 Task: Look for Airbnb options in Ramsbottom, United Kingdom from 16th December, 2023 to 20th December, 2023 for 1 adult. Place can be room with 1 bedroom having 1 bed and 1 bathroom. Property type can be hotel.
Action: Mouse moved to (482, 86)
Screenshot: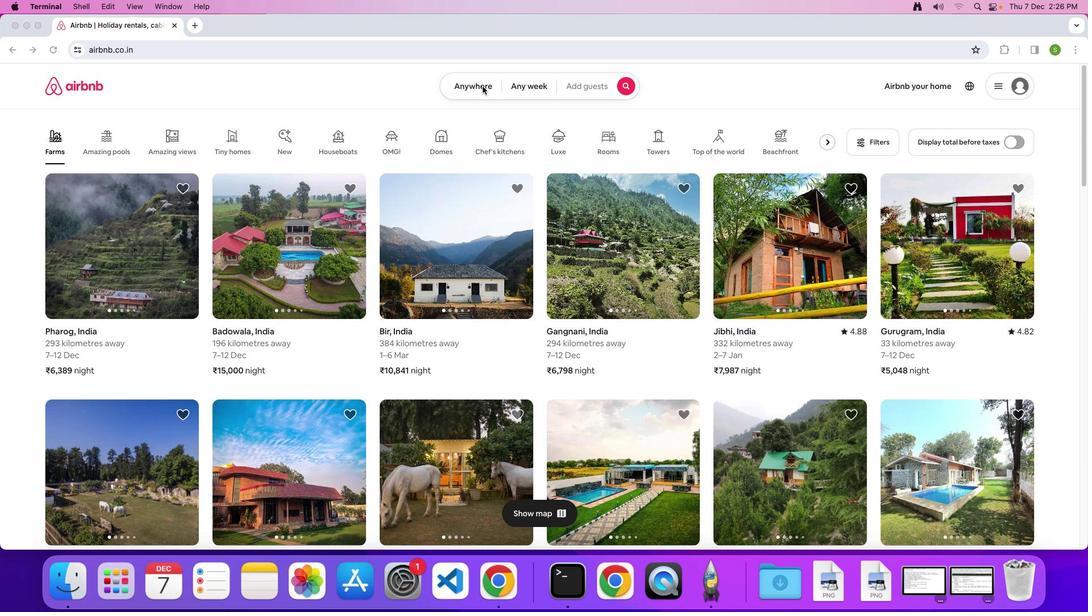 
Action: Mouse pressed left at (482, 86)
Screenshot: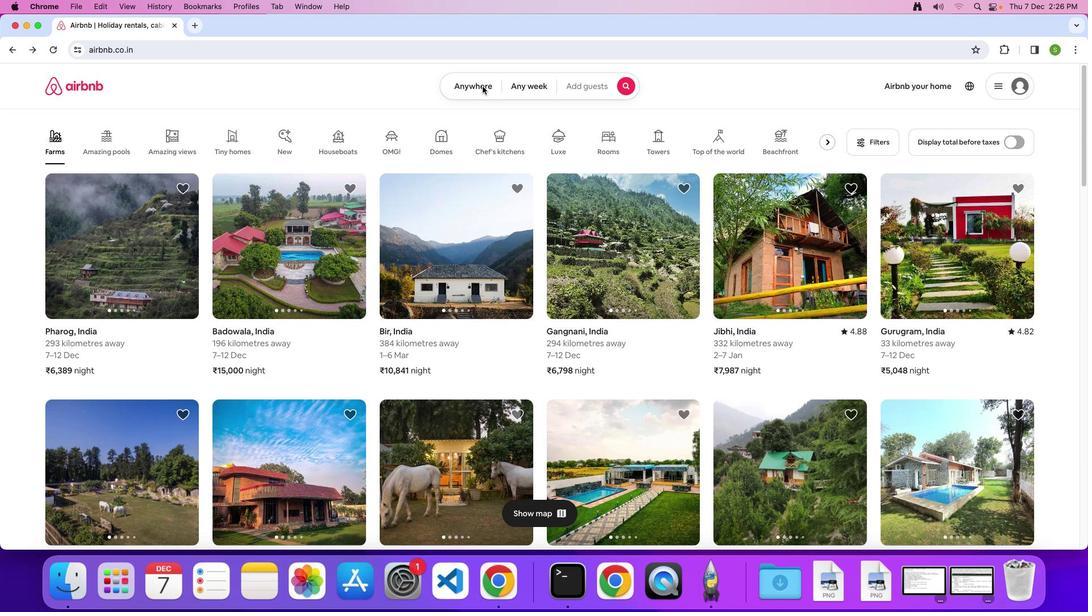 
Action: Mouse moved to (478, 87)
Screenshot: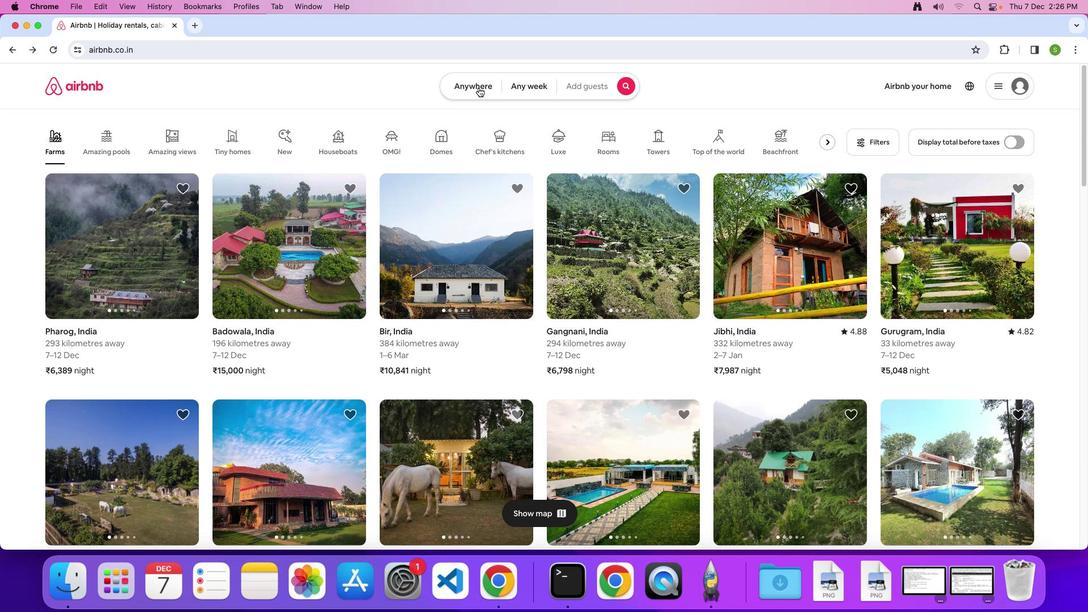 
Action: Mouse pressed left at (478, 87)
Screenshot: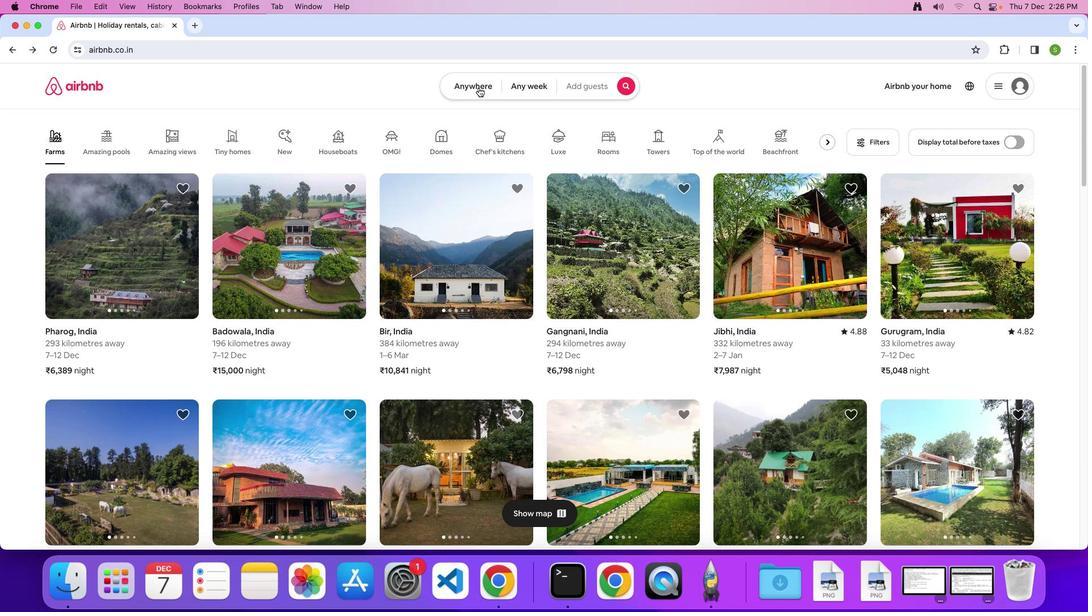 
Action: Mouse moved to (418, 121)
Screenshot: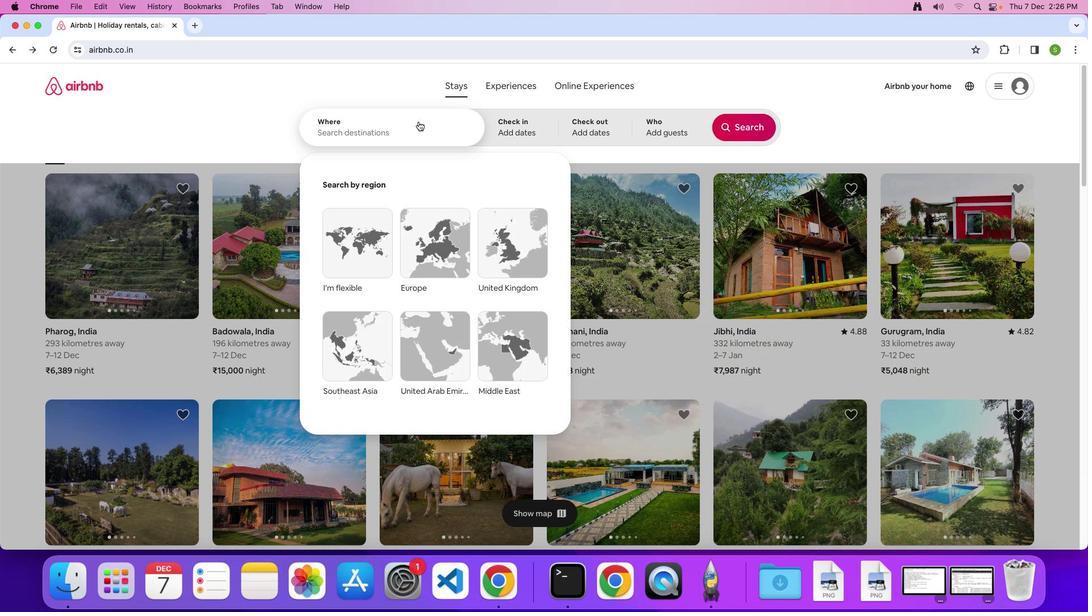 
Action: Mouse pressed left at (418, 121)
Screenshot: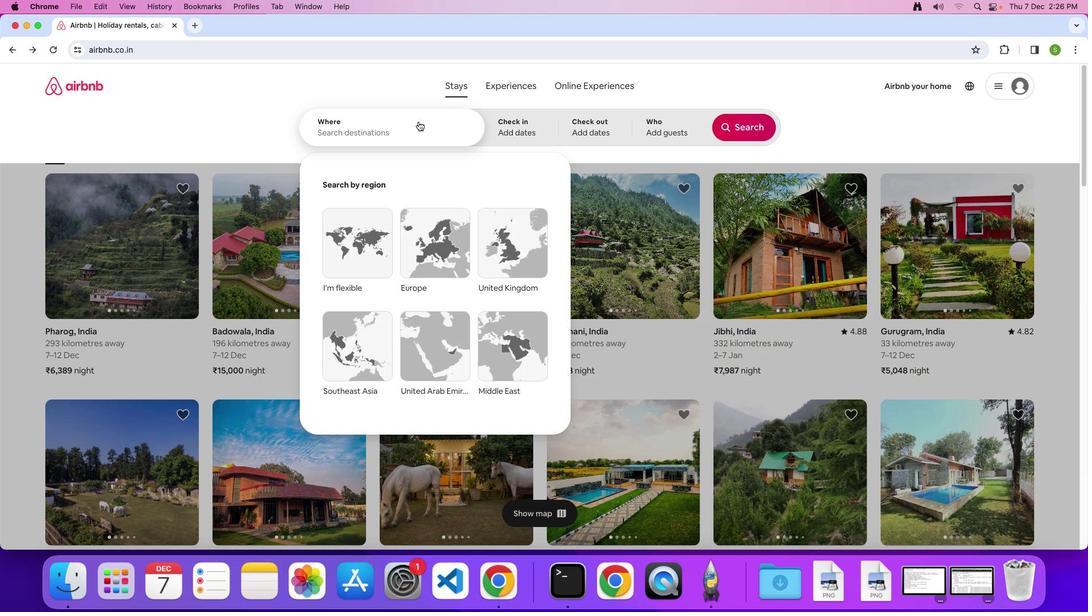 
Action: Mouse moved to (419, 121)
Screenshot: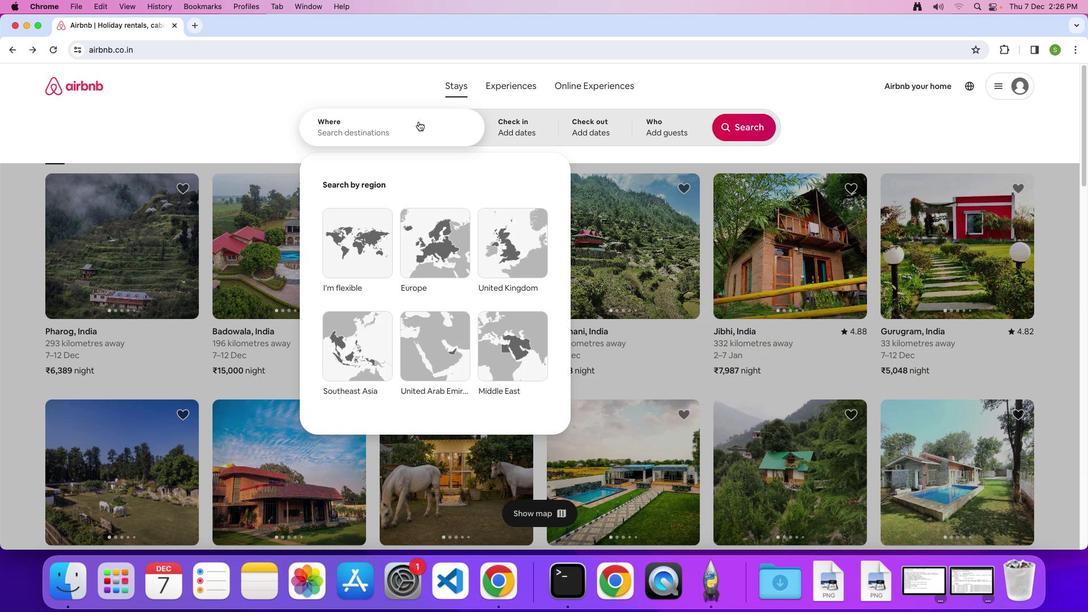 
Action: Key pressed 'R'Key.caps_lock'a''m''s''b''o''t''t''o''m'','Key.spaceKey.shift'U''n''i''t''e''d'Key.spaceKey.shift'K''i''n''g''d''o''m'Key.enter
Screenshot: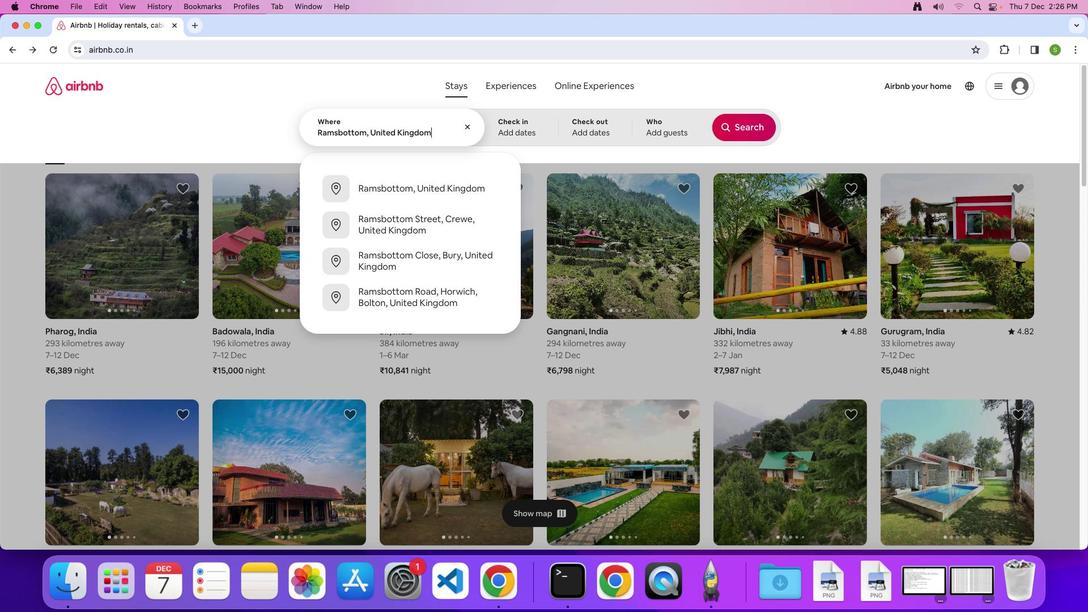 
Action: Mouse moved to (504, 323)
Screenshot: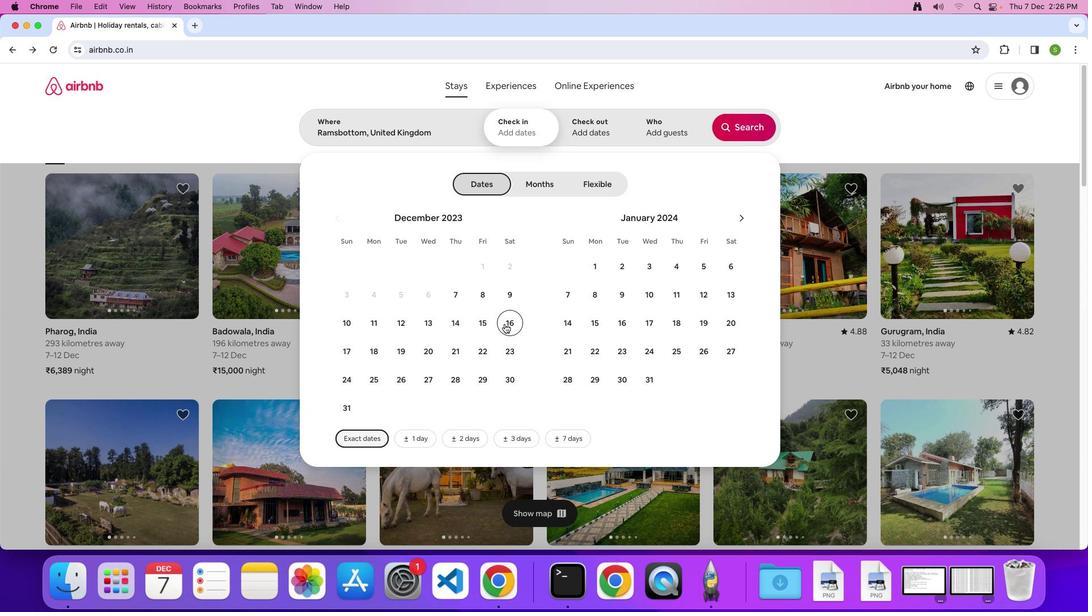 
Action: Mouse pressed left at (504, 323)
Screenshot: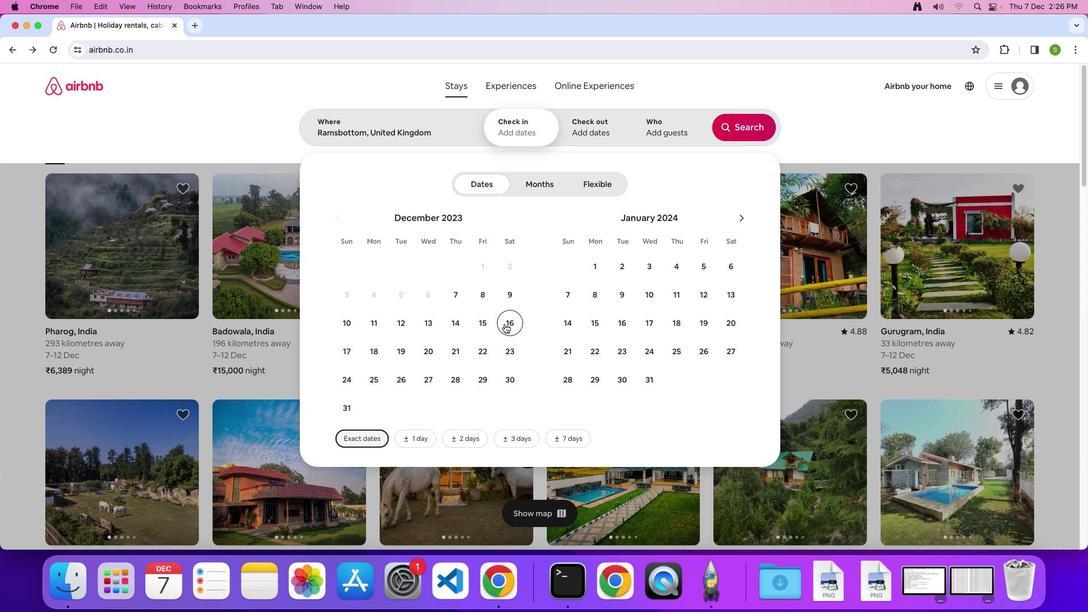 
Action: Mouse moved to (432, 353)
Screenshot: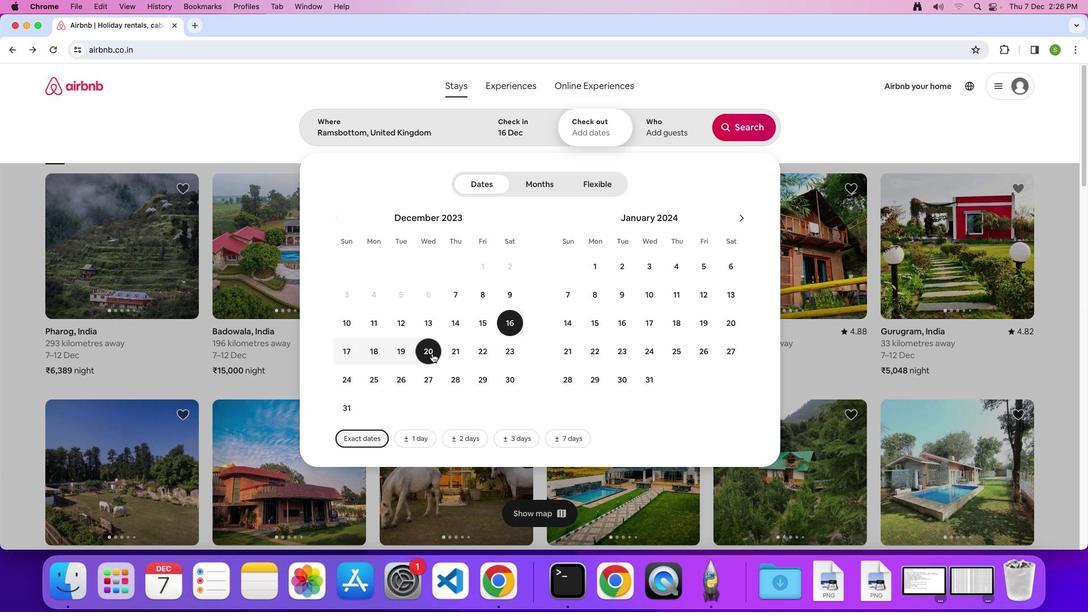 
Action: Mouse pressed left at (432, 353)
Screenshot: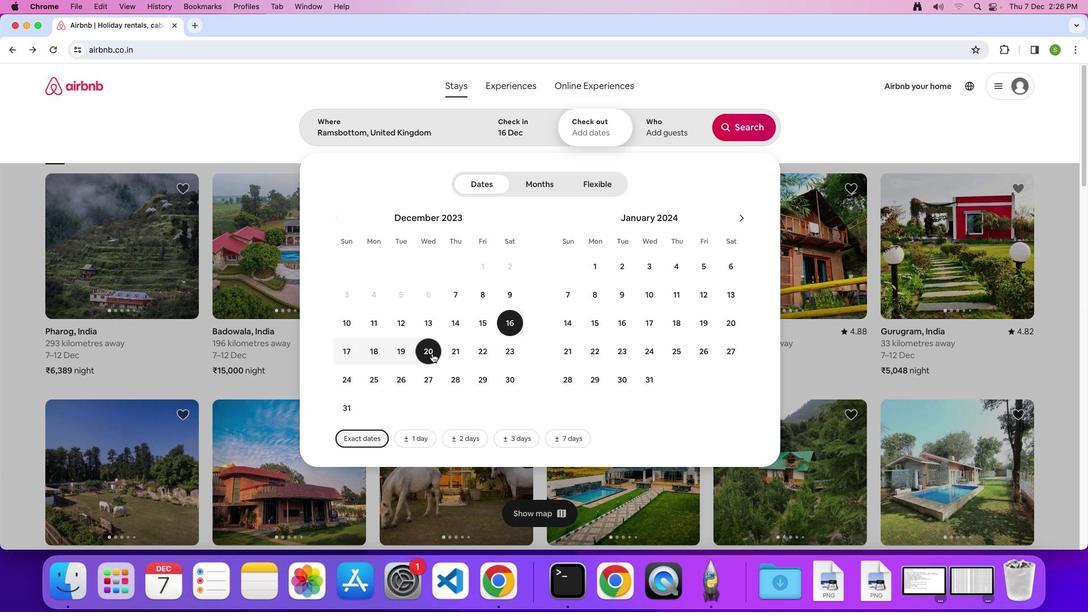 
Action: Mouse moved to (662, 136)
Screenshot: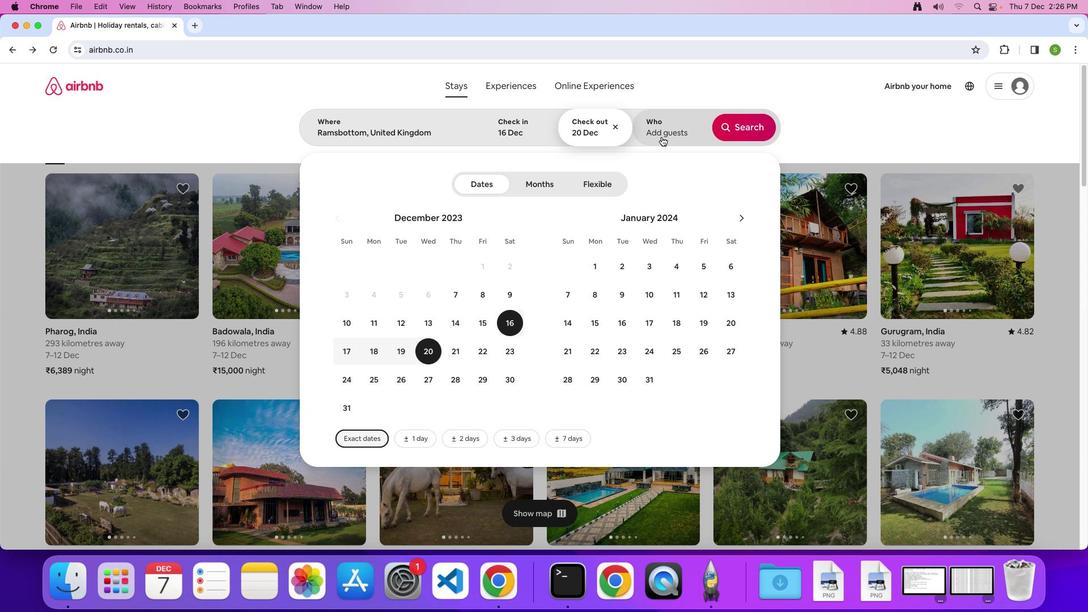
Action: Mouse pressed left at (662, 136)
Screenshot: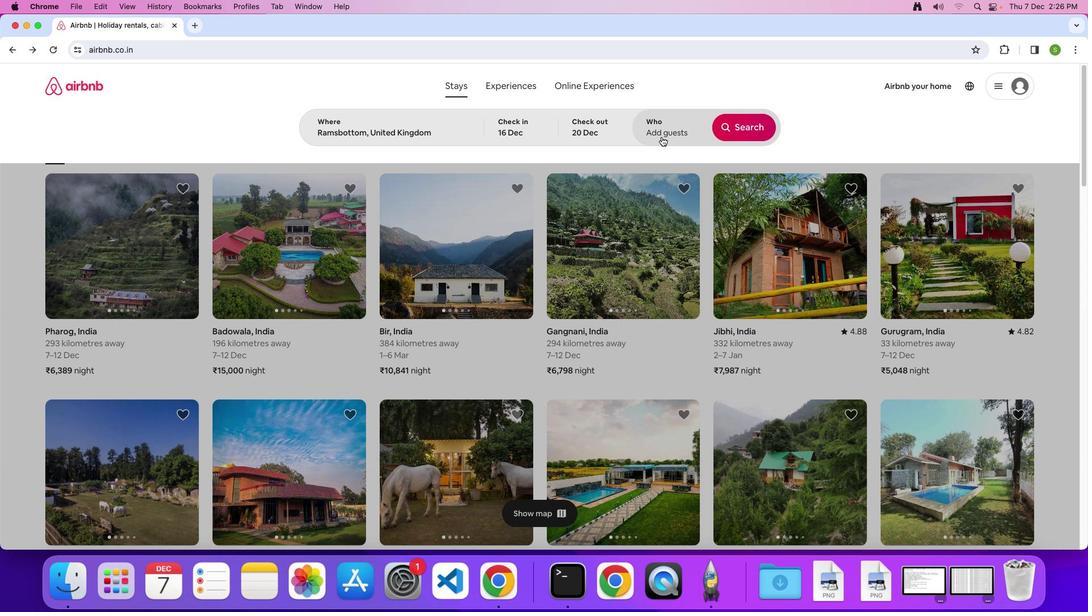 
Action: Mouse moved to (741, 189)
Screenshot: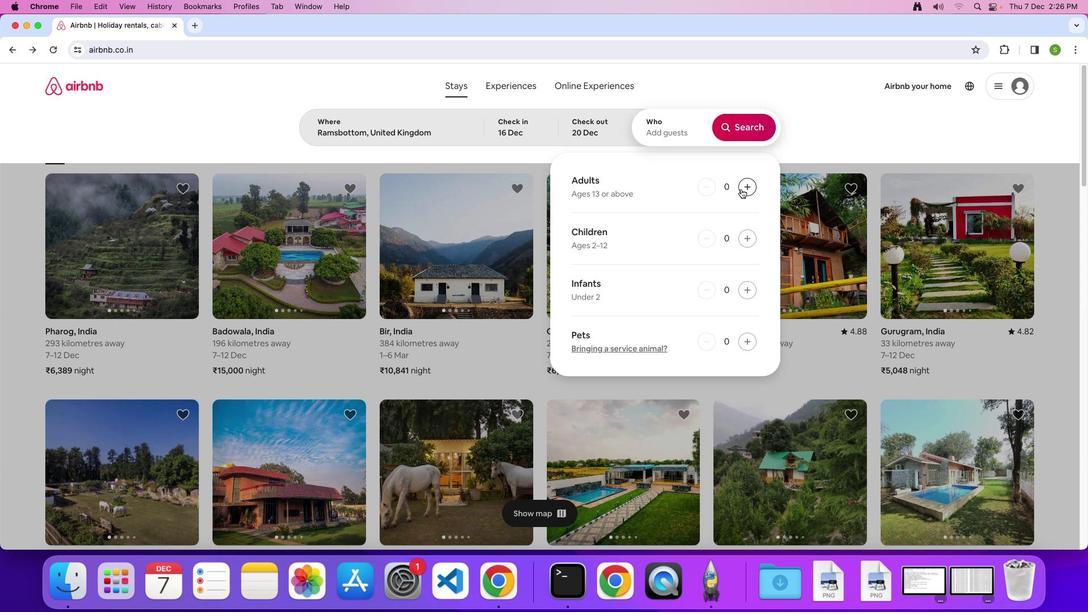 
Action: Mouse pressed left at (741, 189)
Screenshot: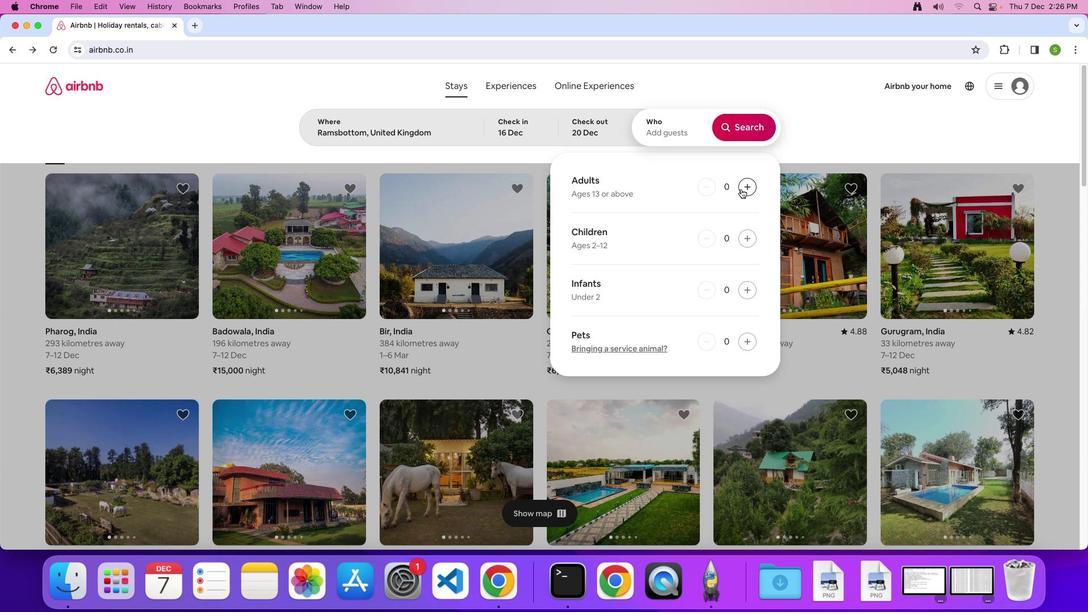 
Action: Mouse moved to (749, 123)
Screenshot: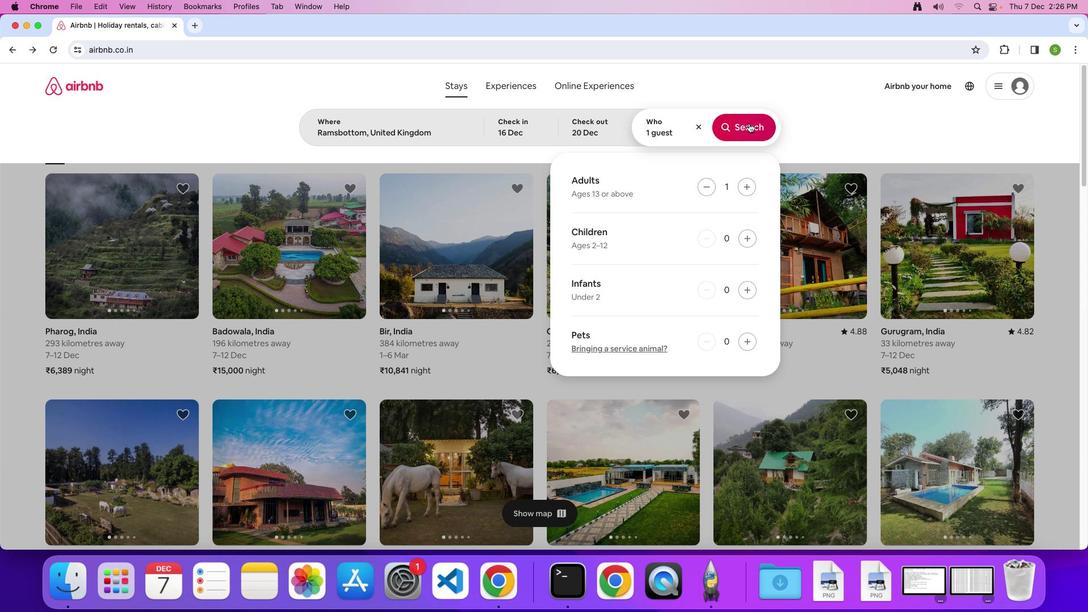 
Action: Mouse pressed left at (749, 123)
Screenshot: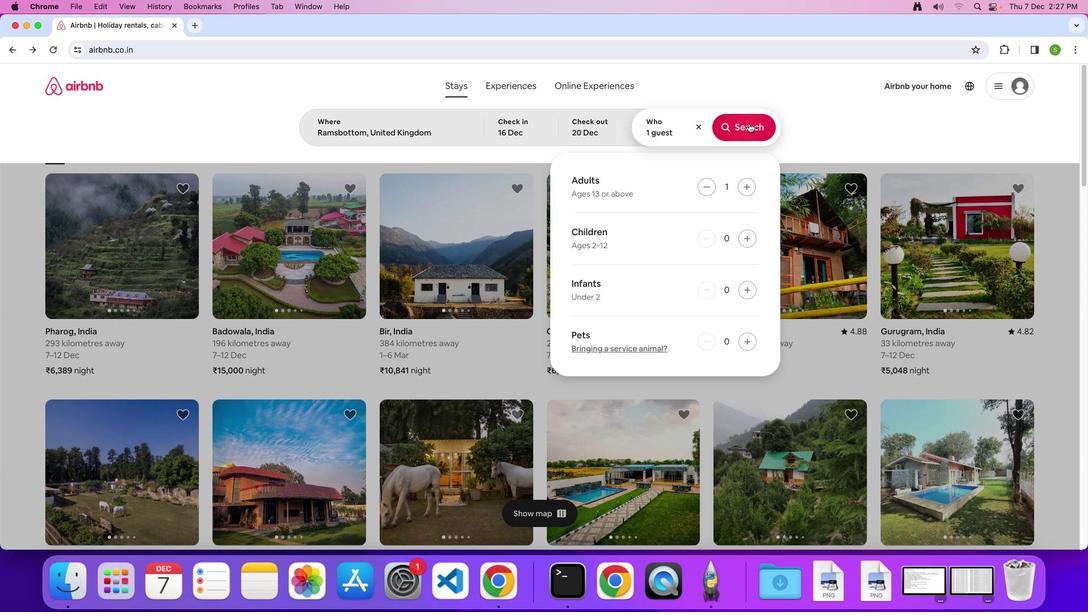 
Action: Mouse moved to (908, 138)
Screenshot: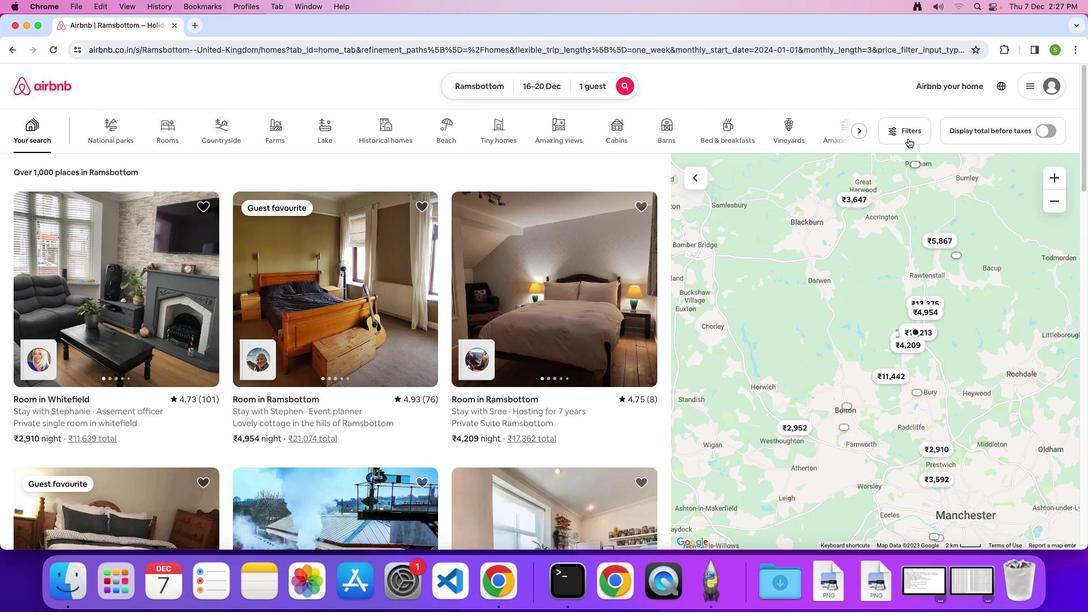 
Action: Mouse pressed left at (908, 138)
Screenshot: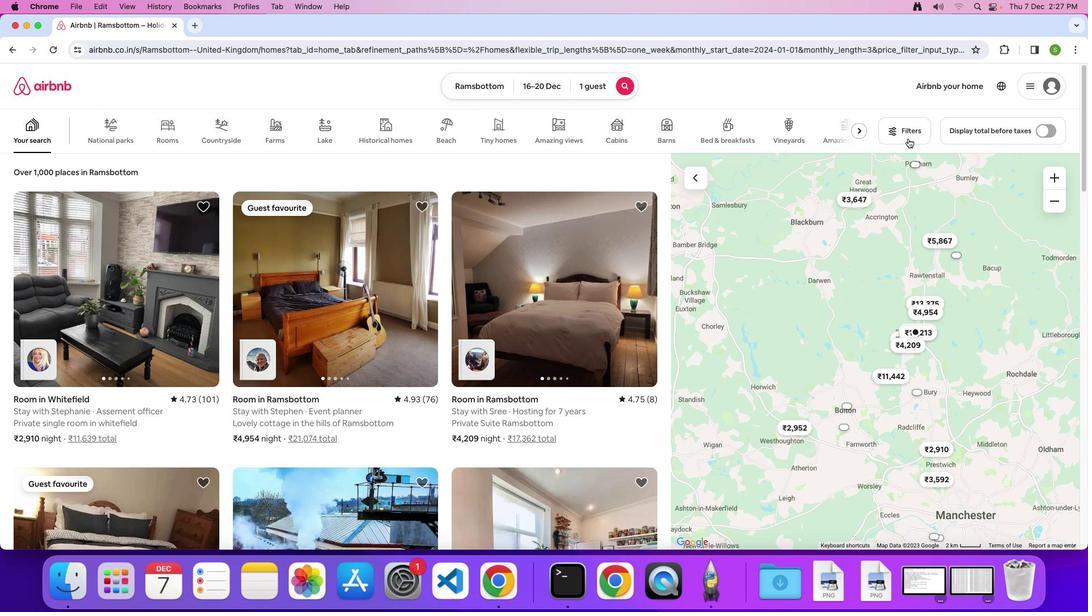 
Action: Mouse moved to (529, 202)
Screenshot: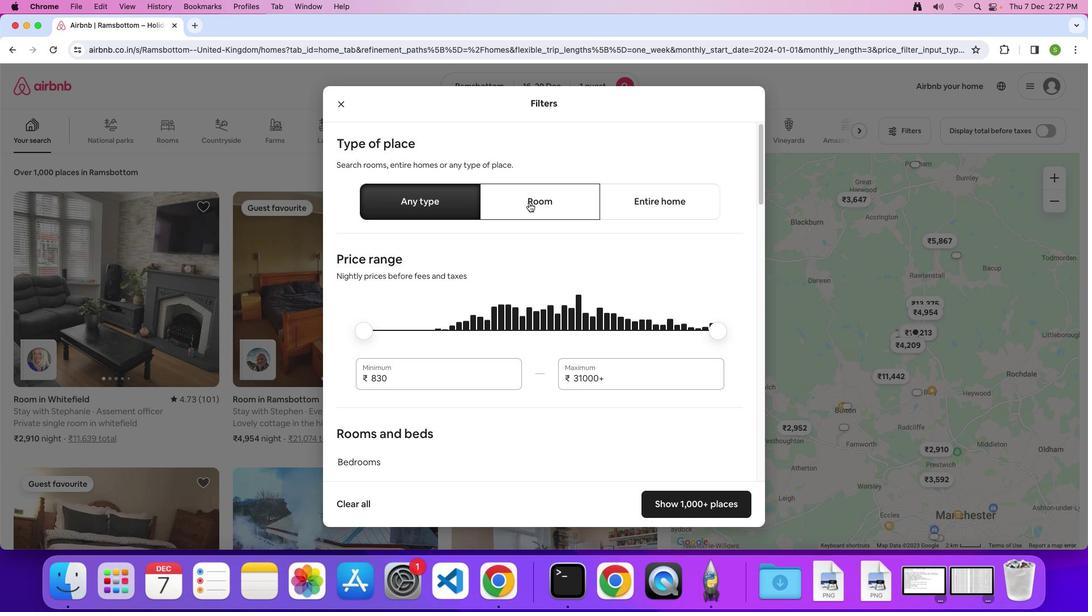 
Action: Mouse pressed left at (529, 202)
Screenshot: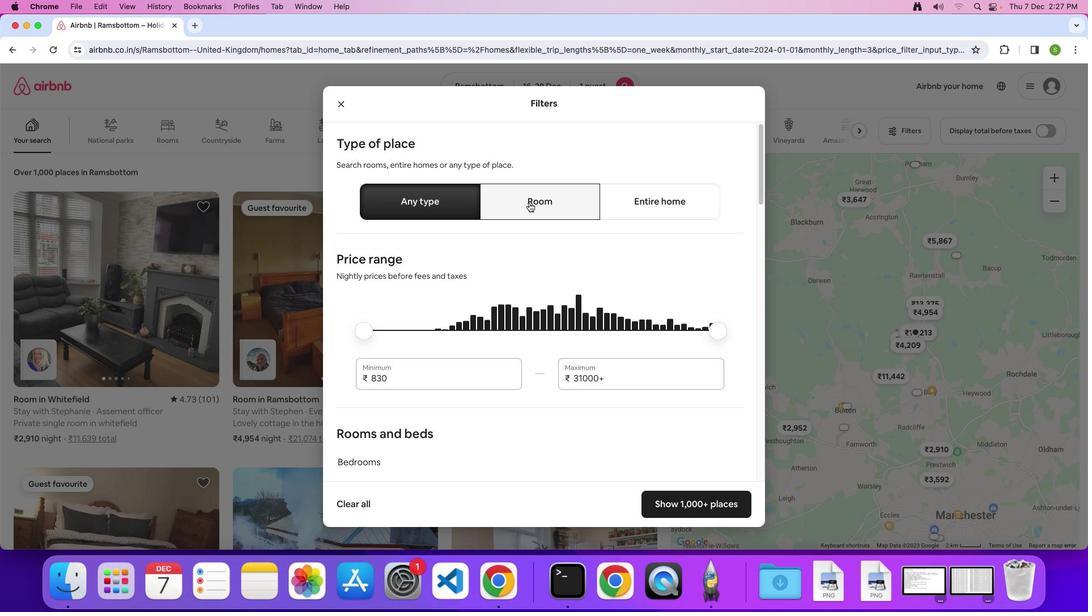 
Action: Mouse moved to (548, 325)
Screenshot: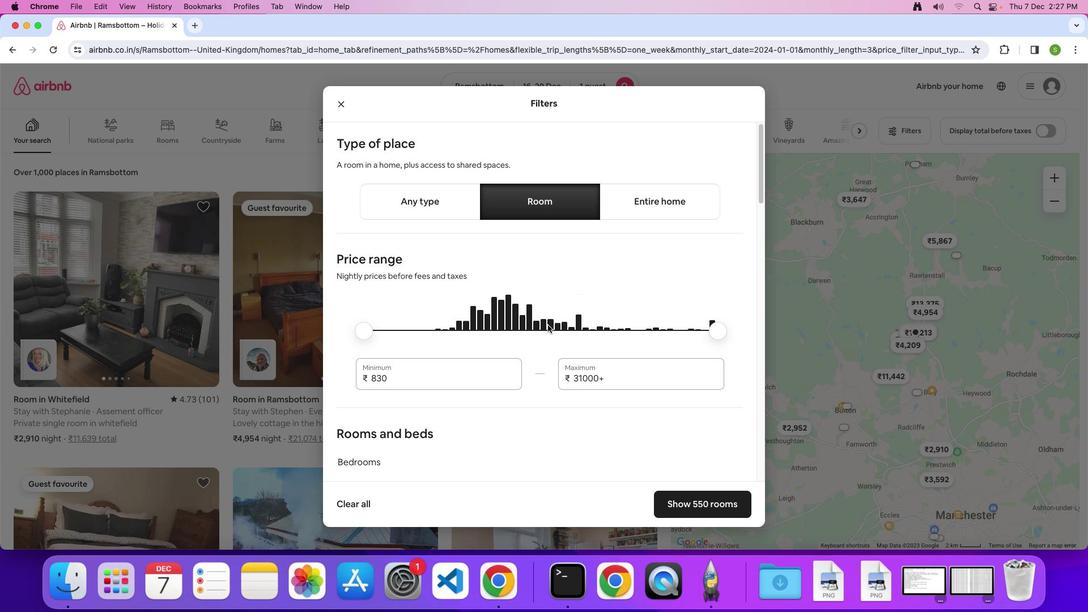 
Action: Mouse scrolled (548, 325) with delta (0, 0)
Screenshot: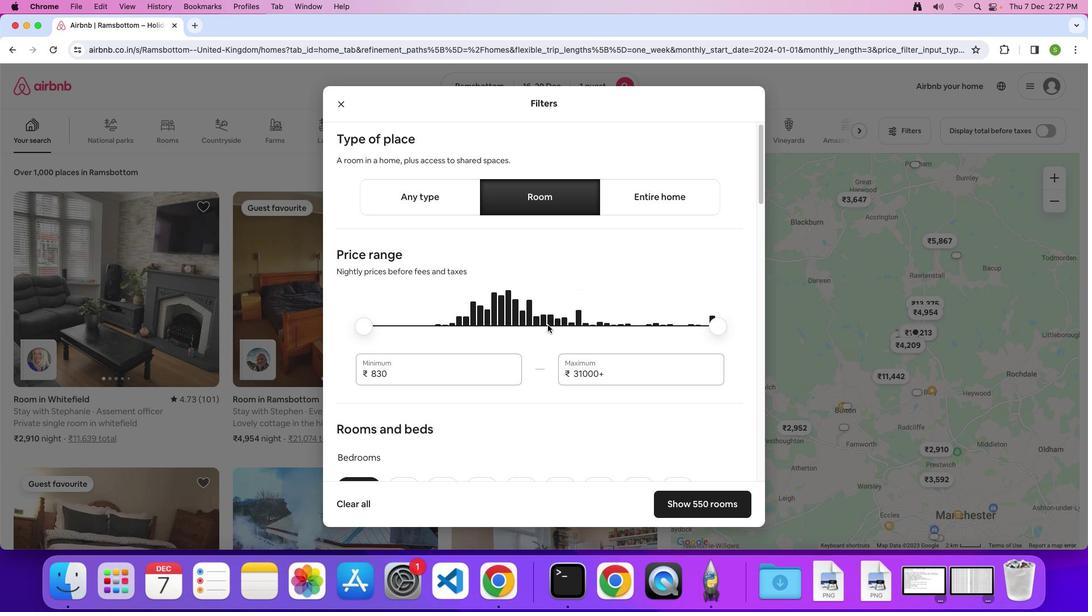 
Action: Mouse scrolled (548, 325) with delta (0, 0)
Screenshot: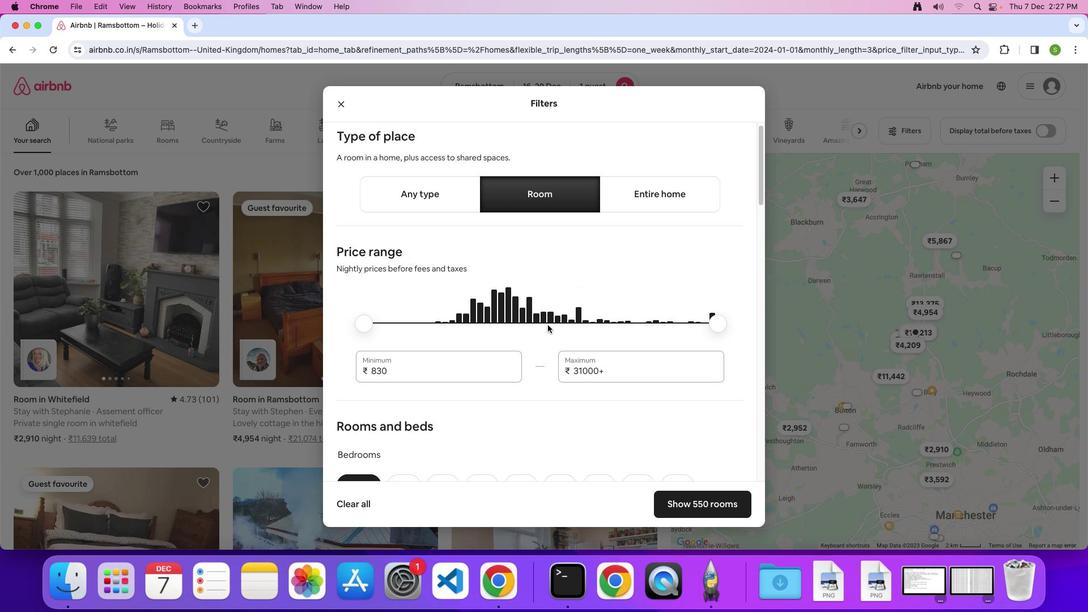 
Action: Mouse scrolled (548, 325) with delta (0, 0)
Screenshot: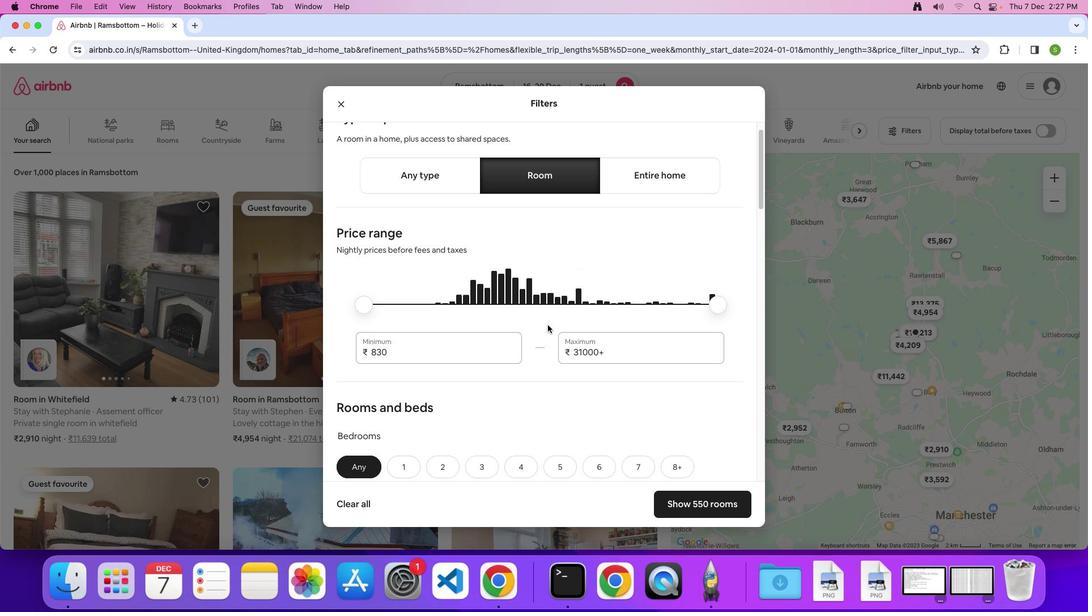 
Action: Mouse scrolled (548, 325) with delta (0, 0)
Screenshot: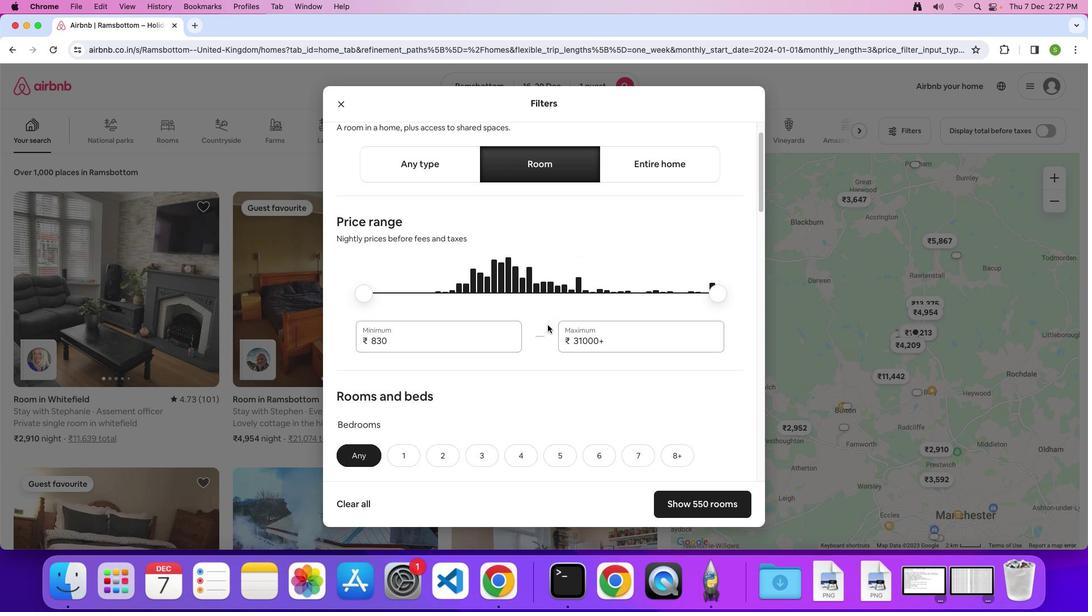 
Action: Mouse scrolled (548, 325) with delta (0, -1)
Screenshot: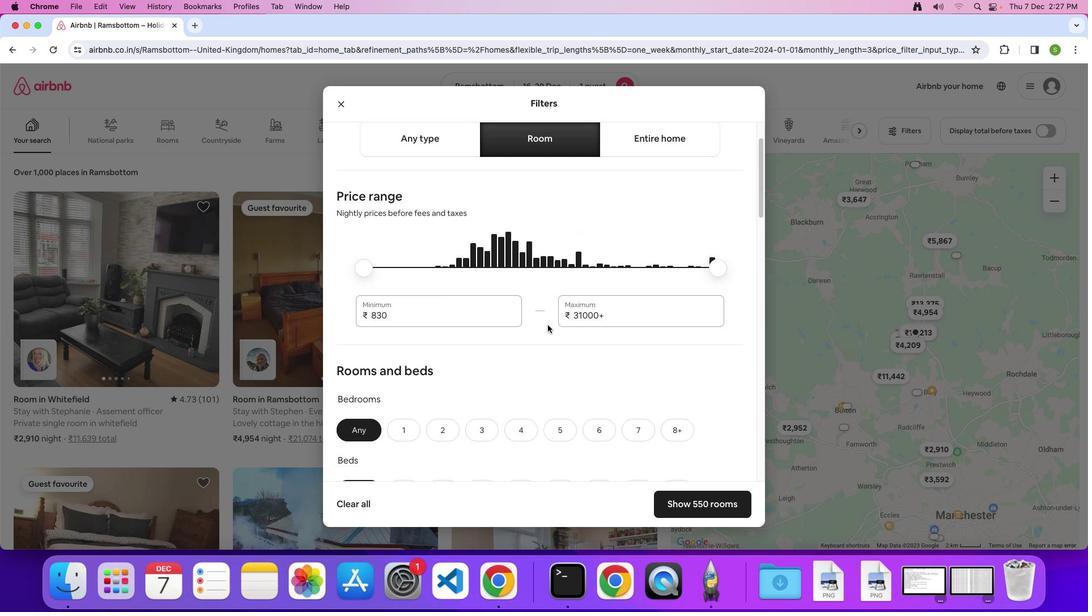 
Action: Mouse scrolled (548, 325) with delta (0, 0)
Screenshot: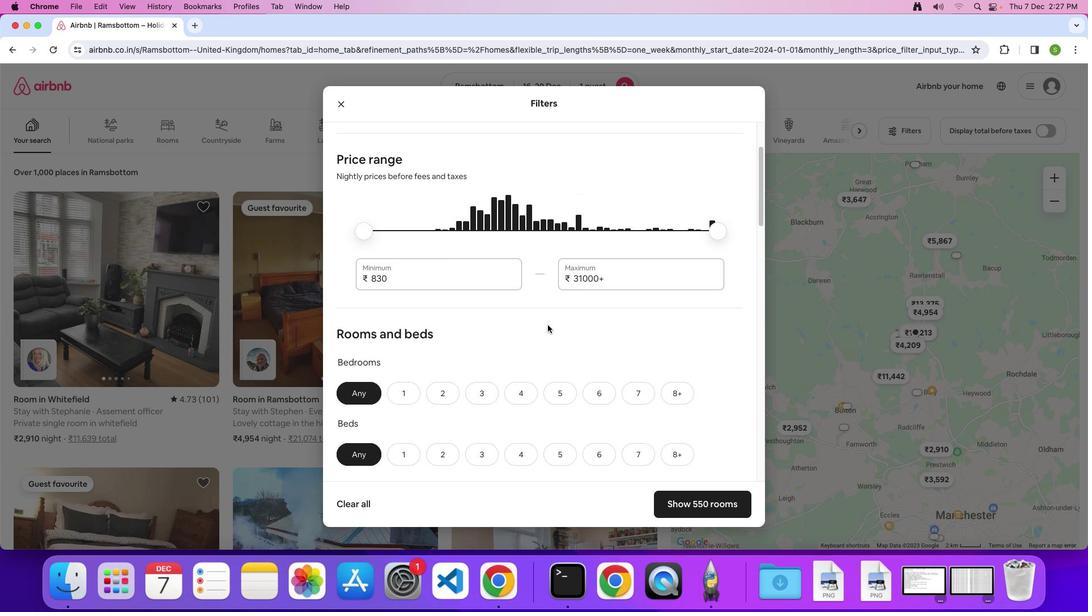 
Action: Mouse moved to (393, 387)
Screenshot: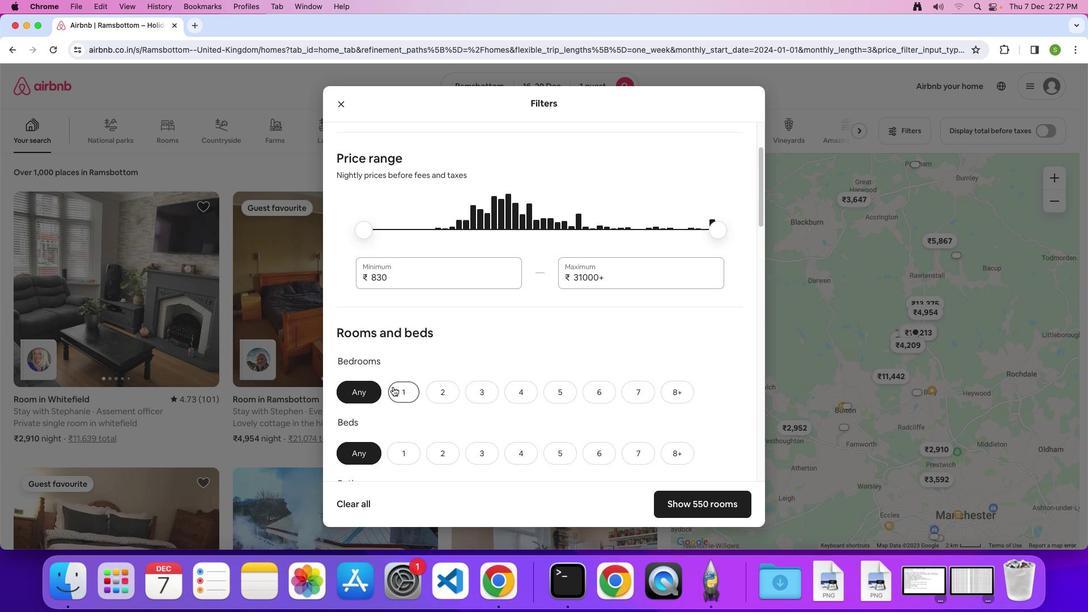 
Action: Mouse pressed left at (393, 387)
Screenshot: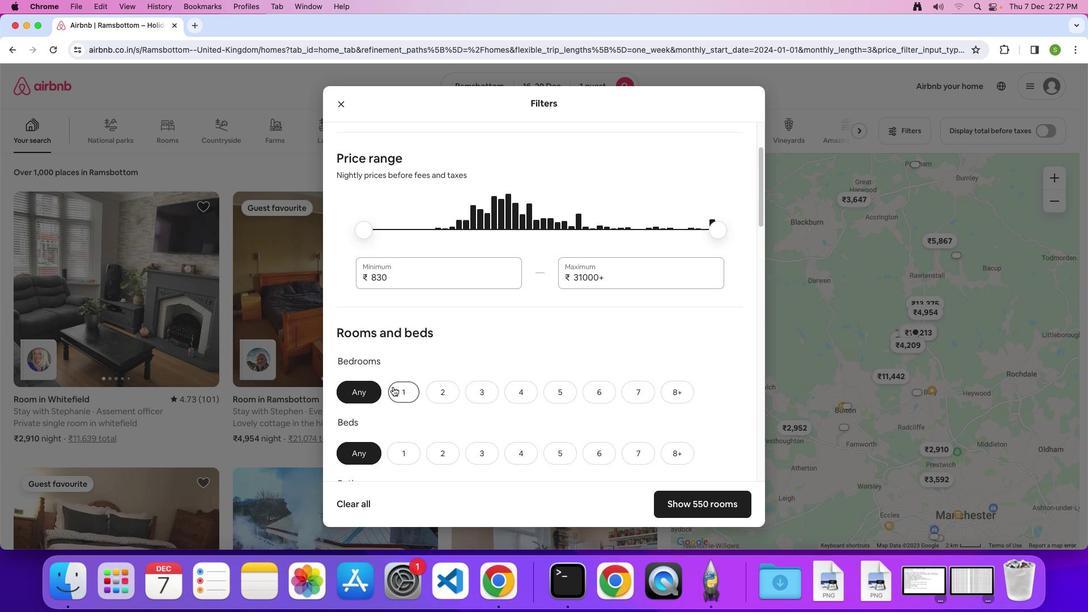 
Action: Mouse moved to (494, 364)
Screenshot: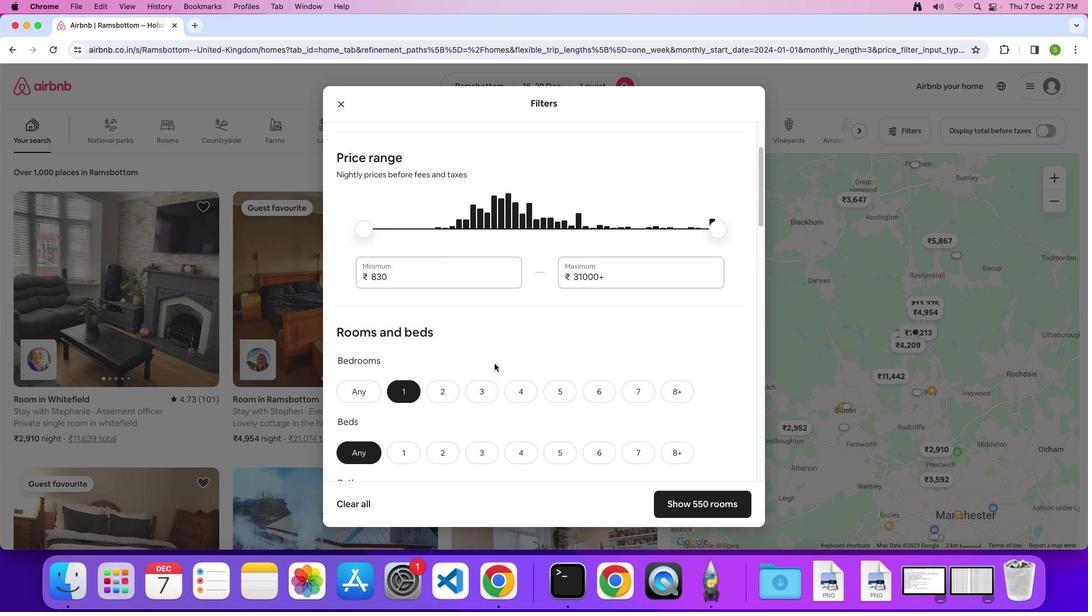 
Action: Mouse scrolled (494, 364) with delta (0, 0)
Screenshot: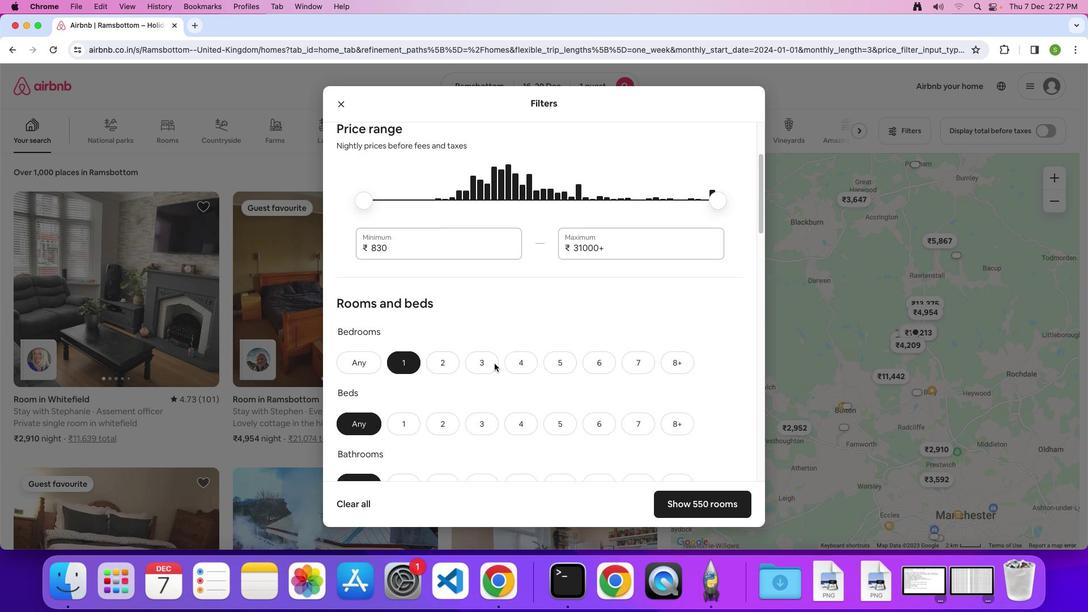 
Action: Mouse scrolled (494, 364) with delta (0, 0)
Screenshot: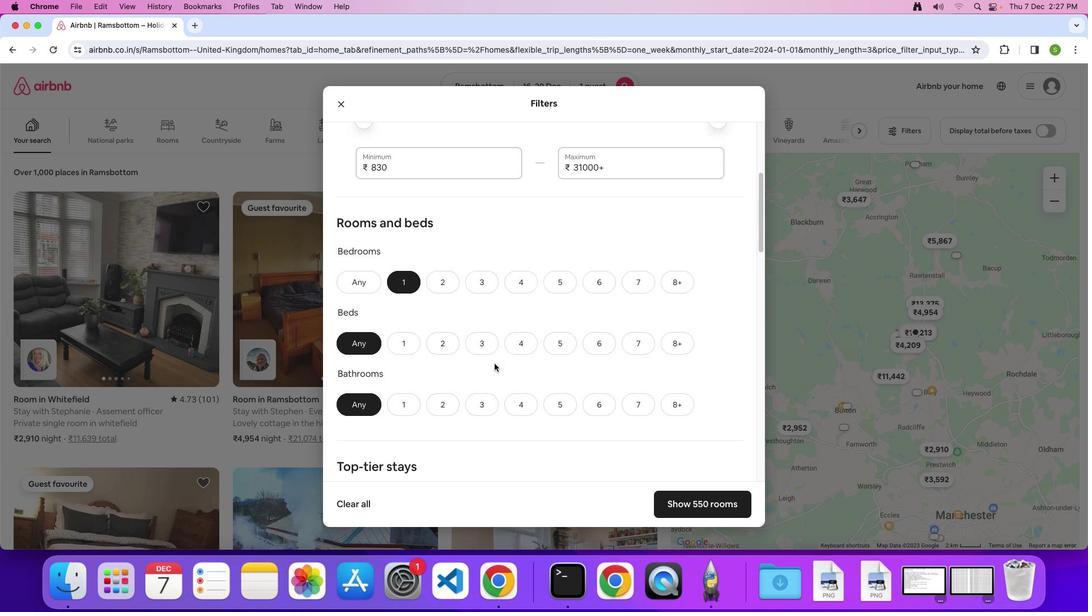 
Action: Mouse scrolled (494, 364) with delta (0, -2)
Screenshot: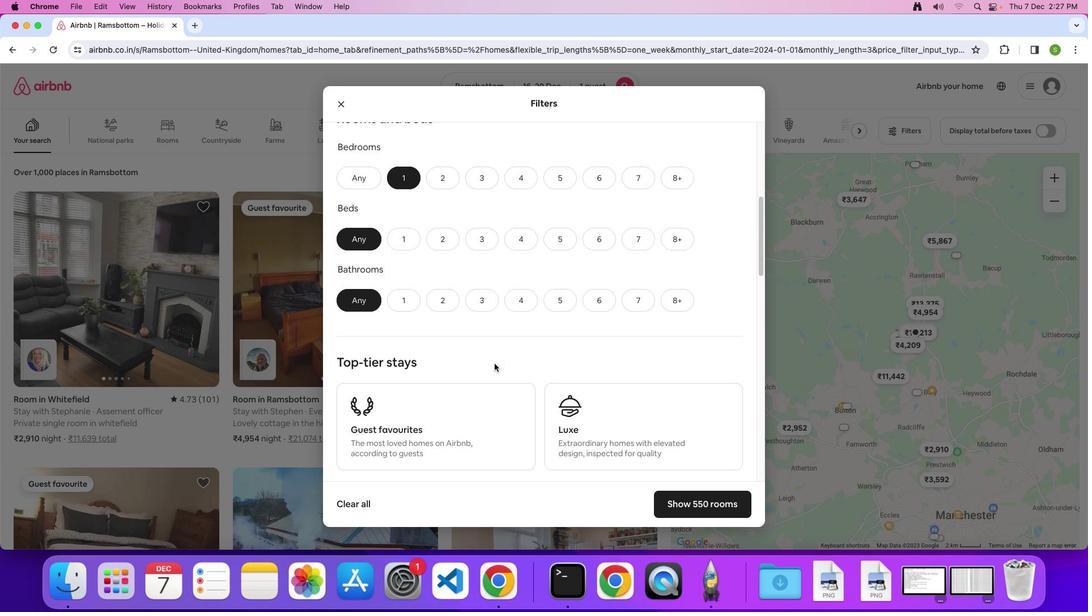 
Action: Mouse scrolled (494, 364) with delta (0, -3)
Screenshot: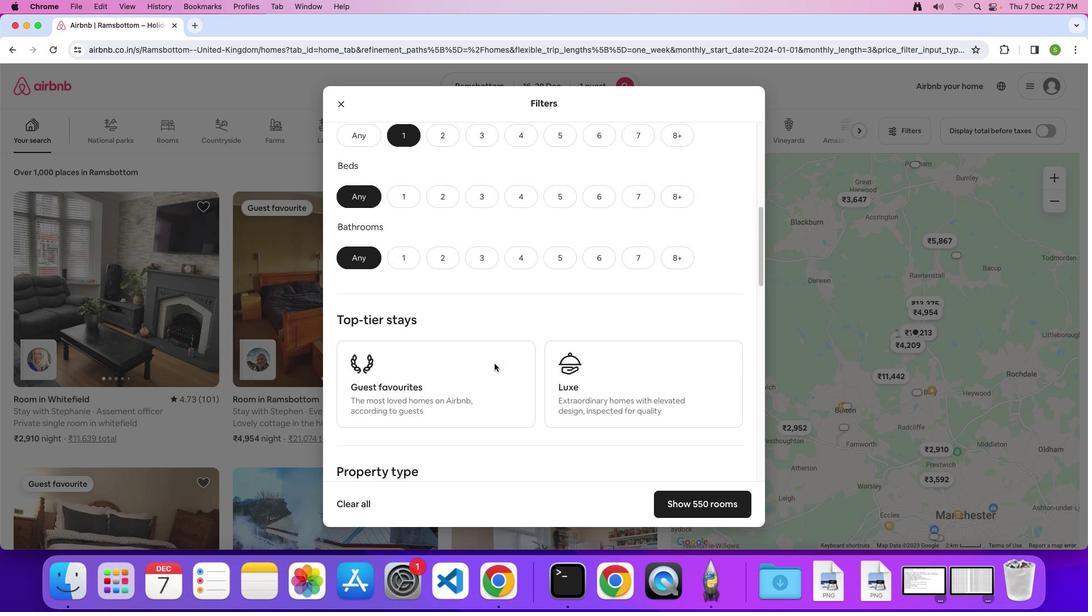 
Action: Mouse scrolled (494, 364) with delta (0, 0)
Screenshot: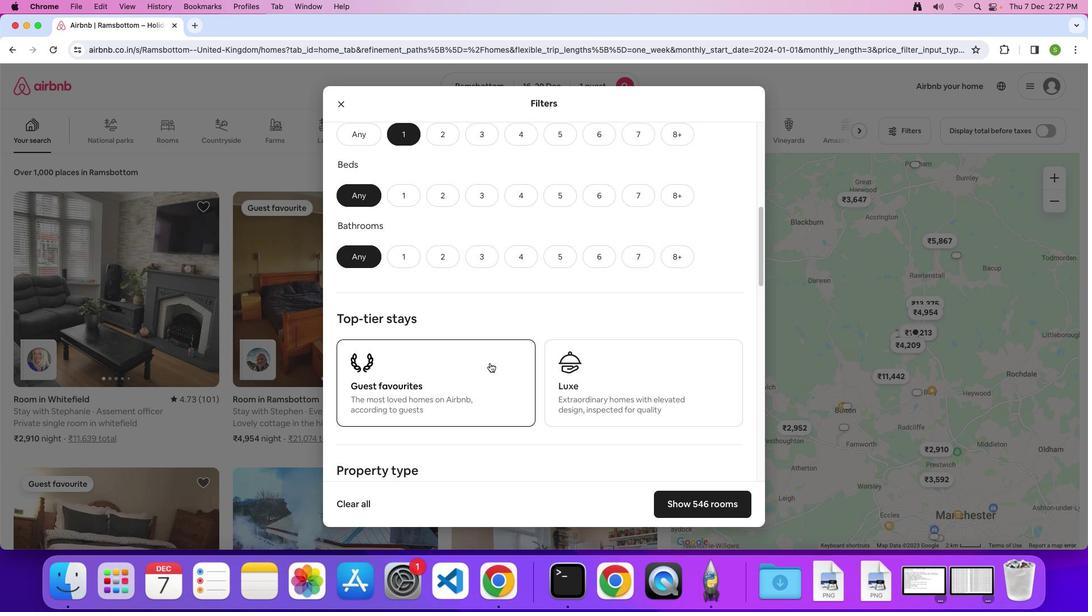 
Action: Mouse moved to (406, 195)
Screenshot: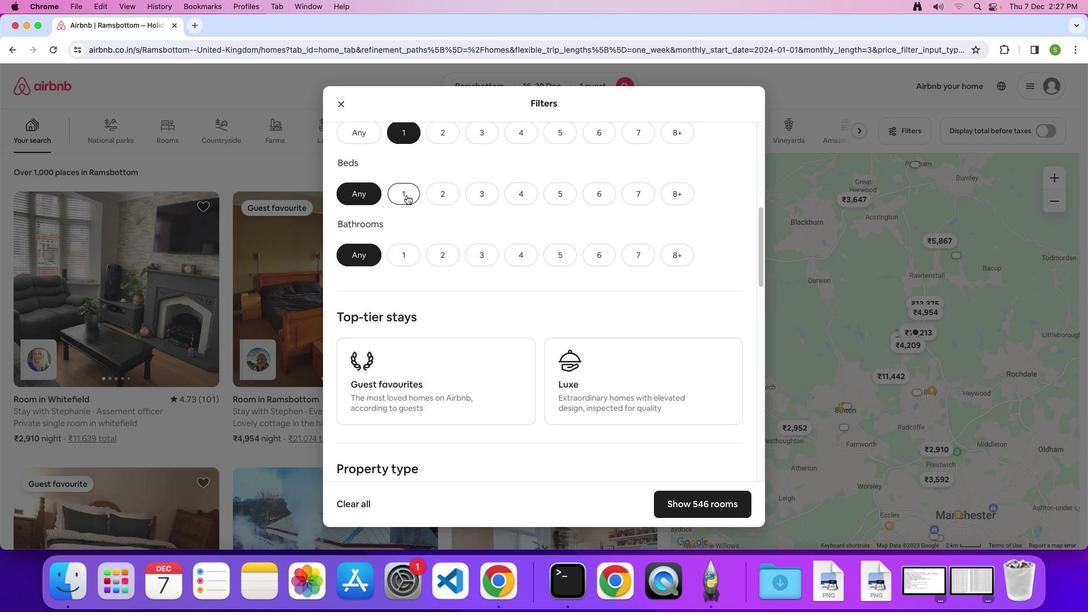 
Action: Mouse pressed left at (406, 195)
Screenshot: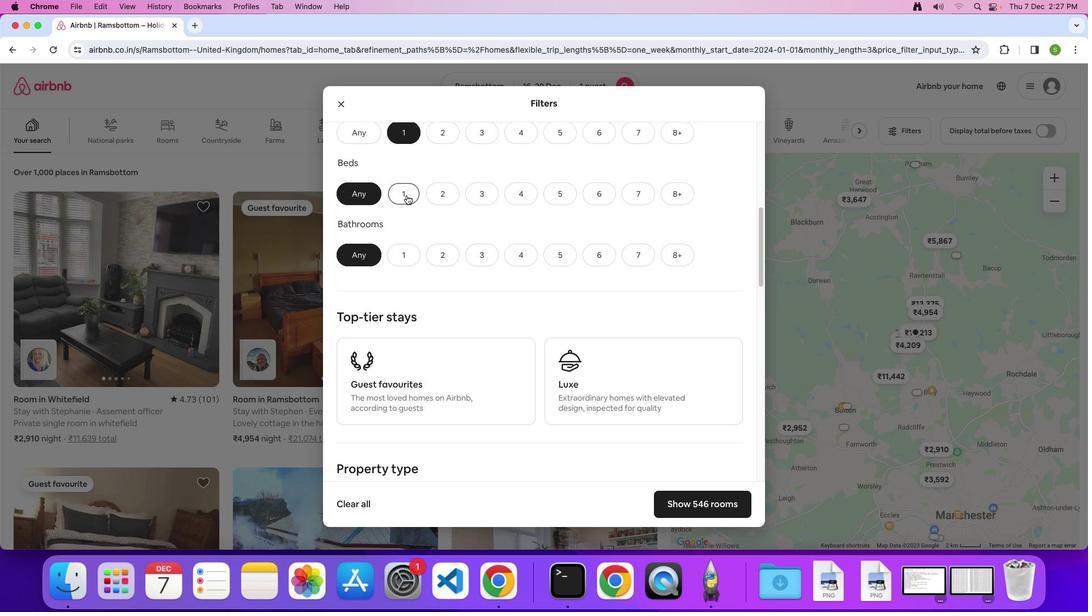 
Action: Mouse moved to (397, 255)
Screenshot: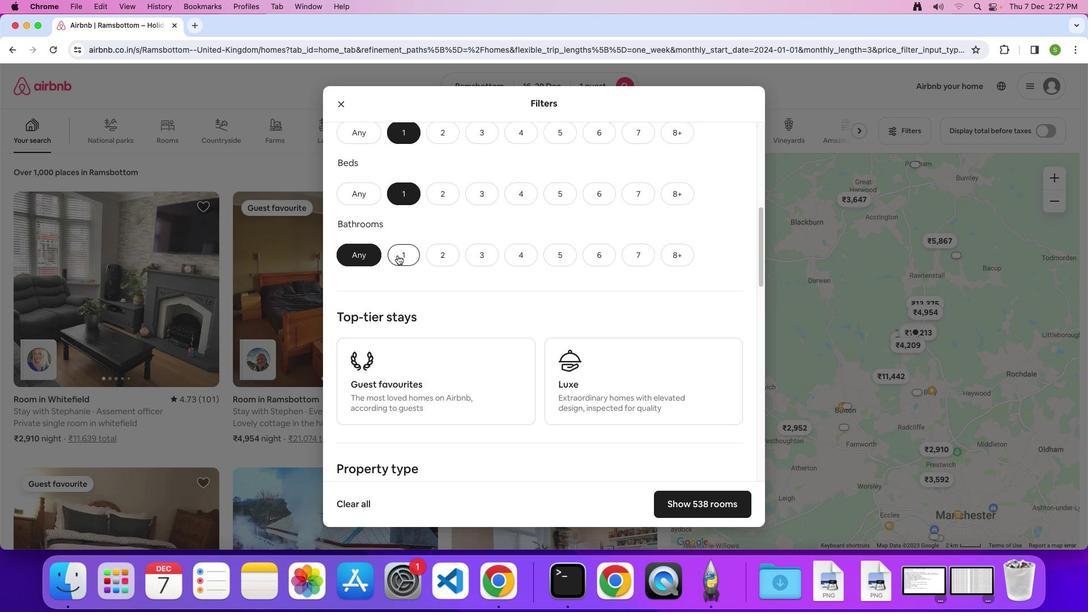 
Action: Mouse pressed left at (397, 255)
Screenshot: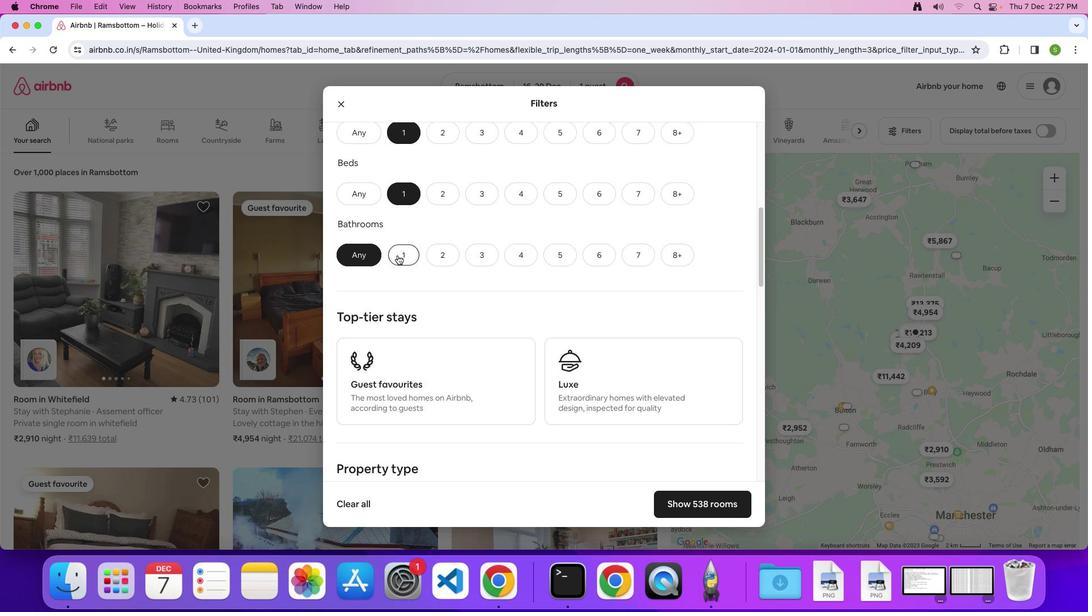 
Action: Mouse moved to (587, 275)
Screenshot: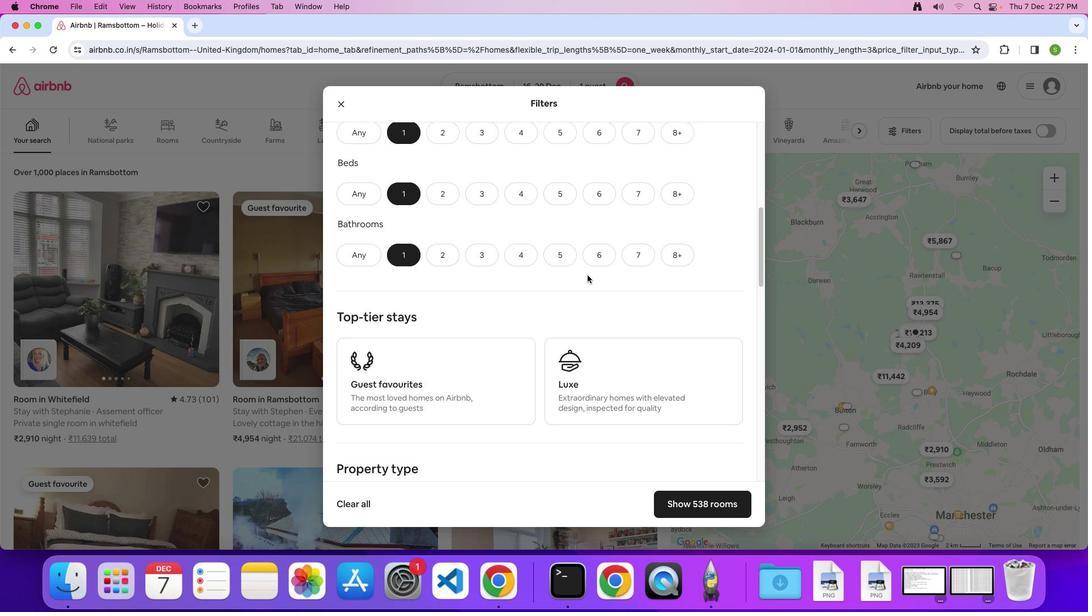 
Action: Mouse scrolled (587, 275) with delta (0, 0)
Screenshot: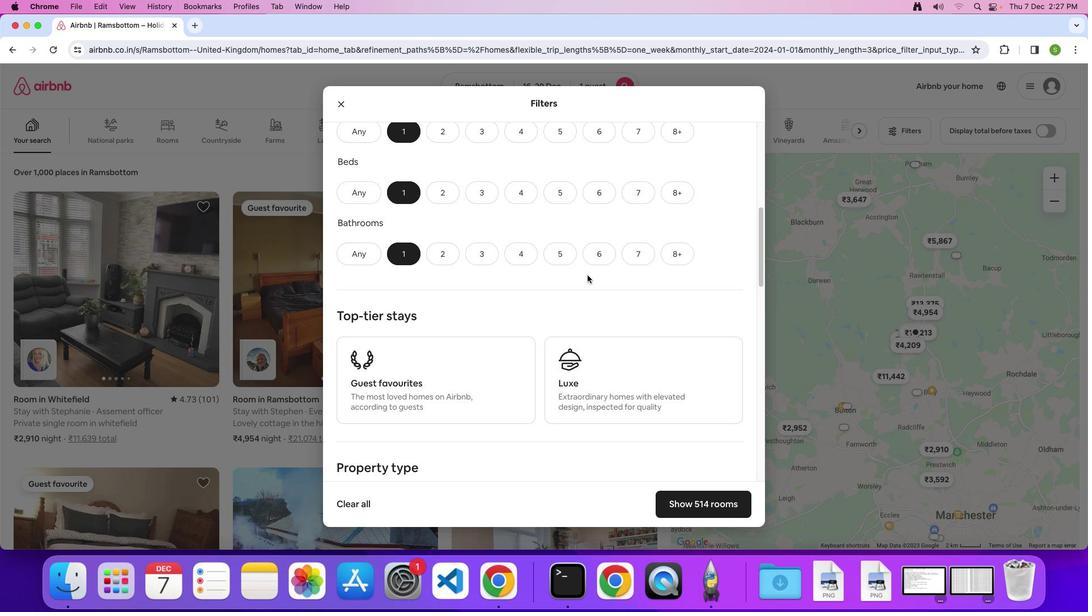 
Action: Mouse moved to (586, 275)
Screenshot: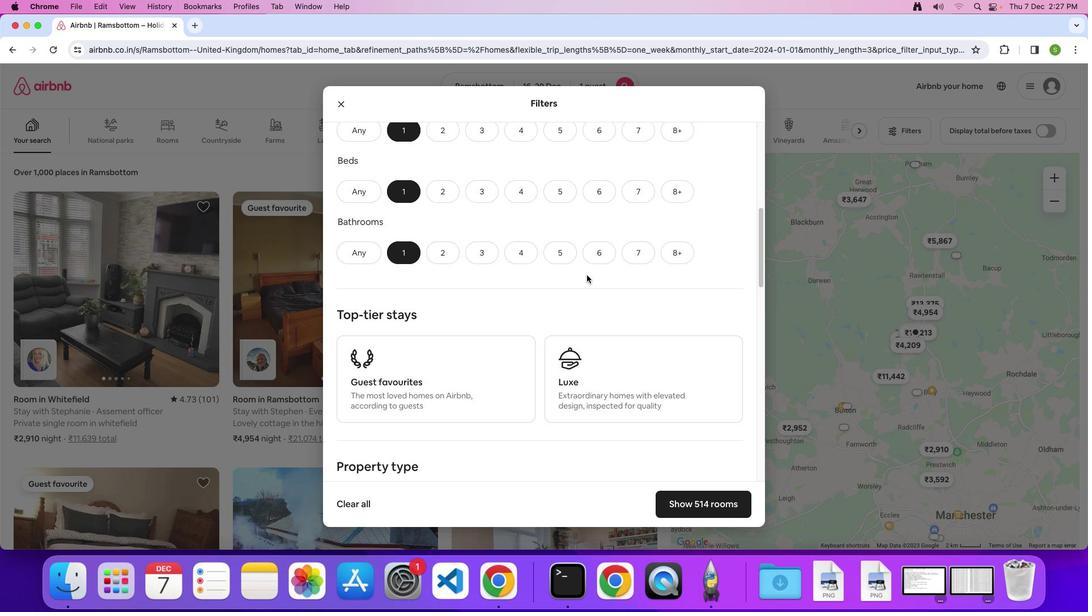 
Action: Mouse scrolled (586, 275) with delta (0, 0)
Screenshot: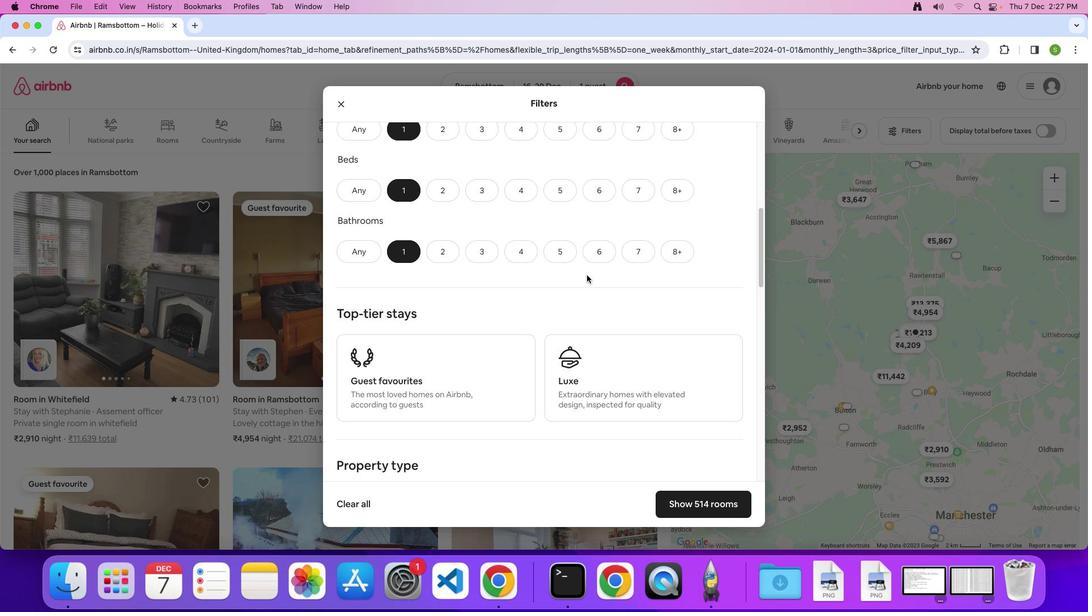 
Action: Mouse scrolled (586, 275) with delta (0, 0)
Screenshot: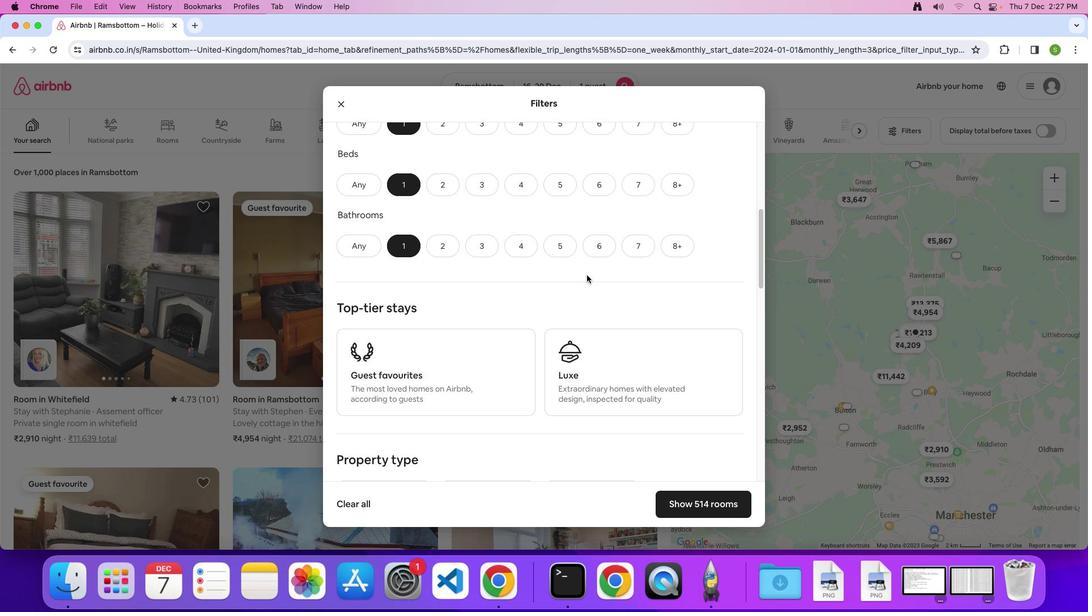 
Action: Mouse scrolled (586, 275) with delta (0, 0)
Screenshot: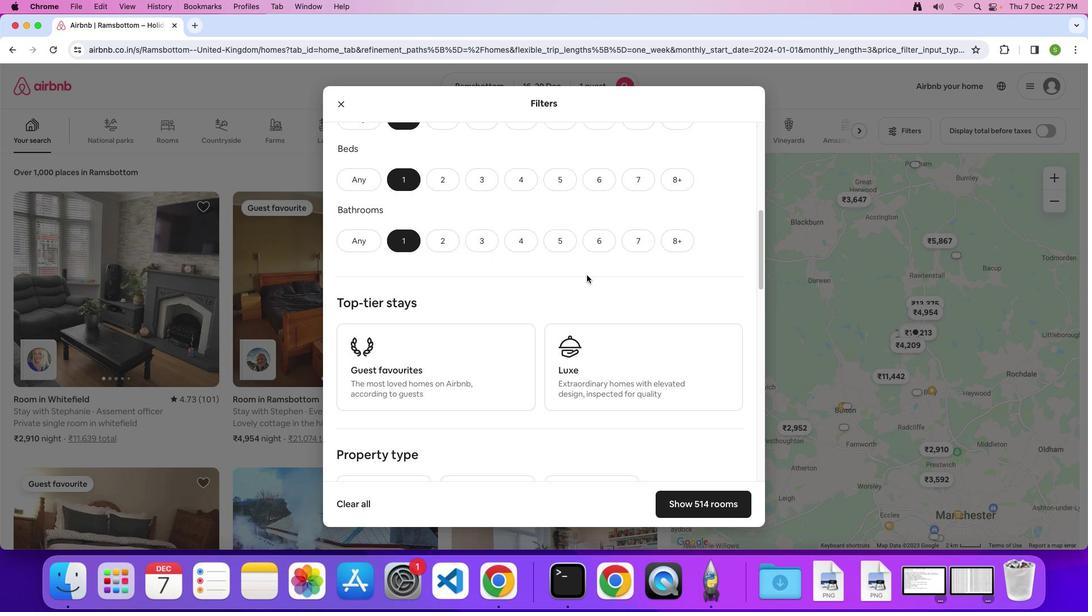 
Action: Mouse scrolled (586, 275) with delta (0, 0)
Screenshot: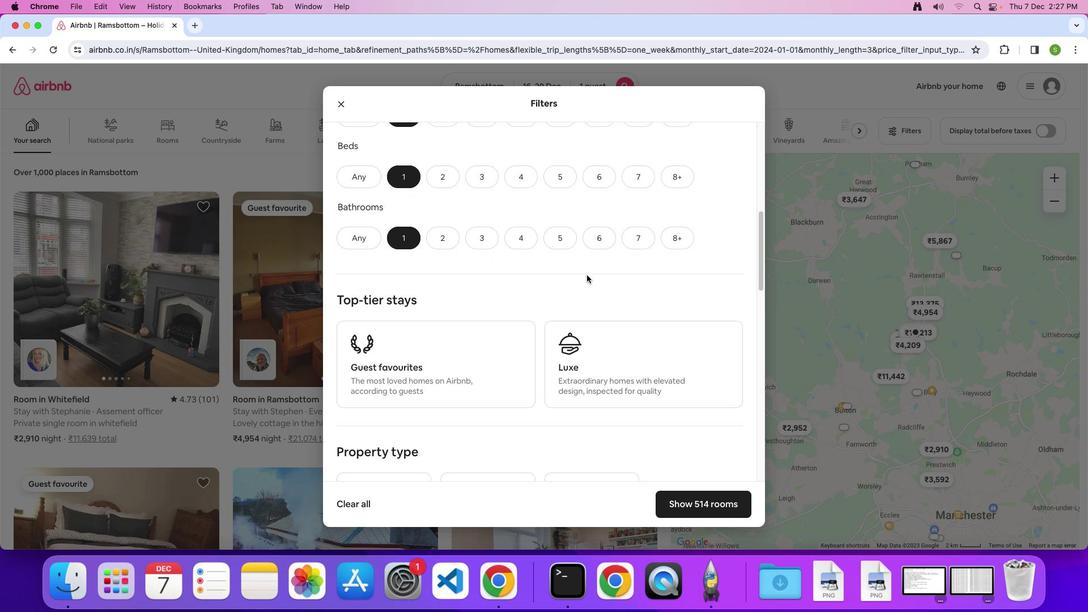 
Action: Mouse scrolled (586, 275) with delta (0, 0)
Screenshot: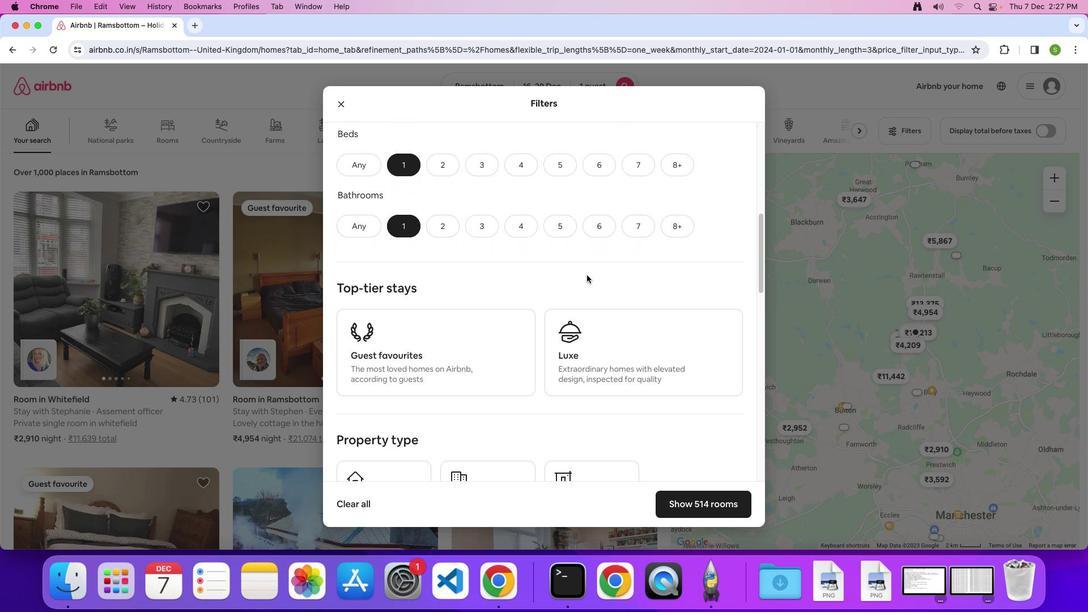 
Action: Mouse scrolled (586, 275) with delta (0, 0)
Screenshot: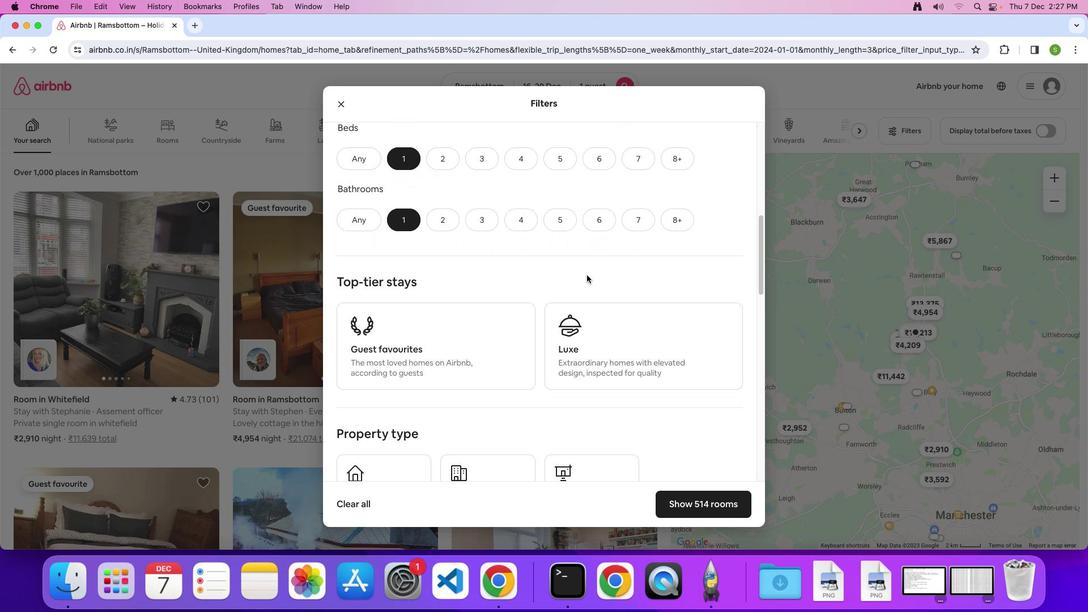 
Action: Mouse scrolled (586, 275) with delta (0, 0)
Screenshot: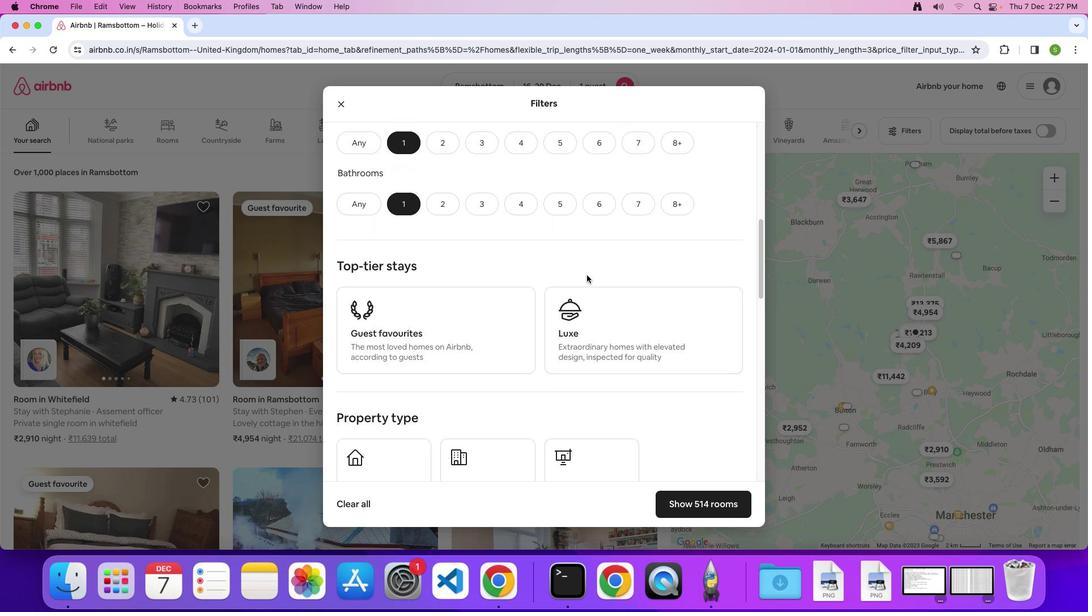 
Action: Mouse scrolled (586, 275) with delta (0, -1)
Screenshot: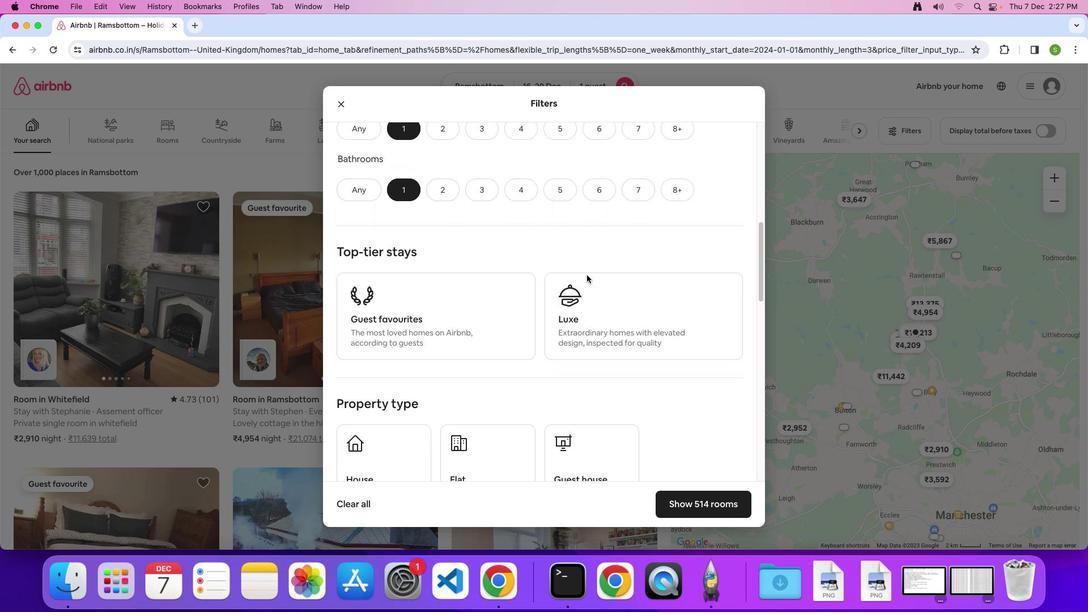 
Action: Mouse scrolled (586, 275) with delta (0, 0)
Screenshot: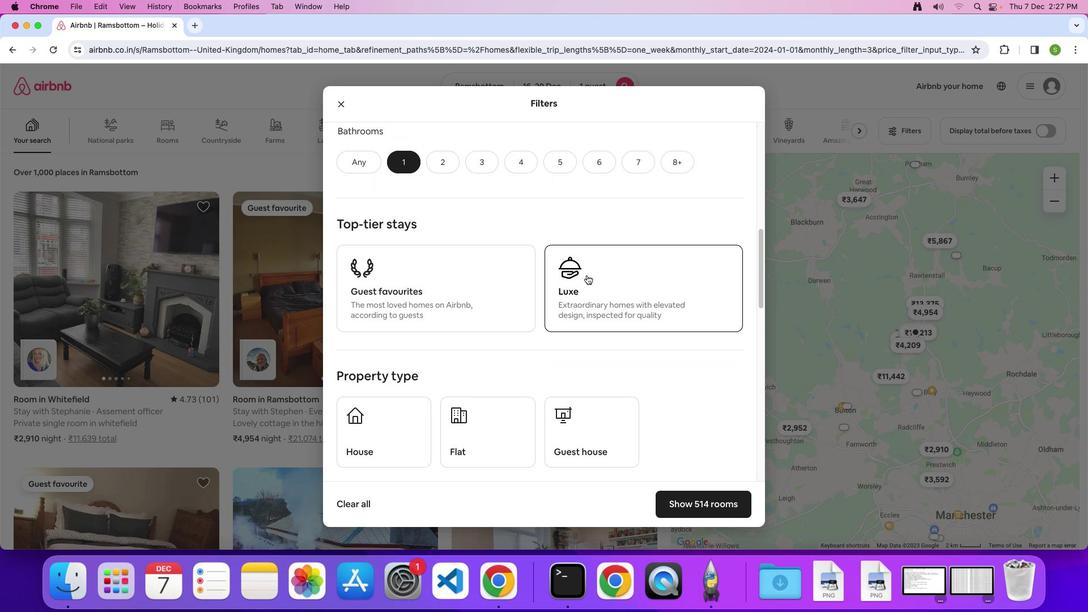 
Action: Mouse scrolled (586, 275) with delta (0, 0)
Screenshot: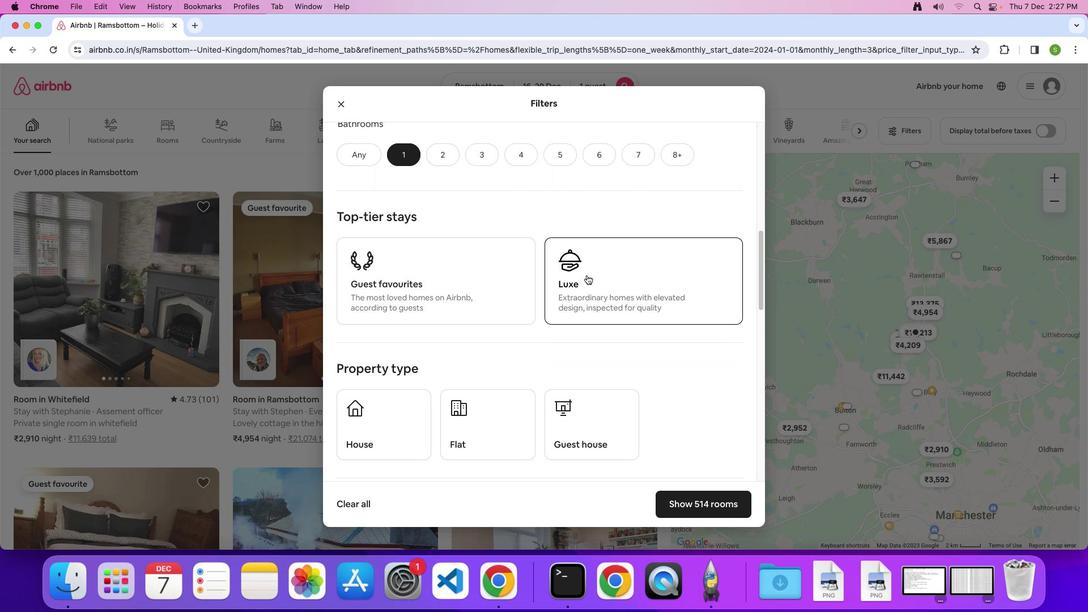 
Action: Mouse scrolled (586, 275) with delta (0, 0)
Screenshot: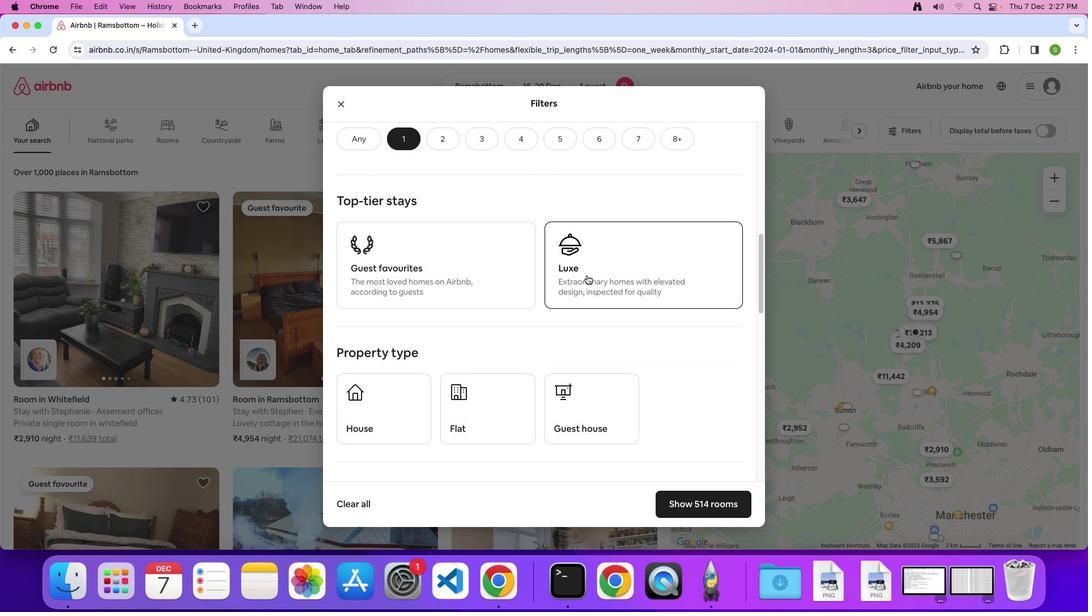 
Action: Mouse scrolled (586, 275) with delta (0, 0)
Screenshot: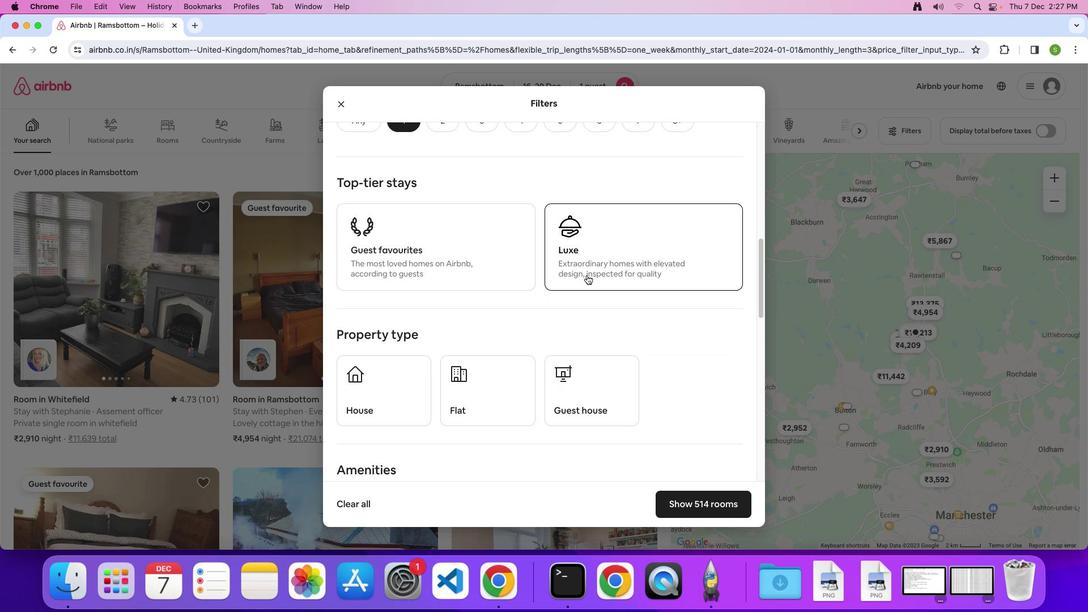 
Action: Mouse scrolled (586, 275) with delta (0, 0)
Screenshot: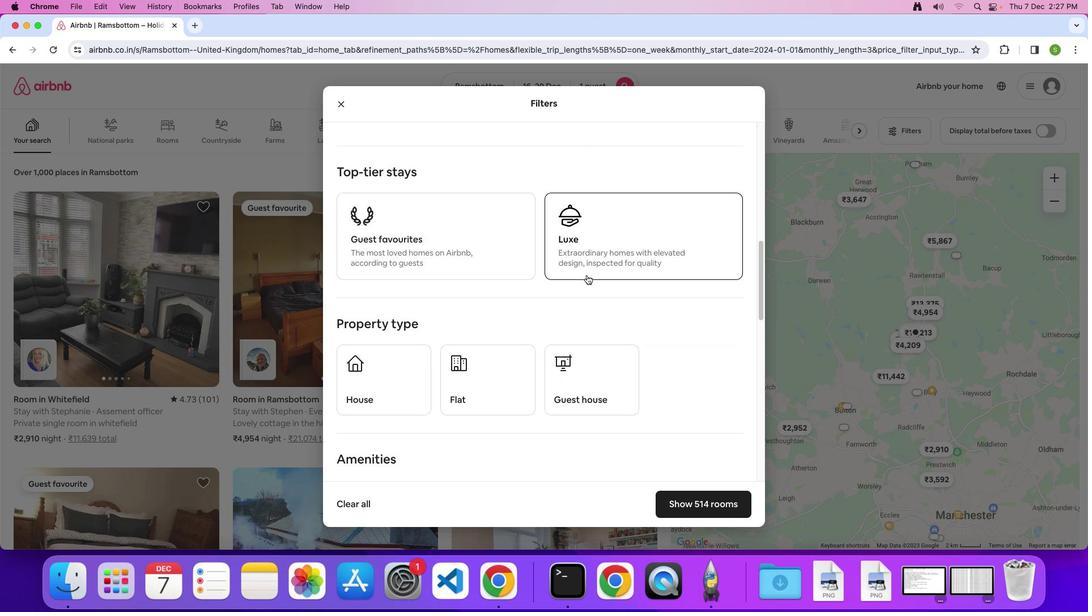 
Action: Mouse scrolled (586, 275) with delta (0, -1)
Screenshot: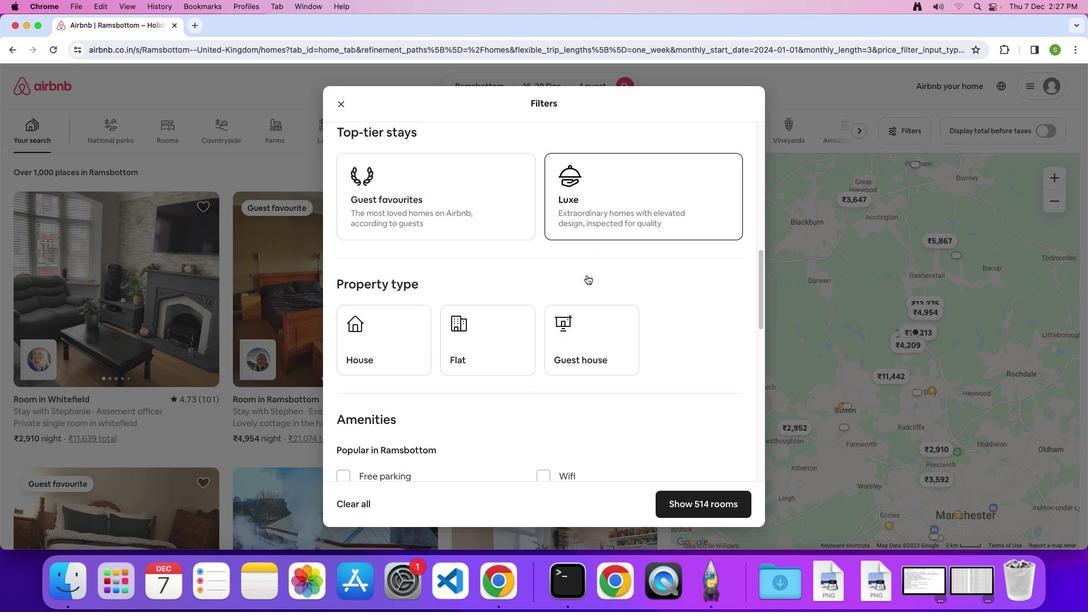 
Action: Mouse scrolled (586, 275) with delta (0, 0)
Screenshot: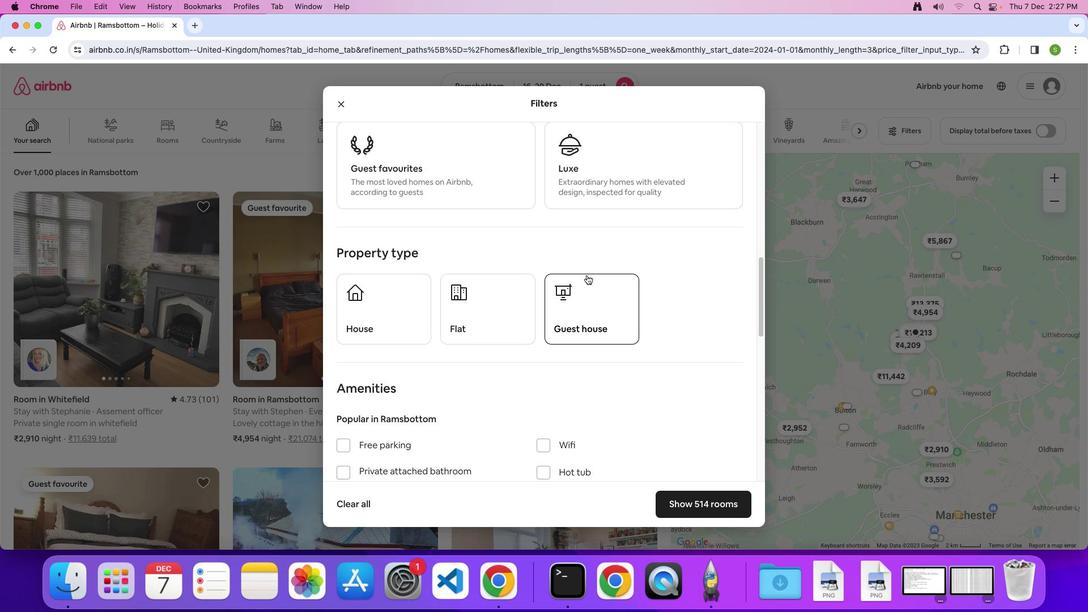 
Action: Mouse scrolled (586, 275) with delta (0, 0)
Screenshot: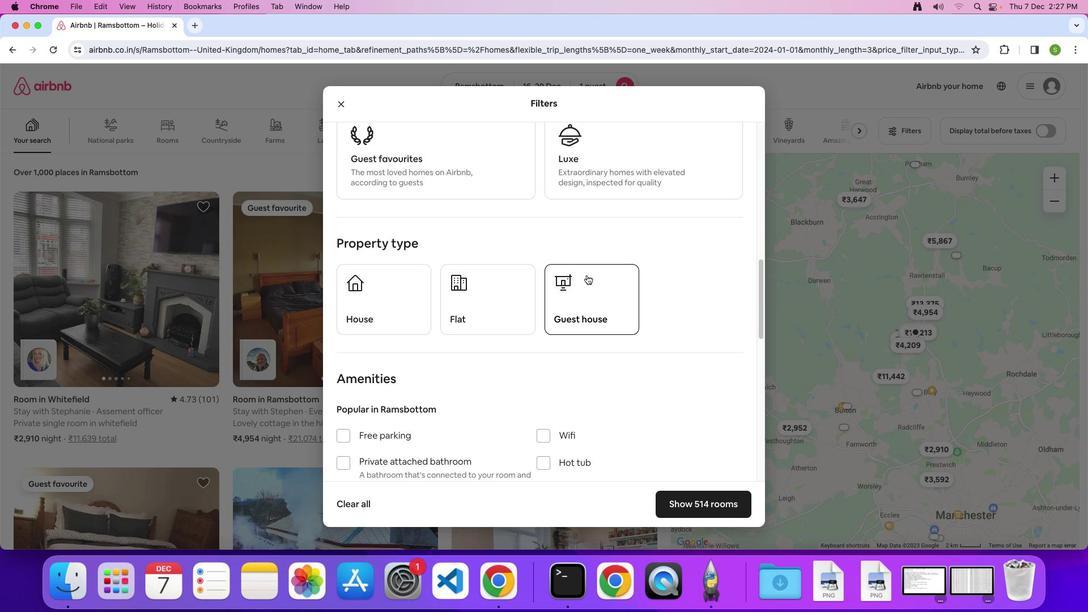 
Action: Mouse scrolled (586, 275) with delta (0, 0)
Screenshot: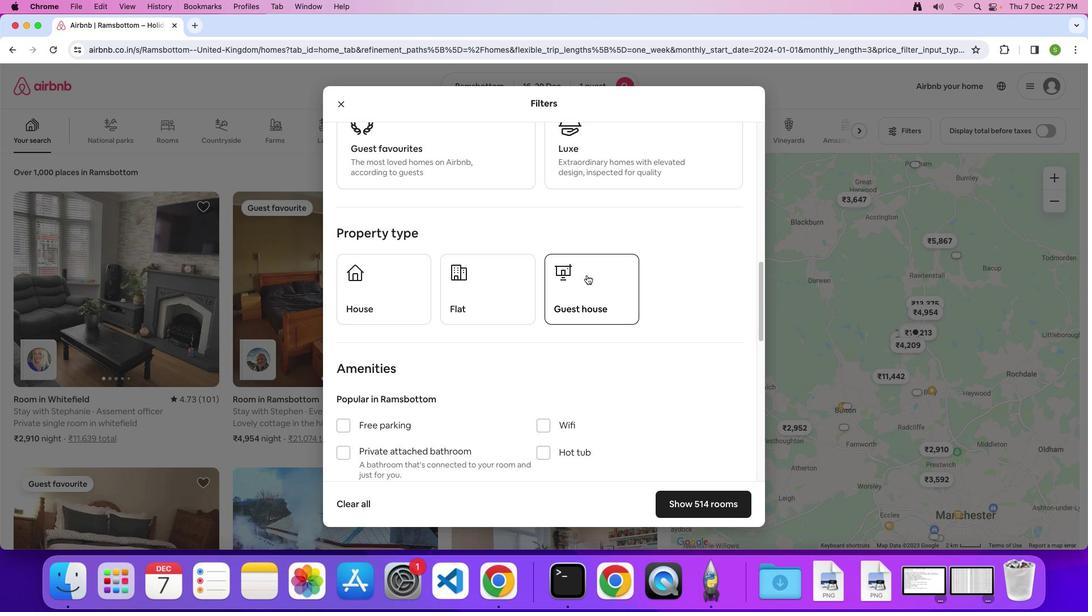 
Action: Mouse scrolled (586, 275) with delta (0, 0)
Screenshot: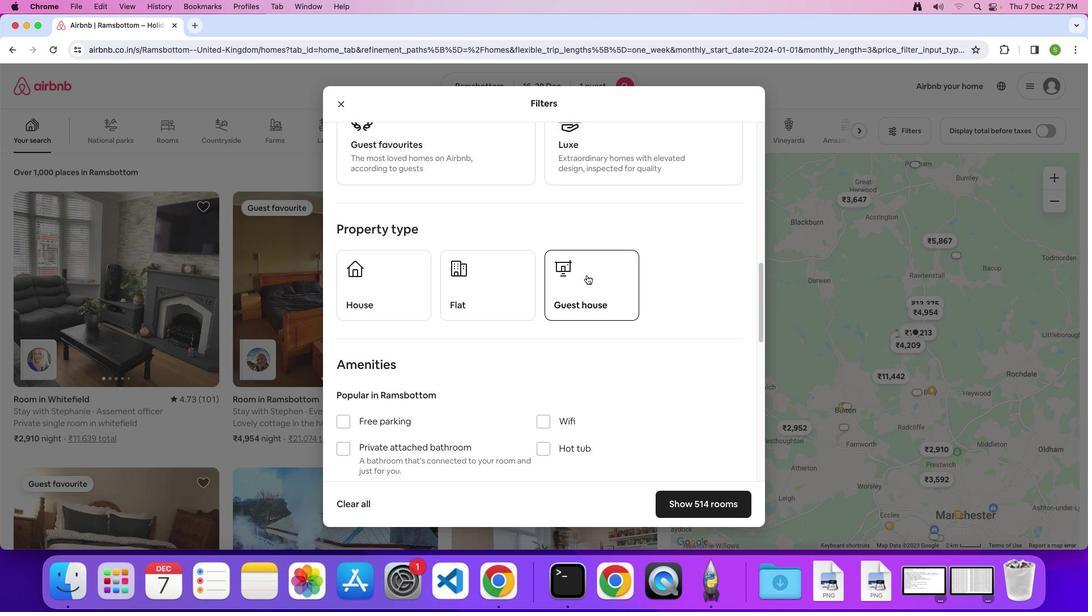 
Action: Mouse scrolled (586, 275) with delta (0, 0)
Screenshot: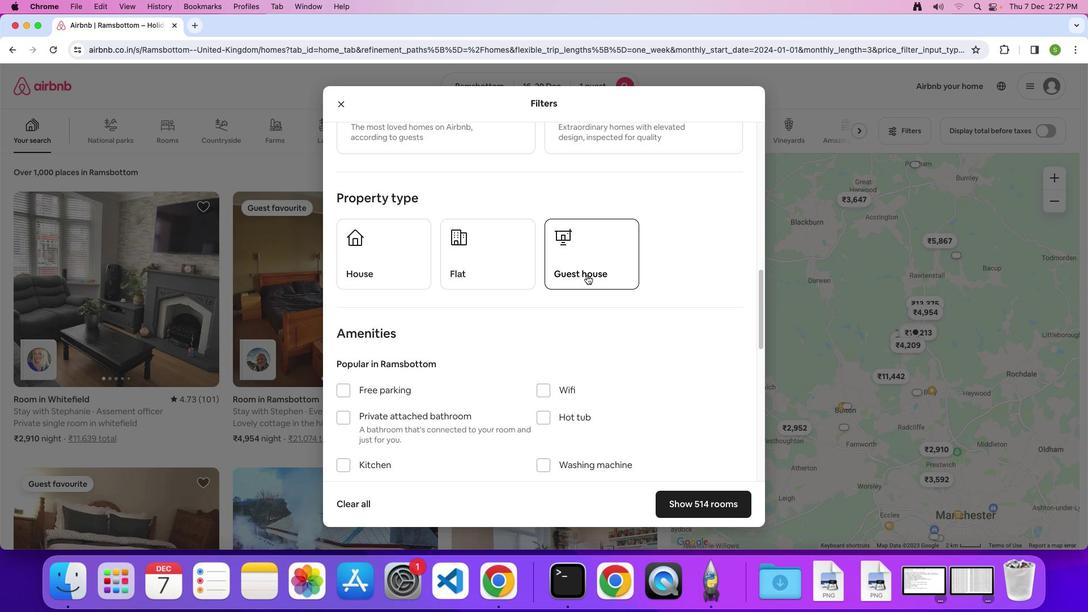 
Action: Mouse scrolled (586, 275) with delta (0, -1)
Screenshot: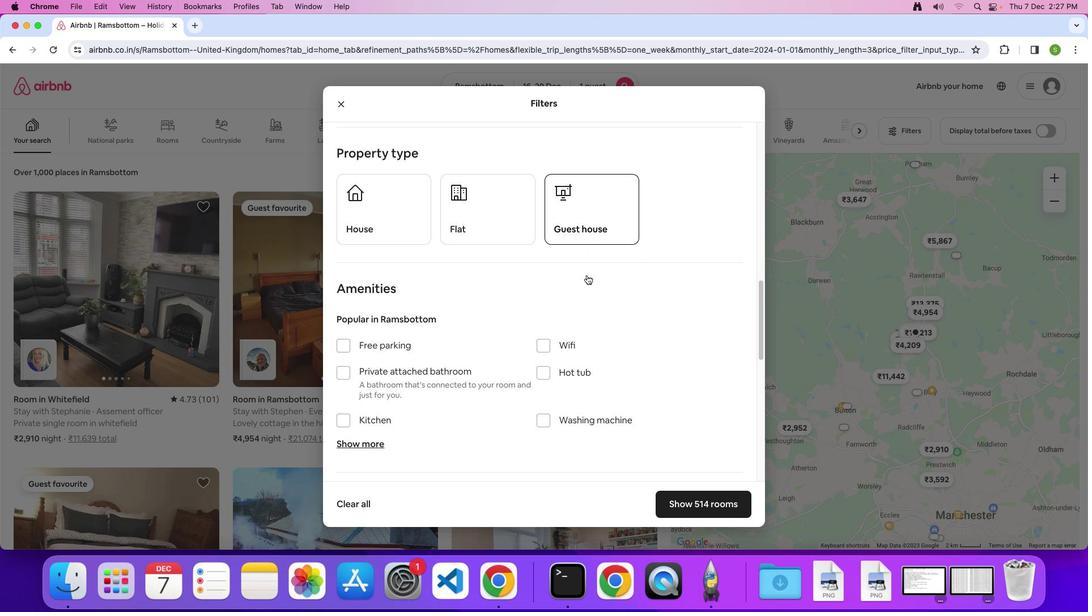 
Action: Mouse moved to (708, 511)
Screenshot: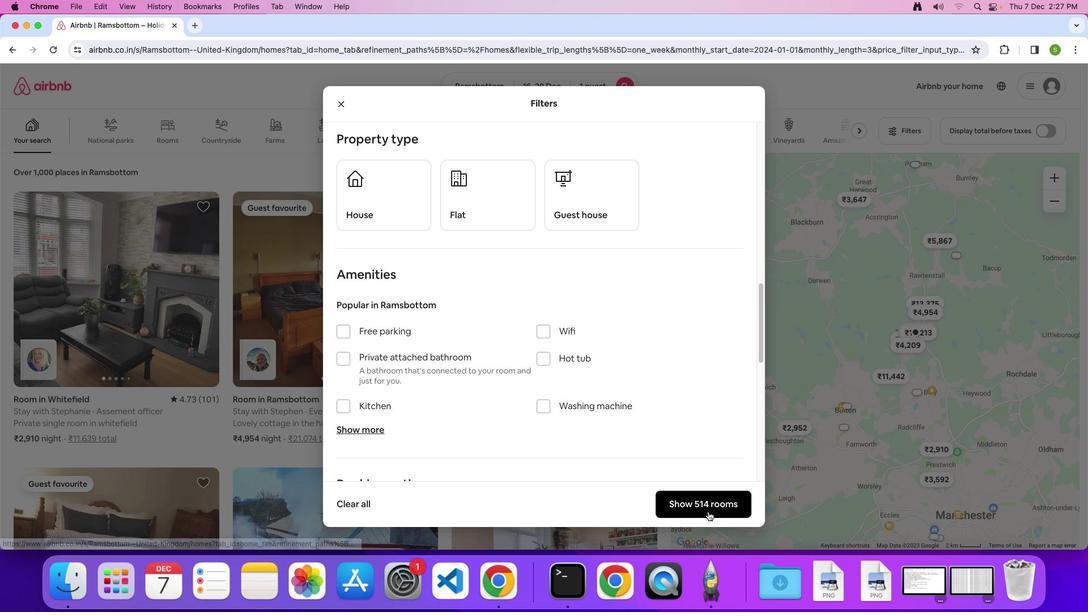 
Action: Mouse pressed left at (708, 511)
Screenshot: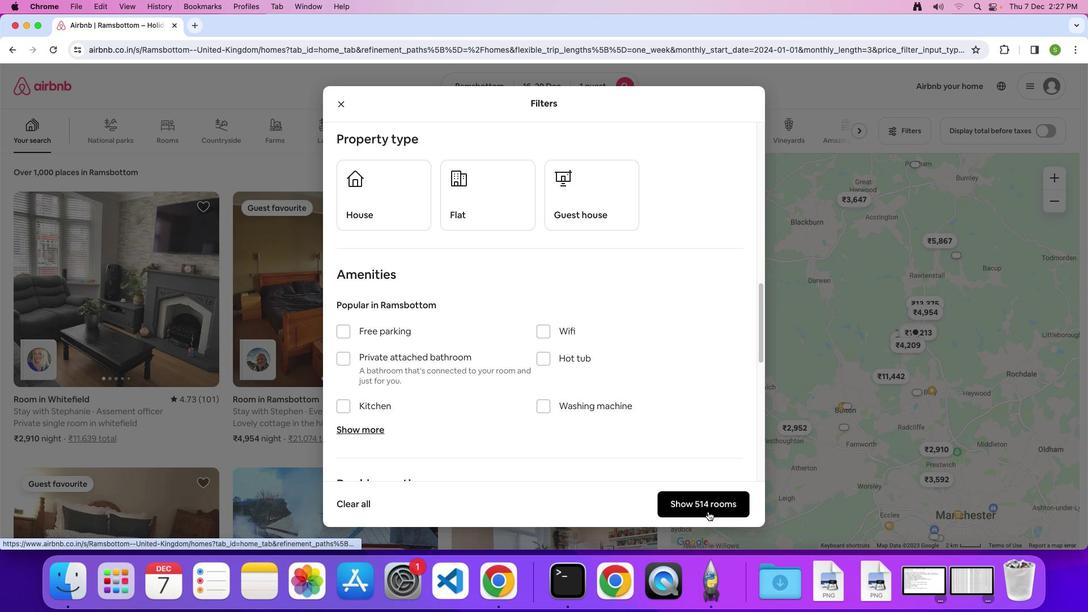 
Action: Mouse moved to (108, 276)
Screenshot: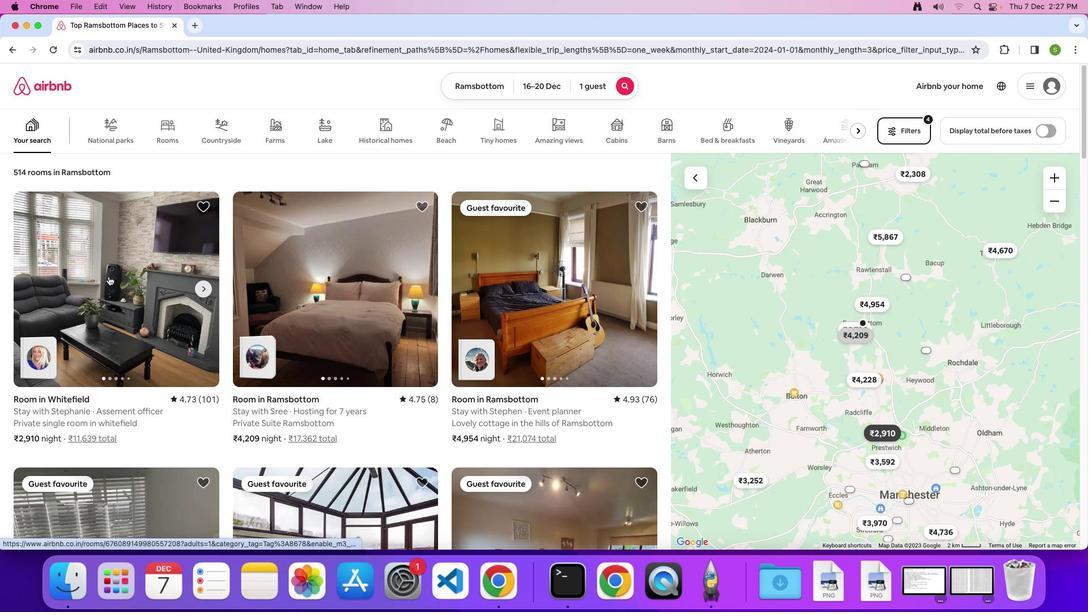 
Action: Mouse pressed left at (108, 276)
Screenshot: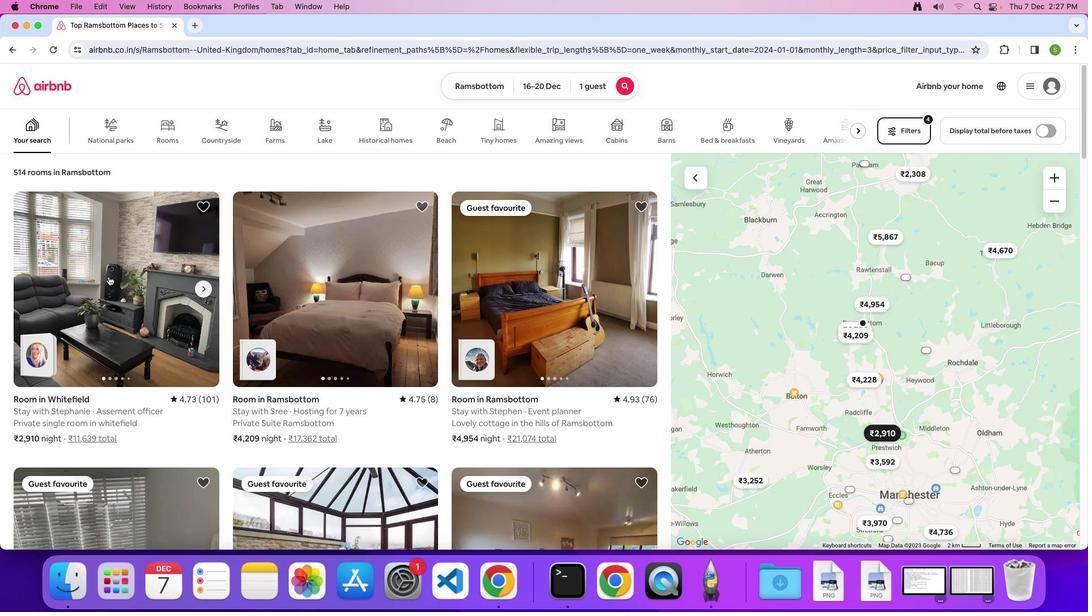 
Action: Mouse moved to (449, 293)
Screenshot: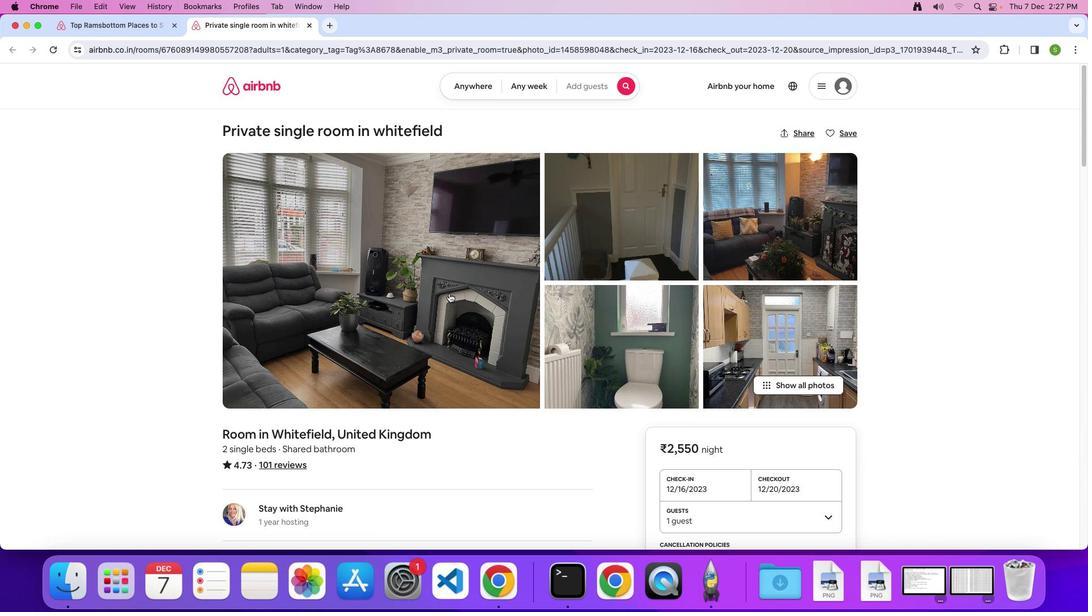 
Action: Mouse pressed left at (449, 293)
Screenshot: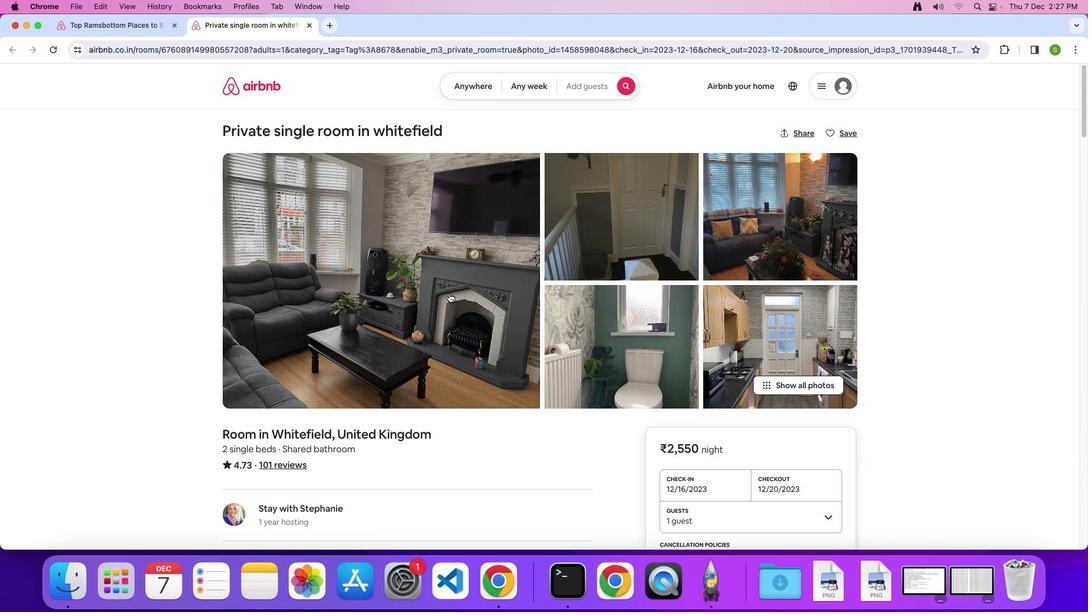 
Action: Mouse moved to (495, 366)
Screenshot: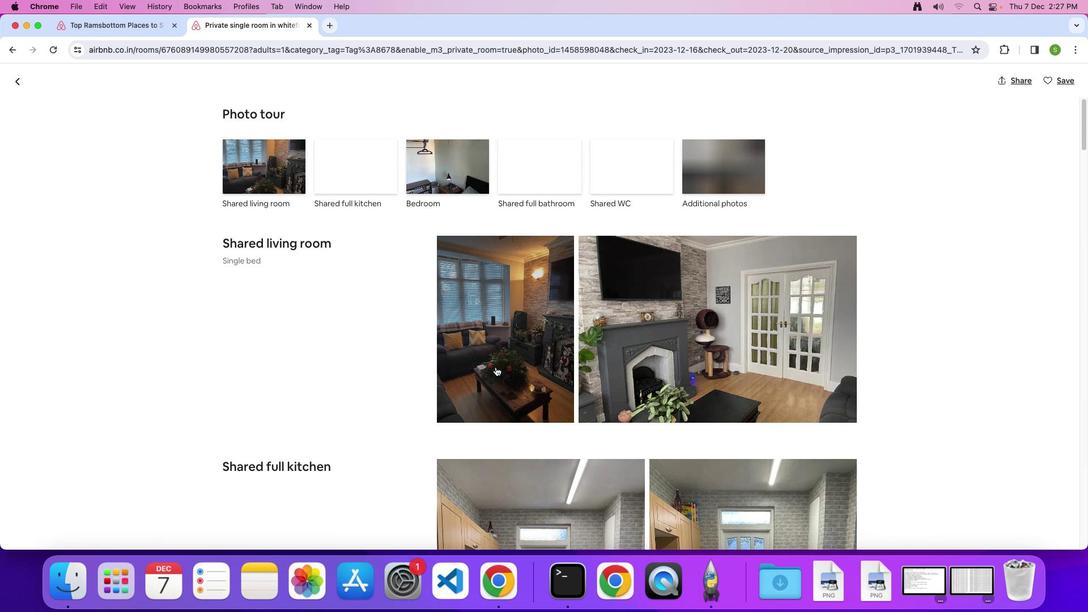 
Action: Mouse scrolled (495, 366) with delta (0, 0)
Screenshot: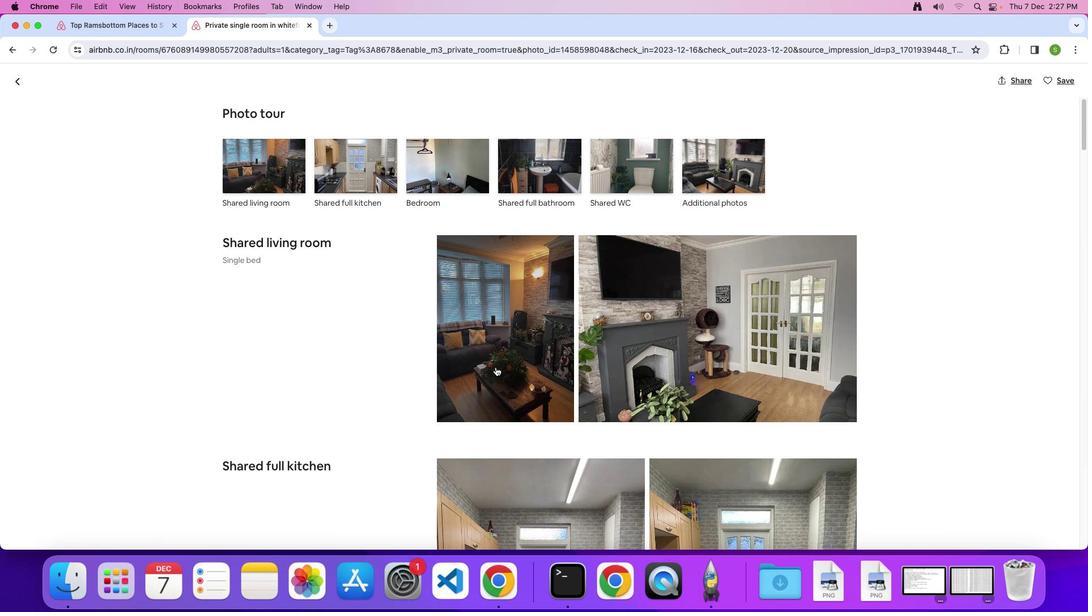 
Action: Mouse scrolled (495, 366) with delta (0, 0)
Screenshot: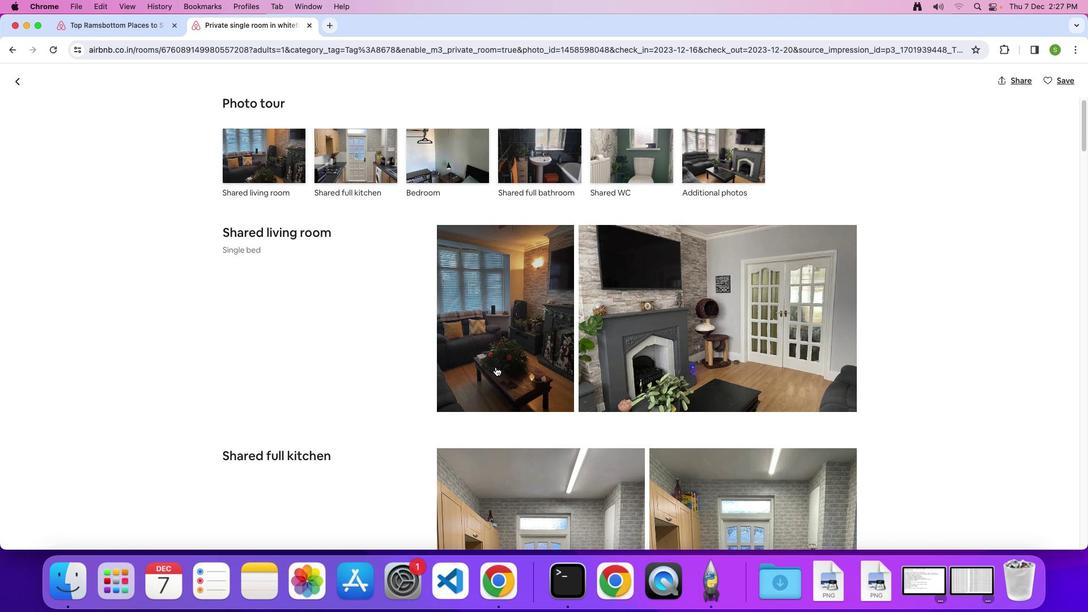 
Action: Mouse scrolled (495, 366) with delta (0, 0)
Screenshot: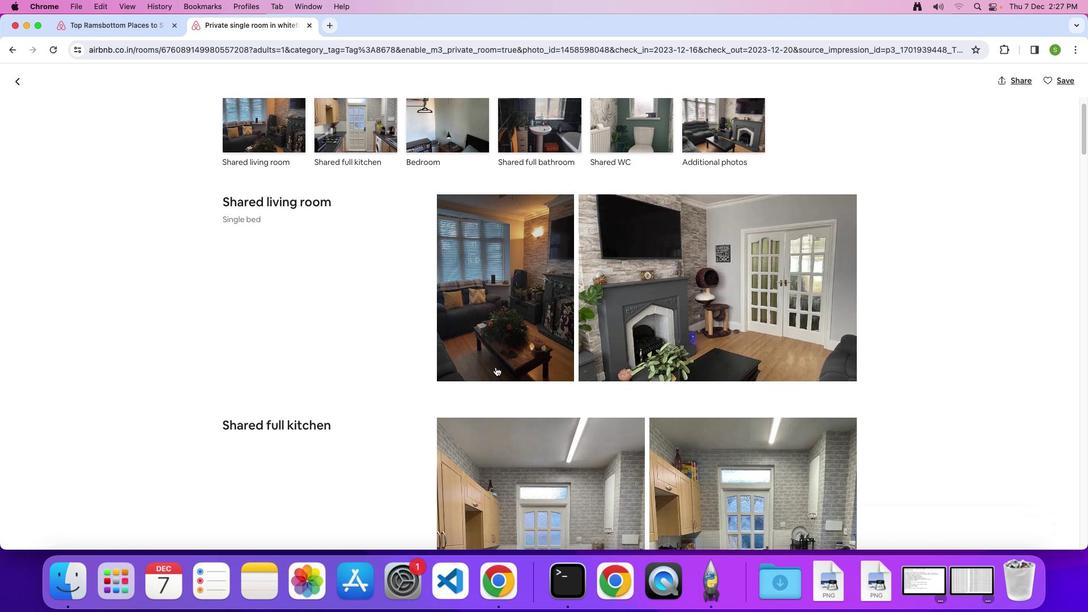 
Action: Mouse scrolled (495, 366) with delta (0, 0)
Screenshot: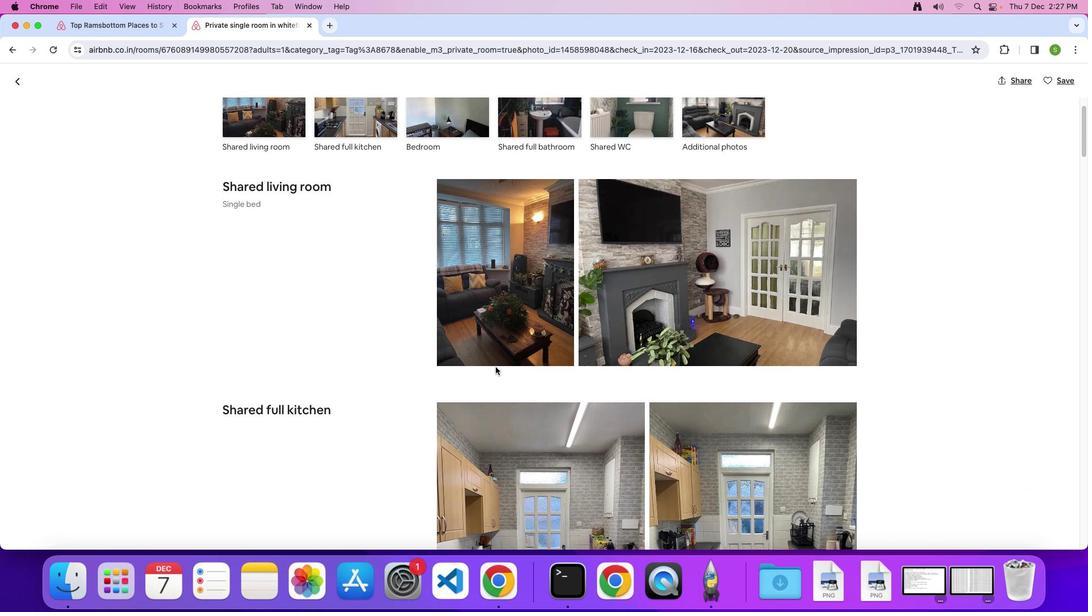 
Action: Mouse scrolled (495, 366) with delta (0, 0)
Screenshot: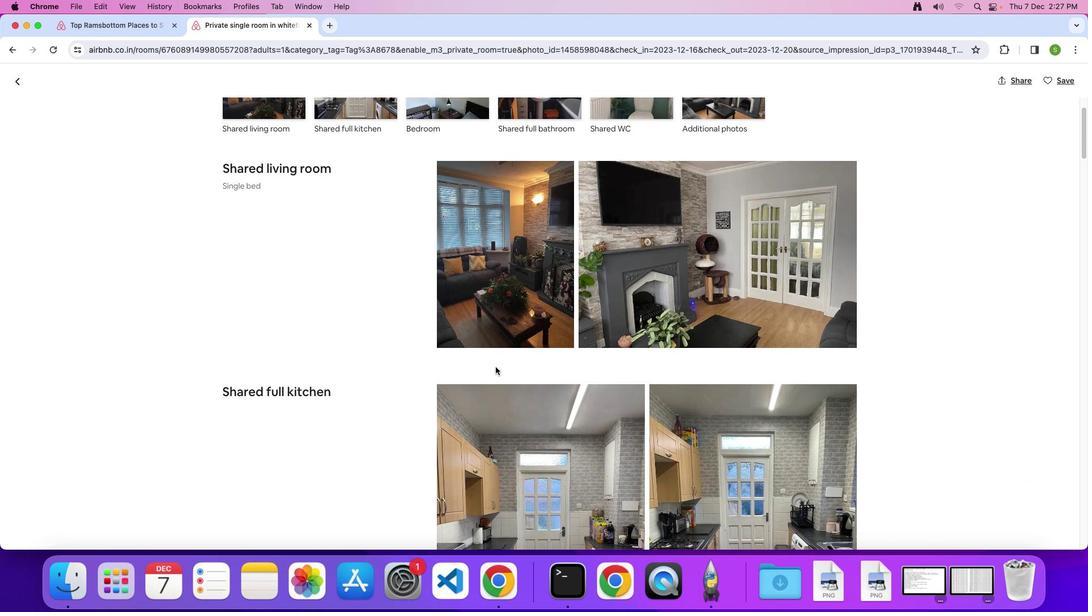 
Action: Mouse scrolled (495, 366) with delta (0, -1)
Screenshot: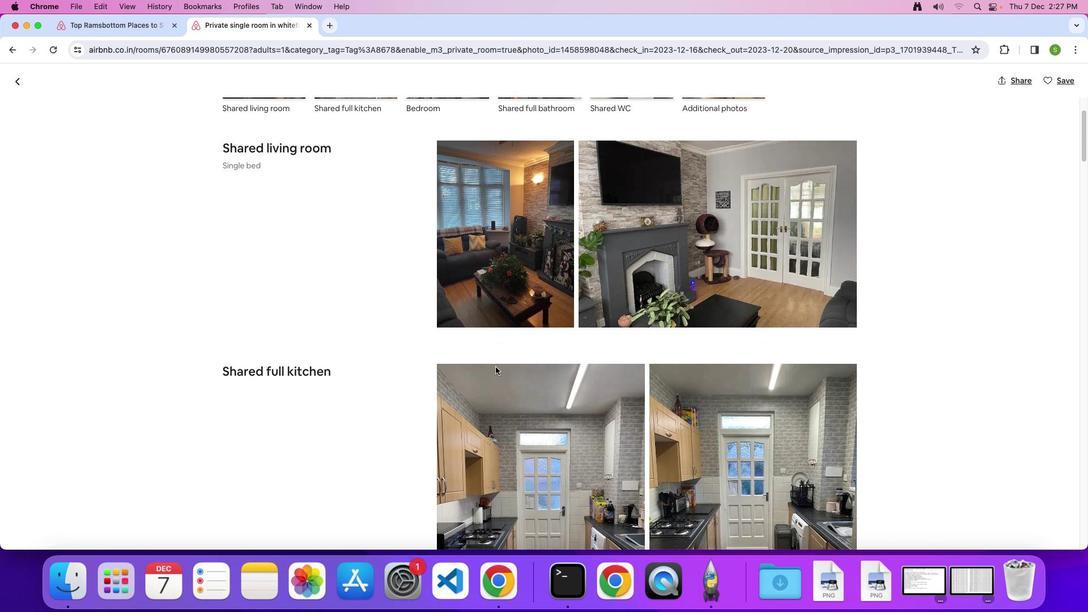 
Action: Mouse scrolled (495, 366) with delta (0, -1)
Screenshot: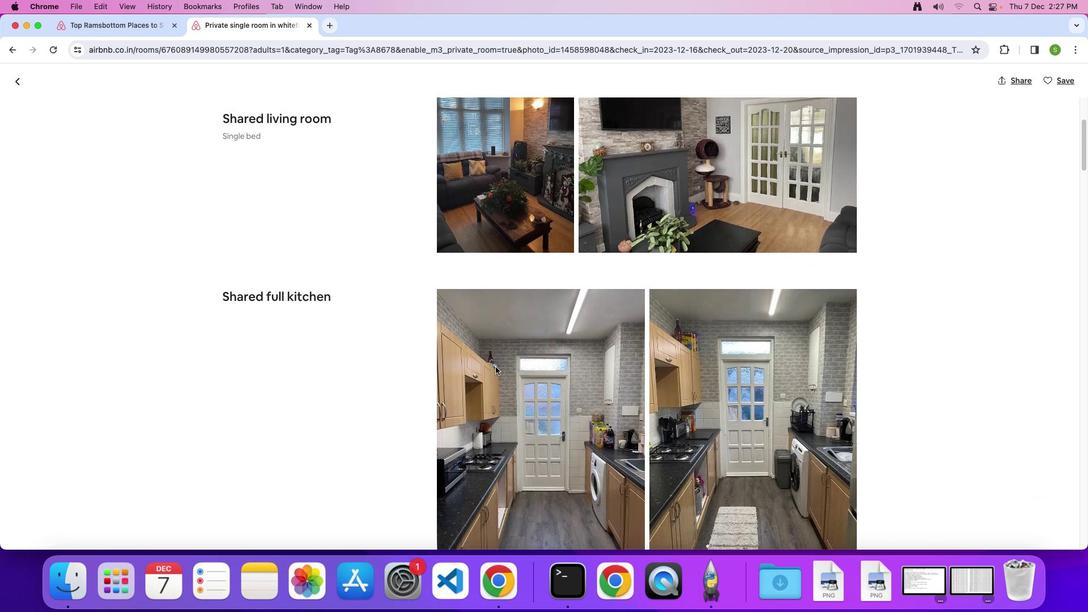 
Action: Mouse scrolled (495, 366) with delta (0, 0)
Screenshot: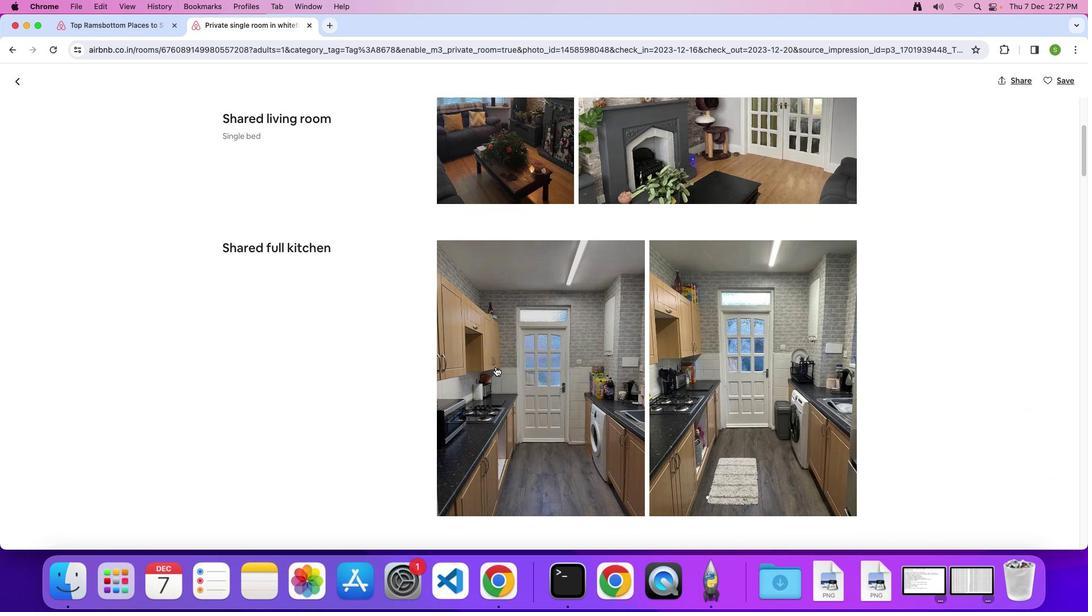 
Action: Mouse scrolled (495, 366) with delta (0, 0)
Screenshot: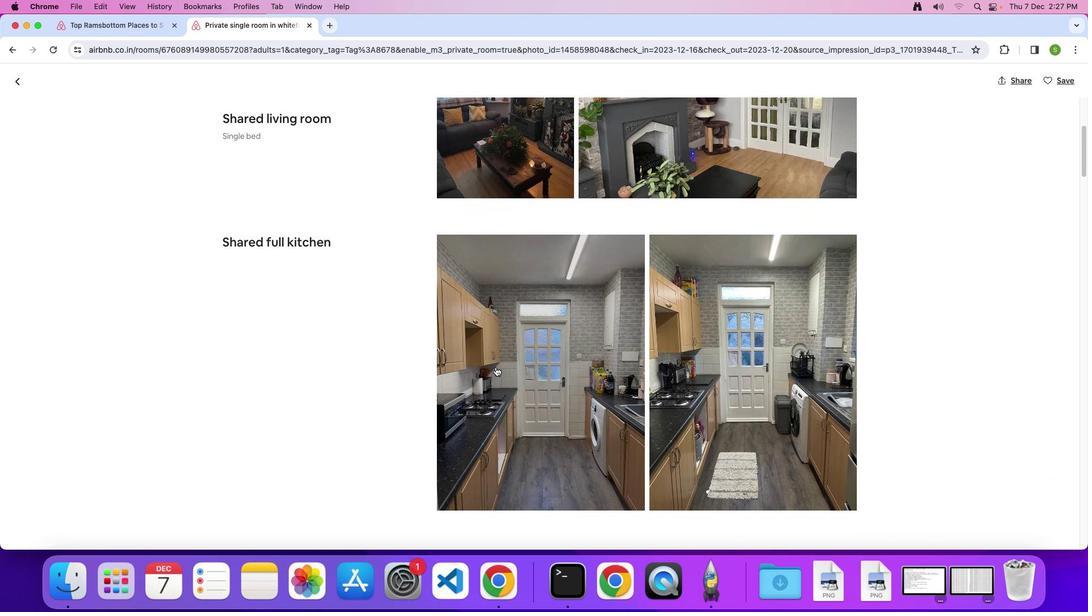 
Action: Mouse scrolled (495, 366) with delta (0, -1)
Screenshot: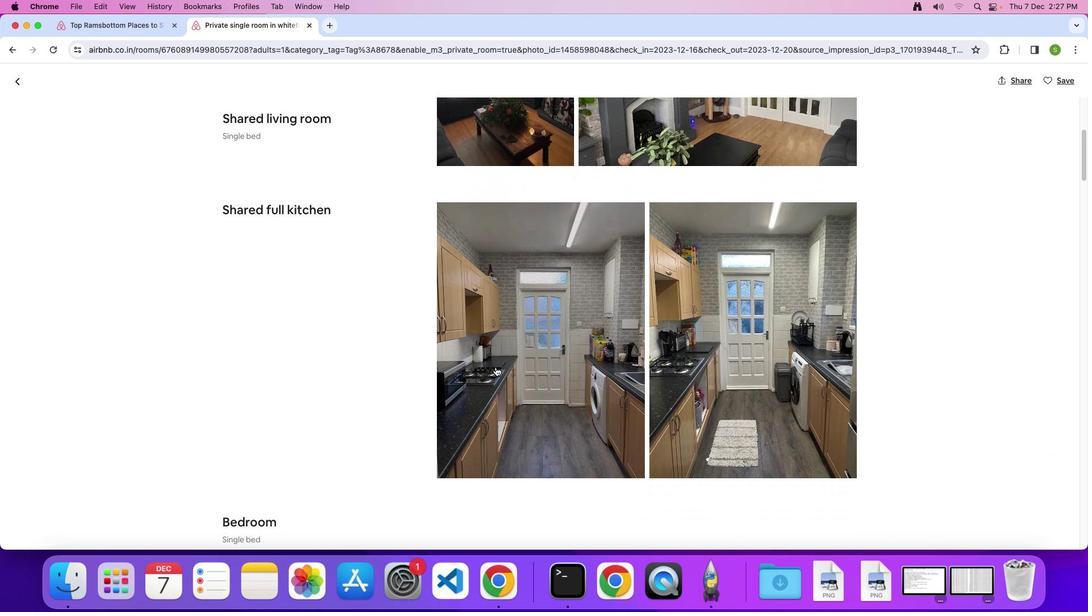 
Action: Mouse scrolled (495, 366) with delta (0, 0)
Screenshot: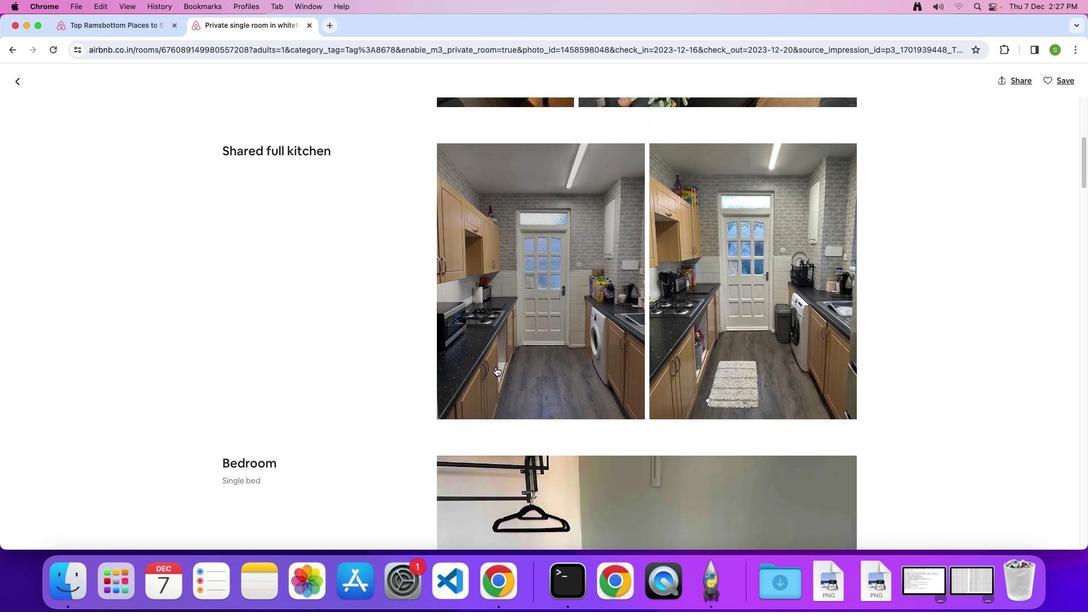 
Action: Mouse scrolled (495, 366) with delta (0, 0)
Screenshot: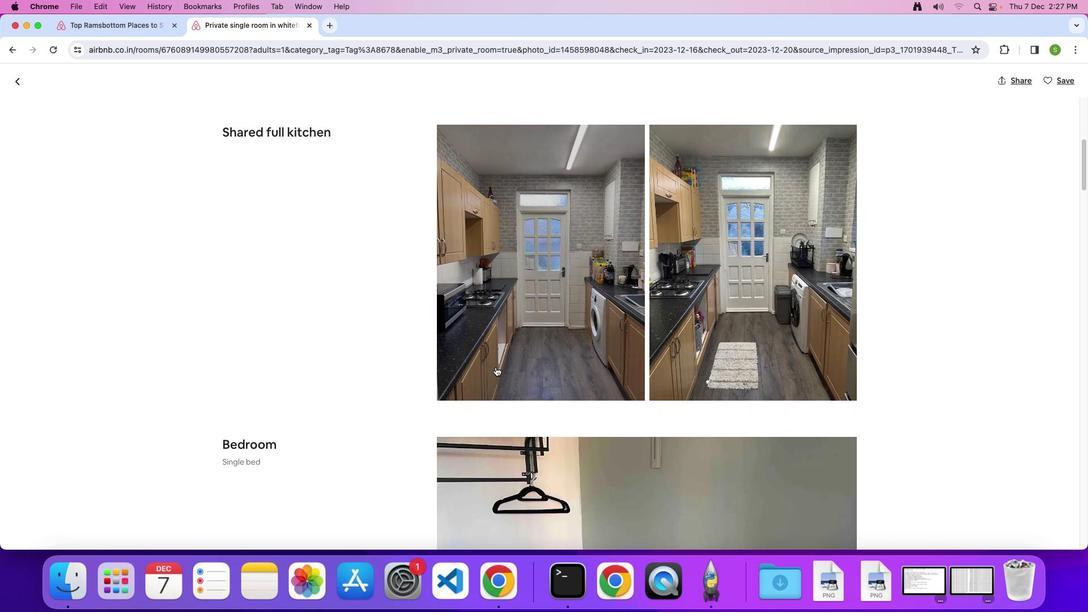 
Action: Mouse scrolled (495, 366) with delta (0, -1)
Screenshot: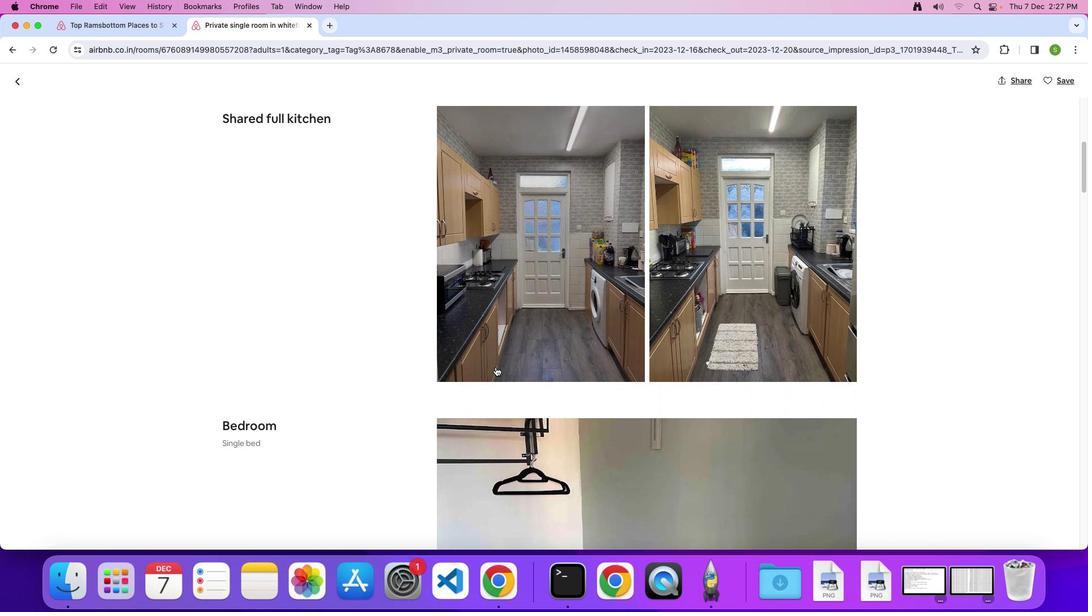 
Action: Mouse scrolled (495, 366) with delta (0, 0)
Screenshot: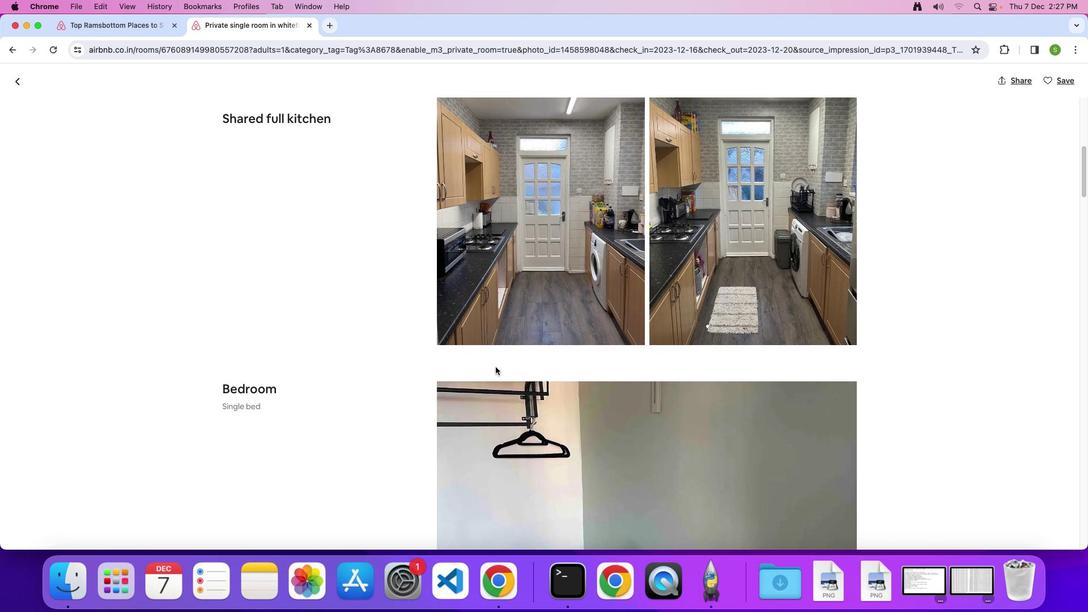 
Action: Mouse scrolled (495, 366) with delta (0, 0)
Screenshot: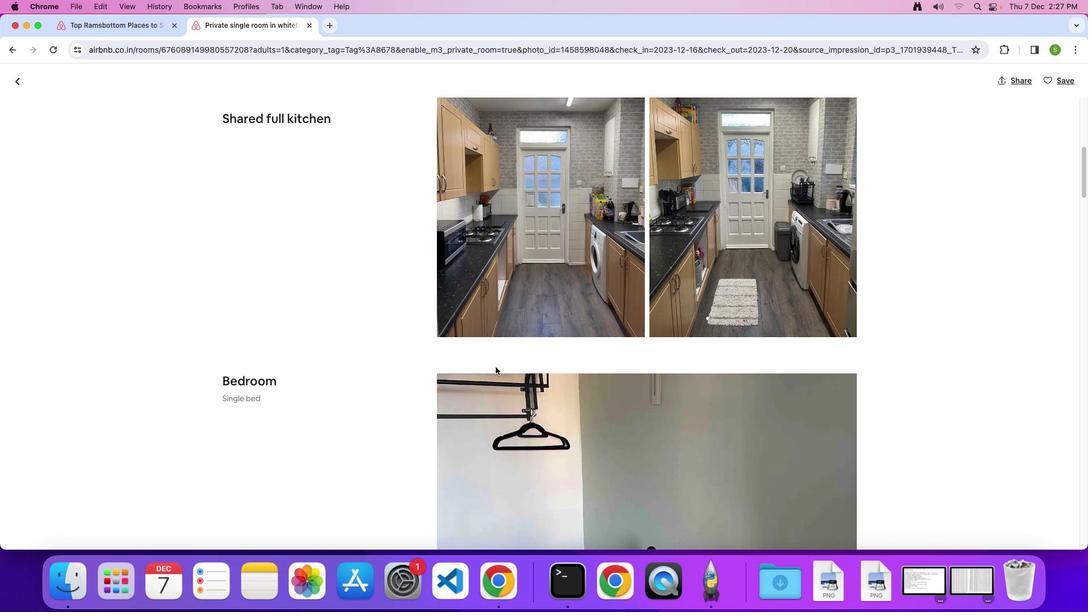 
Action: Mouse scrolled (495, 366) with delta (0, 0)
Screenshot: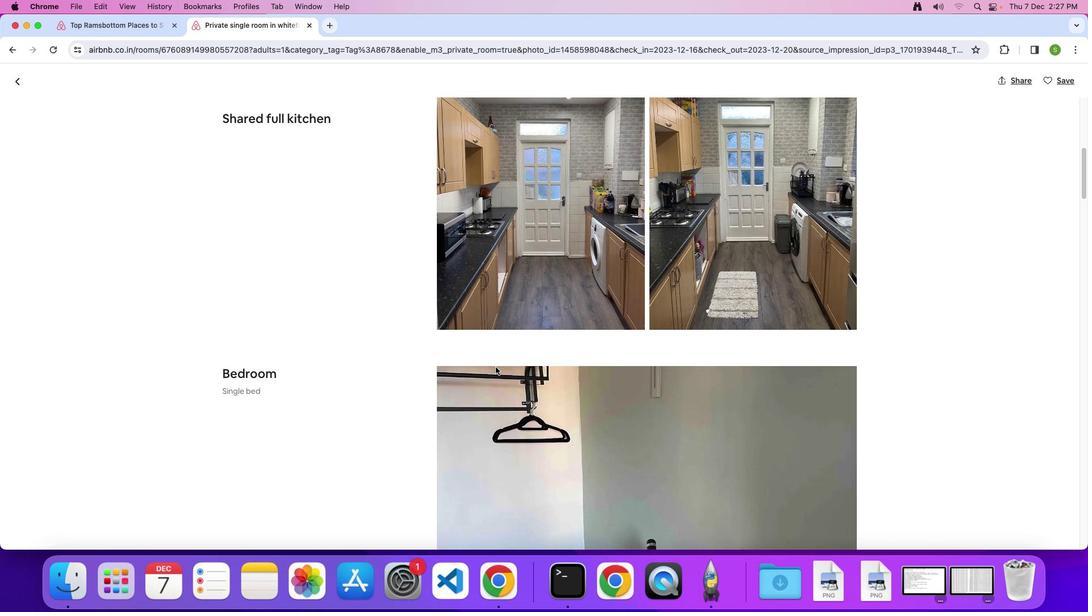 
Action: Mouse scrolled (495, 366) with delta (0, 0)
Screenshot: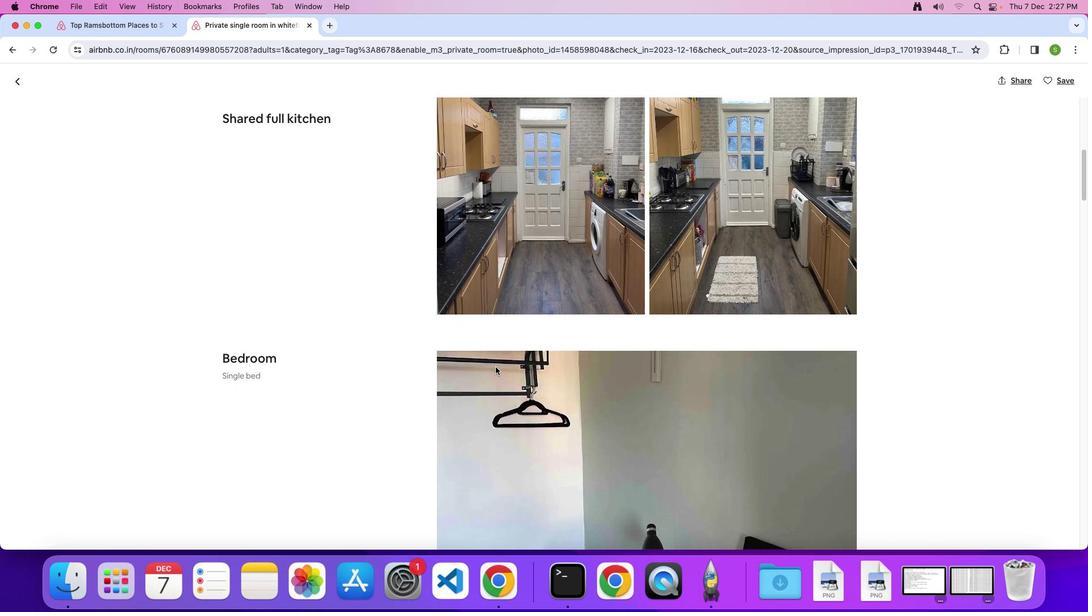 
Action: Mouse scrolled (495, 366) with delta (0, 0)
Screenshot: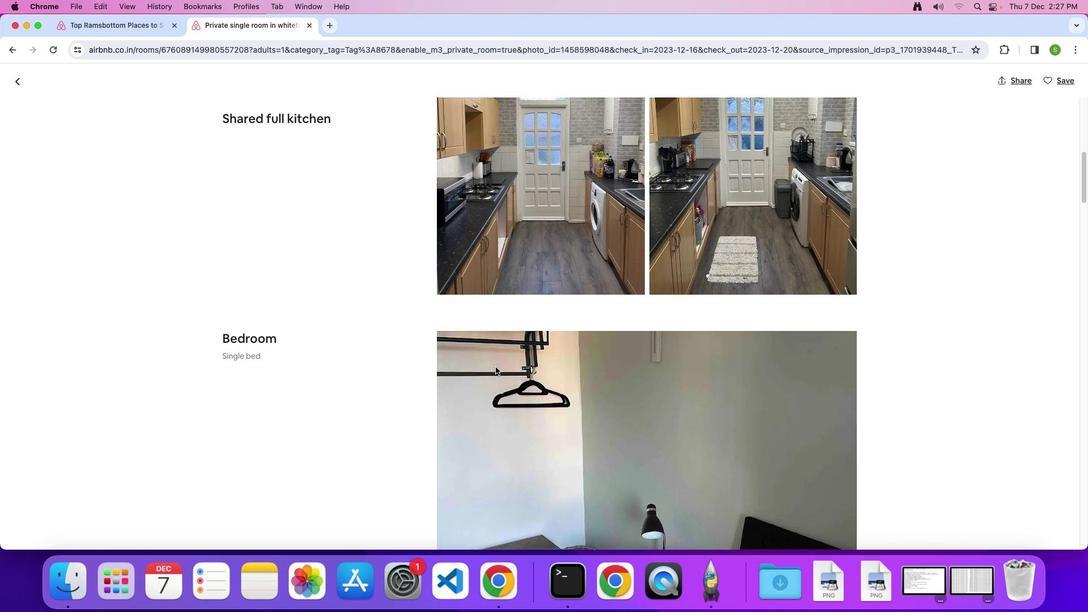 
Action: Mouse scrolled (495, 366) with delta (0, -1)
Screenshot: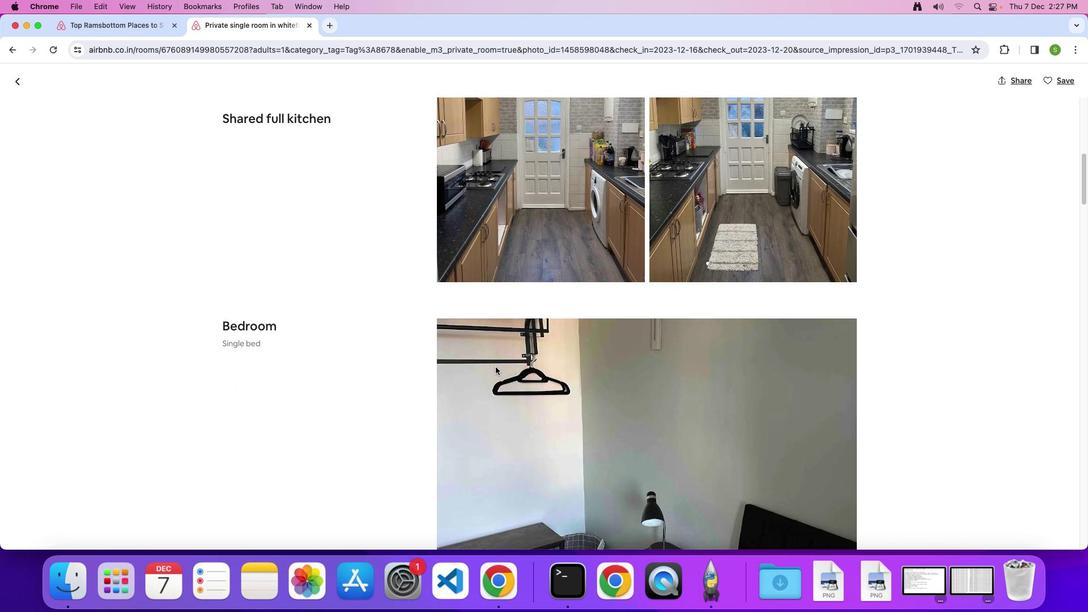 
Action: Mouse scrolled (495, 366) with delta (0, -2)
Screenshot: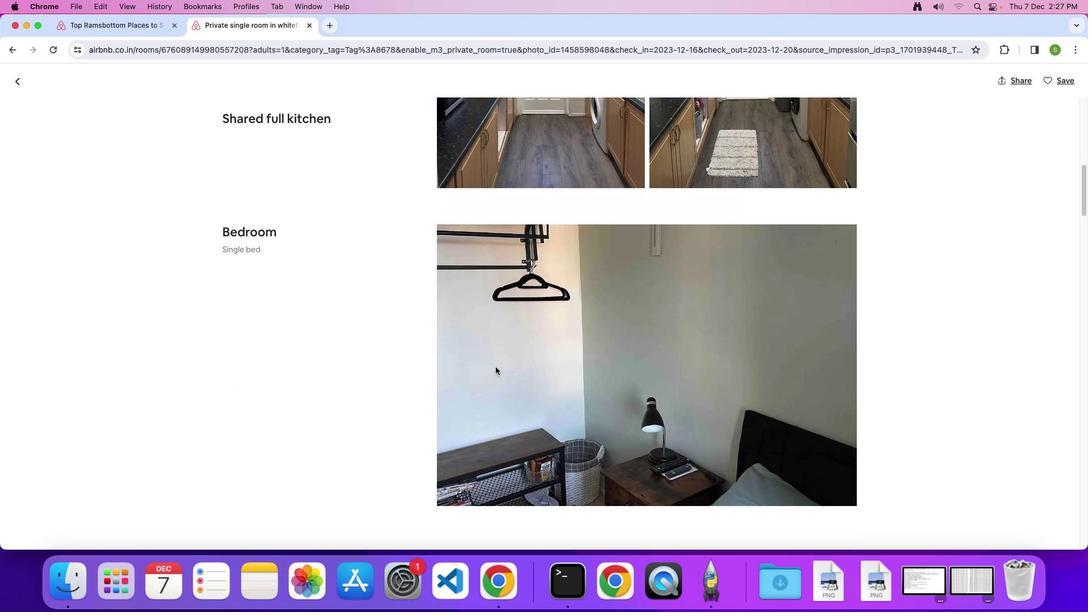 
Action: Mouse scrolled (495, 366) with delta (0, 0)
Screenshot: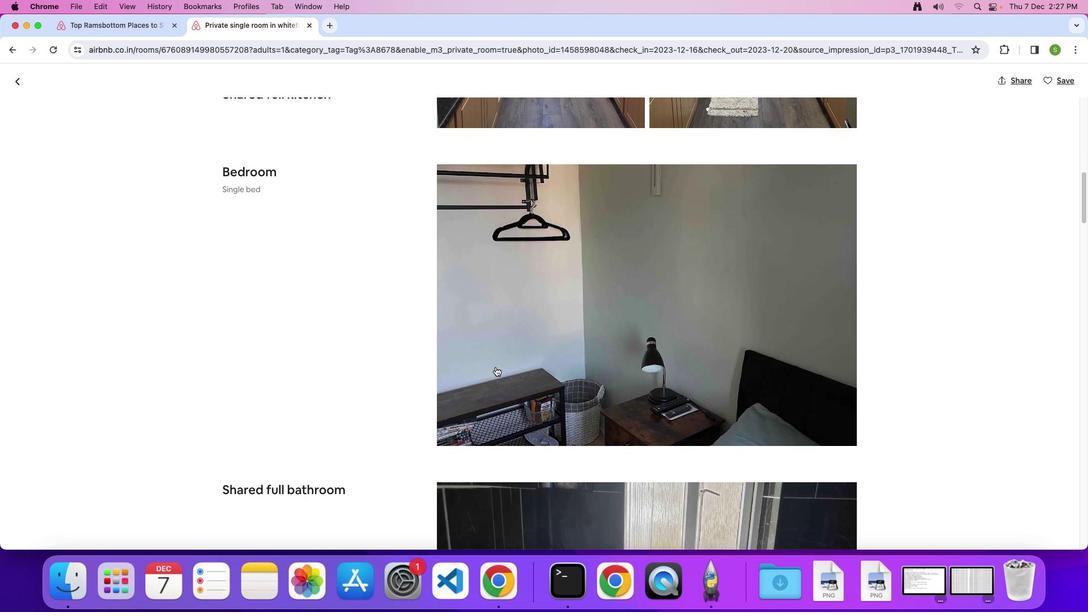 
Action: Mouse scrolled (495, 366) with delta (0, 0)
Screenshot: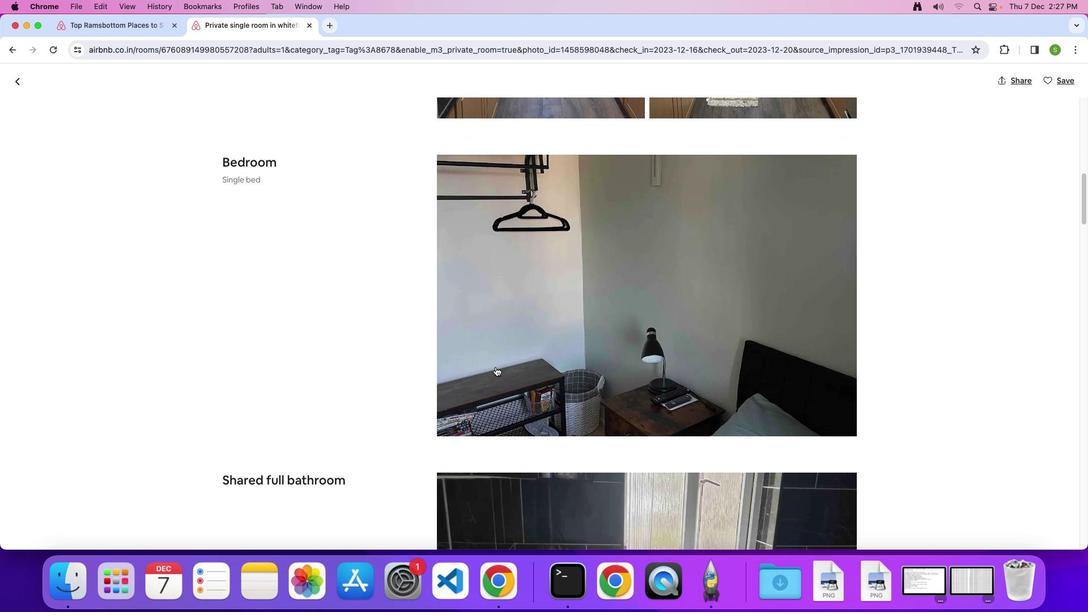 
Action: Mouse scrolled (495, 366) with delta (0, -1)
Screenshot: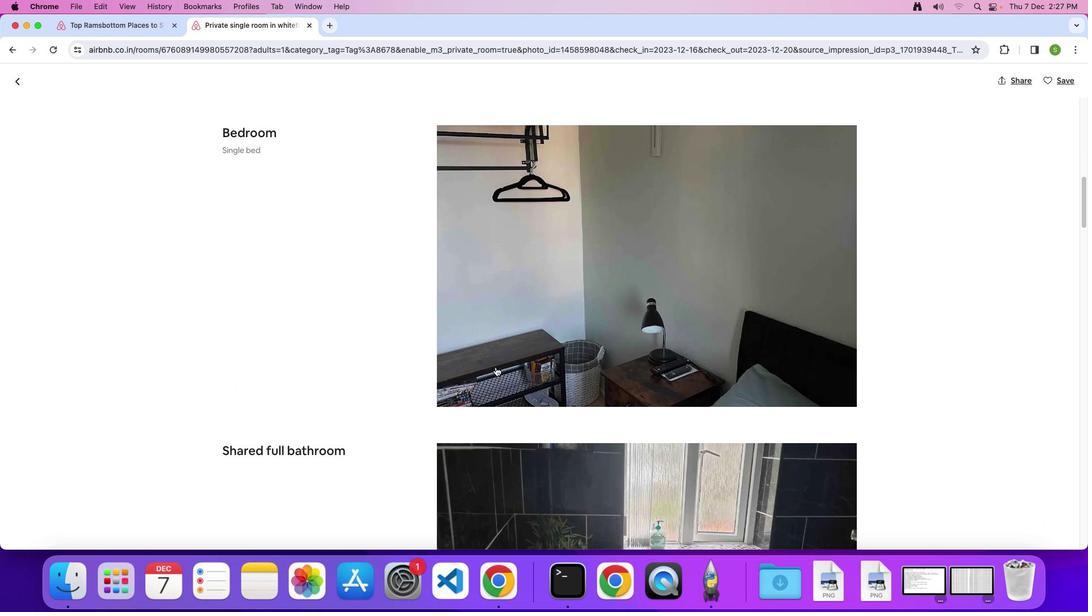
Action: Mouse scrolled (495, 366) with delta (0, 0)
Screenshot: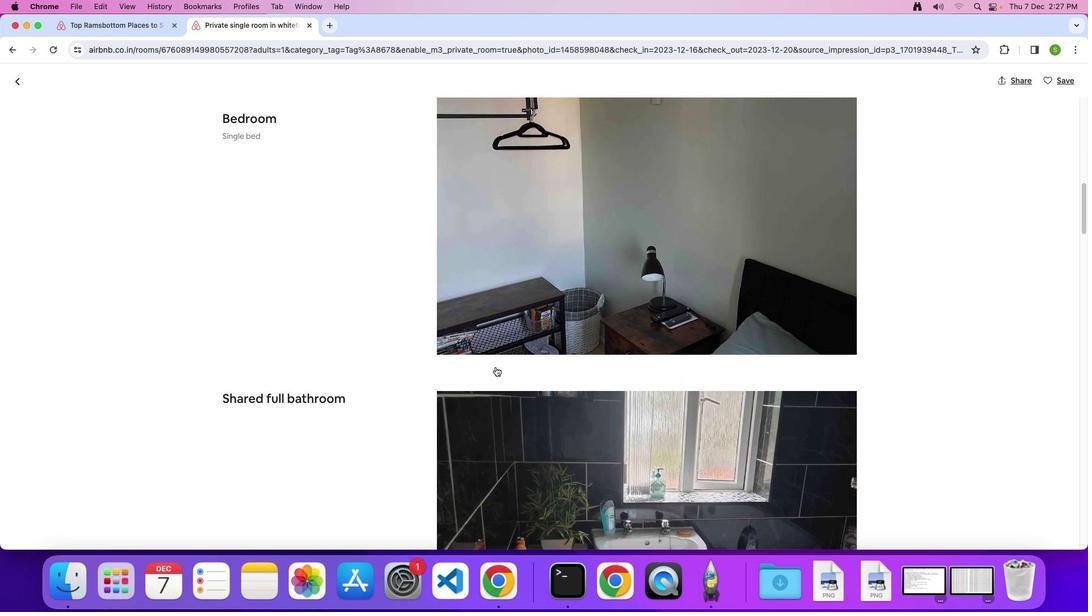 
Action: Mouse scrolled (495, 366) with delta (0, 0)
Screenshot: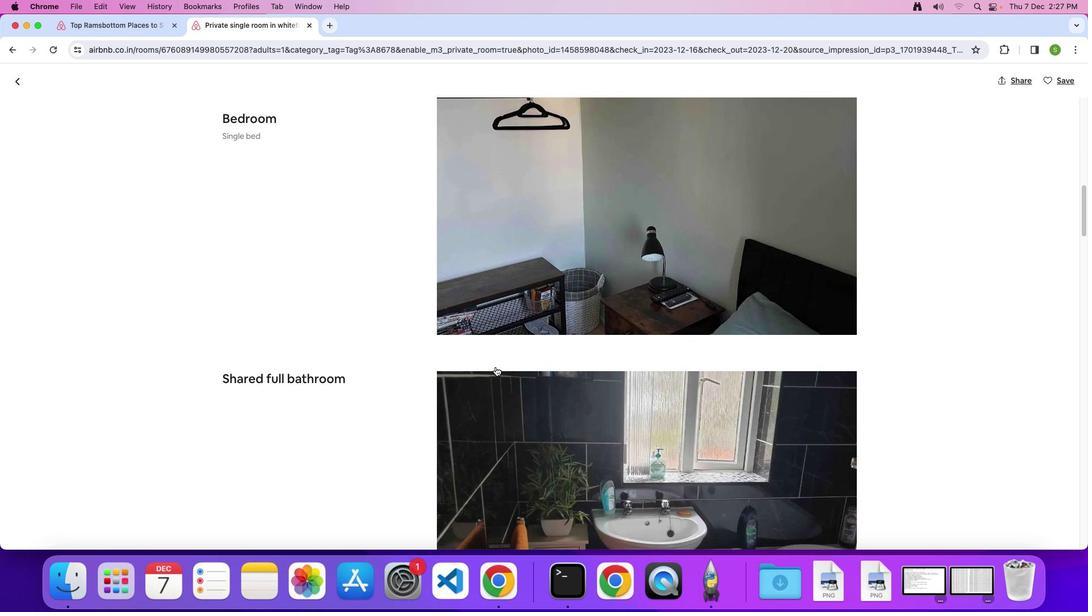 
Action: Mouse scrolled (495, 366) with delta (0, -1)
Screenshot: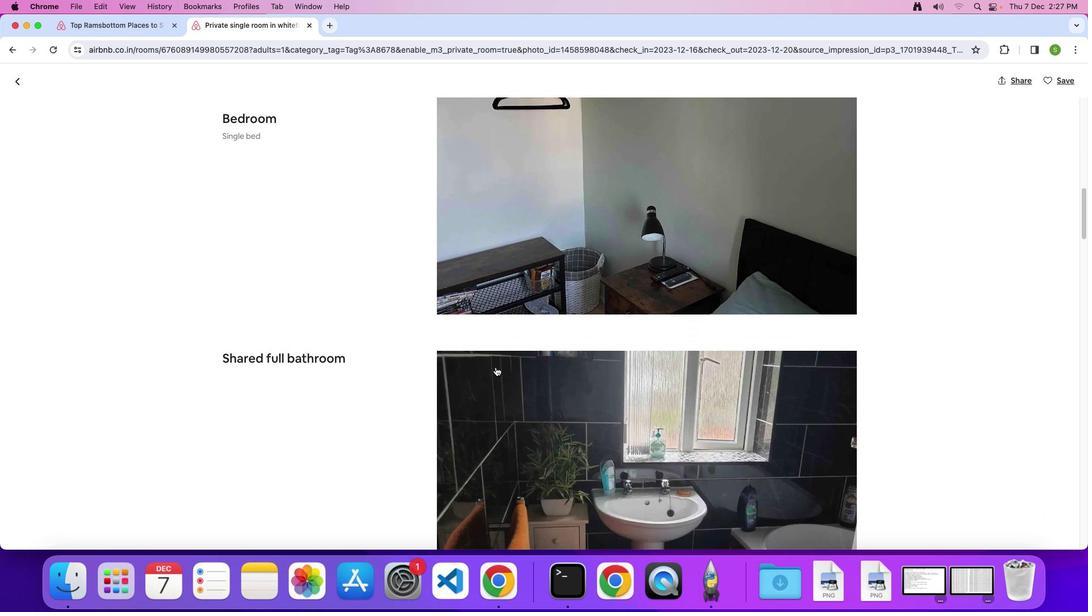 
Action: Mouse scrolled (495, 366) with delta (0, -1)
Screenshot: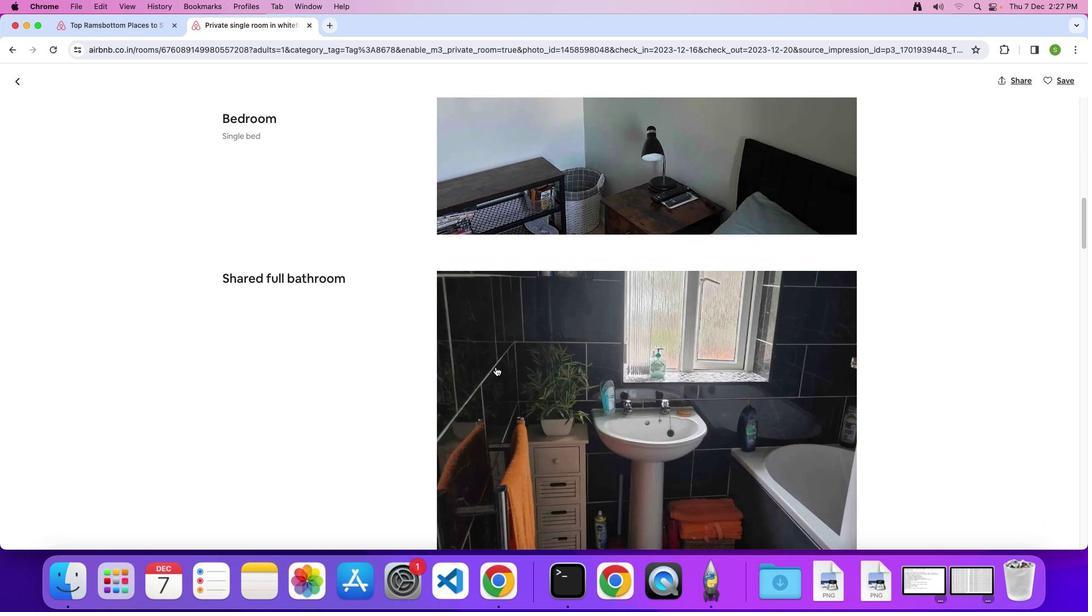 
Action: Mouse scrolled (495, 366) with delta (0, 0)
Screenshot: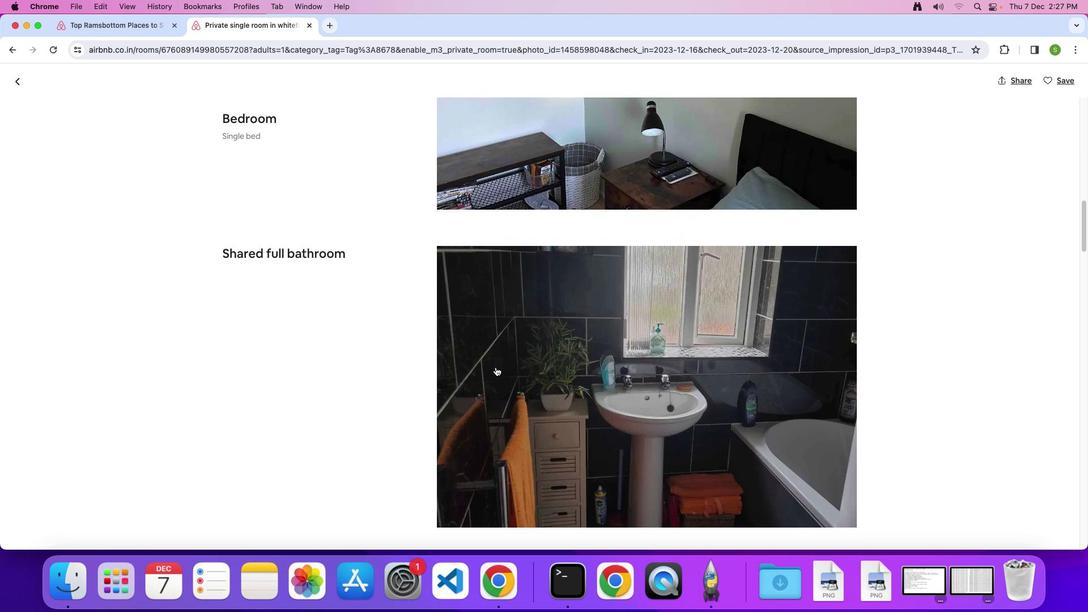 
Action: Mouse scrolled (495, 366) with delta (0, 0)
Screenshot: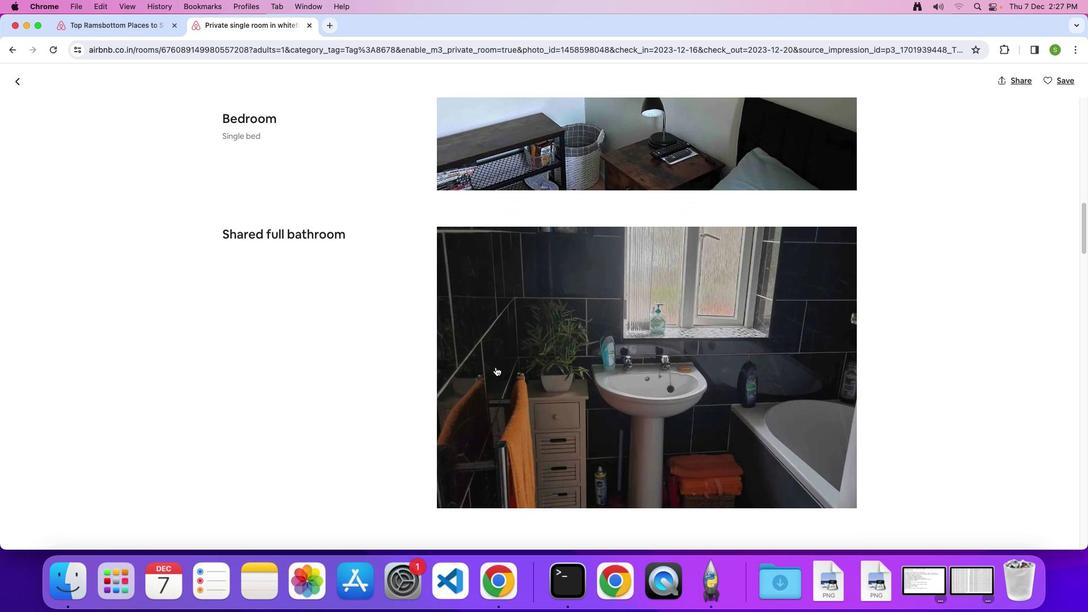 
Action: Mouse scrolled (495, 366) with delta (0, -1)
Screenshot: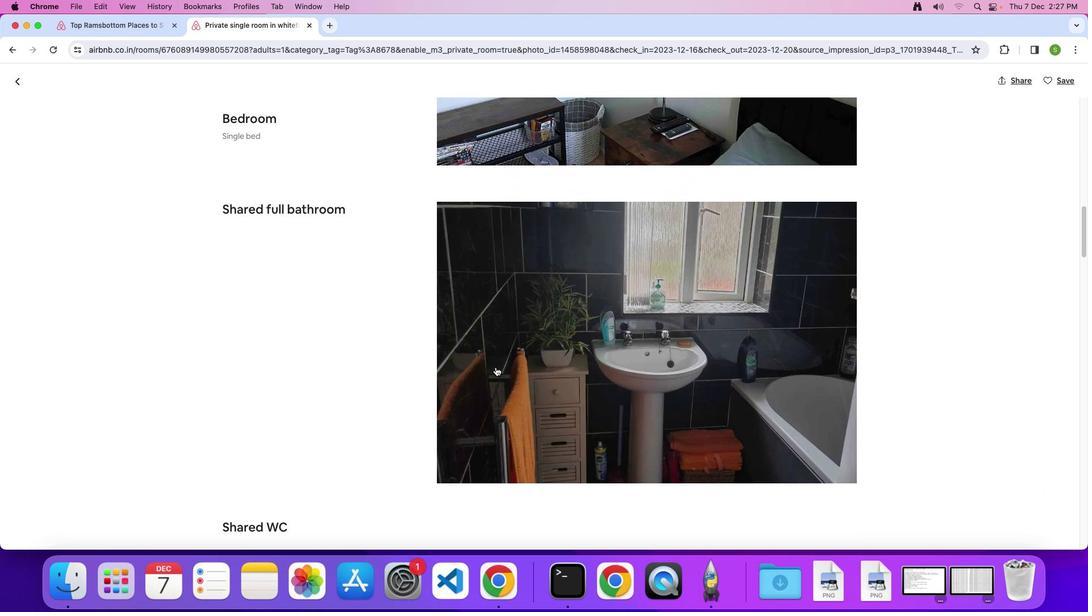 
Action: Mouse scrolled (495, 366) with delta (0, 0)
Screenshot: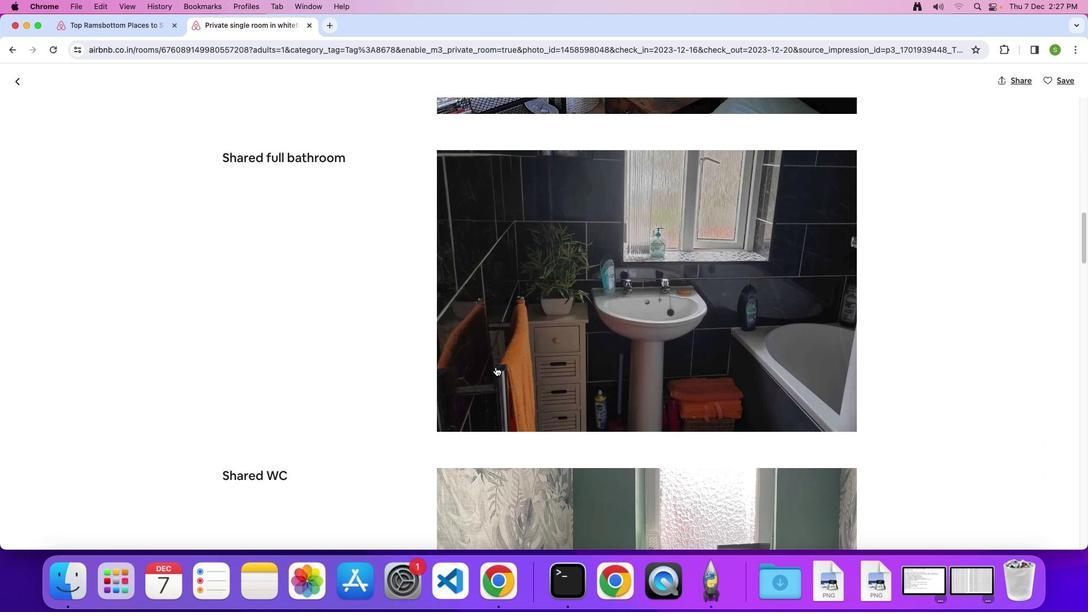 
Action: Mouse scrolled (495, 366) with delta (0, 0)
Screenshot: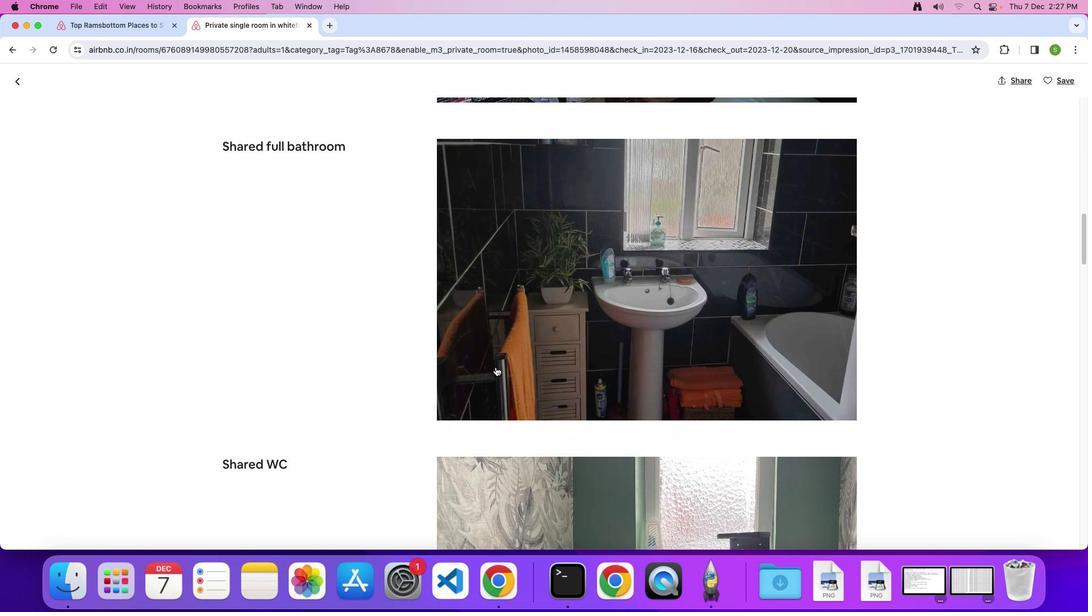 
Action: Mouse scrolled (495, 366) with delta (0, -1)
Screenshot: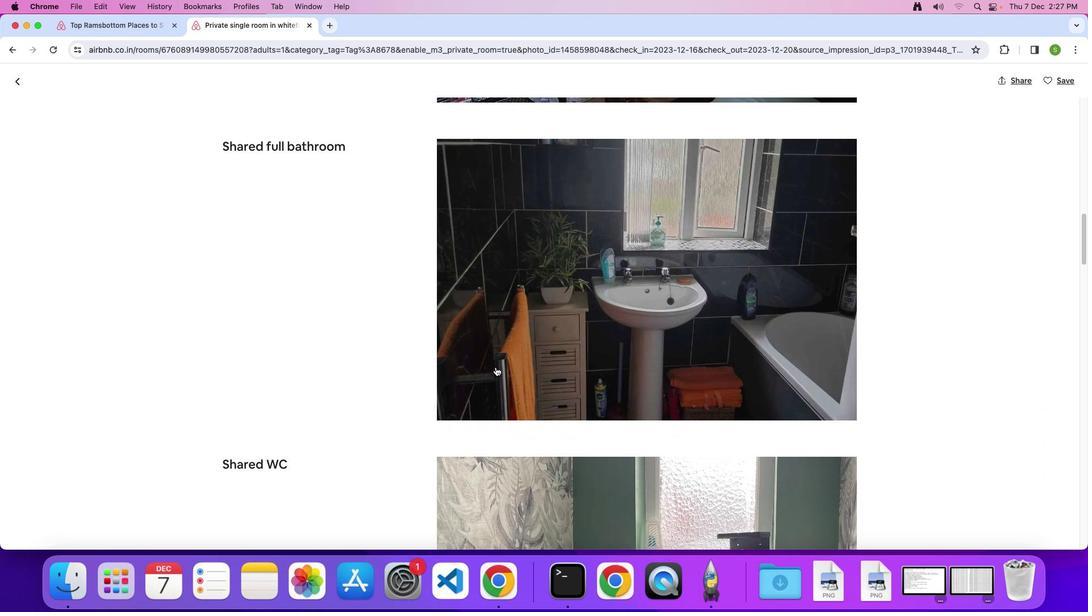 
Action: Mouse scrolled (495, 366) with delta (0, -2)
Screenshot: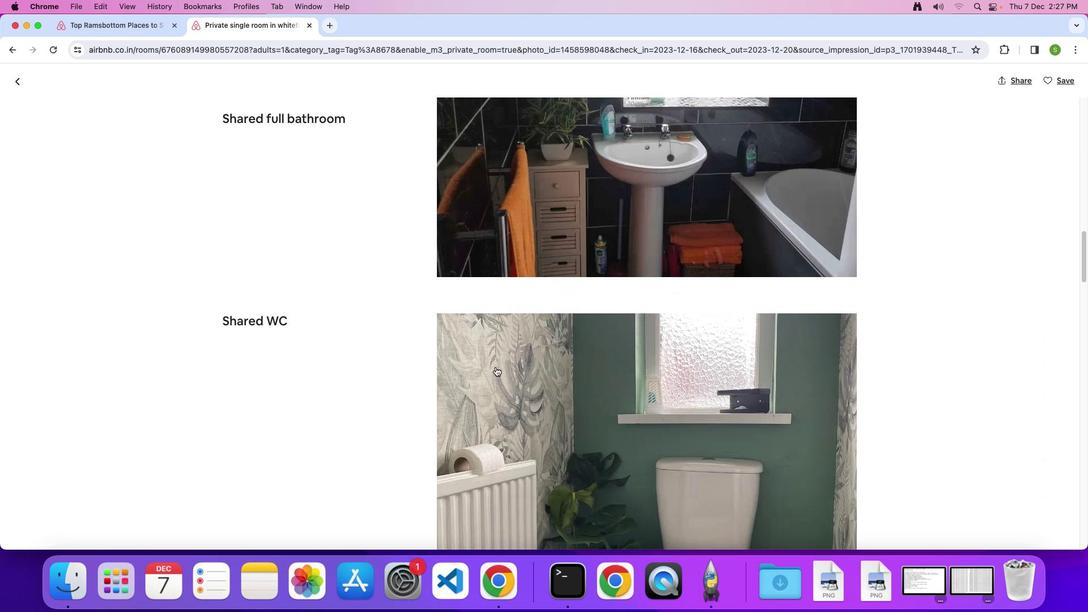 
Action: Mouse scrolled (495, 366) with delta (0, 0)
Screenshot: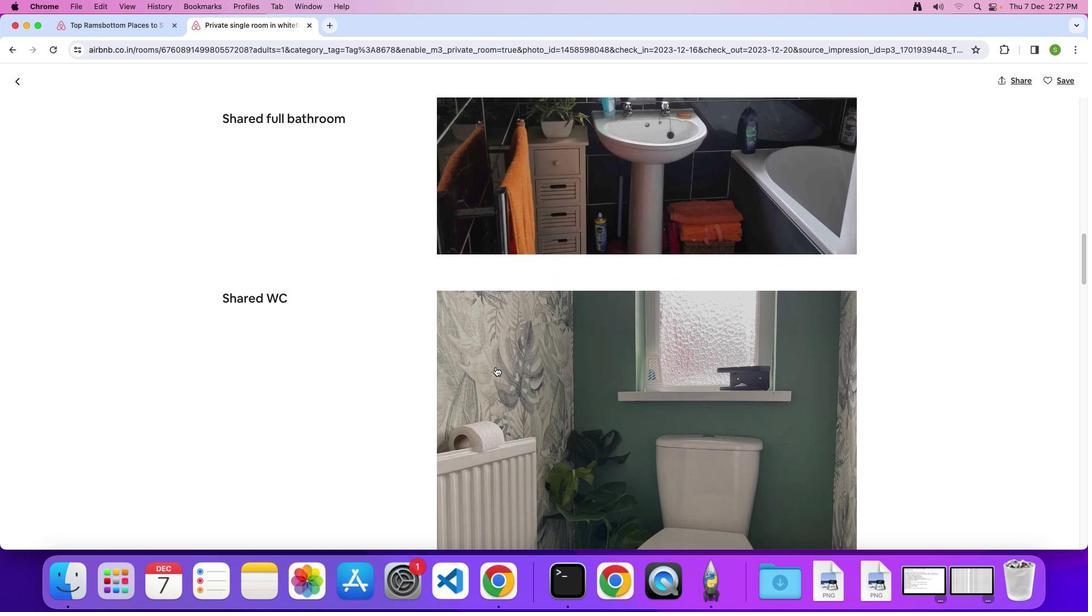 
Action: Mouse scrolled (495, 366) with delta (0, 0)
Screenshot: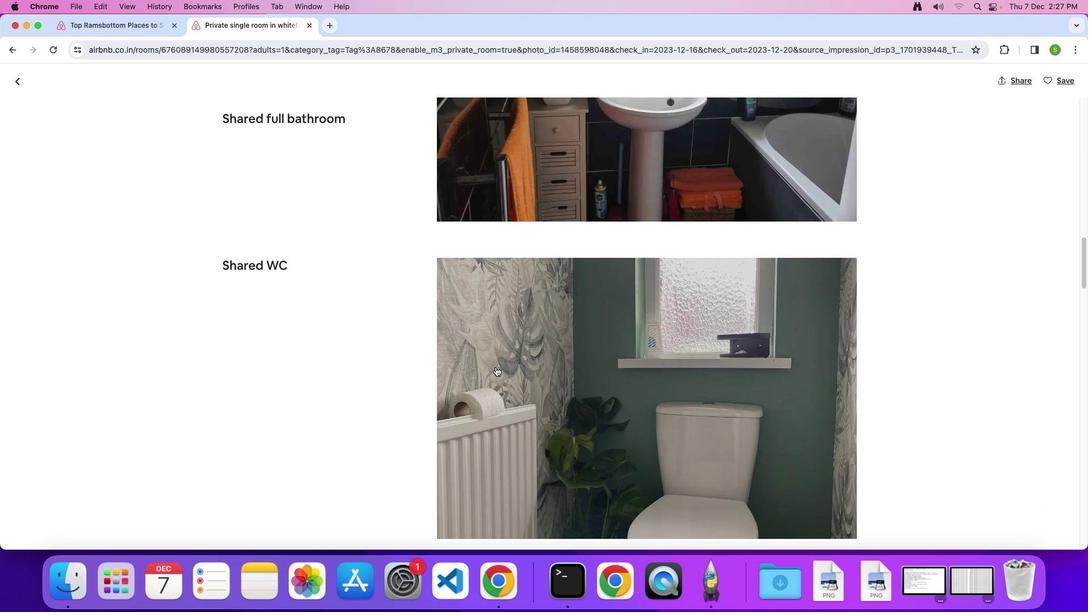 
Action: Mouse scrolled (495, 366) with delta (0, -1)
Screenshot: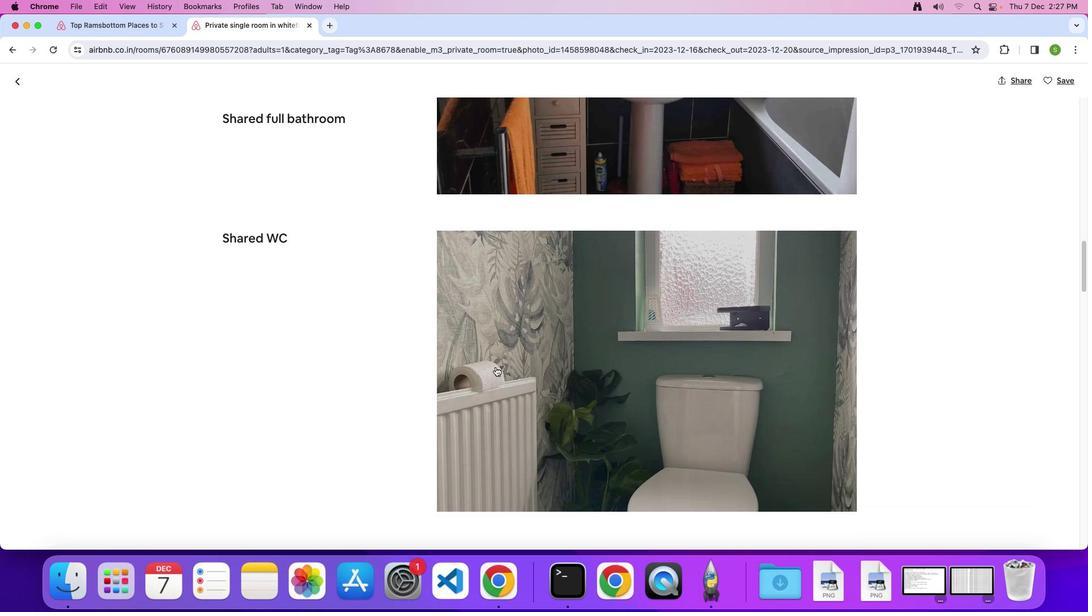 
Action: Mouse scrolled (495, 366) with delta (0, 0)
Screenshot: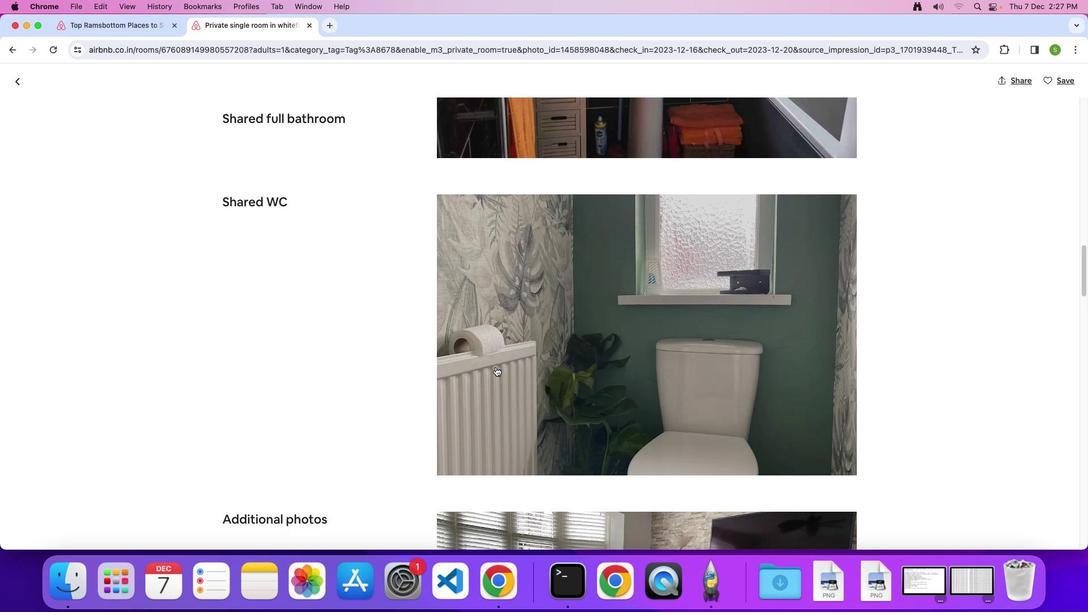
Action: Mouse scrolled (495, 366) with delta (0, 0)
Screenshot: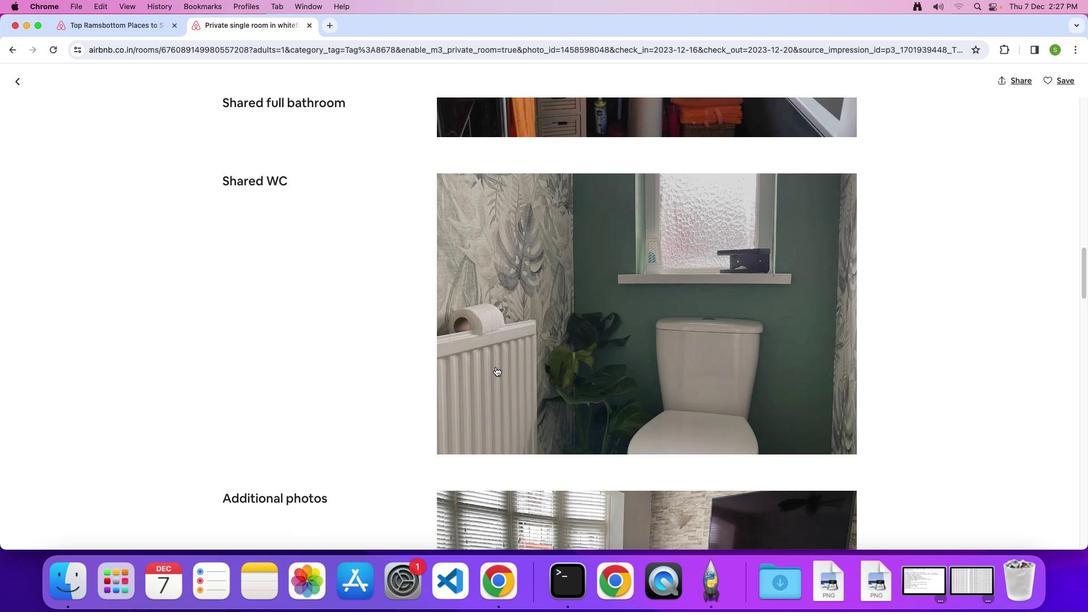 
Action: Mouse scrolled (495, 366) with delta (0, -1)
Screenshot: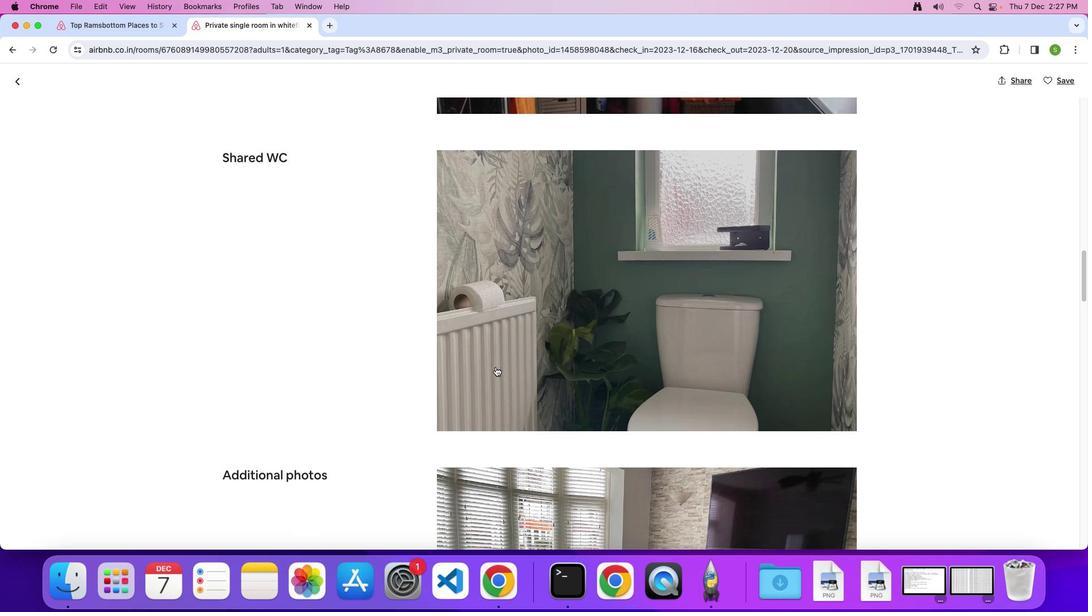 
Action: Mouse scrolled (495, 366) with delta (0, -1)
Screenshot: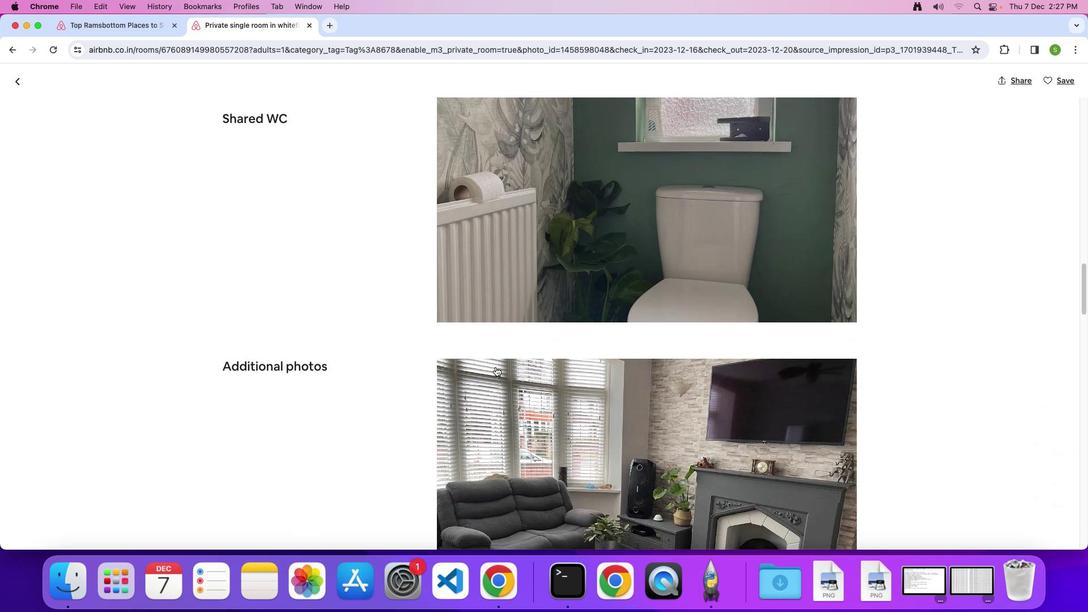 
Action: Mouse scrolled (495, 366) with delta (0, 0)
Screenshot: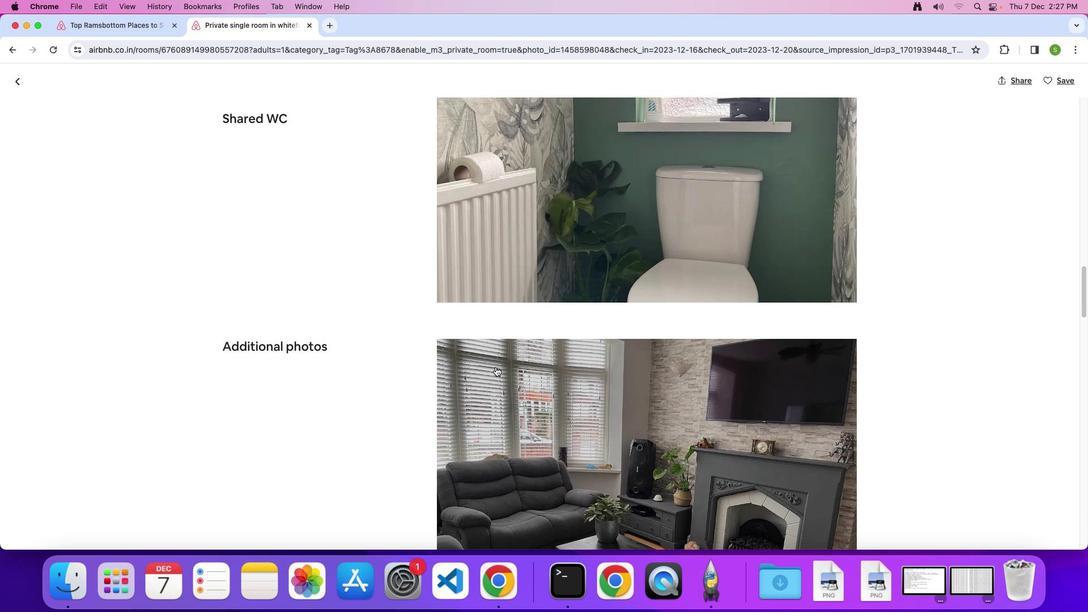 
Action: Mouse scrolled (495, 366) with delta (0, 0)
Screenshot: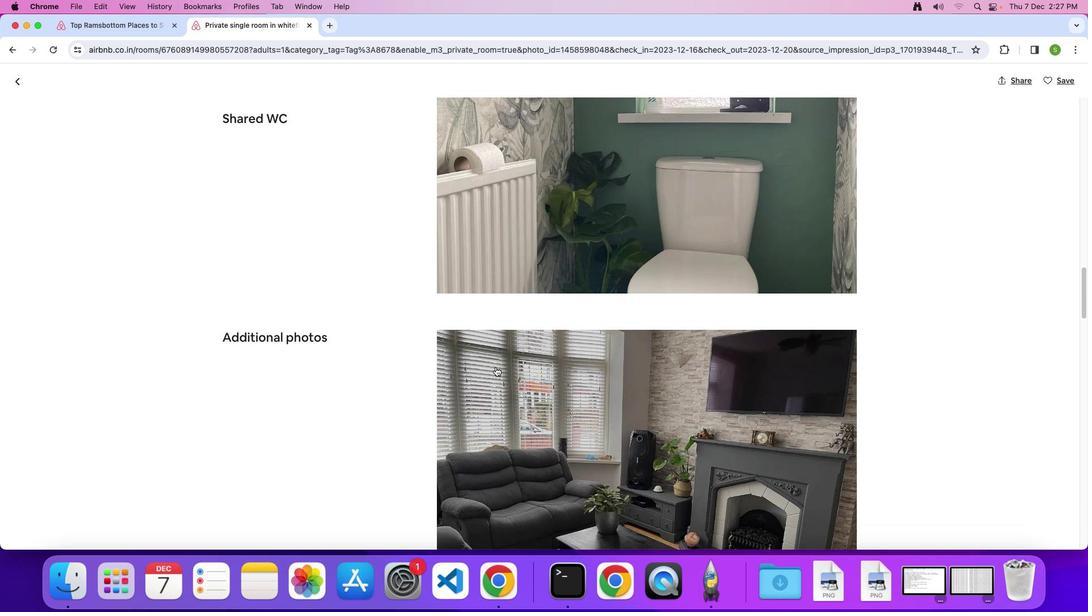
Action: Mouse scrolled (495, 366) with delta (0, -1)
Screenshot: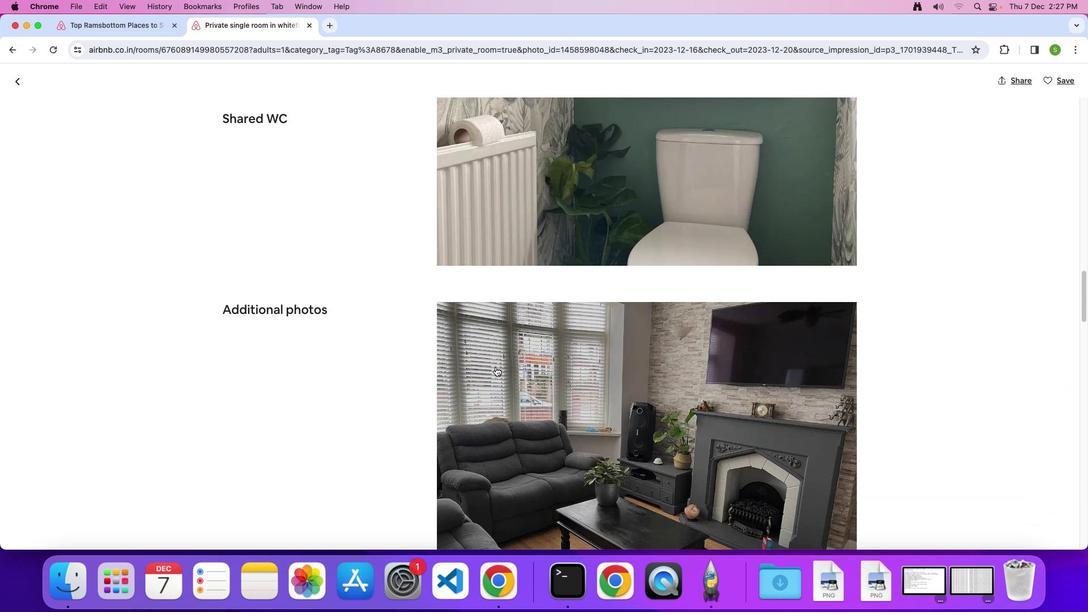 
Action: Mouse scrolled (495, 366) with delta (0, 0)
Screenshot: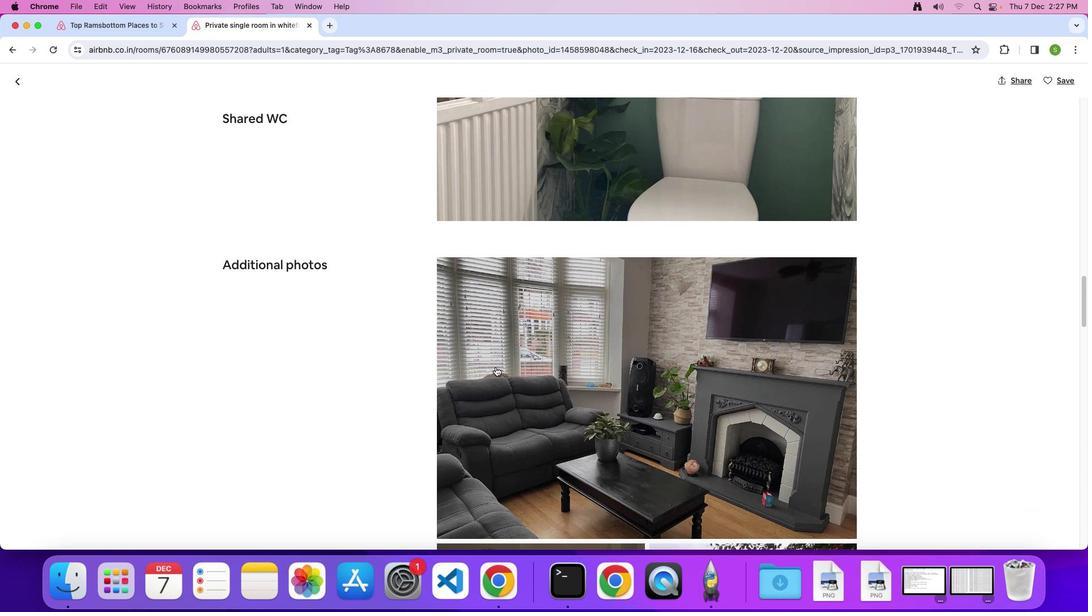
Action: Mouse scrolled (495, 366) with delta (0, 0)
Screenshot: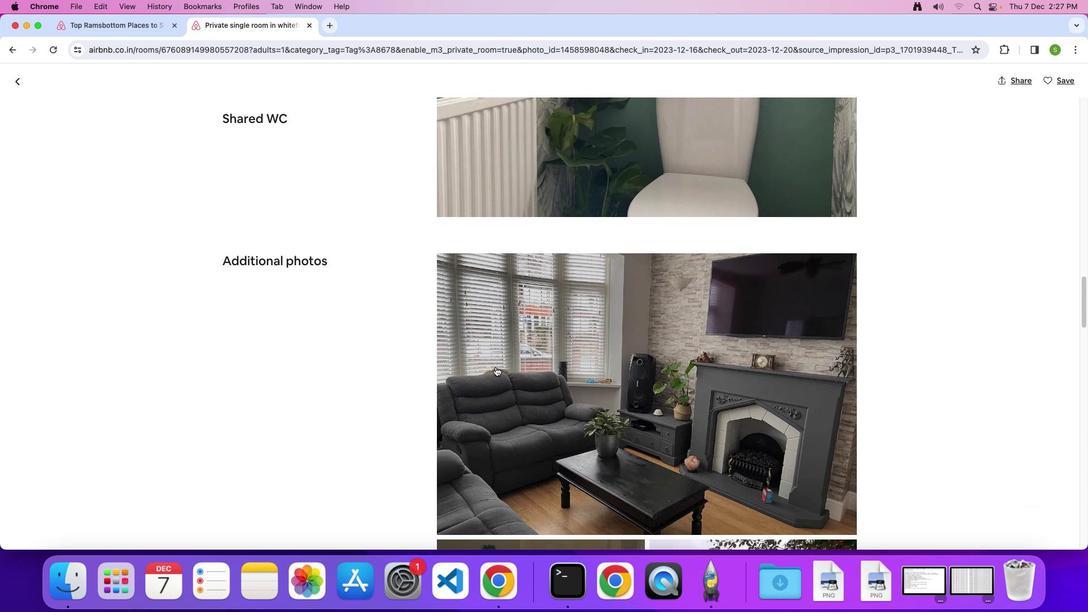 
Action: Mouse scrolled (495, 366) with delta (0, 0)
Screenshot: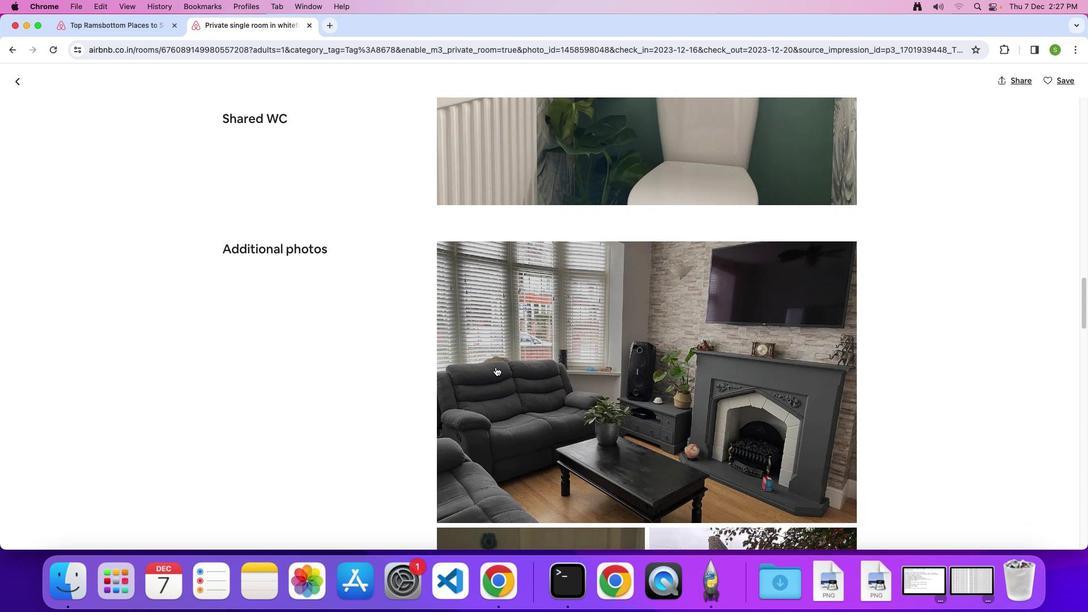 
Action: Mouse scrolled (495, 366) with delta (0, -1)
Screenshot: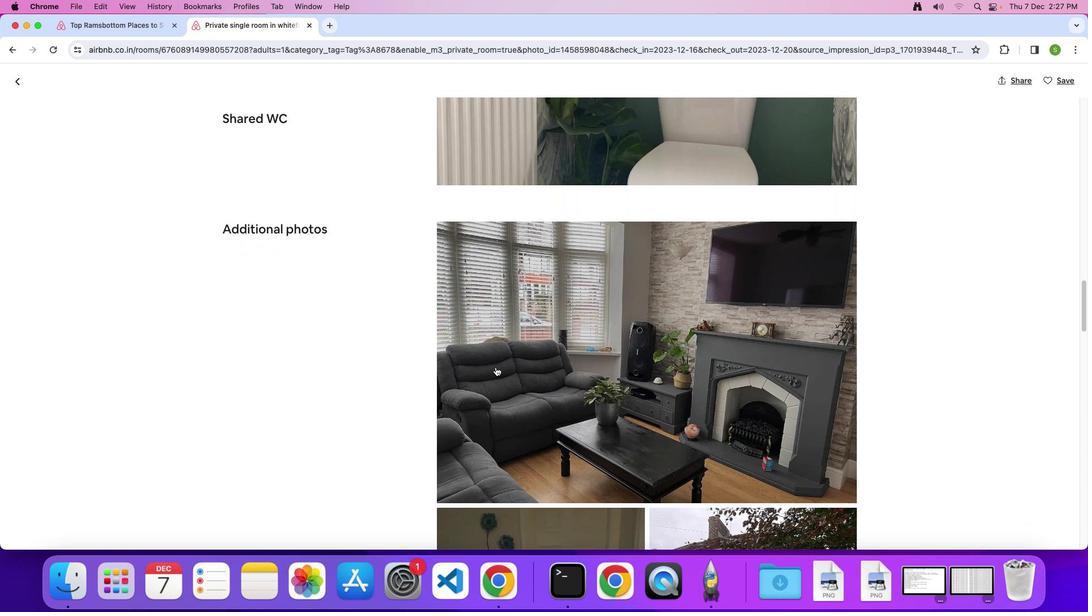 
Action: Mouse scrolled (495, 366) with delta (0, 0)
Screenshot: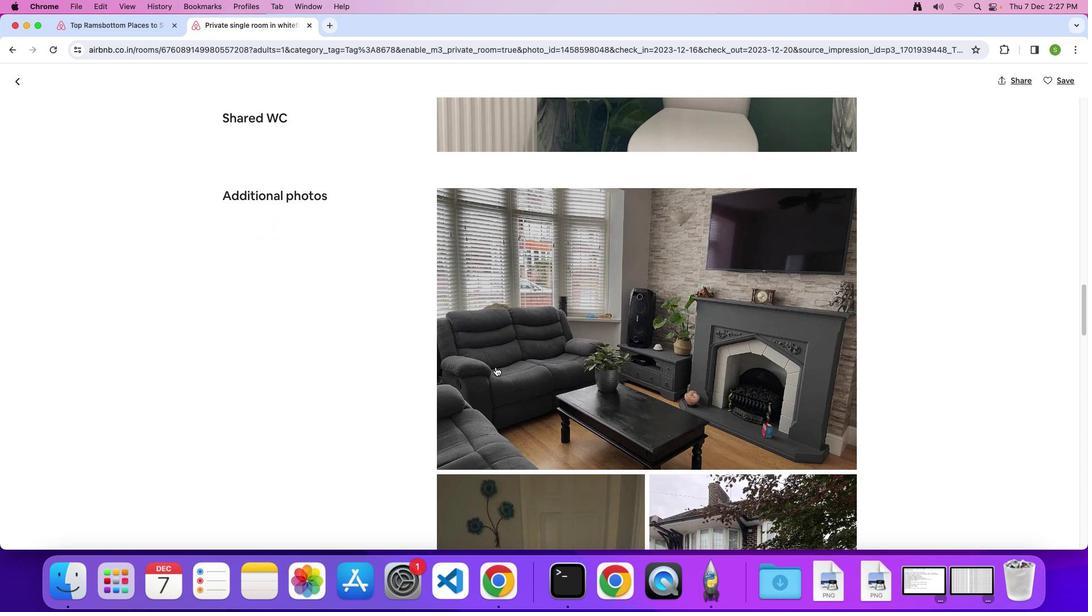 
Action: Mouse scrolled (495, 366) with delta (0, 0)
Screenshot: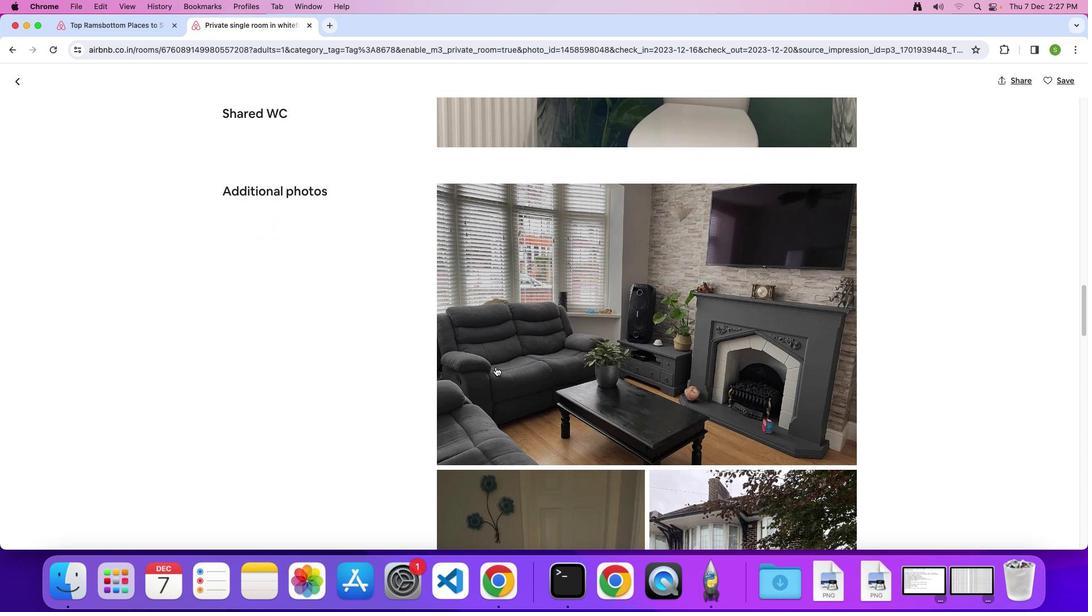 
Action: Mouse scrolled (495, 366) with delta (0, 0)
Screenshot: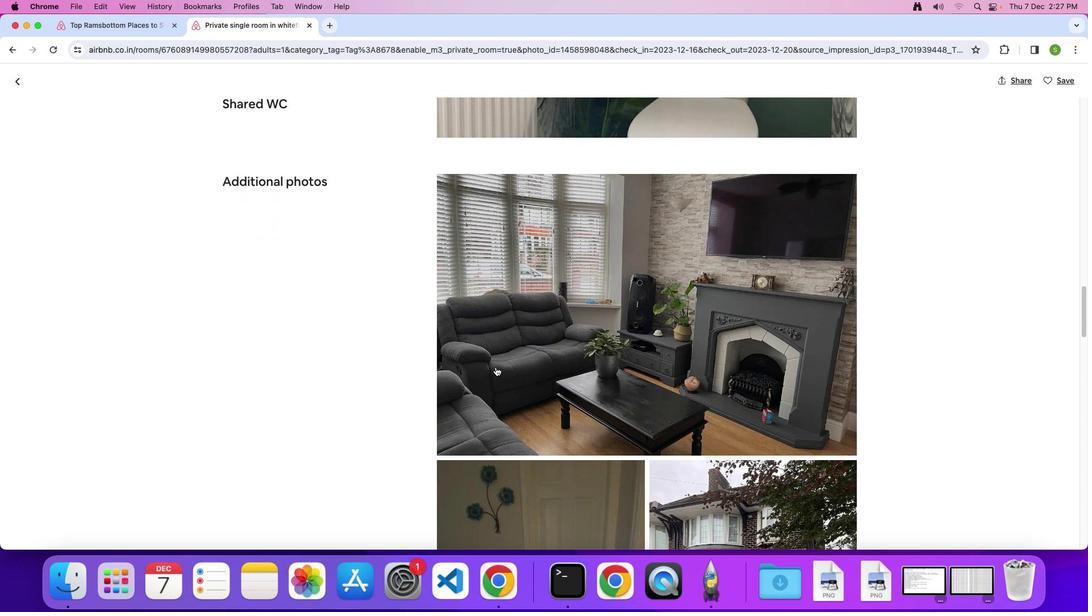 
Action: Mouse scrolled (495, 366) with delta (0, 0)
Screenshot: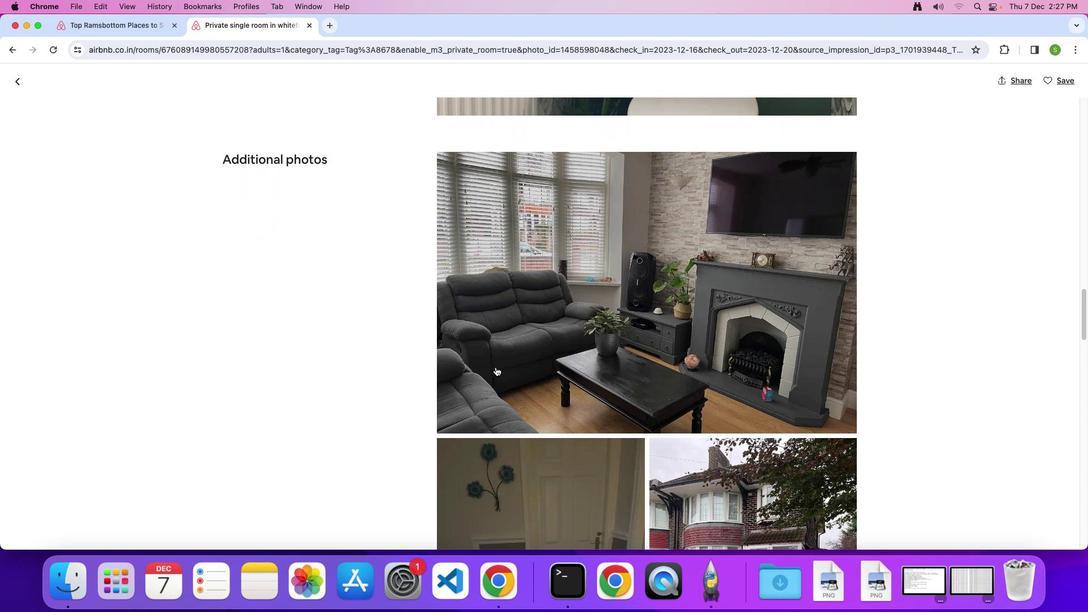 
Action: Mouse scrolled (495, 366) with delta (0, 0)
Screenshot: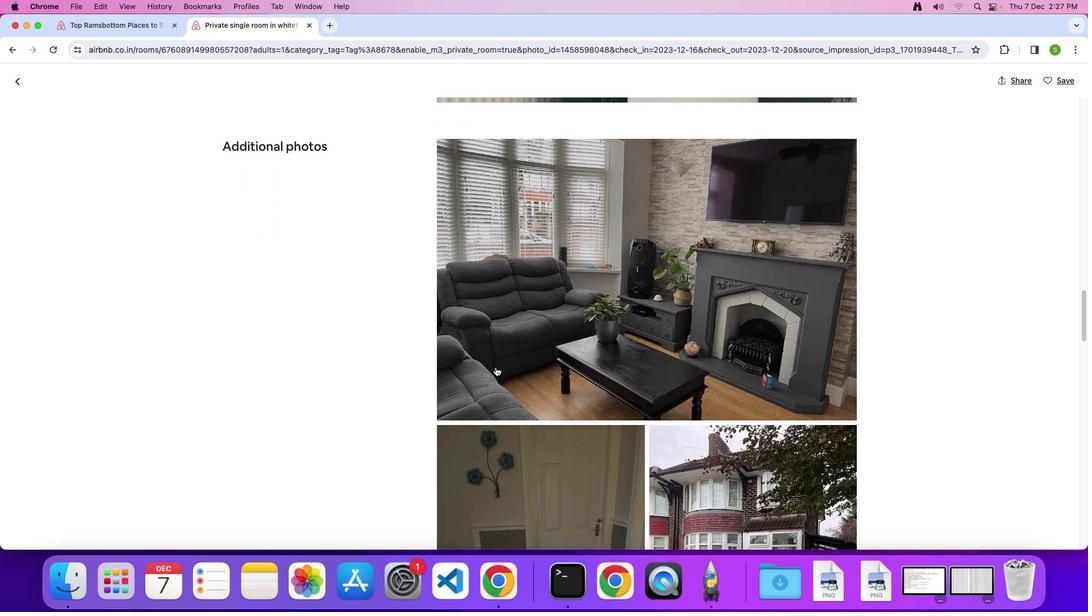 
Action: Mouse scrolled (495, 366) with delta (0, 0)
Screenshot: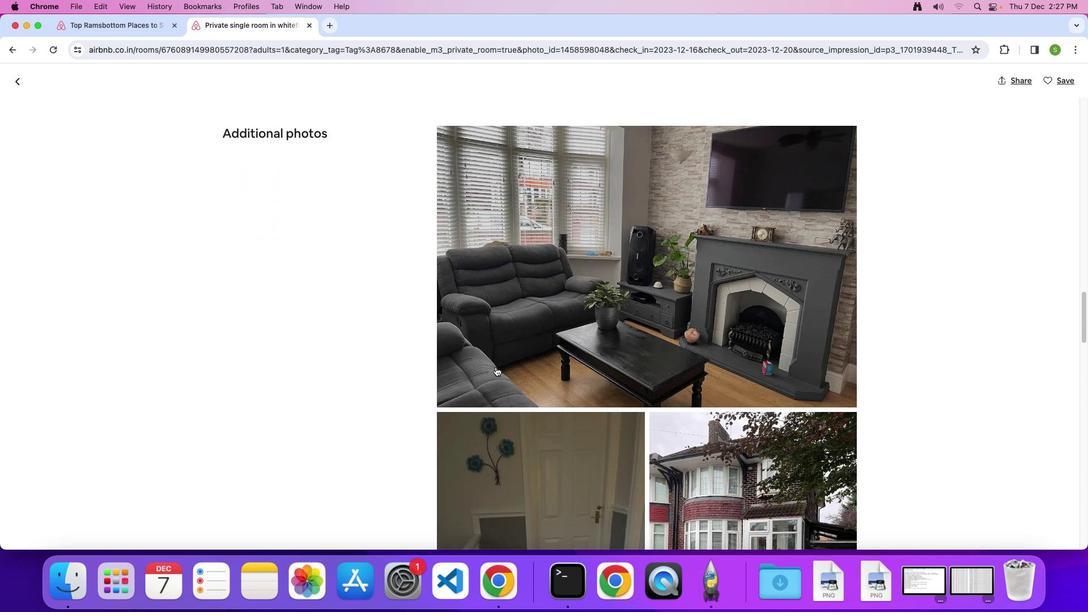 
Action: Mouse scrolled (495, 366) with delta (0, -1)
Screenshot: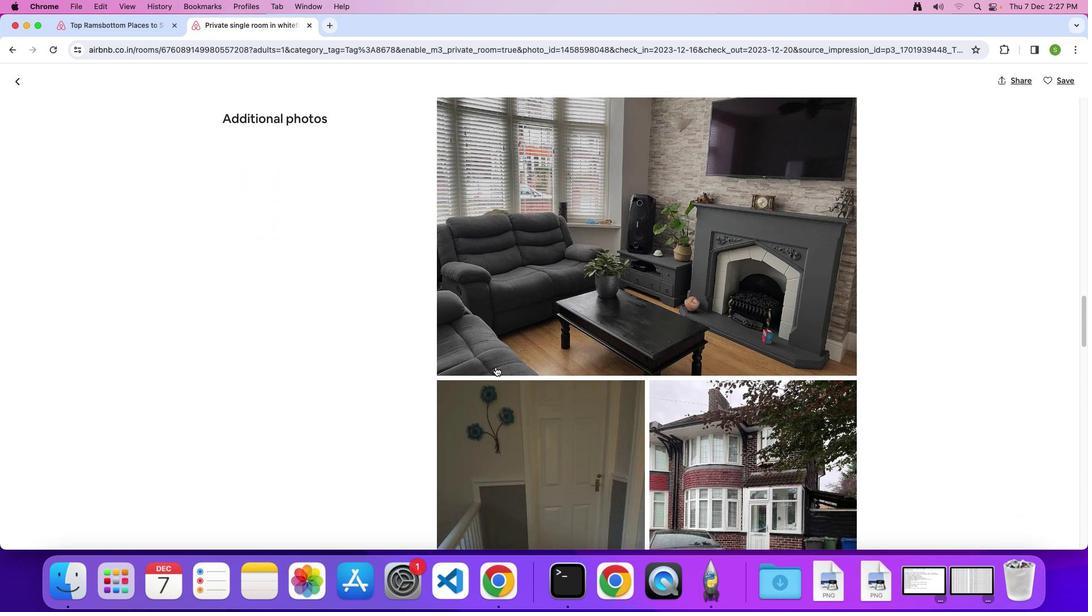 
Action: Mouse scrolled (495, 366) with delta (0, 0)
Screenshot: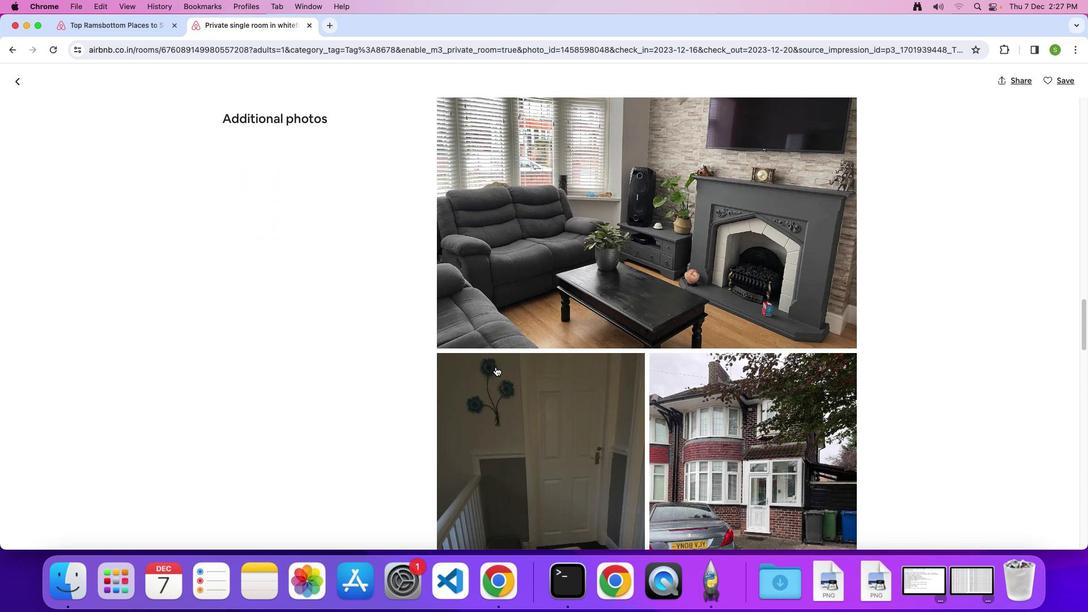 
Action: Mouse scrolled (495, 366) with delta (0, 0)
Screenshot: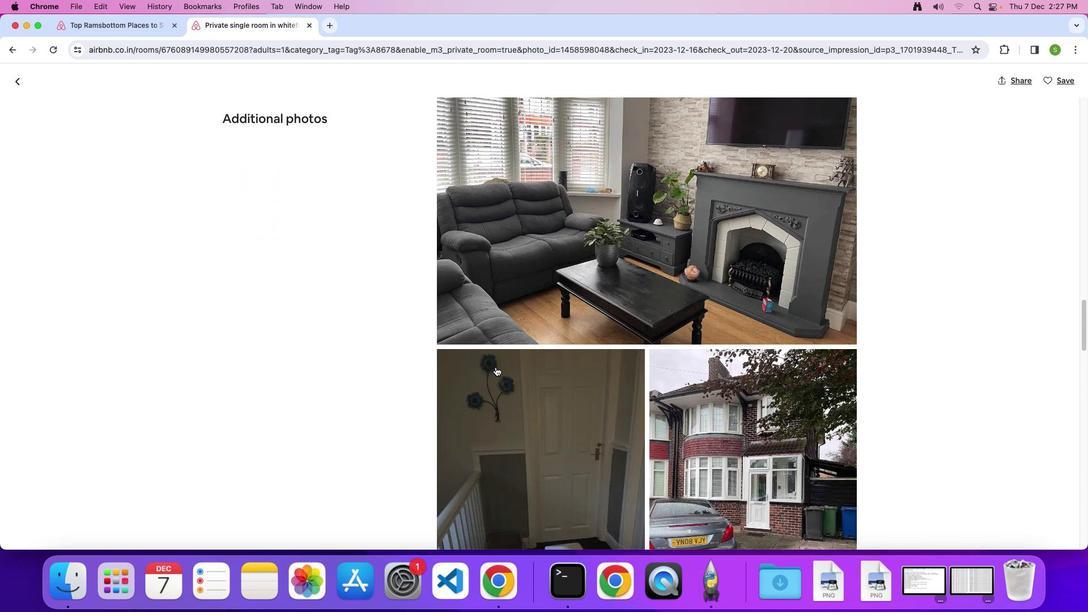 
Action: Mouse scrolled (495, 366) with delta (0, -1)
Screenshot: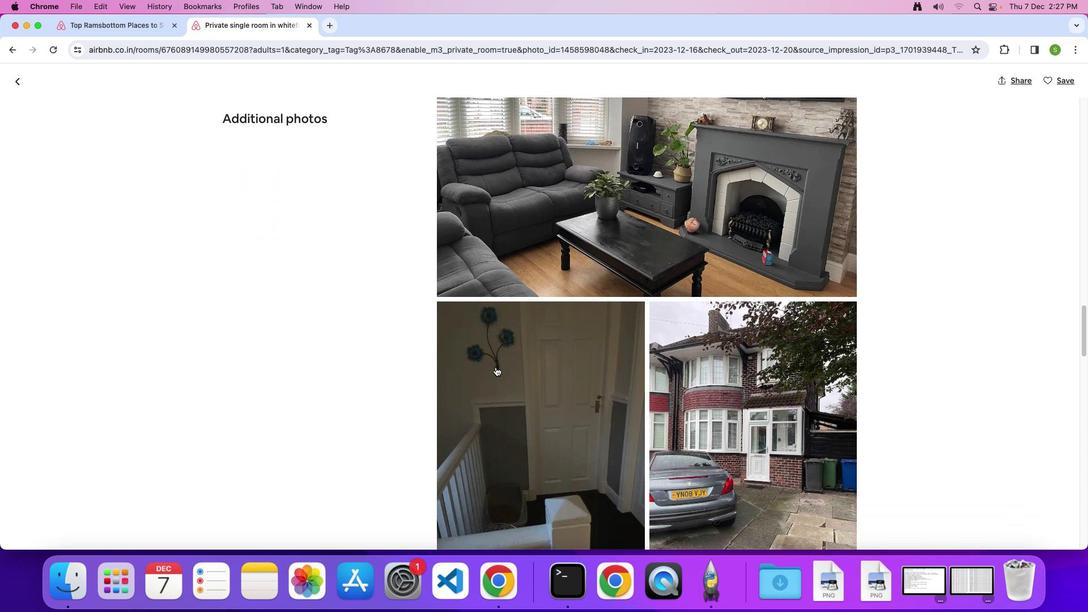 
Action: Mouse scrolled (495, 366) with delta (0, 0)
Screenshot: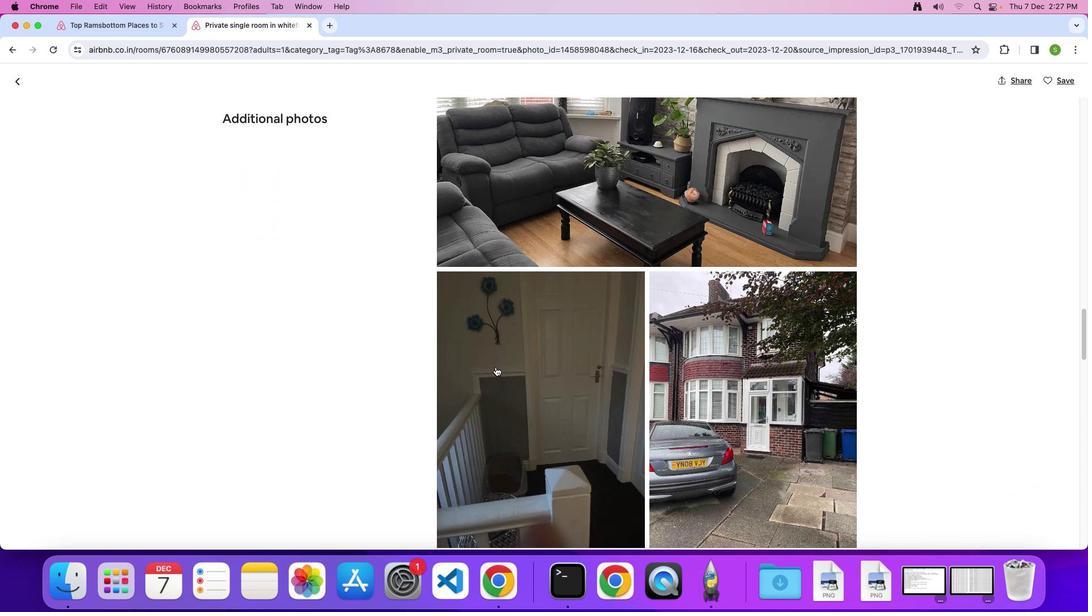 
Action: Mouse scrolled (495, 366) with delta (0, 0)
Screenshot: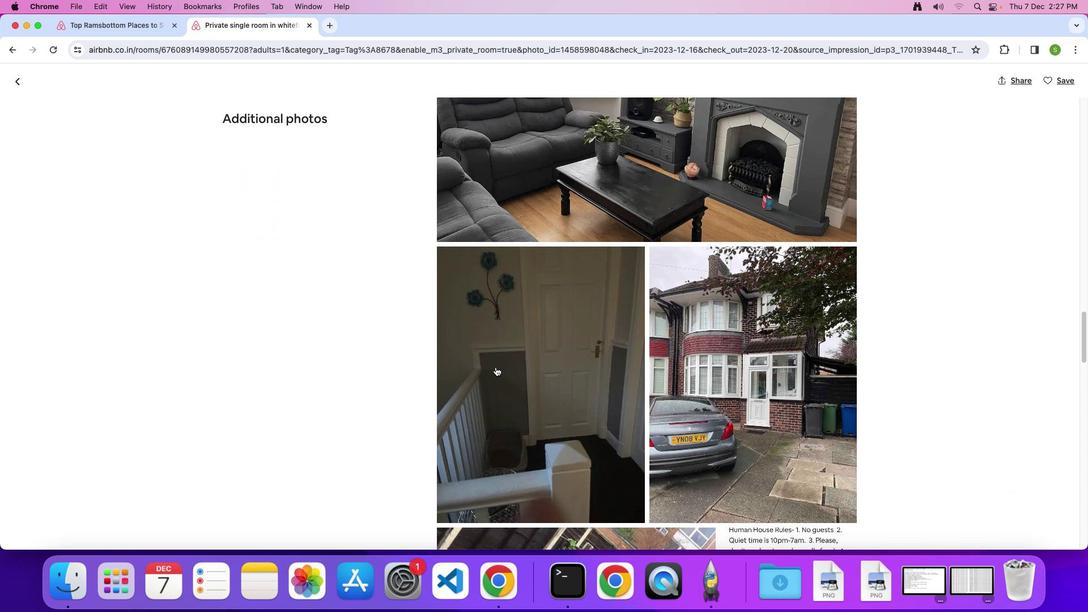 
Action: Mouse scrolled (495, 366) with delta (0, -1)
Screenshot: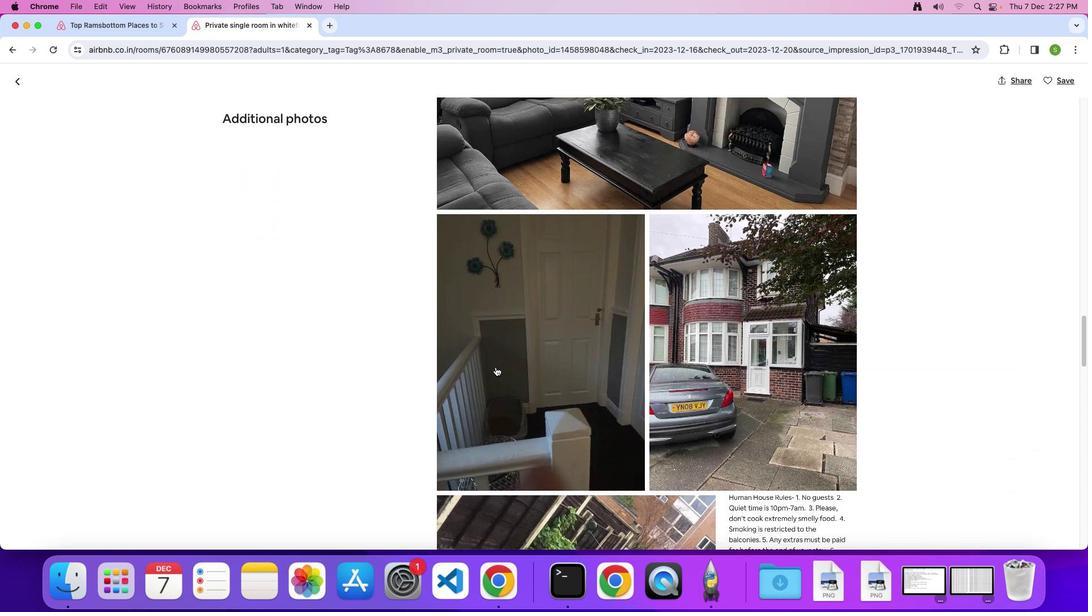 
Action: Mouse scrolled (495, 366) with delta (0, 0)
Screenshot: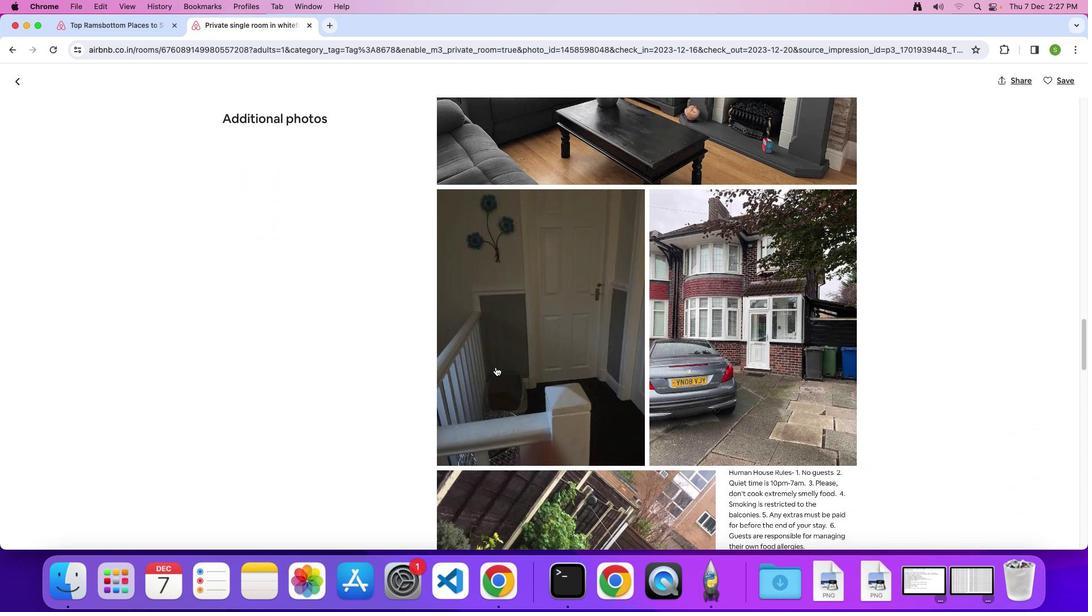 
Action: Mouse scrolled (495, 366) with delta (0, 0)
Screenshot: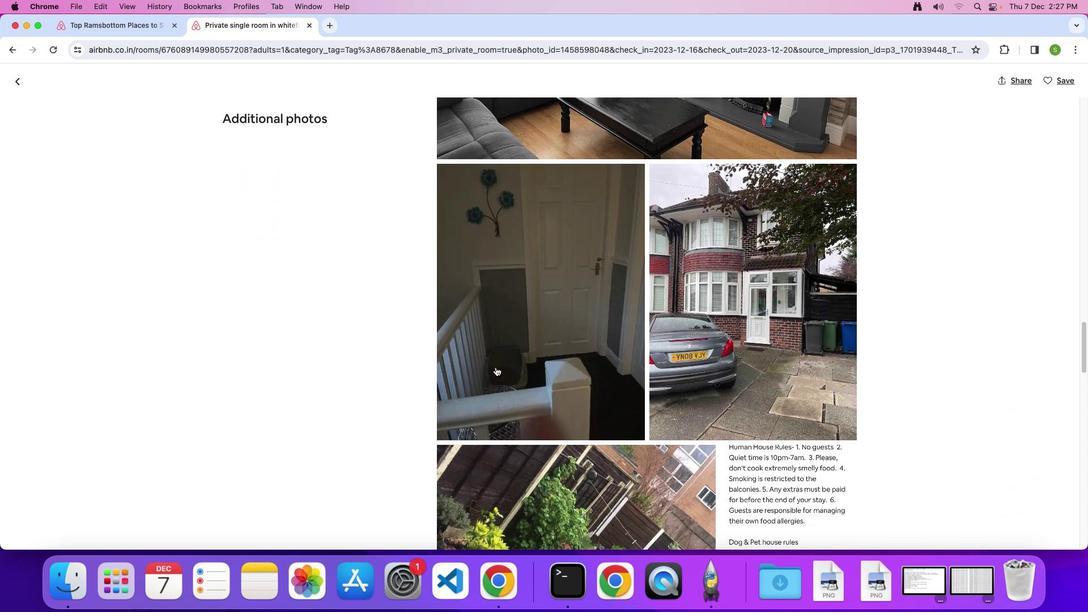 
Action: Mouse scrolled (495, 366) with delta (0, -1)
Screenshot: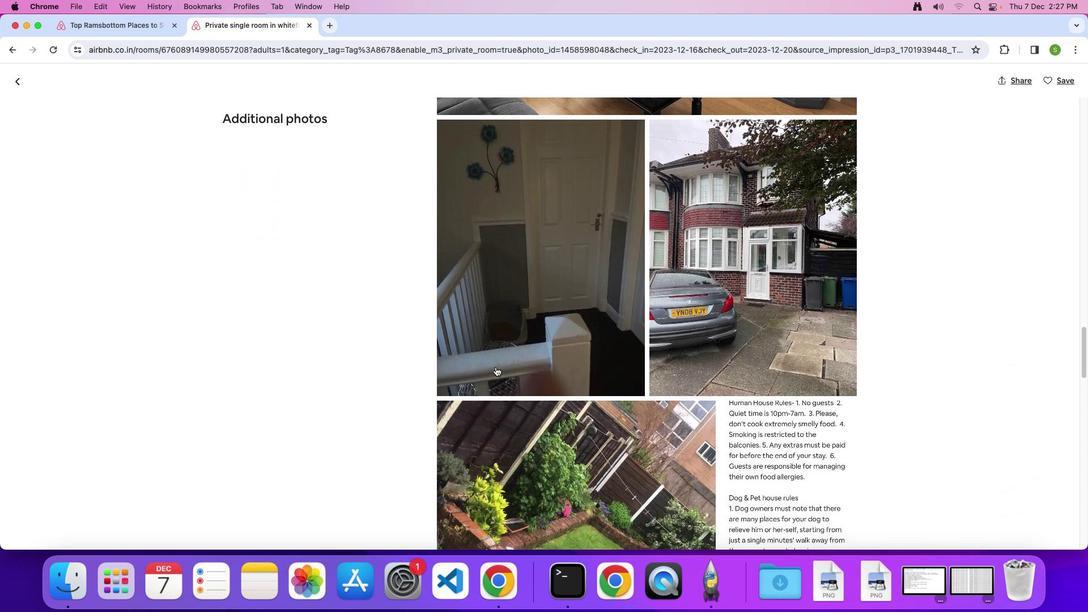
Action: Mouse scrolled (495, 366) with delta (0, 0)
Screenshot: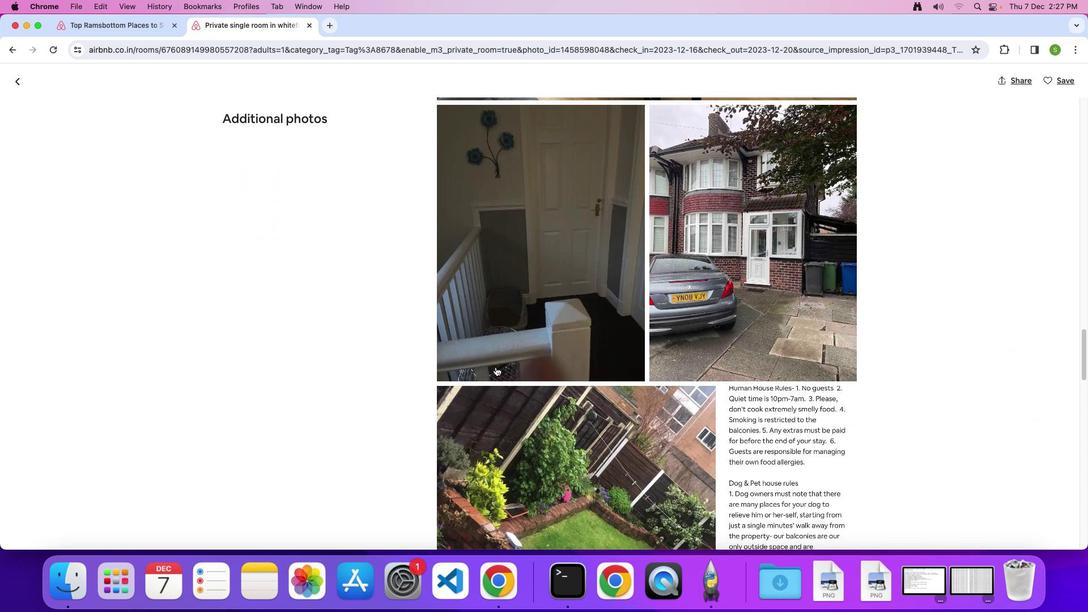 
Action: Mouse scrolled (495, 366) with delta (0, 0)
Screenshot: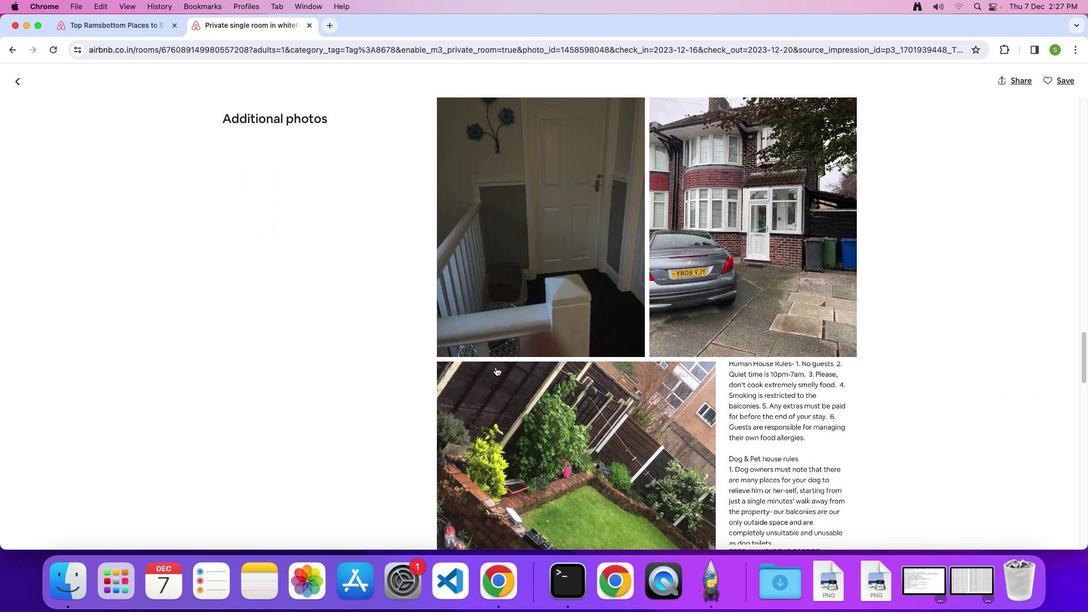 
Action: Mouse scrolled (495, 366) with delta (0, 0)
Screenshot: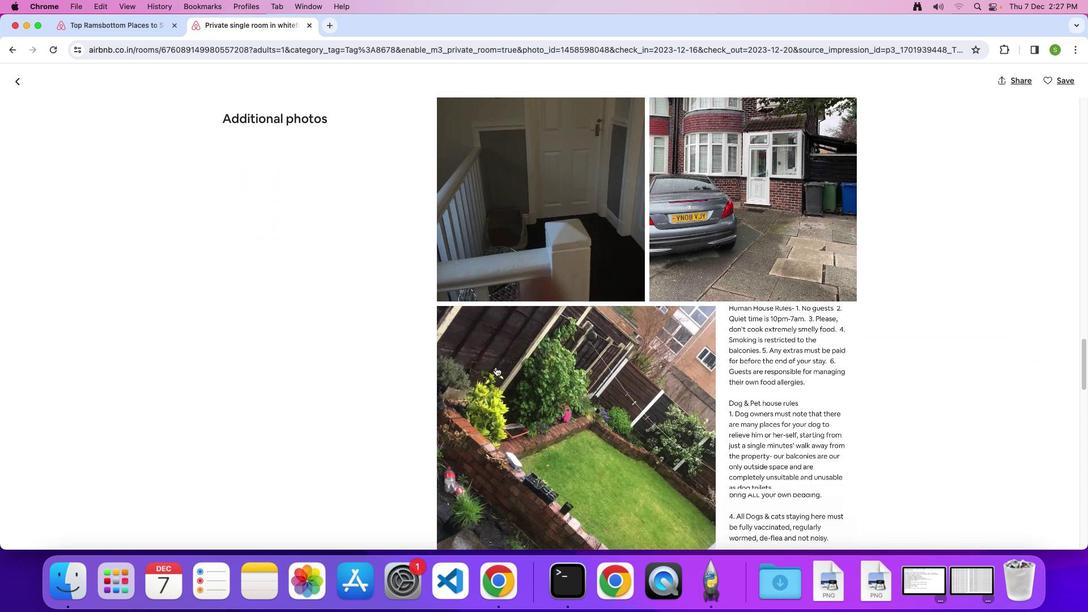 
Action: Mouse scrolled (495, 366) with delta (0, -1)
Screenshot: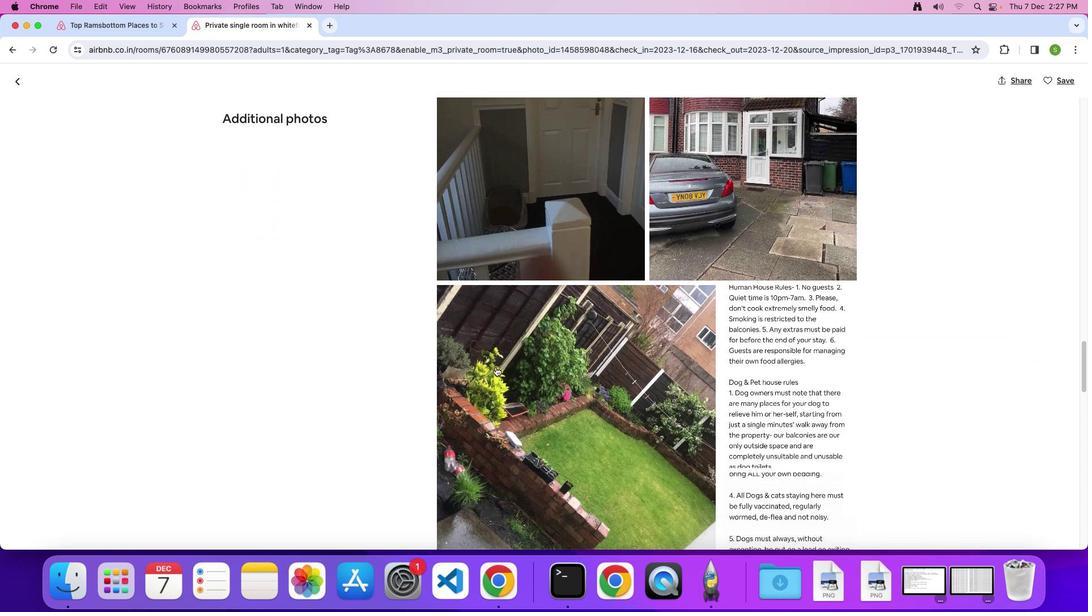 
Action: Mouse scrolled (495, 366) with delta (0, -2)
Screenshot: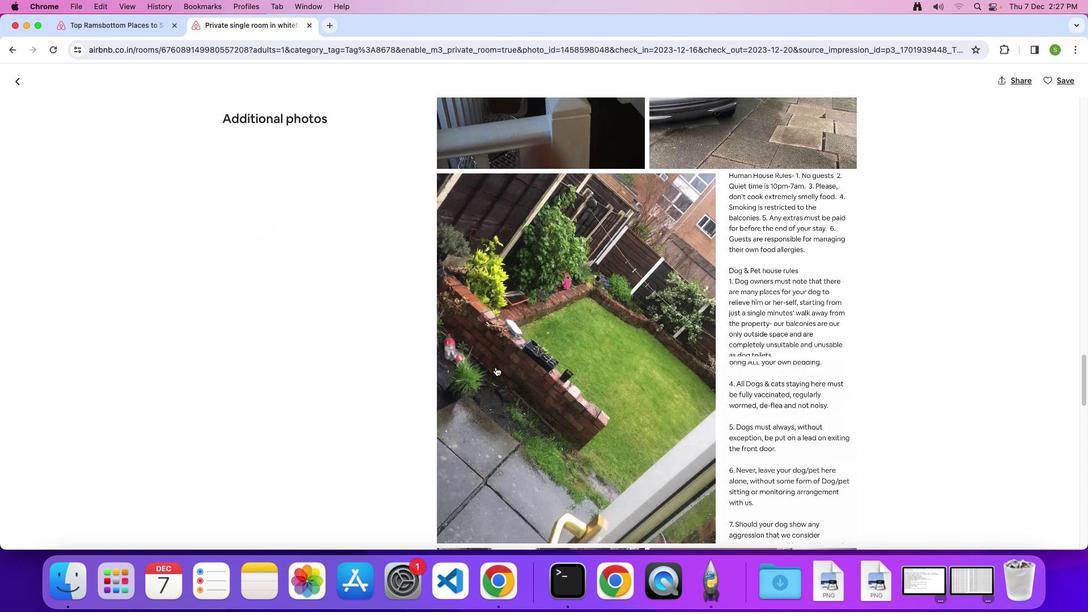 
Action: Mouse scrolled (495, 366) with delta (0, 0)
Screenshot: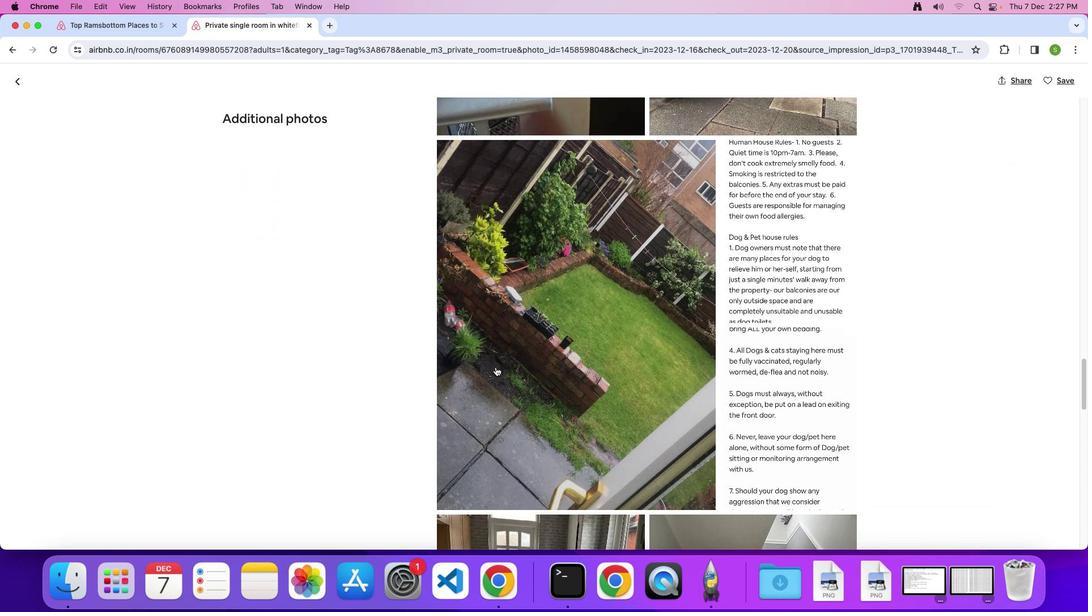 
Action: Mouse scrolled (495, 366) with delta (0, 0)
Screenshot: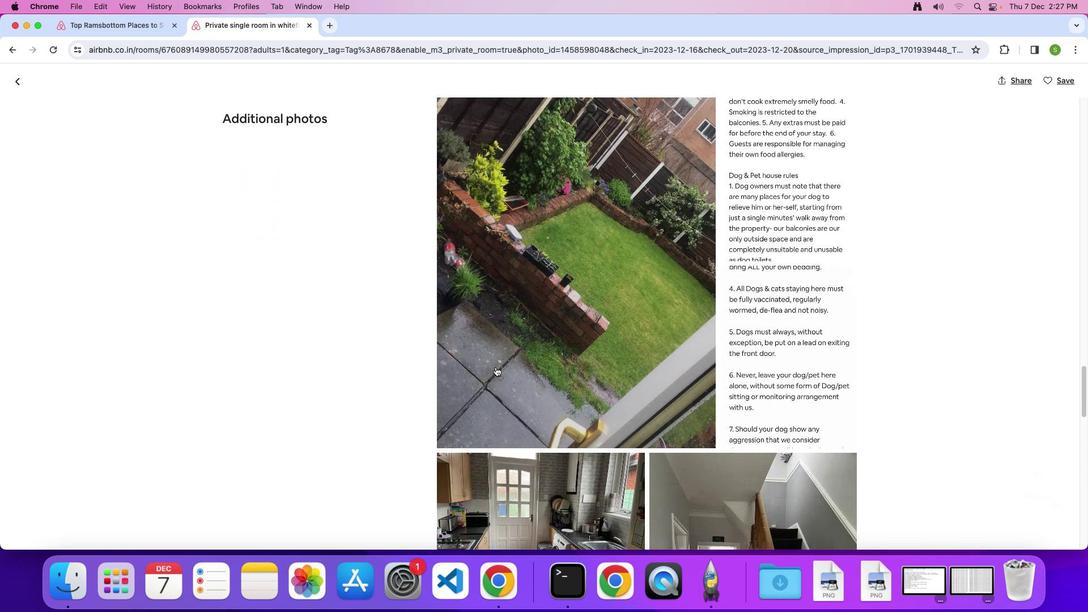 
Action: Mouse scrolled (495, 366) with delta (0, -2)
Screenshot: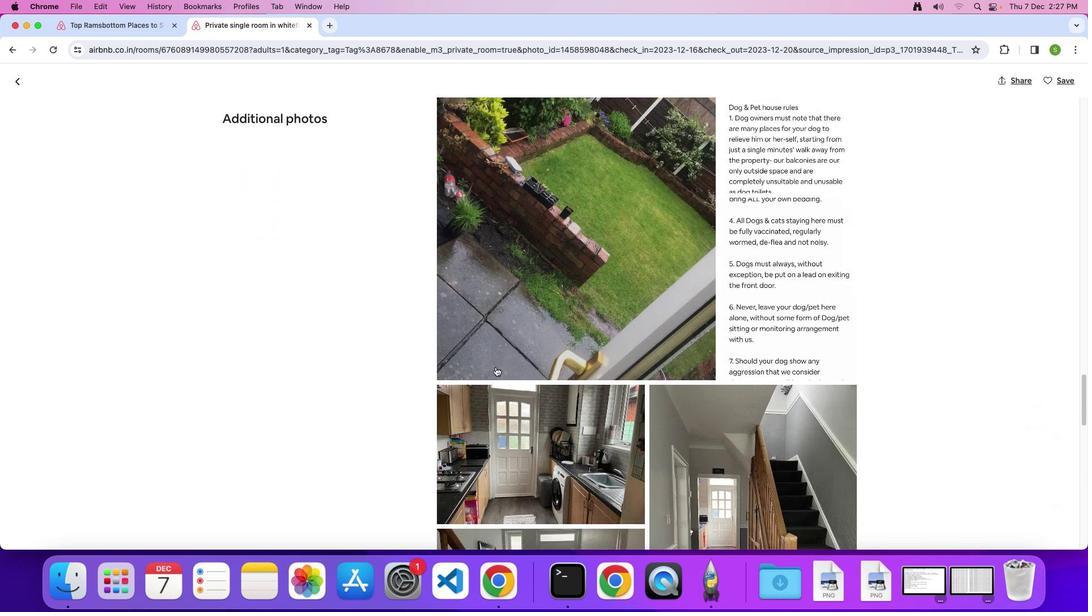 
Action: Mouse scrolled (495, 366) with delta (0, -2)
Screenshot: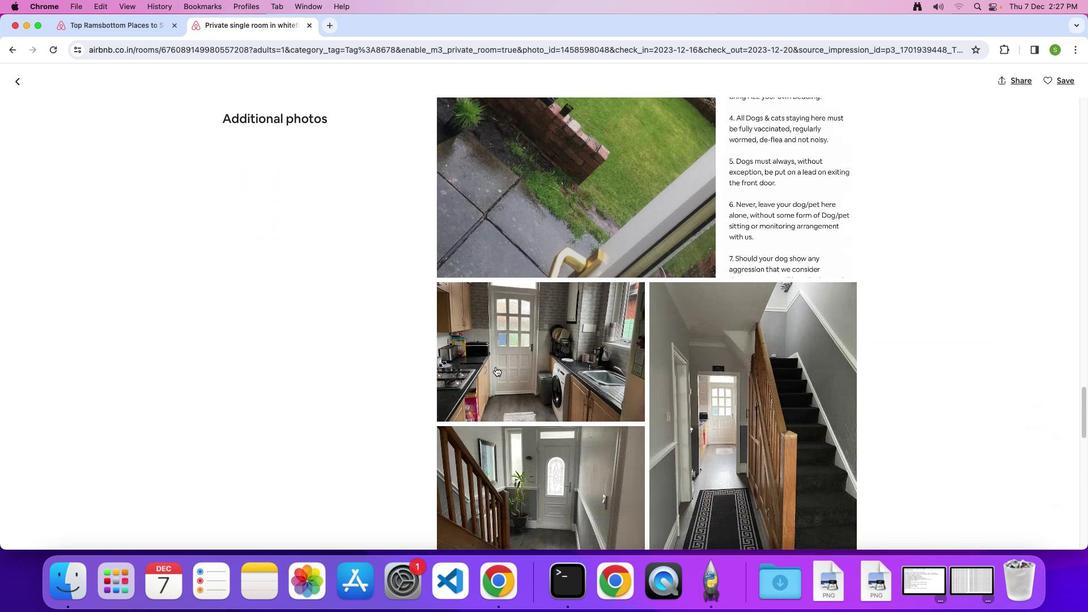 
Action: Mouse scrolled (495, 366) with delta (0, 0)
Screenshot: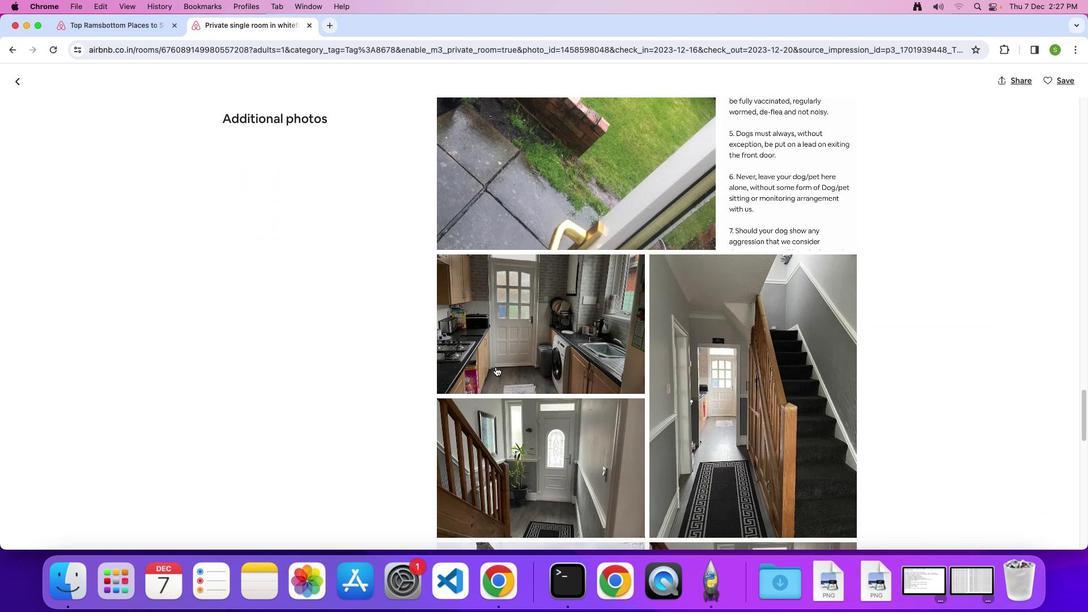 
Action: Mouse scrolled (495, 366) with delta (0, 0)
Screenshot: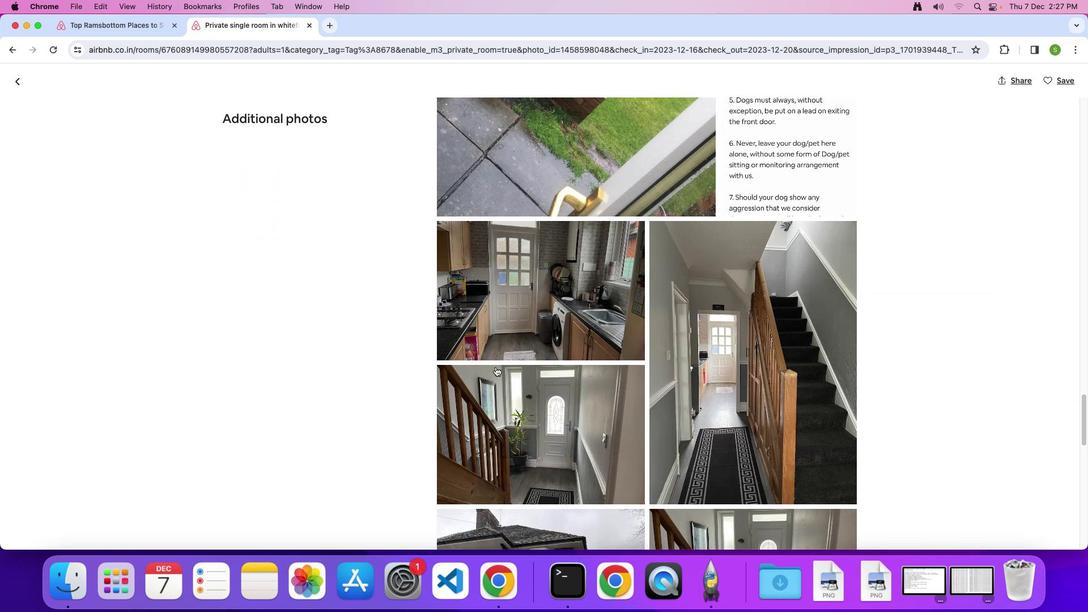 
Action: Mouse scrolled (495, 366) with delta (0, -2)
Screenshot: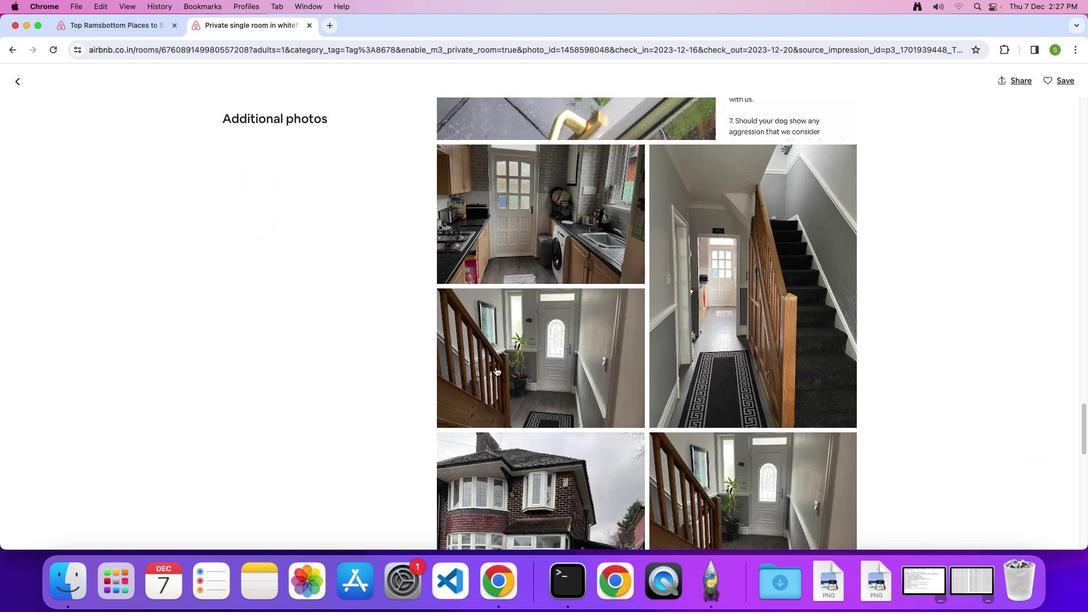 
Action: Mouse scrolled (495, 366) with delta (0, -2)
Screenshot: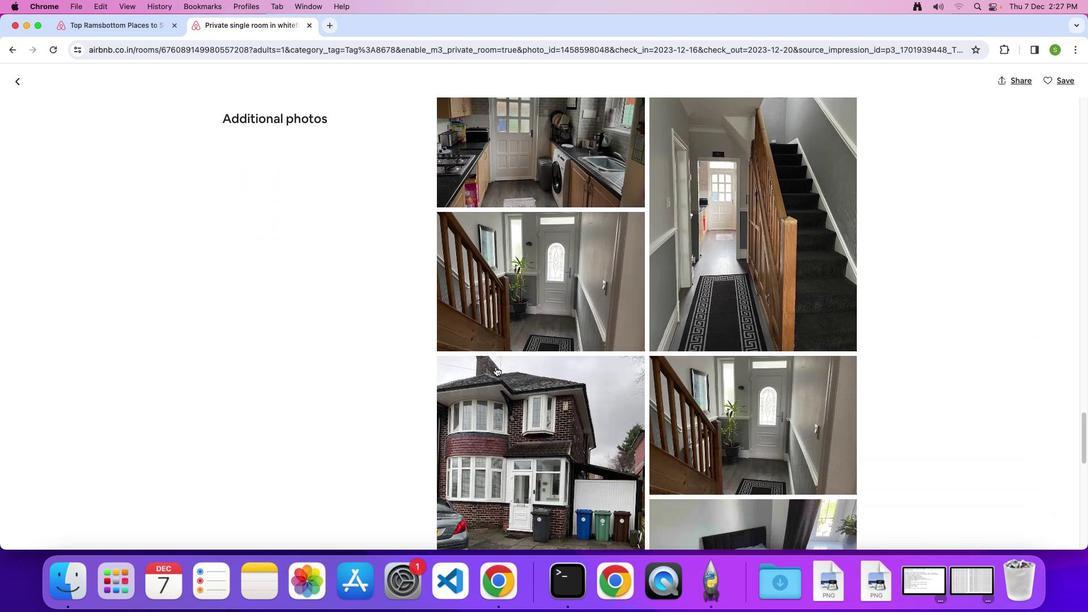 
Action: Mouse scrolled (495, 366) with delta (0, 0)
Screenshot: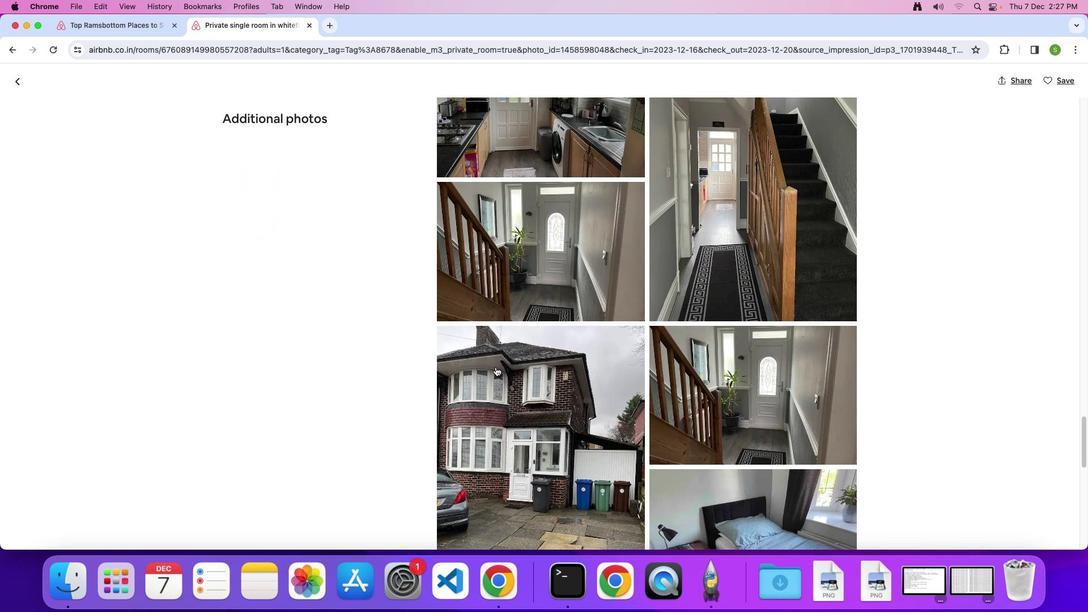 
Action: Mouse scrolled (495, 366) with delta (0, 0)
Screenshot: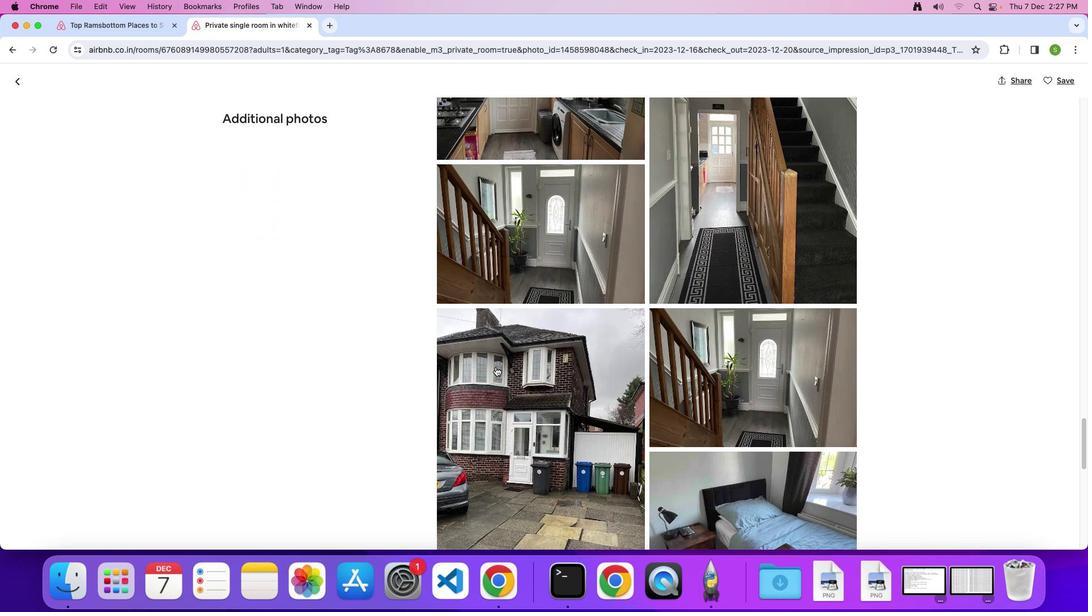 
Action: Mouse scrolled (495, 366) with delta (0, -1)
Screenshot: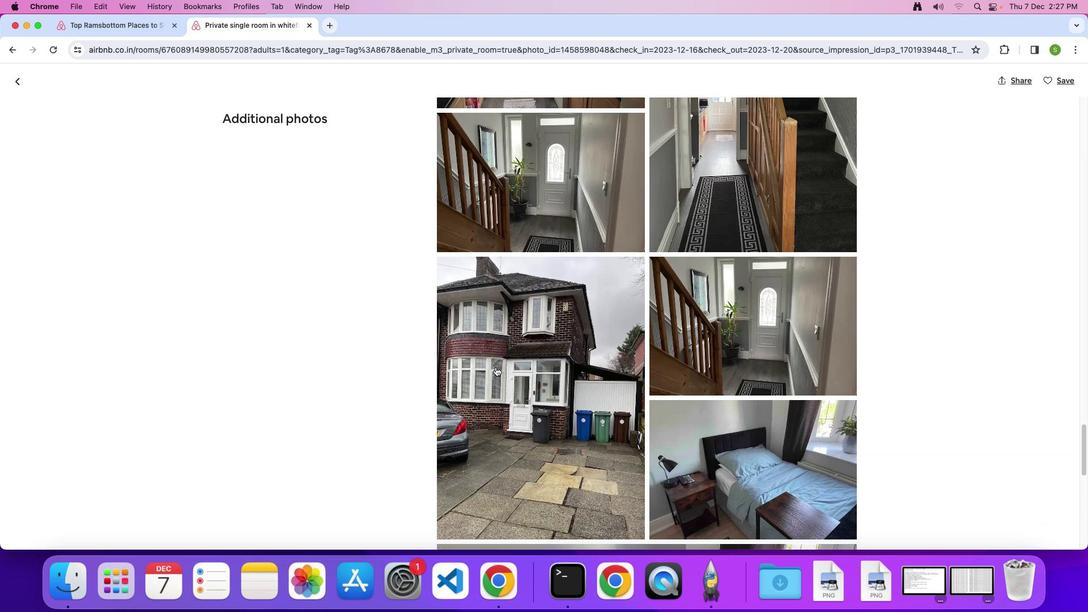 
Action: Mouse scrolled (495, 366) with delta (0, 0)
Screenshot: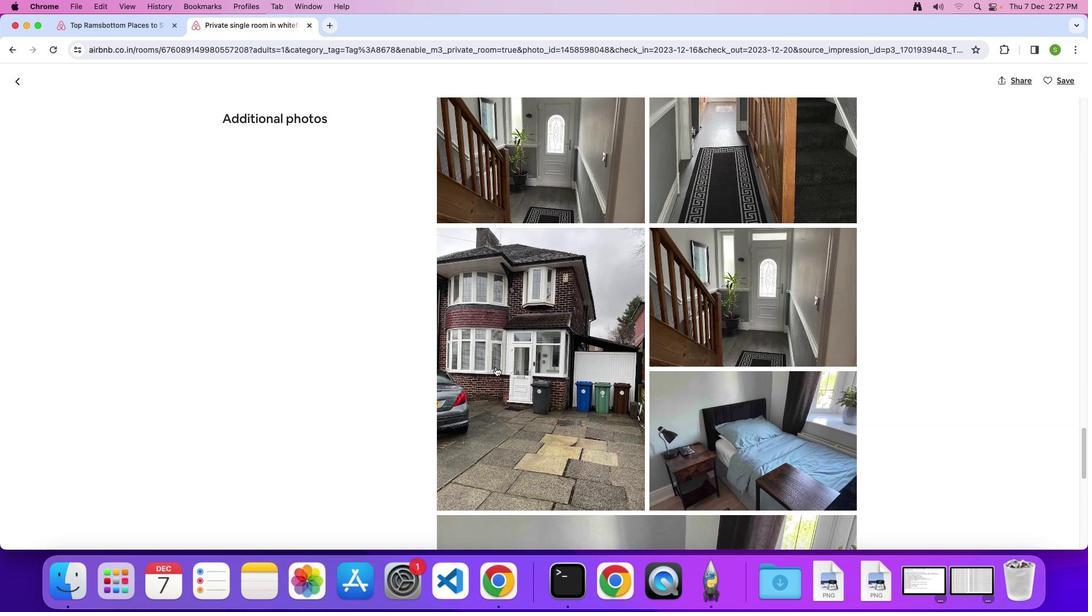 
Action: Mouse scrolled (495, 366) with delta (0, 0)
Screenshot: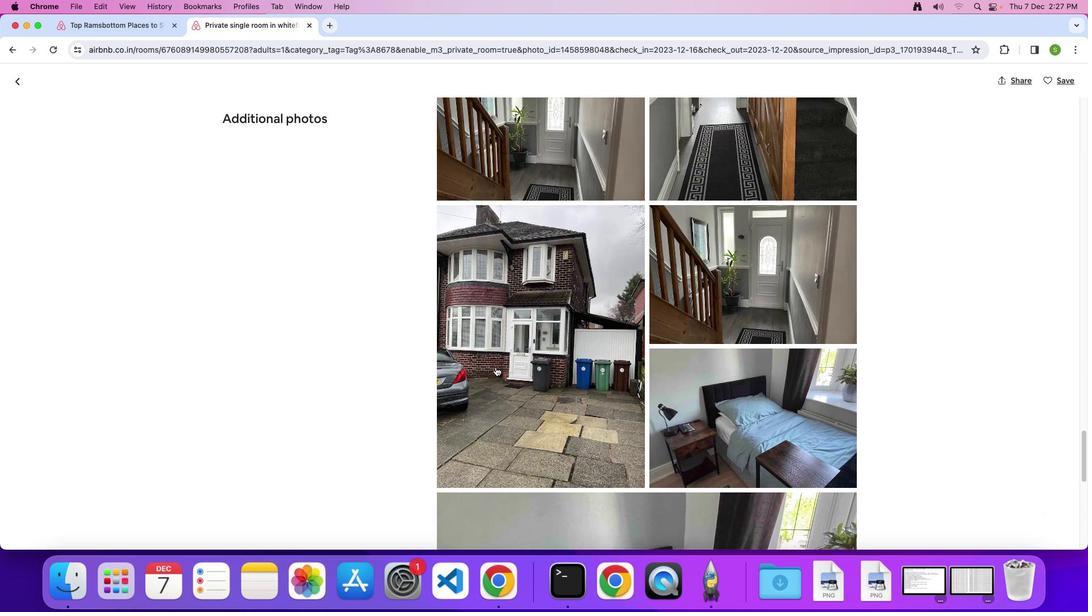 
Action: Mouse scrolled (495, 366) with delta (0, -1)
Screenshot: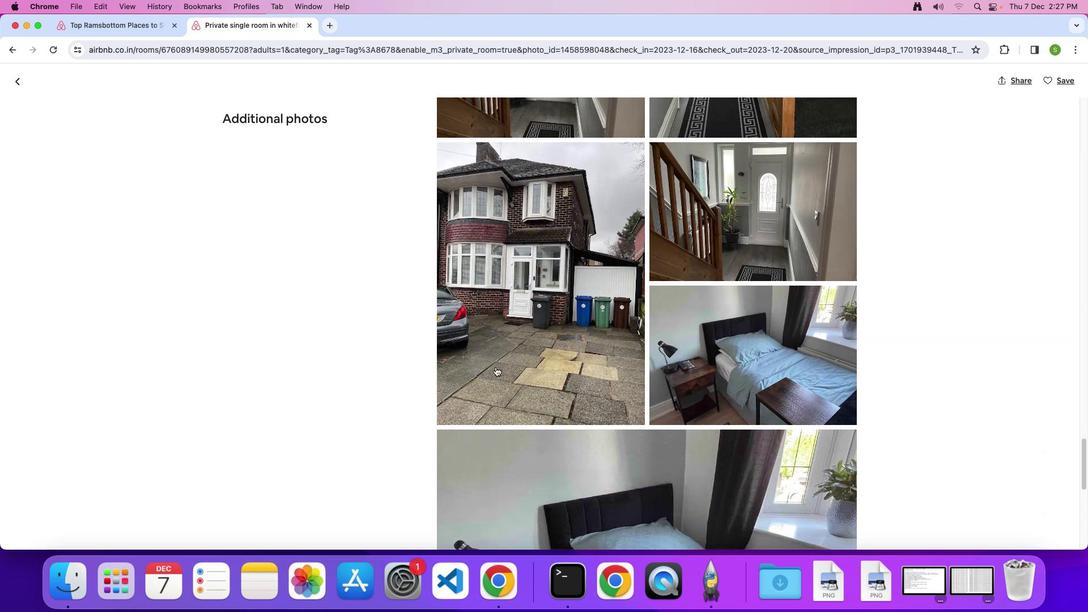 
Action: Mouse scrolled (495, 366) with delta (0, -2)
Screenshot: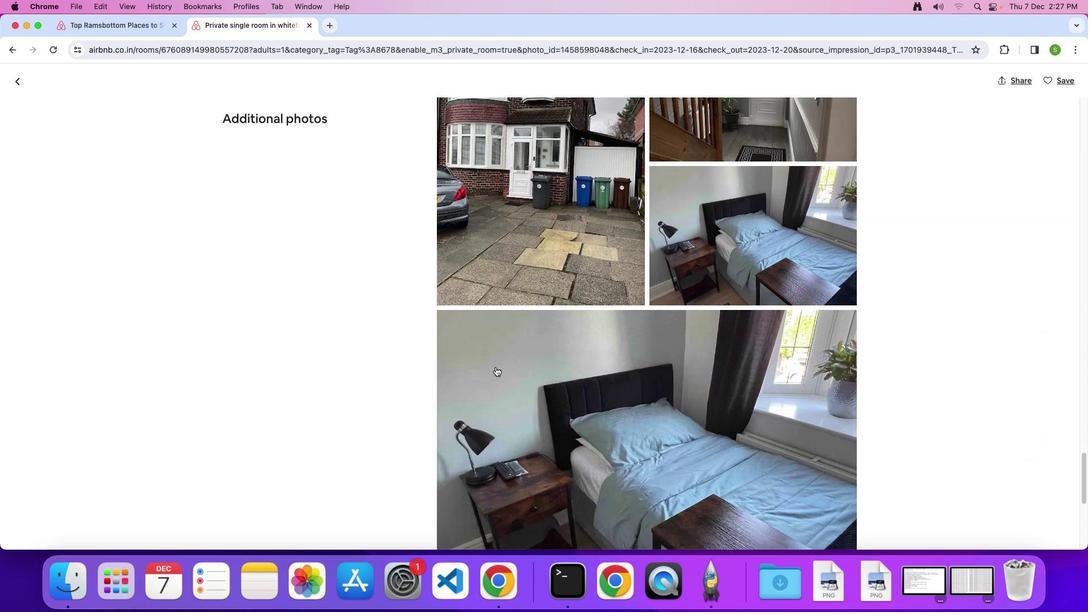 
Action: Mouse scrolled (495, 366) with delta (0, 0)
Screenshot: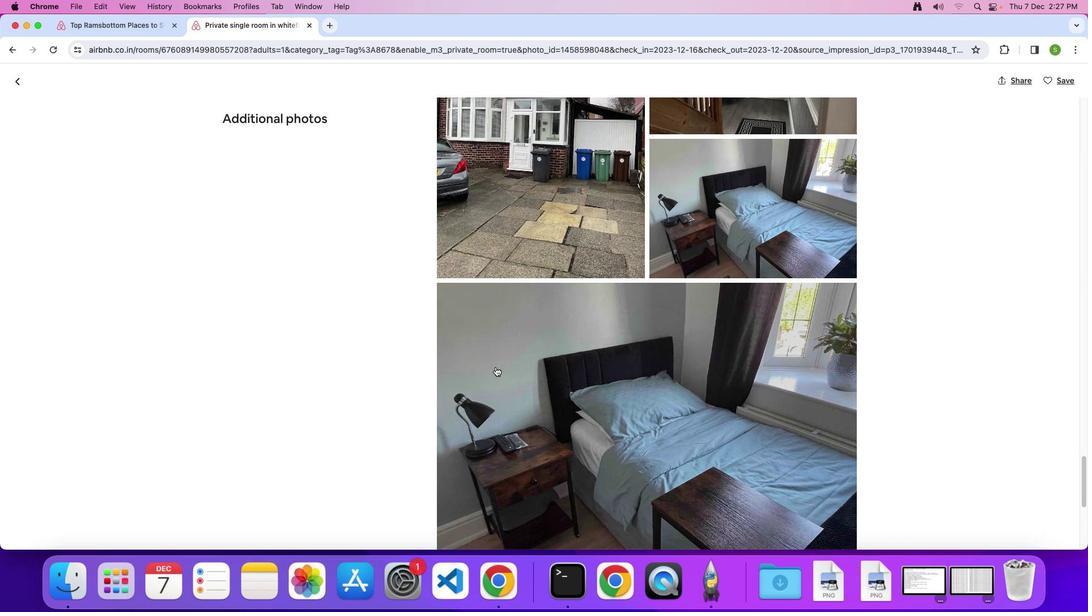
Action: Mouse scrolled (495, 366) with delta (0, 0)
Screenshot: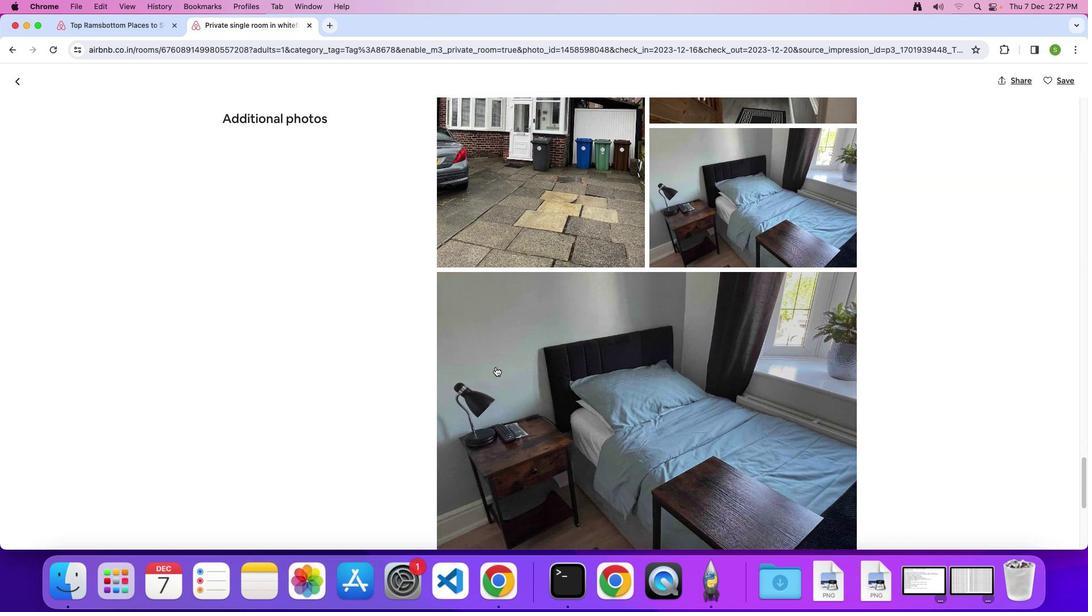 
Action: Mouse scrolled (495, 366) with delta (0, -1)
Screenshot: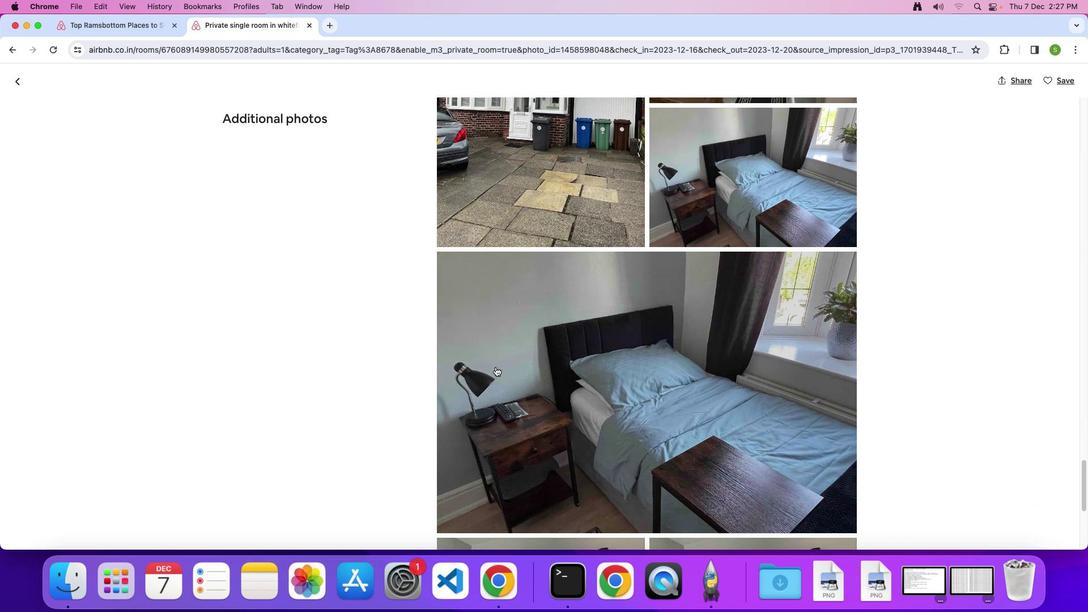 
Action: Mouse scrolled (495, 366) with delta (0, -1)
Screenshot: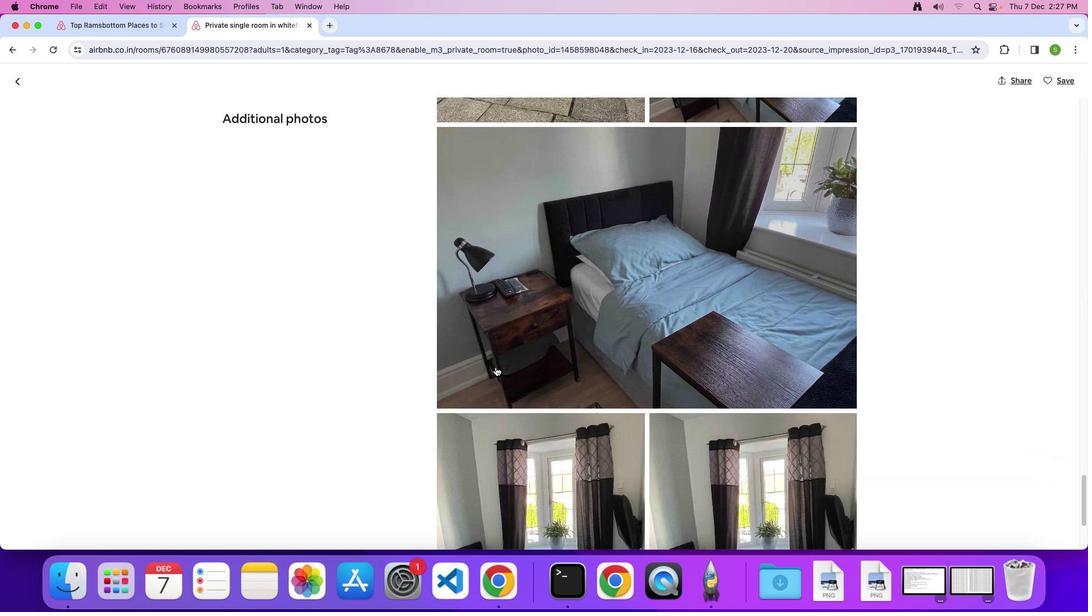 
Action: Mouse scrolled (495, 366) with delta (0, 0)
Screenshot: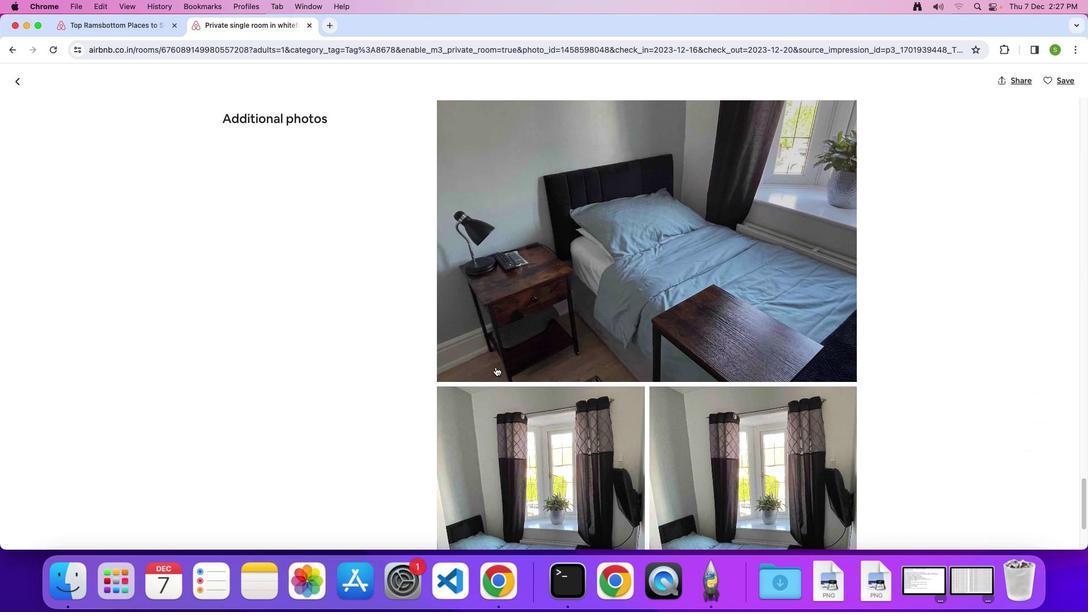 
Action: Mouse scrolled (495, 366) with delta (0, 0)
Screenshot: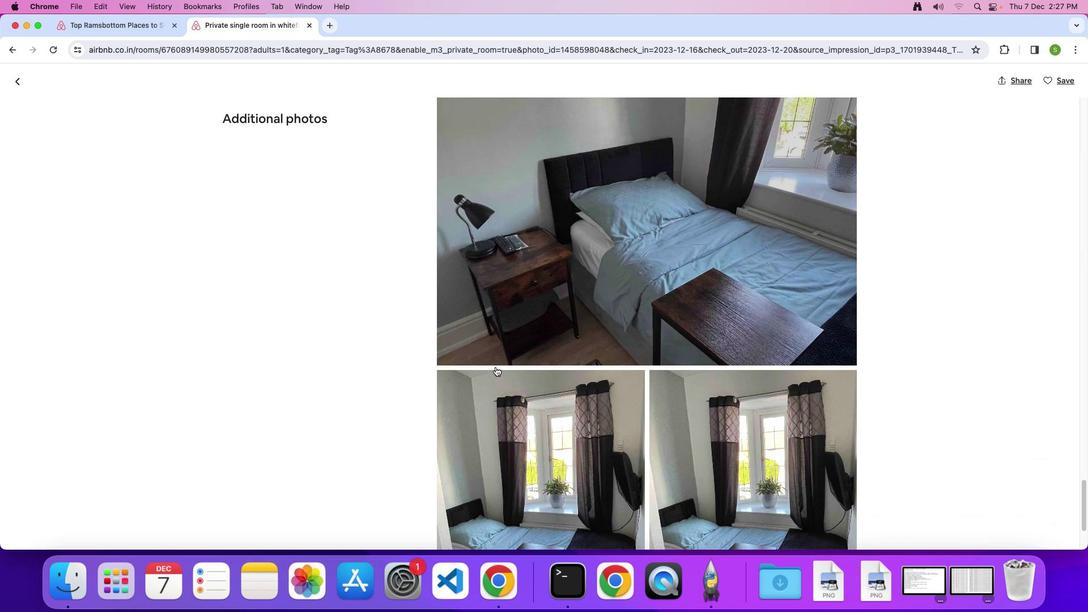 
Action: Mouse scrolled (495, 366) with delta (0, -1)
Screenshot: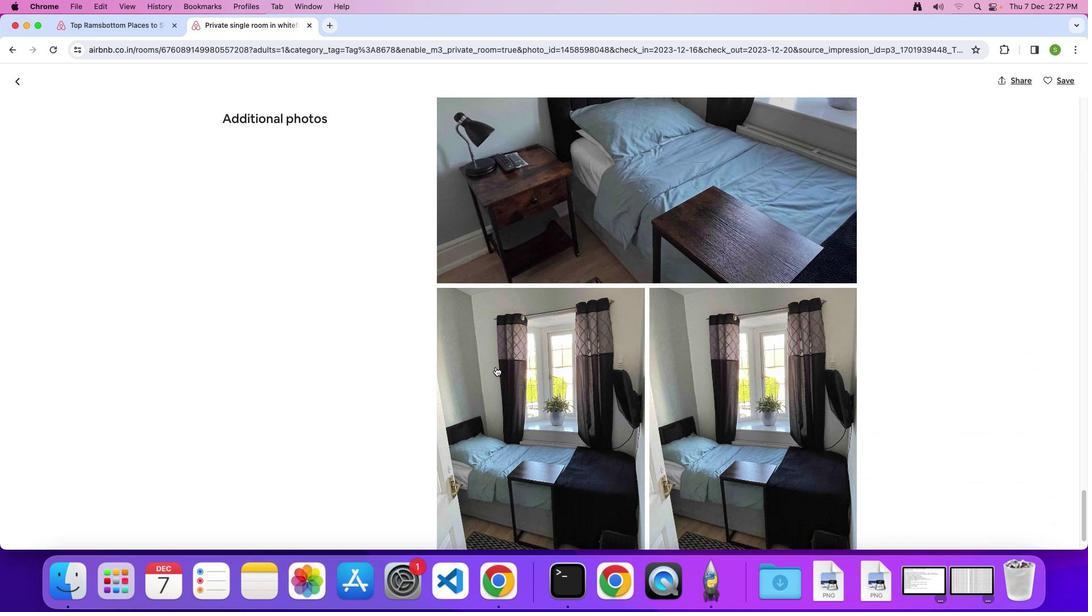 
Action: Mouse scrolled (495, 366) with delta (0, -2)
Screenshot: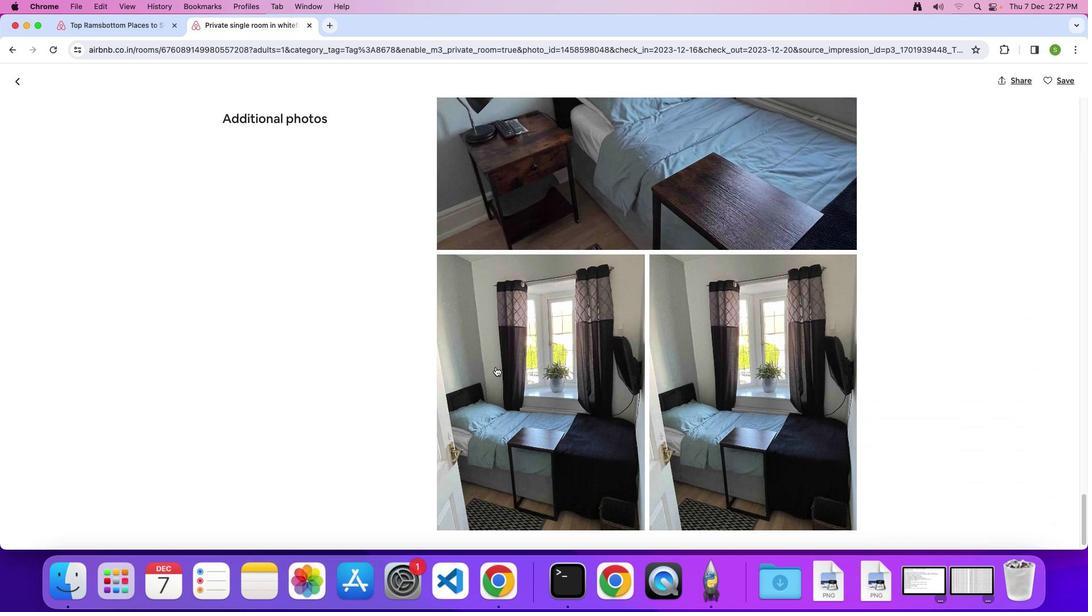 
Action: Mouse scrolled (495, 366) with delta (0, 0)
Screenshot: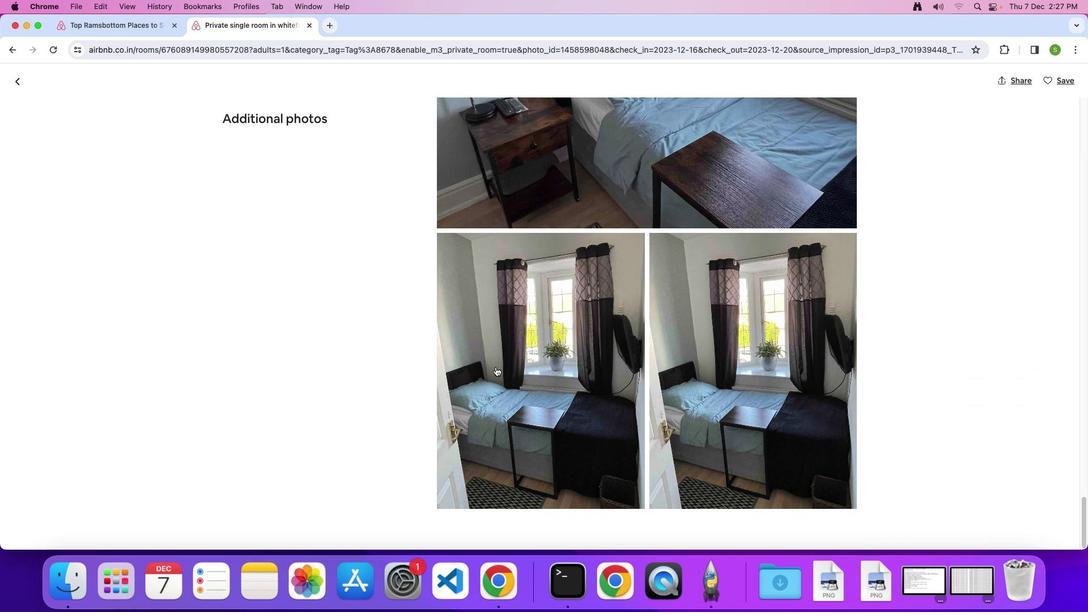 
Action: Mouse scrolled (495, 366) with delta (0, 0)
Screenshot: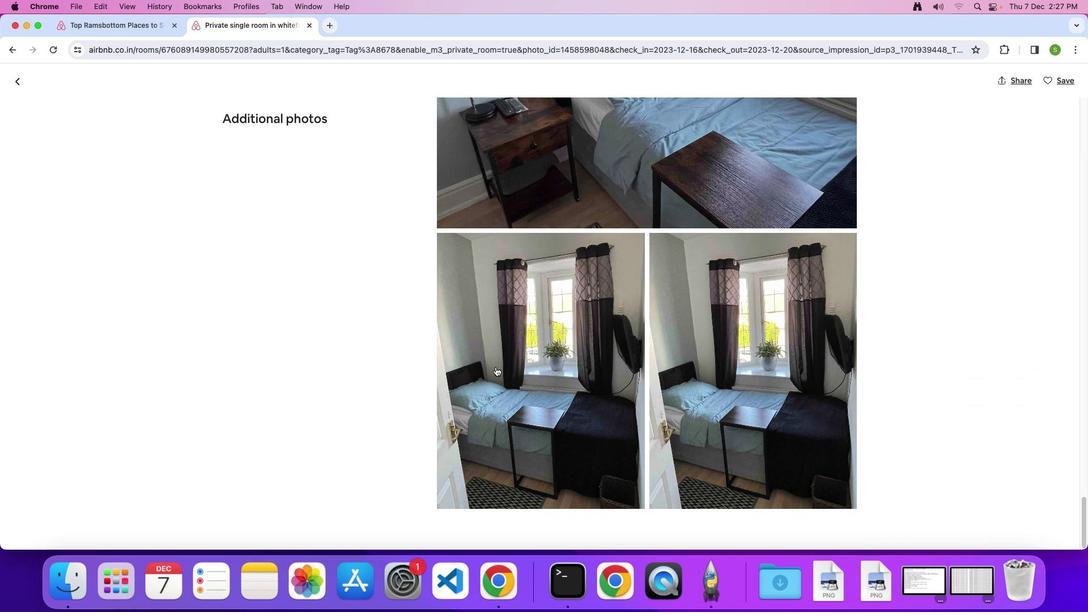 
Action: Mouse scrolled (495, 366) with delta (0, 0)
Screenshot: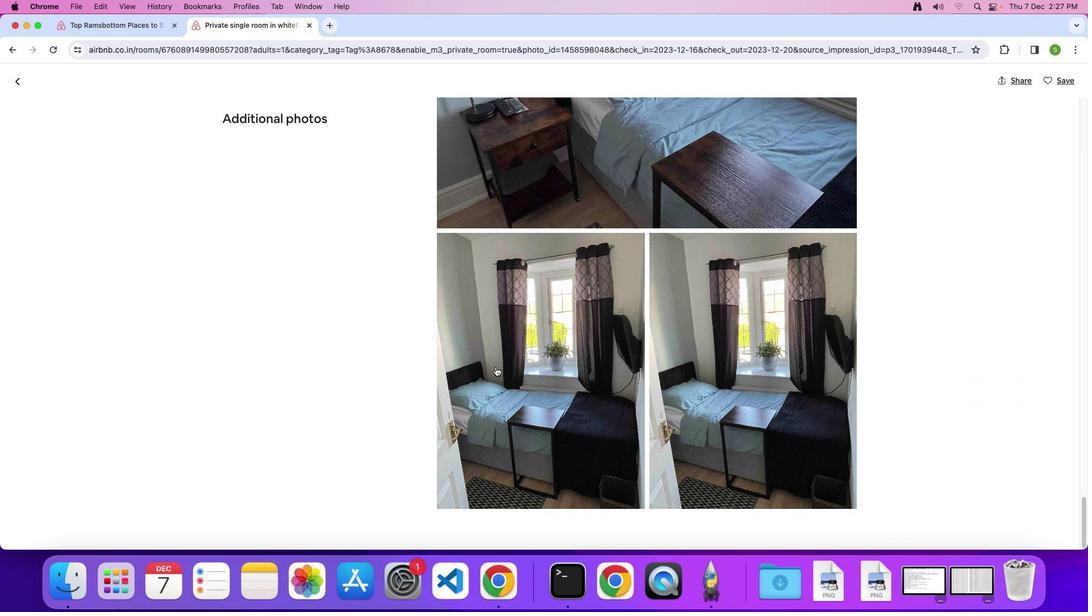 
Action: Mouse moved to (14, 81)
Screenshot: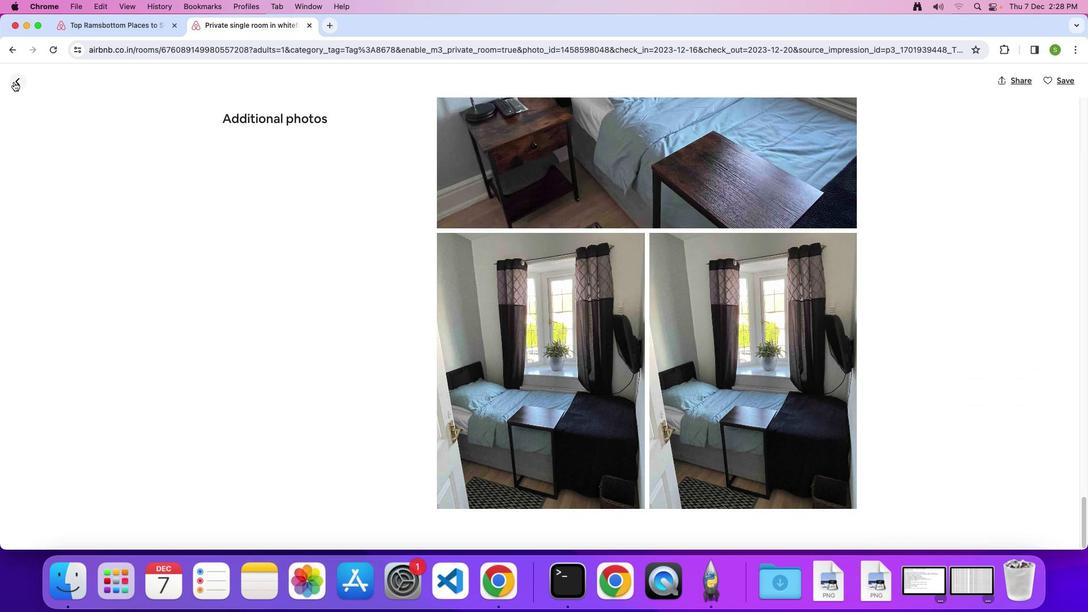 
Action: Mouse pressed left at (14, 81)
Screenshot: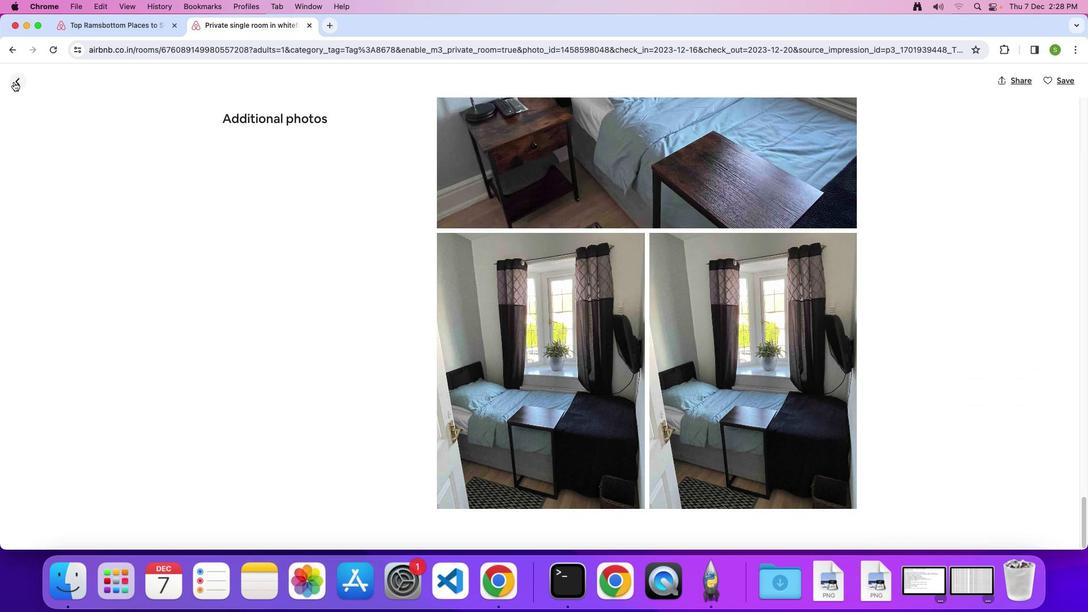 
Action: Mouse moved to (475, 320)
Screenshot: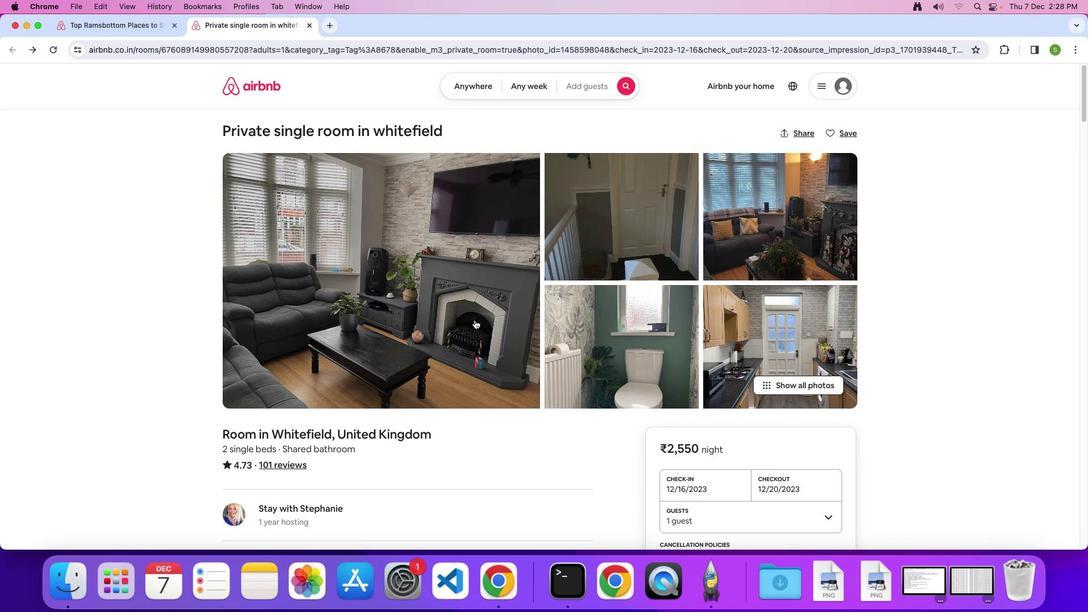 
Action: Mouse scrolled (475, 320) with delta (0, 0)
Screenshot: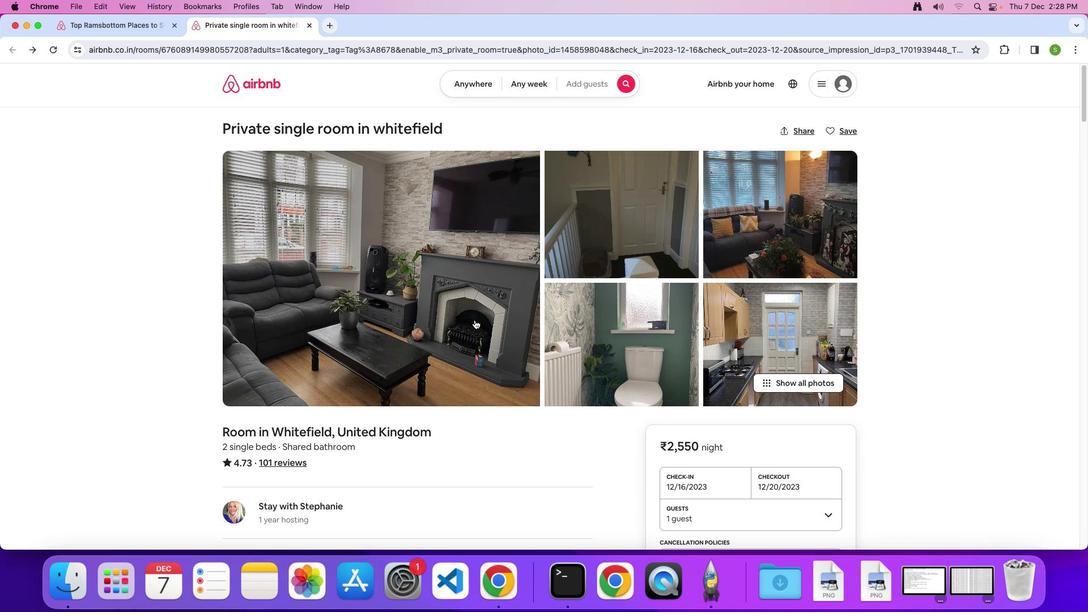 
Action: Mouse scrolled (475, 320) with delta (0, 0)
Screenshot: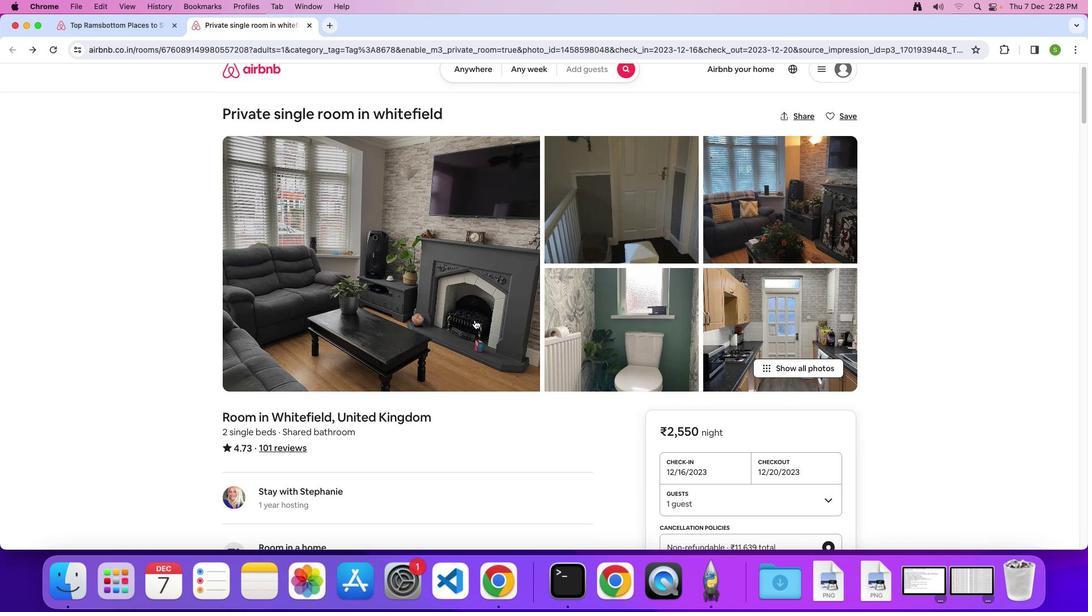 
Action: Mouse scrolled (475, 320) with delta (0, -1)
Screenshot: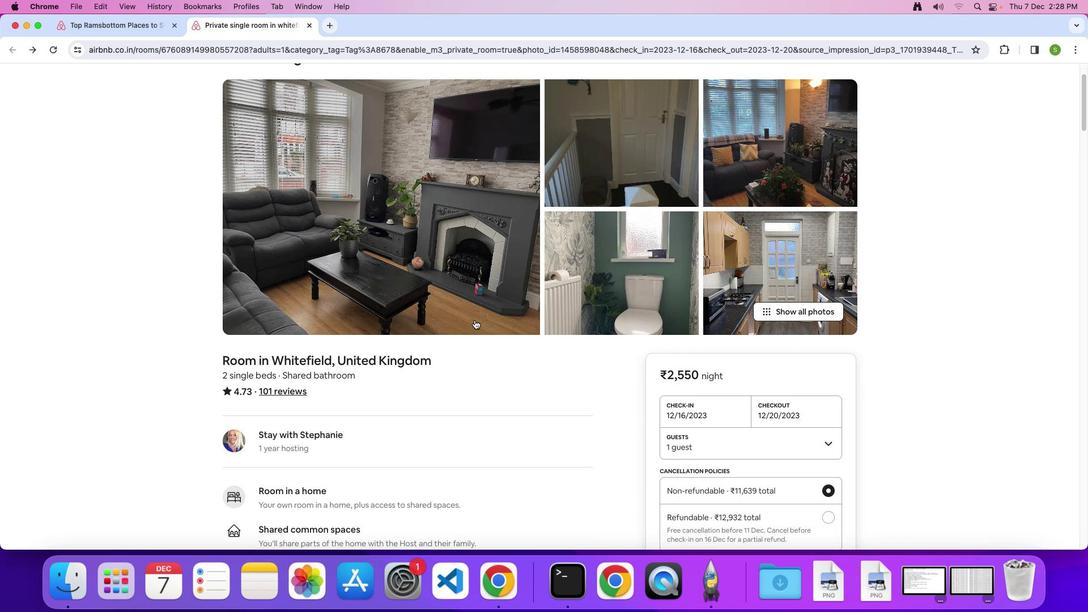 
Action: Mouse moved to (474, 320)
Screenshot: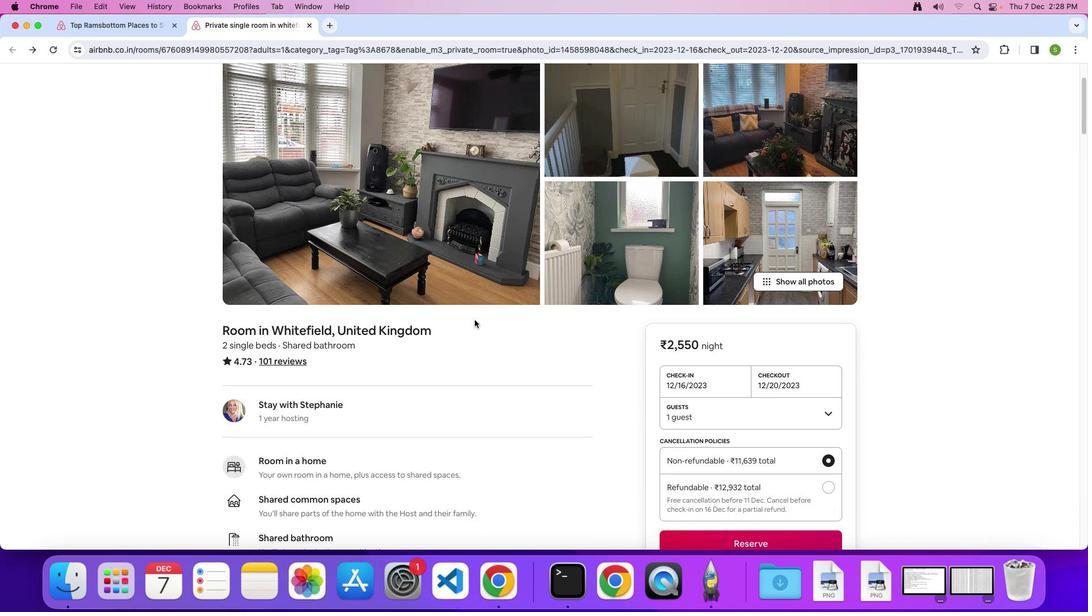 
Action: Mouse scrolled (474, 320) with delta (0, 0)
Screenshot: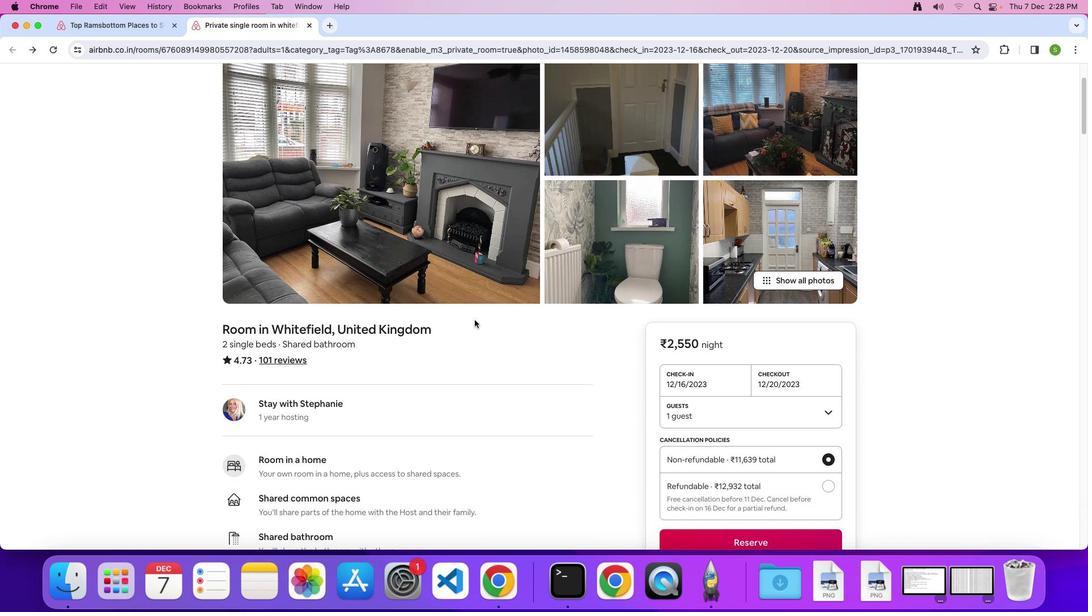 
Action: Mouse scrolled (474, 320) with delta (0, 0)
Screenshot: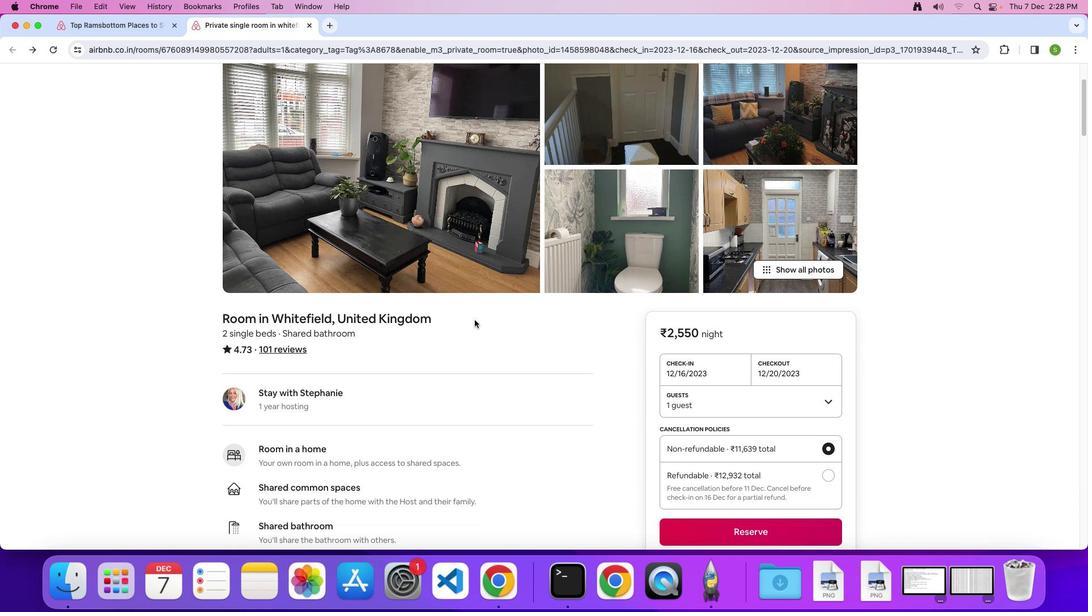 
Action: Mouse scrolled (474, 320) with delta (0, -1)
Screenshot: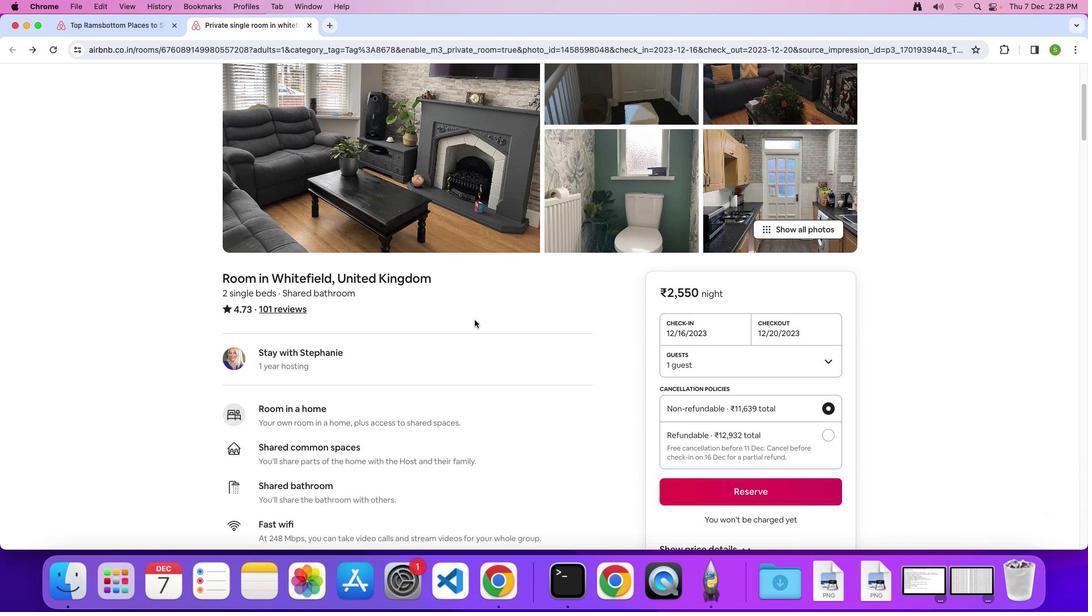 
Action: Mouse scrolled (474, 320) with delta (0, -1)
Screenshot: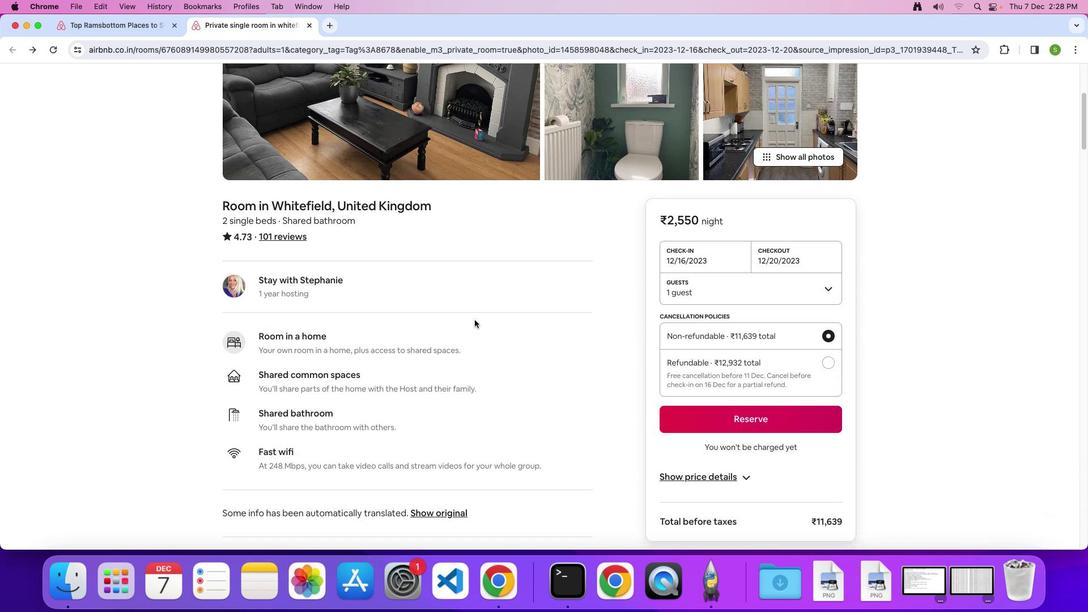 
Action: Mouse scrolled (474, 320) with delta (0, 0)
Screenshot: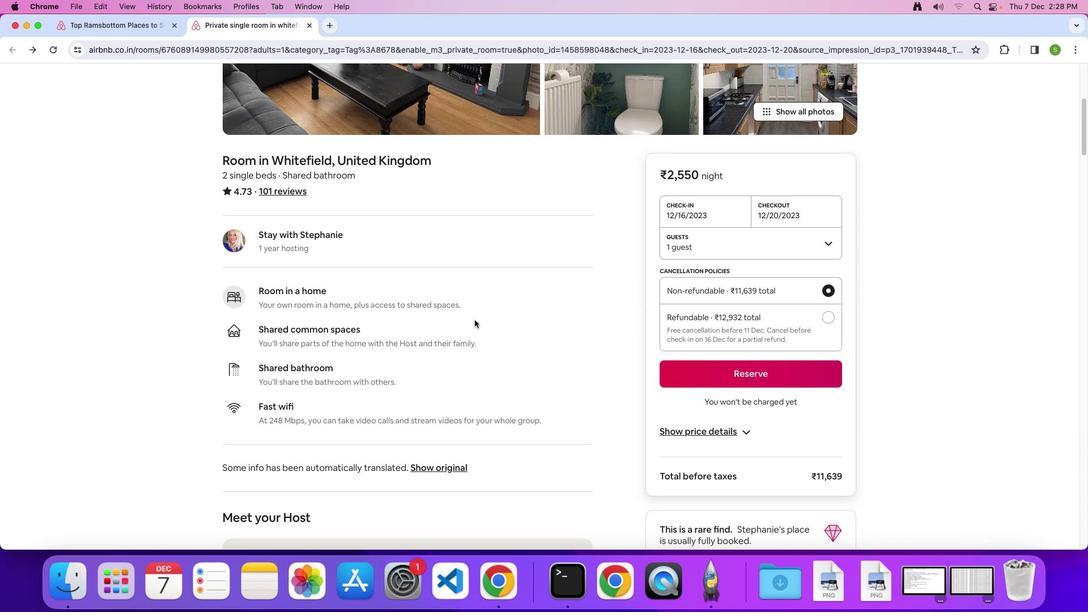 
Action: Mouse scrolled (474, 320) with delta (0, 0)
Screenshot: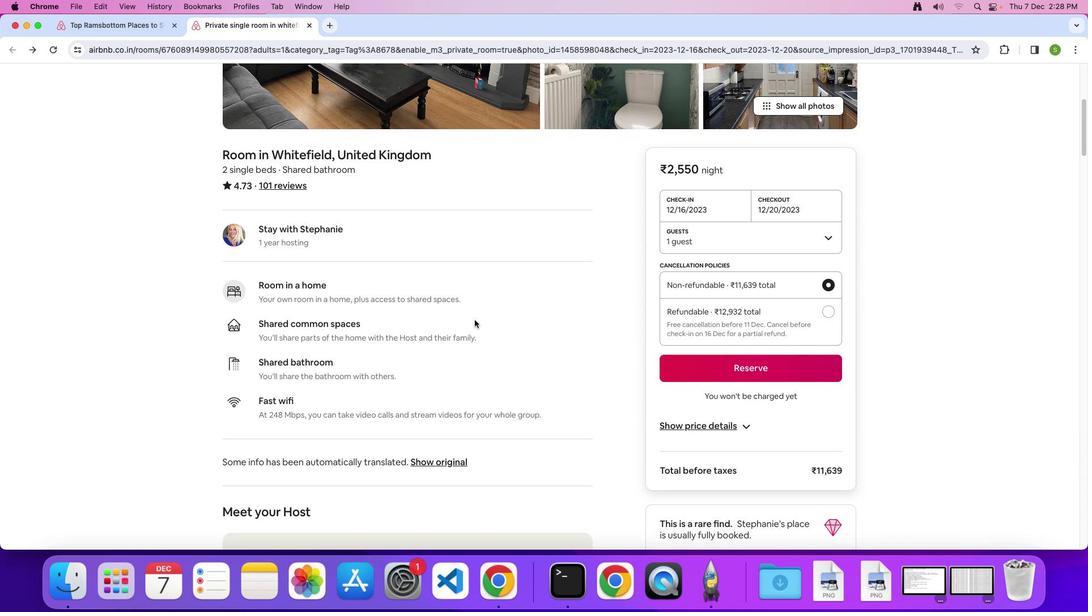 
Action: Mouse scrolled (474, 320) with delta (0, -1)
Screenshot: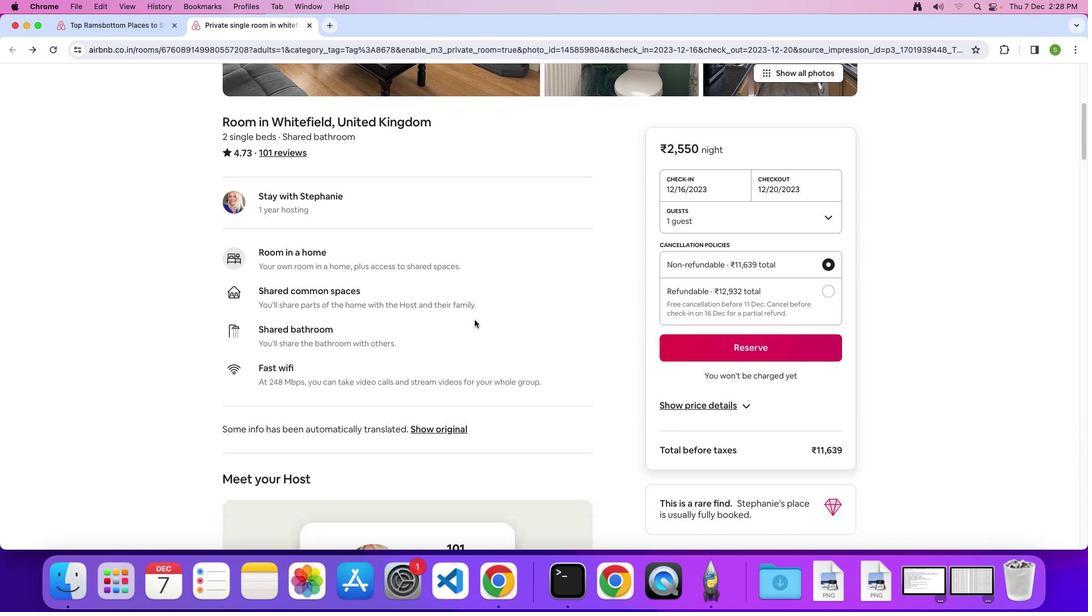 
Action: Mouse scrolled (474, 320) with delta (0, 0)
Screenshot: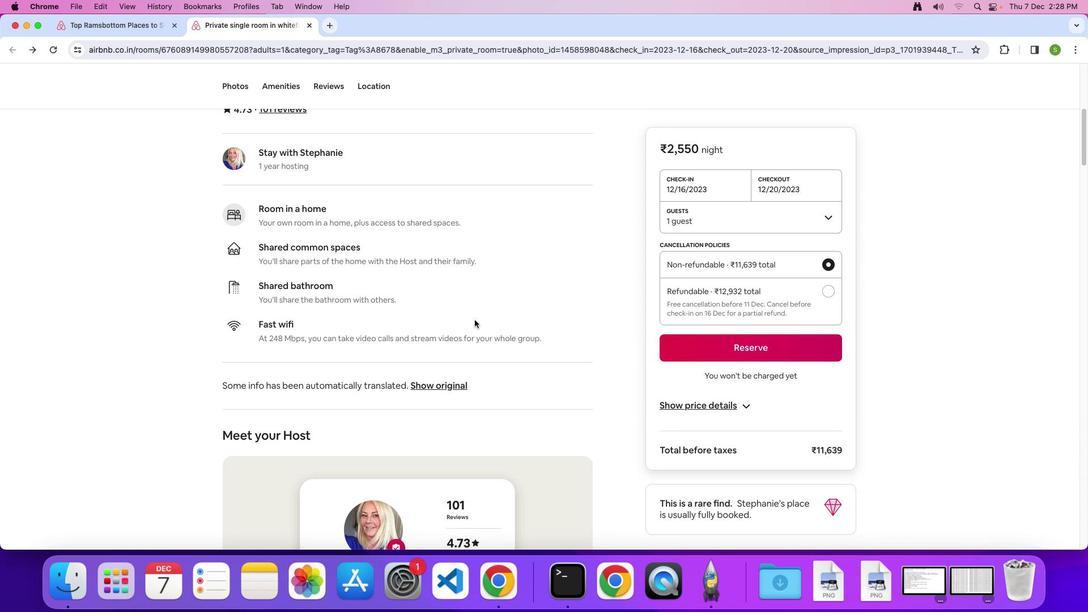 
Action: Mouse scrolled (474, 320) with delta (0, 0)
Screenshot: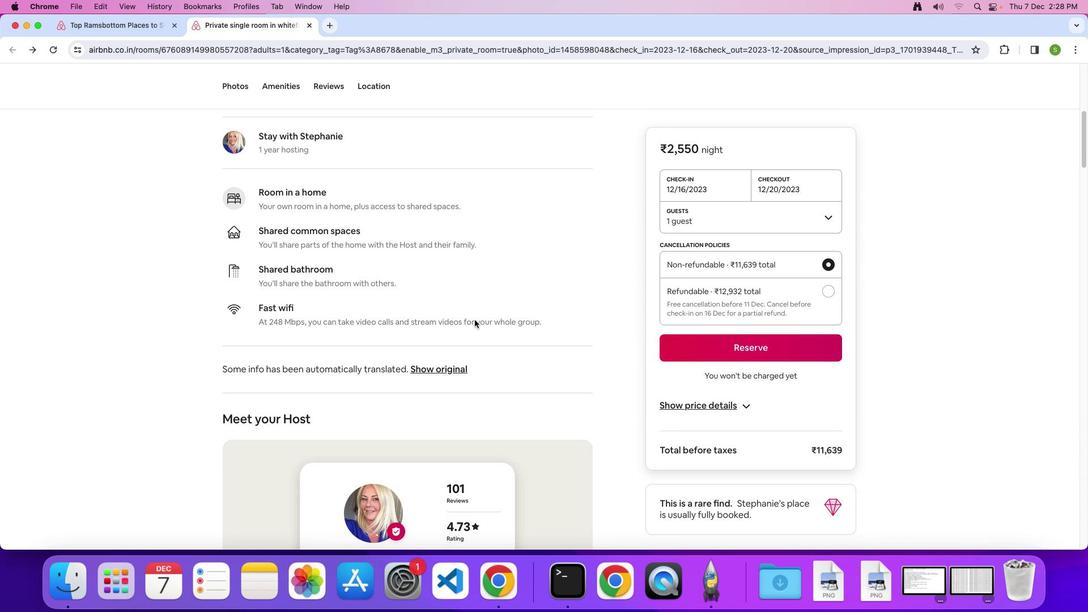 
Action: Mouse scrolled (474, 320) with delta (0, -1)
Screenshot: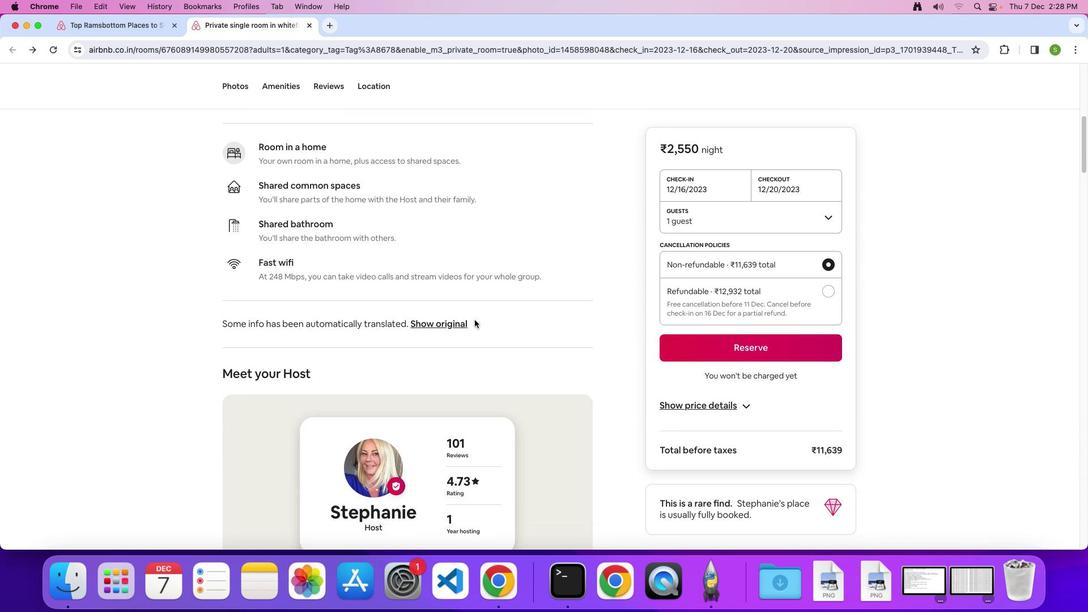
Action: Mouse scrolled (474, 320) with delta (0, 0)
Screenshot: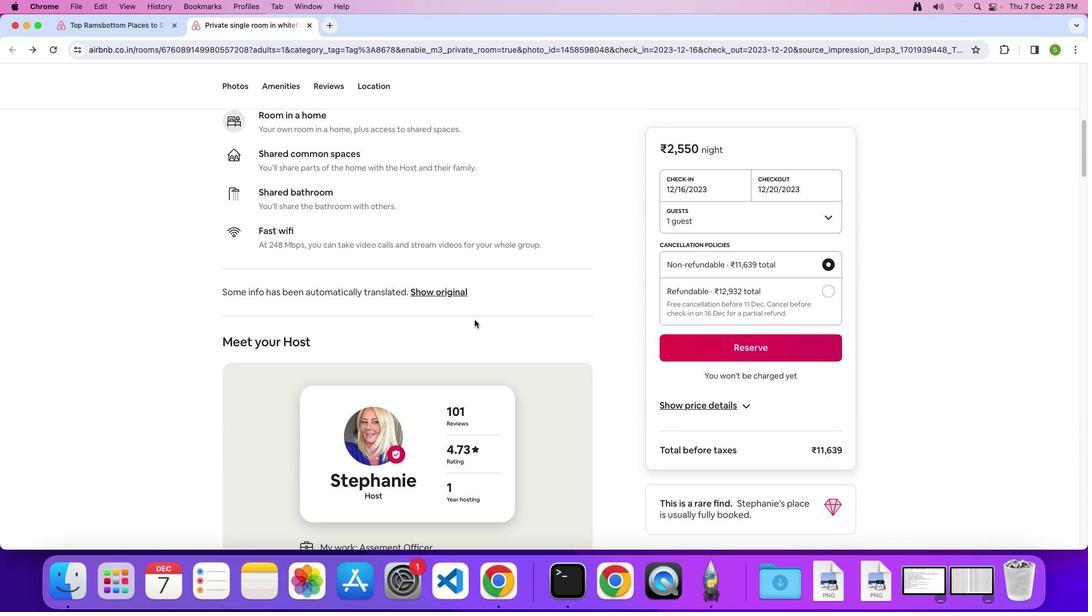 
Action: Mouse scrolled (474, 320) with delta (0, 0)
Screenshot: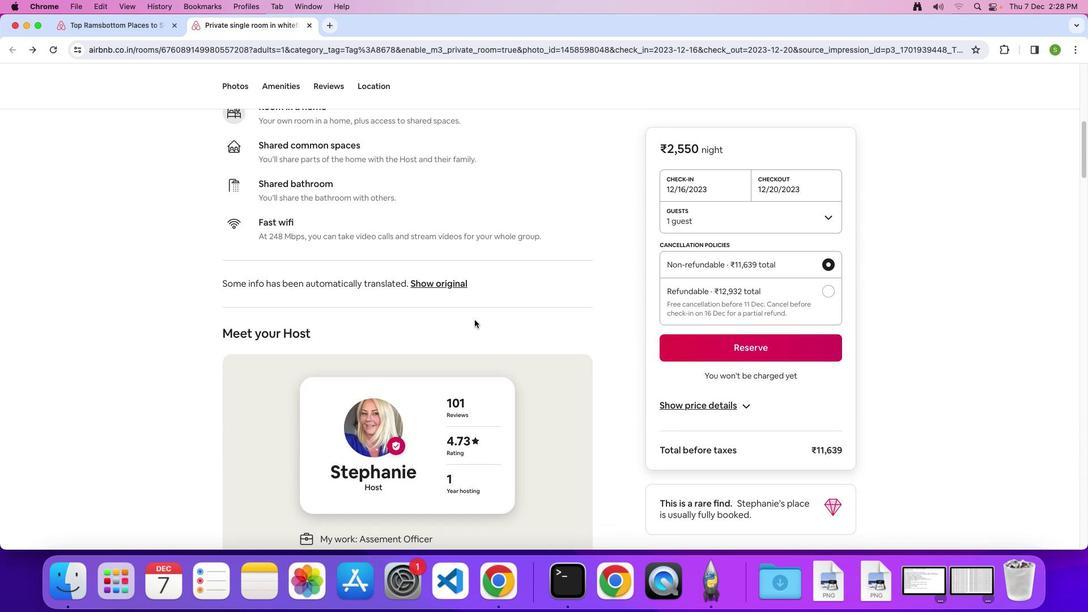 
Action: Mouse scrolled (474, 320) with delta (0, -1)
Screenshot: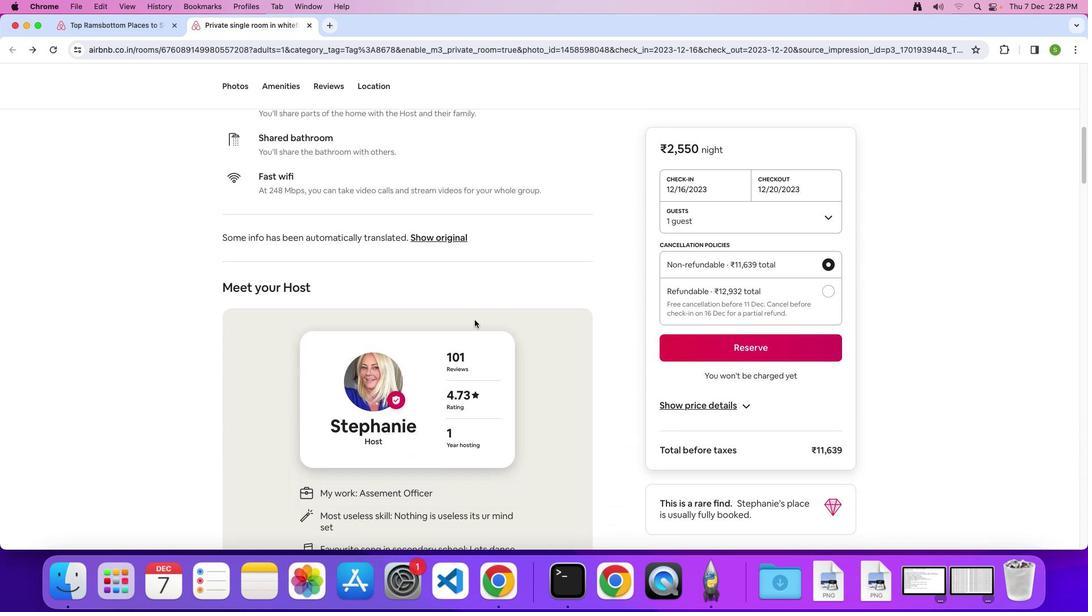 
Action: Mouse scrolled (474, 320) with delta (0, -1)
Screenshot: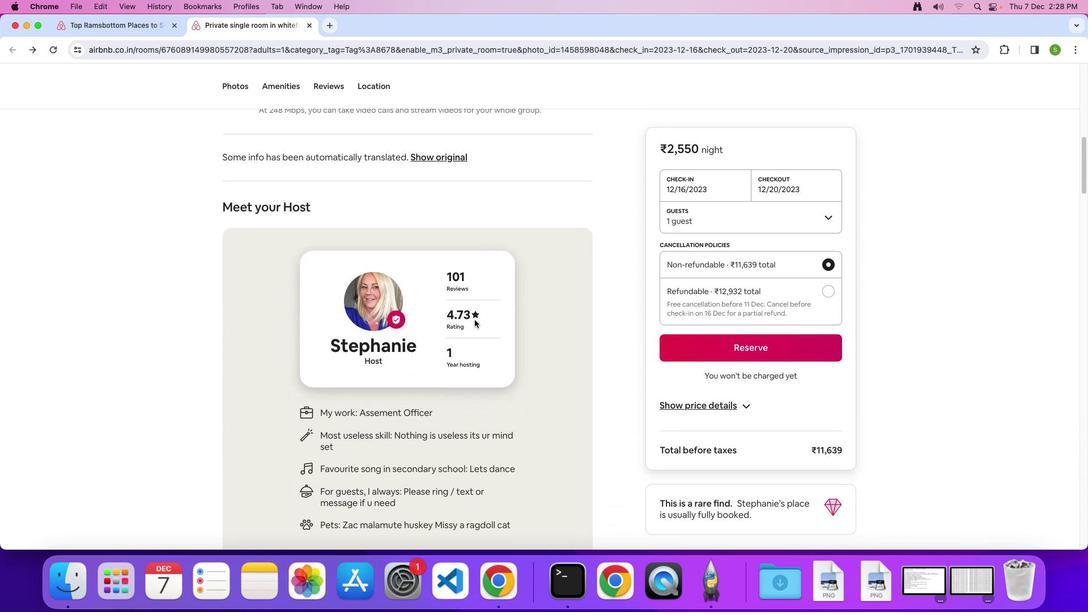 
Action: Mouse scrolled (474, 320) with delta (0, 0)
Screenshot: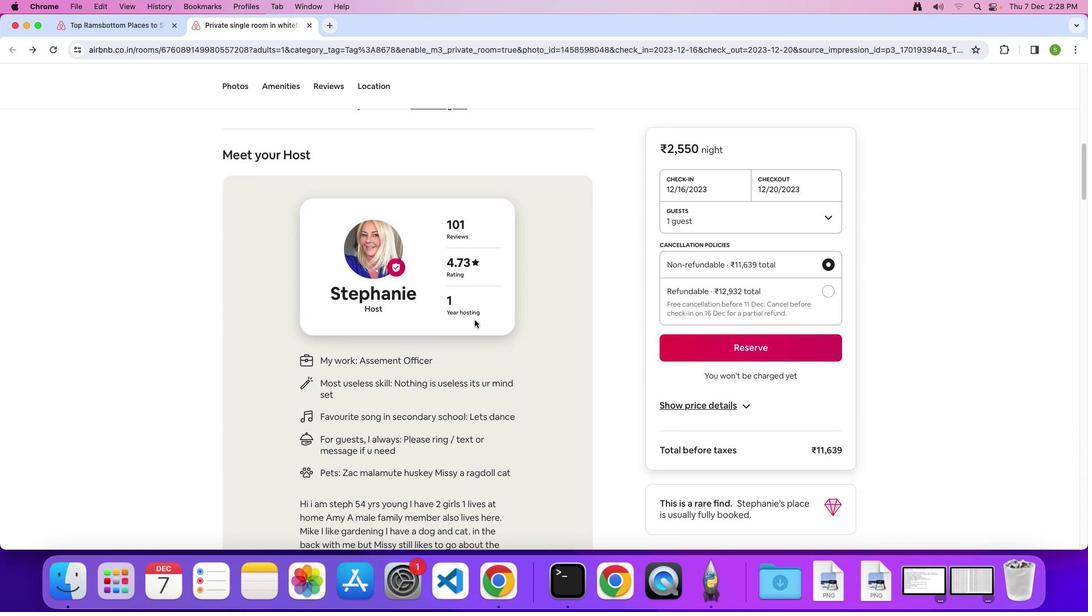 
Action: Mouse scrolled (474, 320) with delta (0, 0)
Screenshot: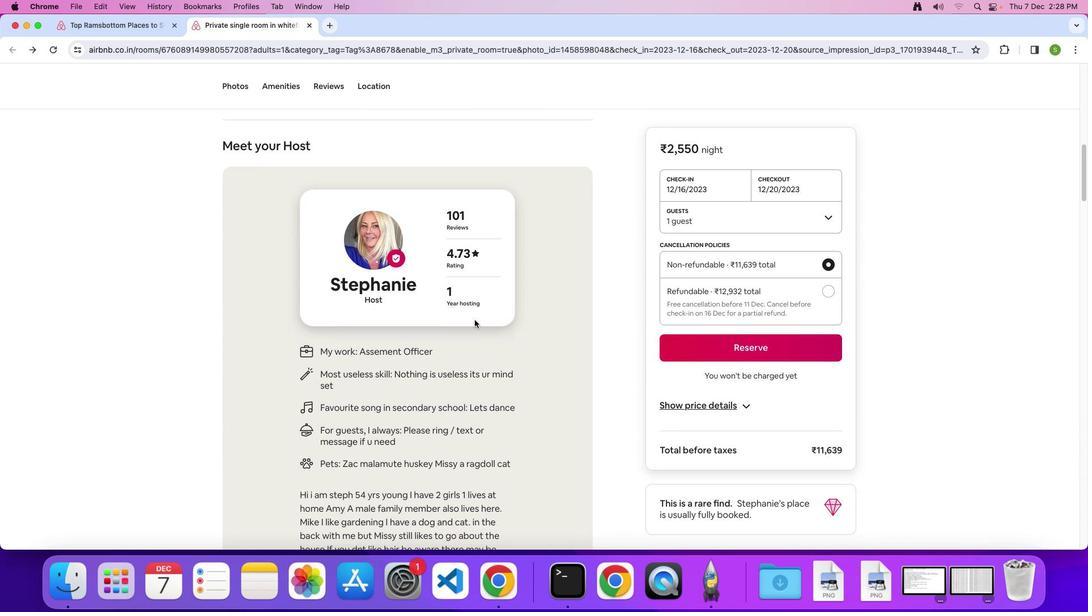 
Action: Mouse scrolled (474, 320) with delta (0, -1)
Screenshot: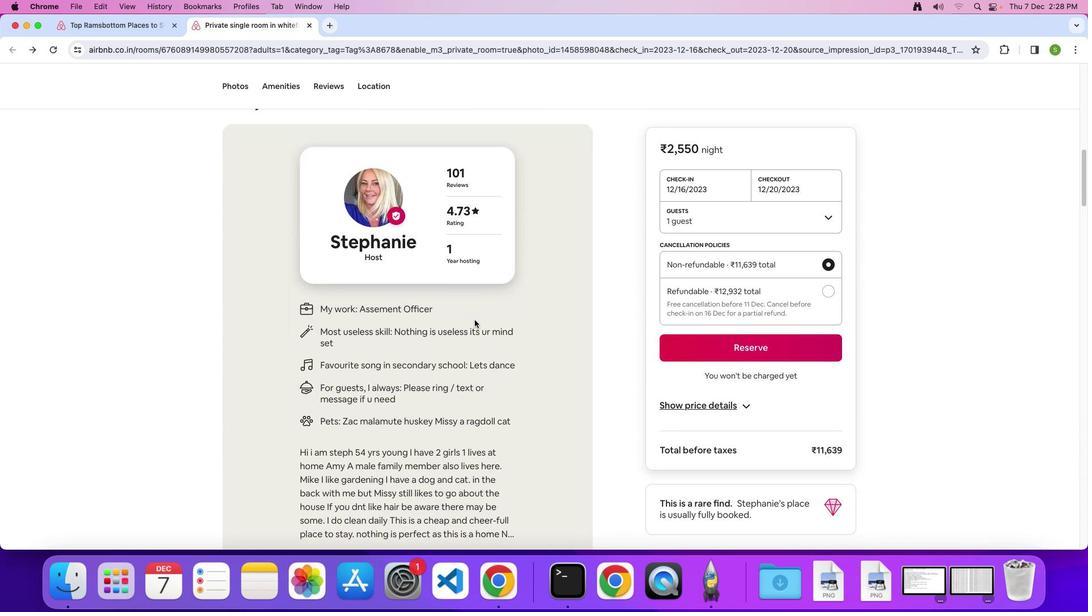 
Action: Mouse scrolled (474, 320) with delta (0, 0)
Screenshot: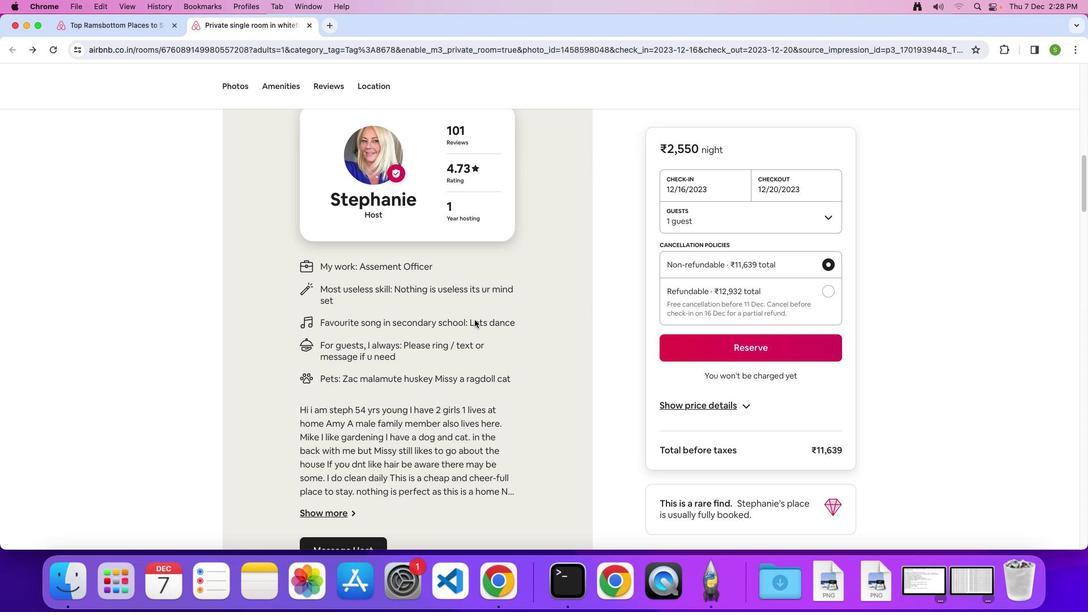
Action: Mouse scrolled (474, 320) with delta (0, 0)
Screenshot: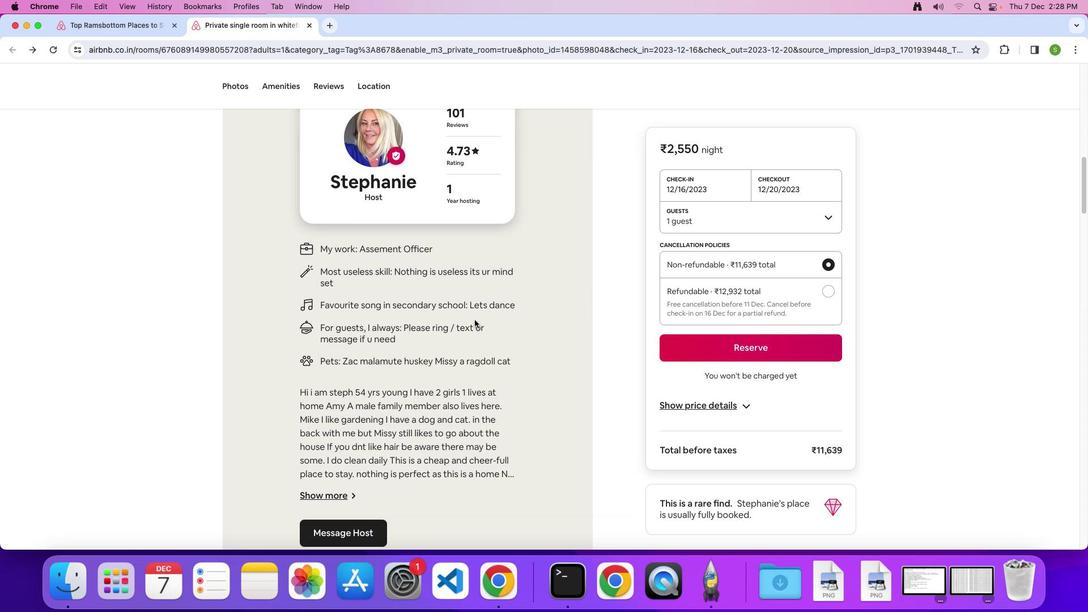
Action: Mouse scrolled (474, 320) with delta (0, -1)
Screenshot: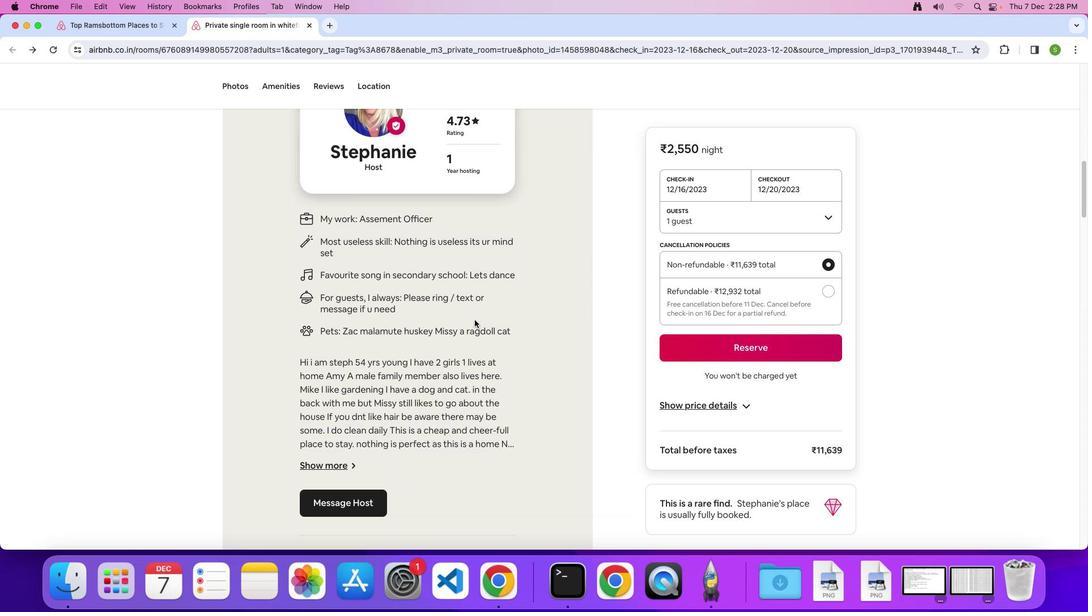 
Action: Mouse scrolled (474, 320) with delta (0, 0)
Screenshot: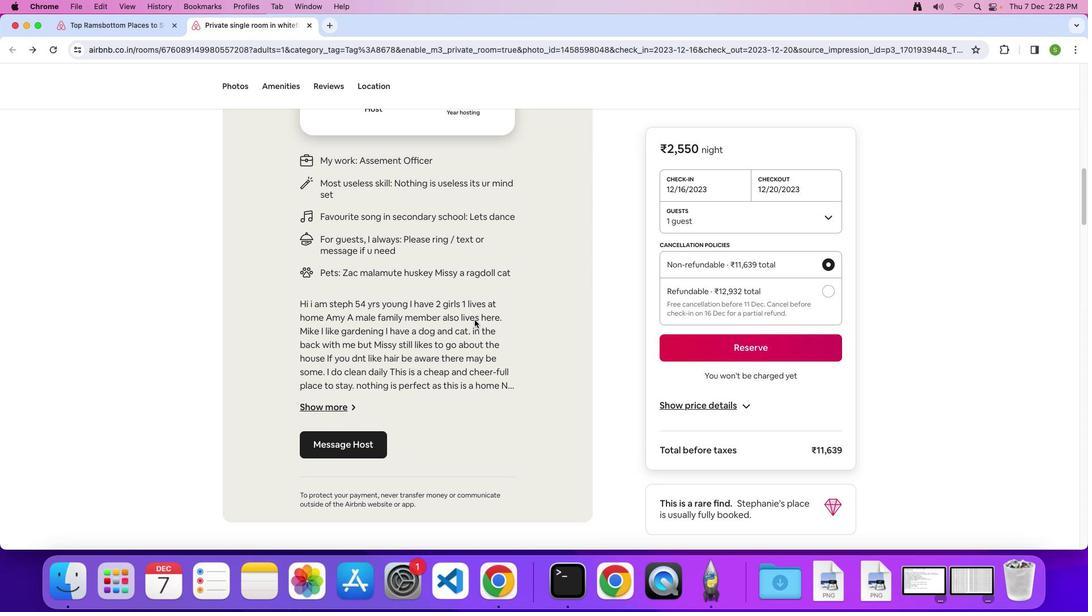 
Action: Mouse scrolled (474, 320) with delta (0, 0)
Screenshot: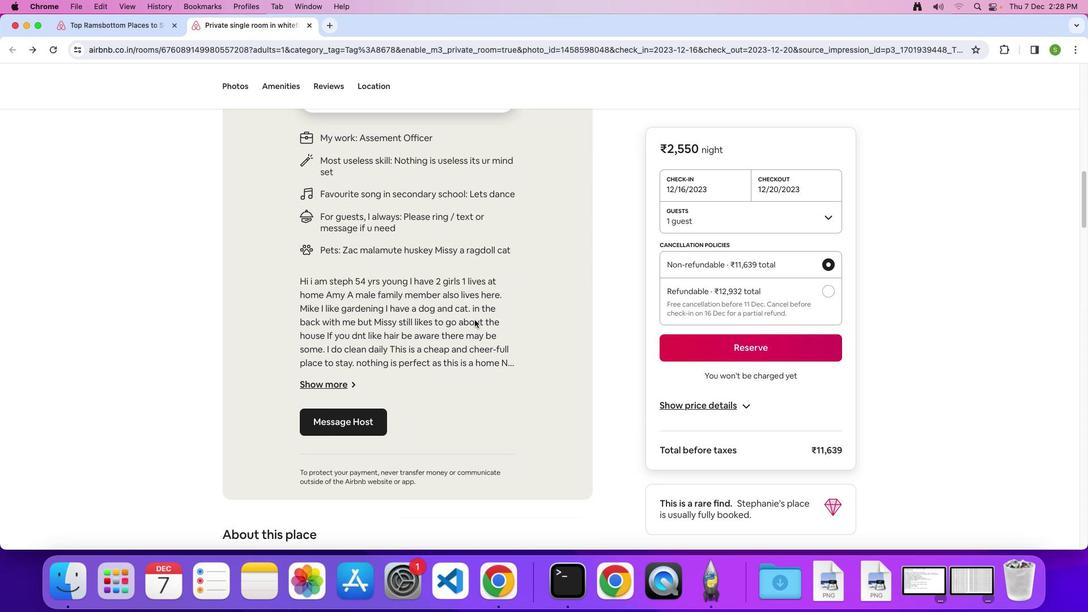
Action: Mouse scrolled (474, 320) with delta (0, -1)
Screenshot: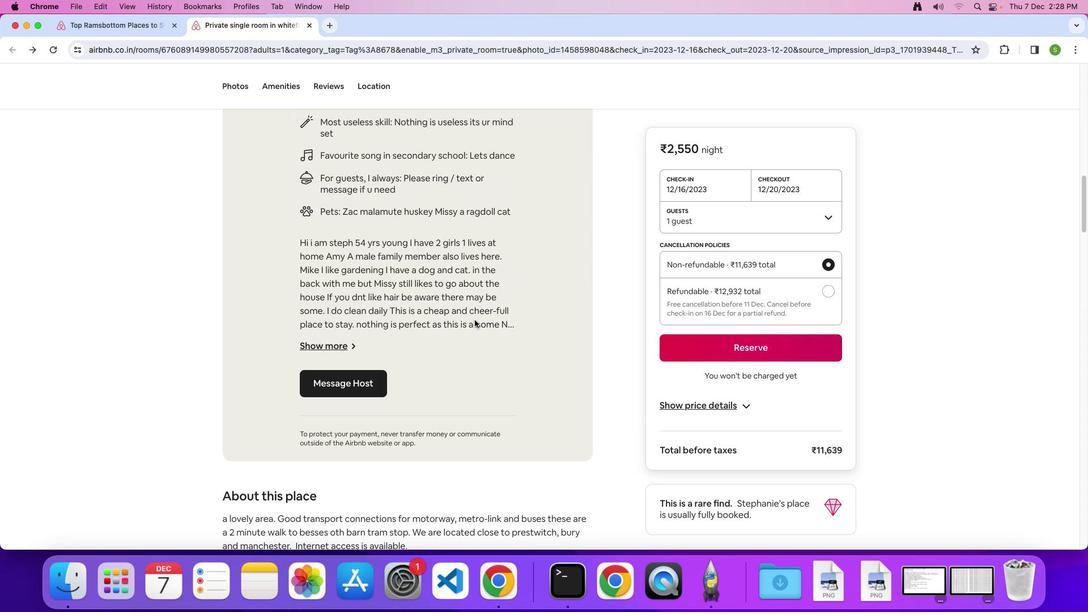 
Action: Mouse scrolled (474, 320) with delta (0, -2)
Screenshot: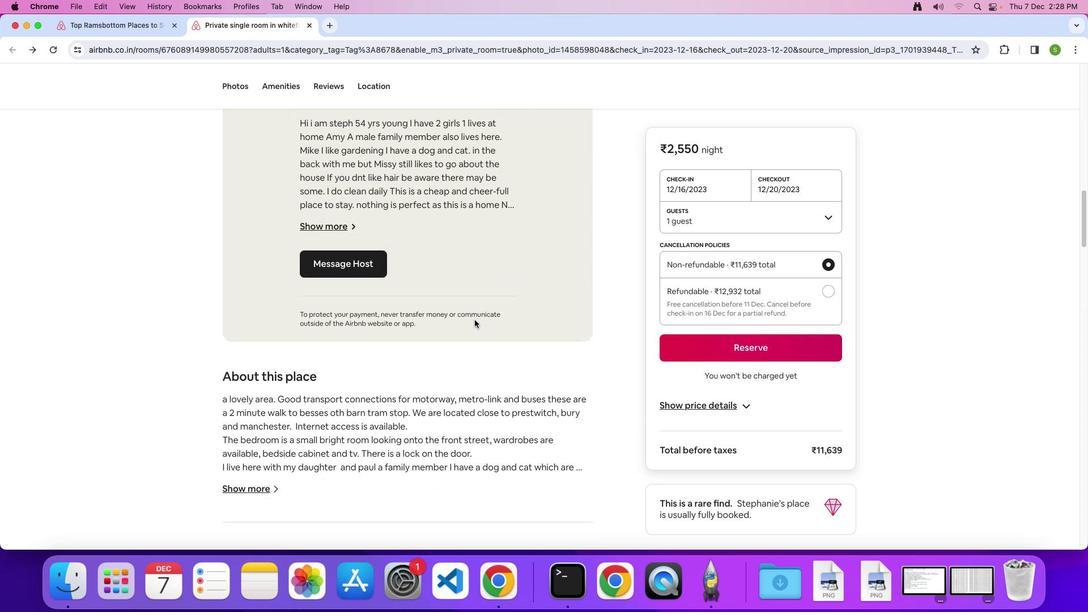 
Action: Mouse scrolled (474, 320) with delta (0, 0)
Screenshot: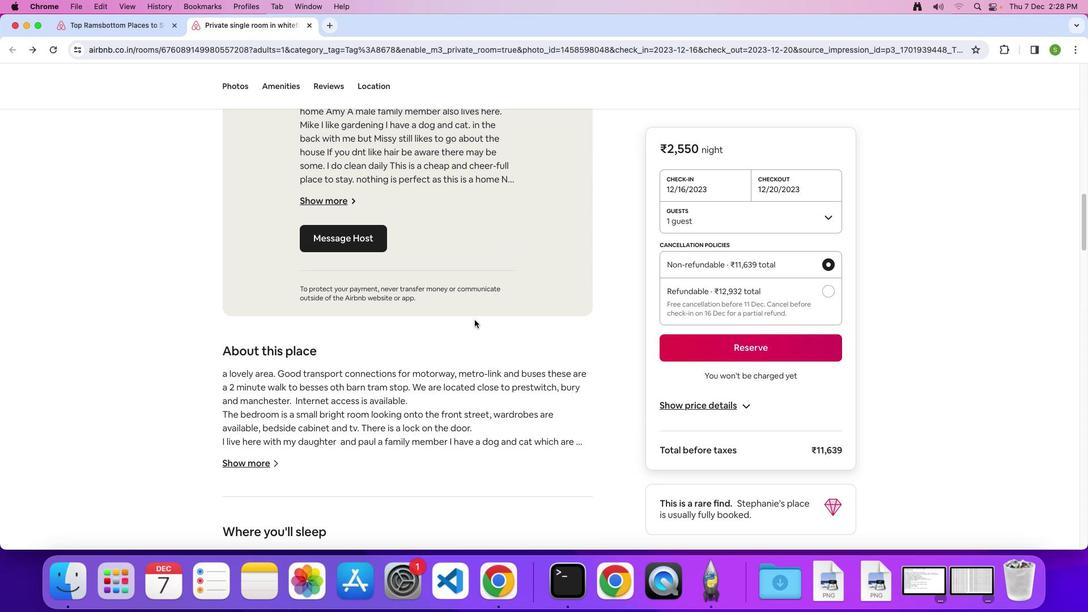 
Action: Mouse scrolled (474, 320) with delta (0, 0)
Screenshot: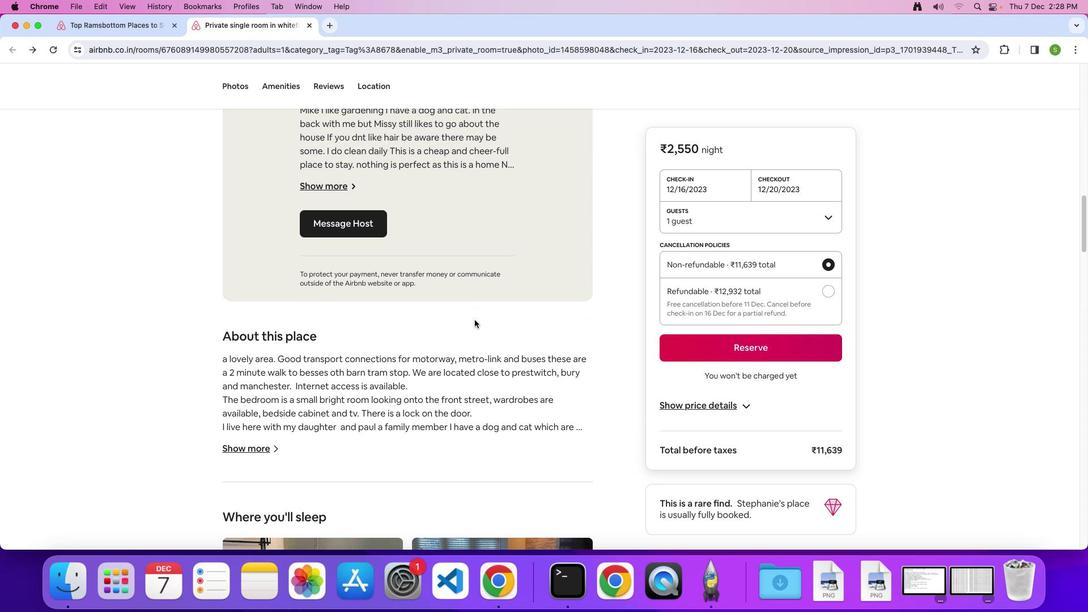 
Action: Mouse scrolled (474, 320) with delta (0, -1)
Screenshot: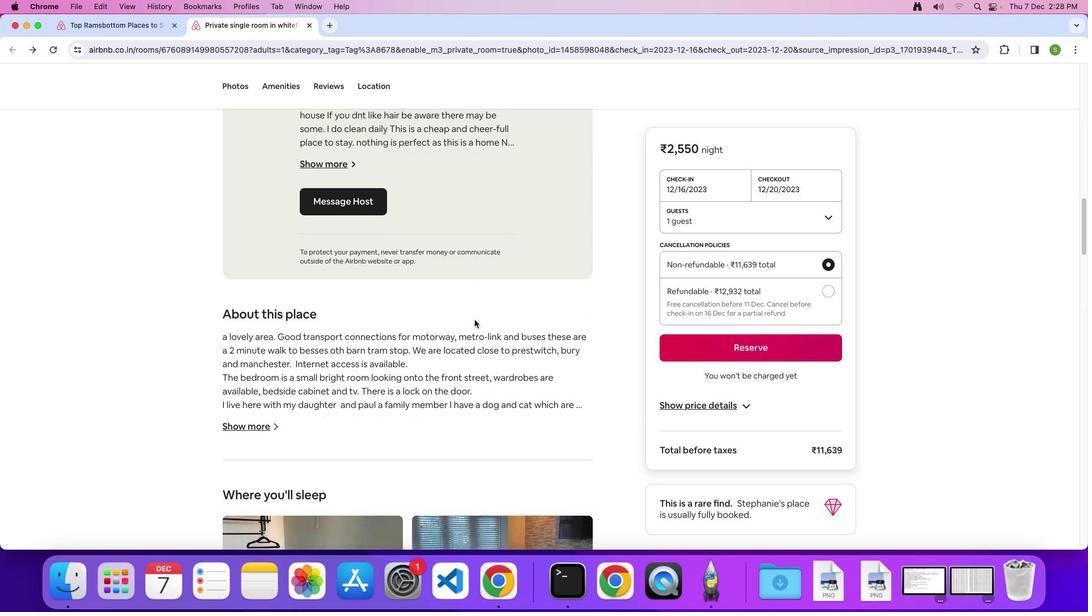 
Action: Mouse moved to (248, 369)
Screenshot: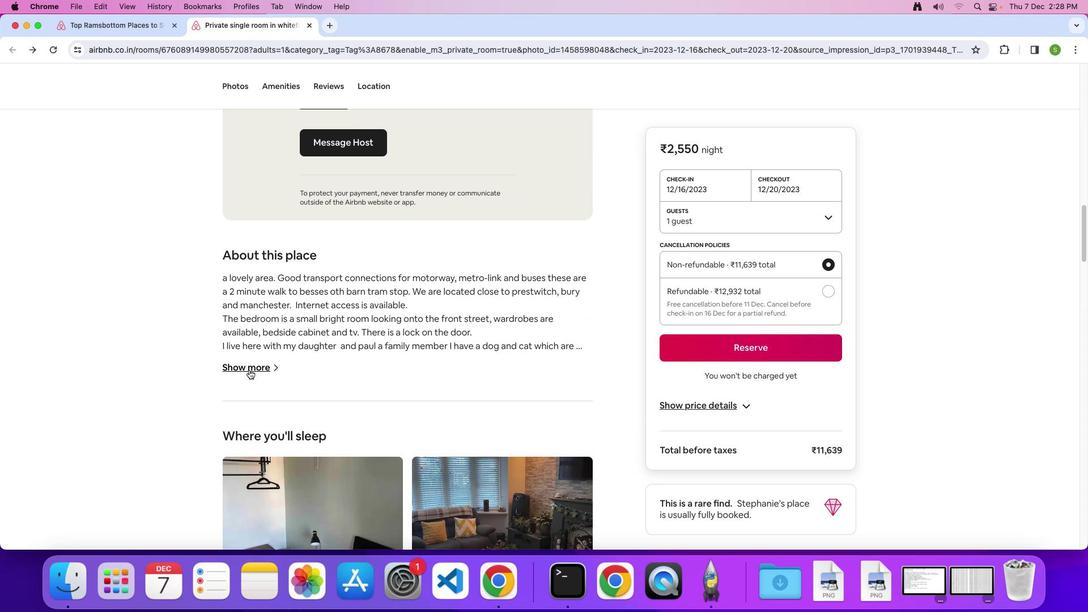 
Action: Mouse pressed left at (248, 369)
Screenshot: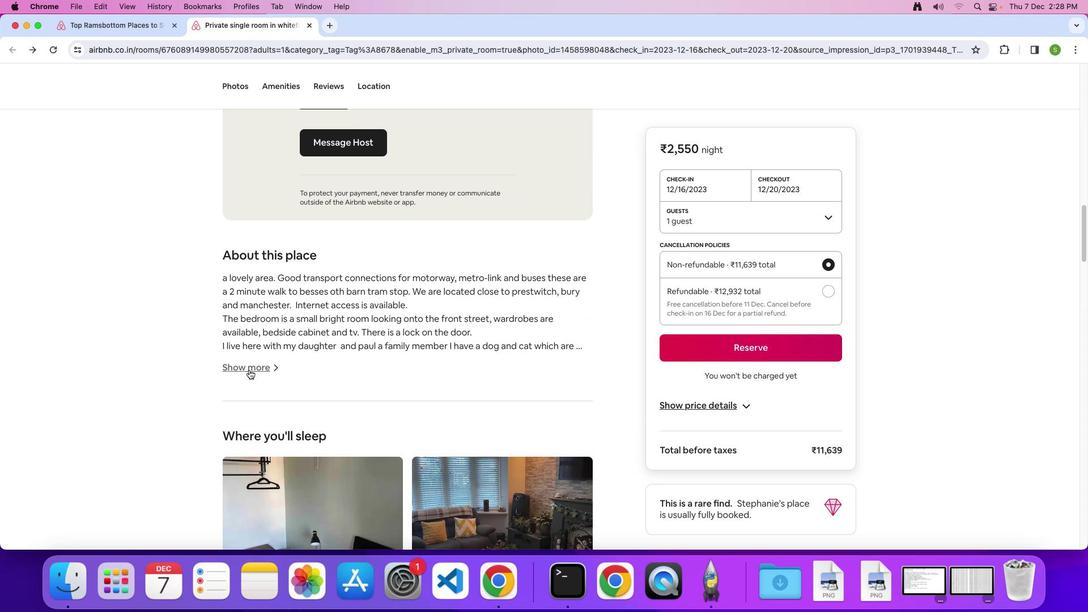 
Action: Mouse moved to (454, 305)
Screenshot: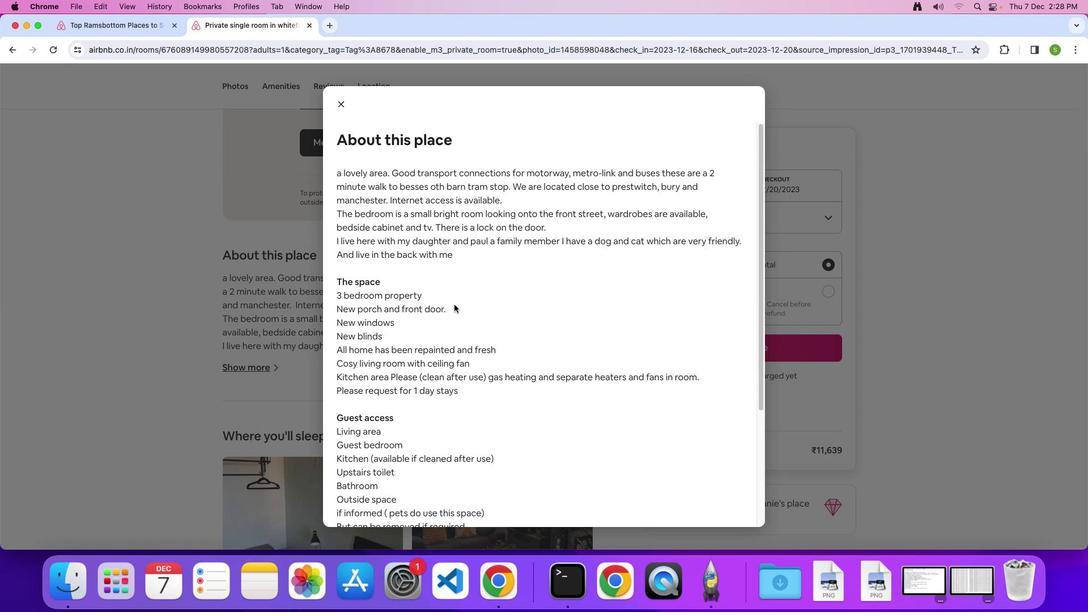 
Action: Mouse scrolled (454, 305) with delta (0, 0)
Screenshot: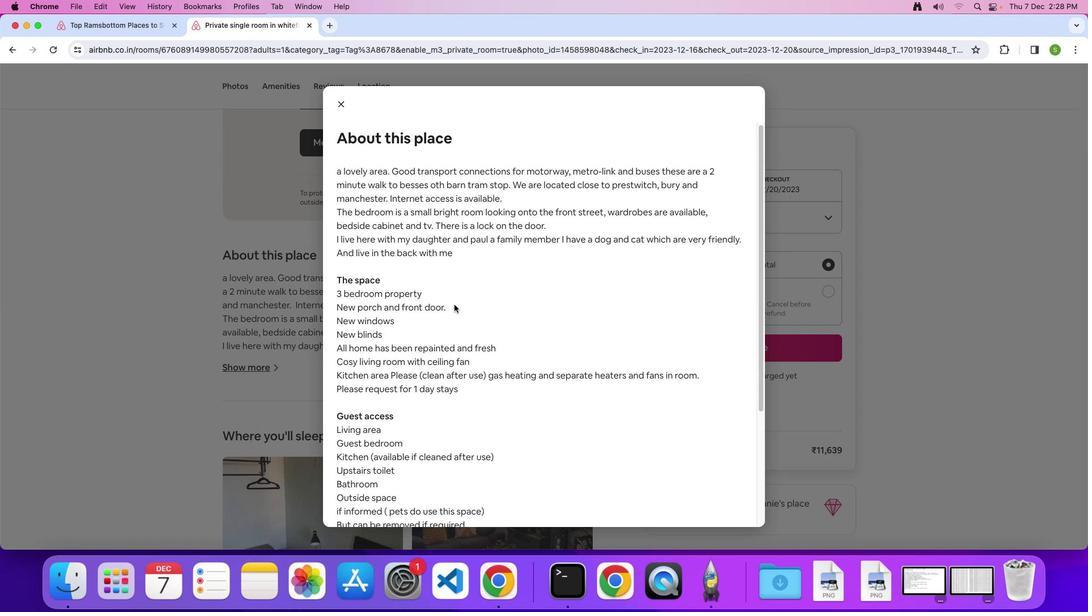 
Action: Mouse scrolled (454, 305) with delta (0, 0)
Screenshot: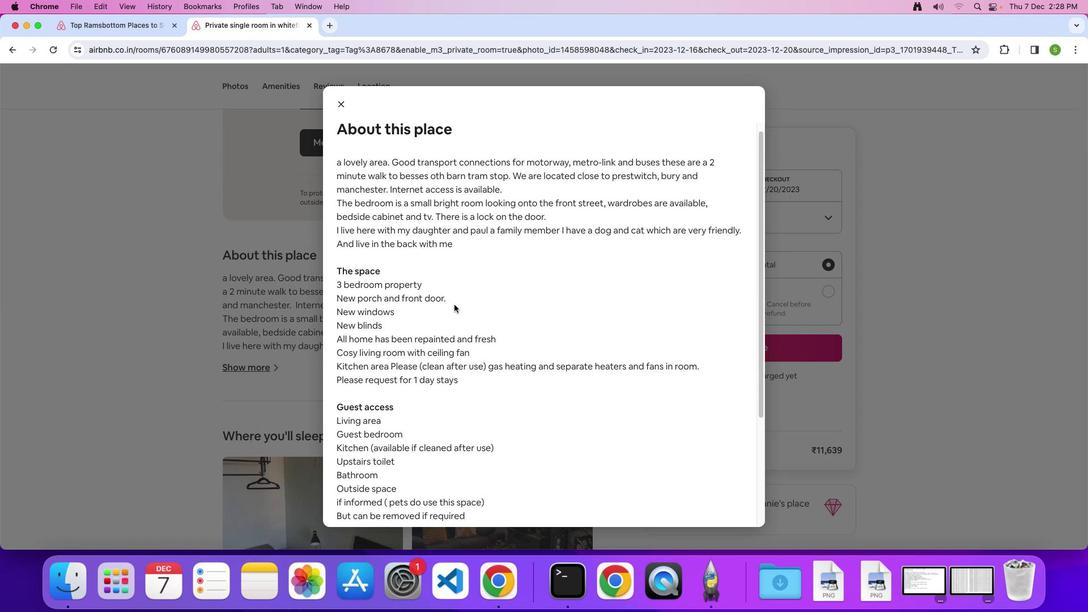 
Action: Mouse scrolled (454, 305) with delta (0, -1)
Screenshot: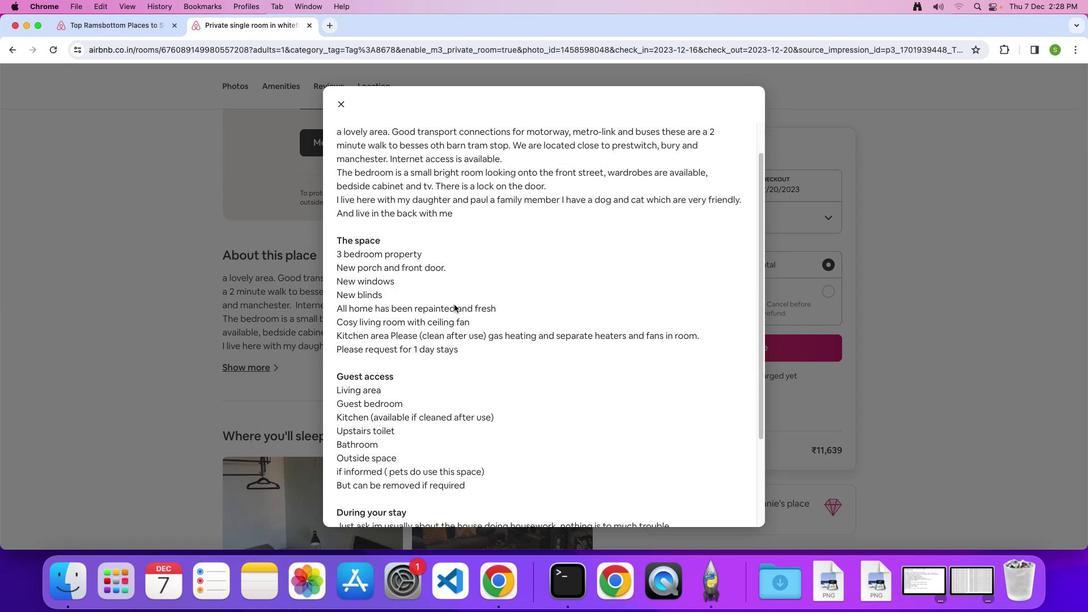 
Action: Mouse scrolled (454, 305) with delta (0, 0)
Screenshot: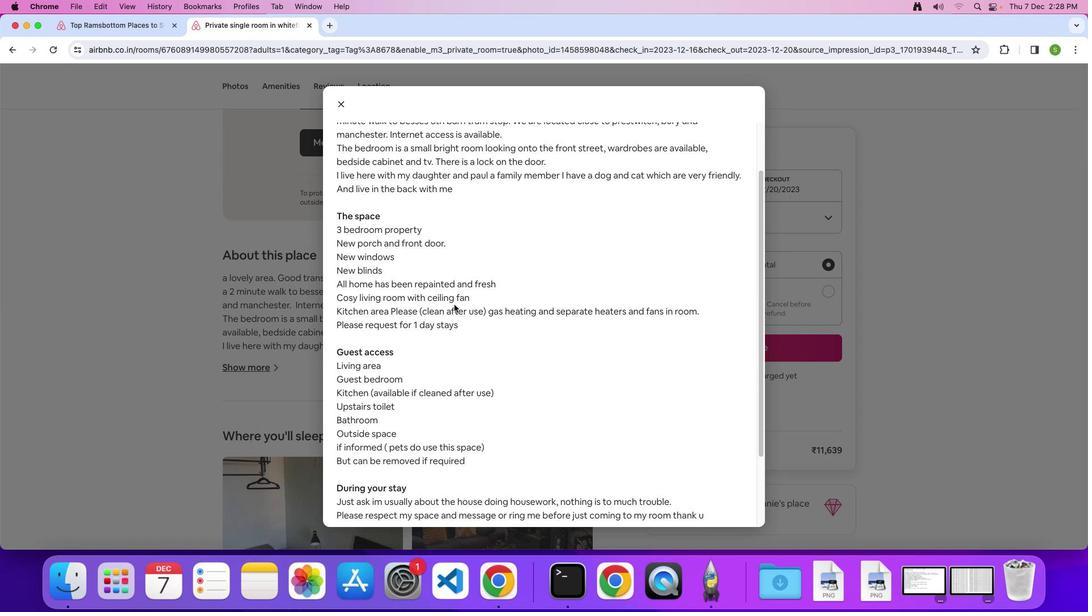 
Action: Mouse scrolled (454, 305) with delta (0, 0)
Screenshot: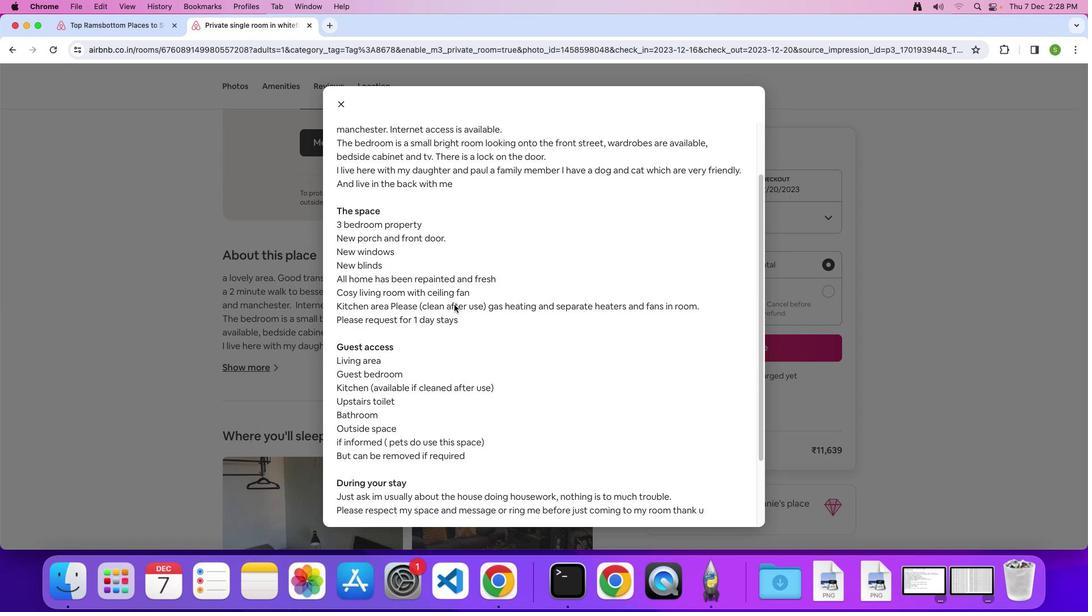 
Action: Mouse scrolled (454, 305) with delta (0, 0)
Screenshot: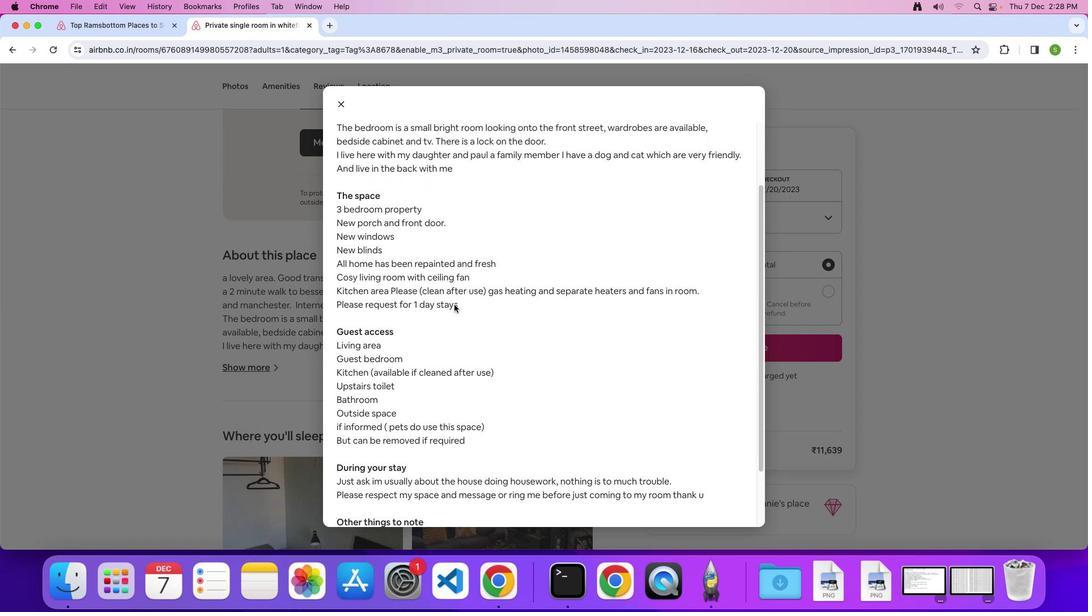 
Action: Mouse scrolled (454, 305) with delta (0, -1)
Screenshot: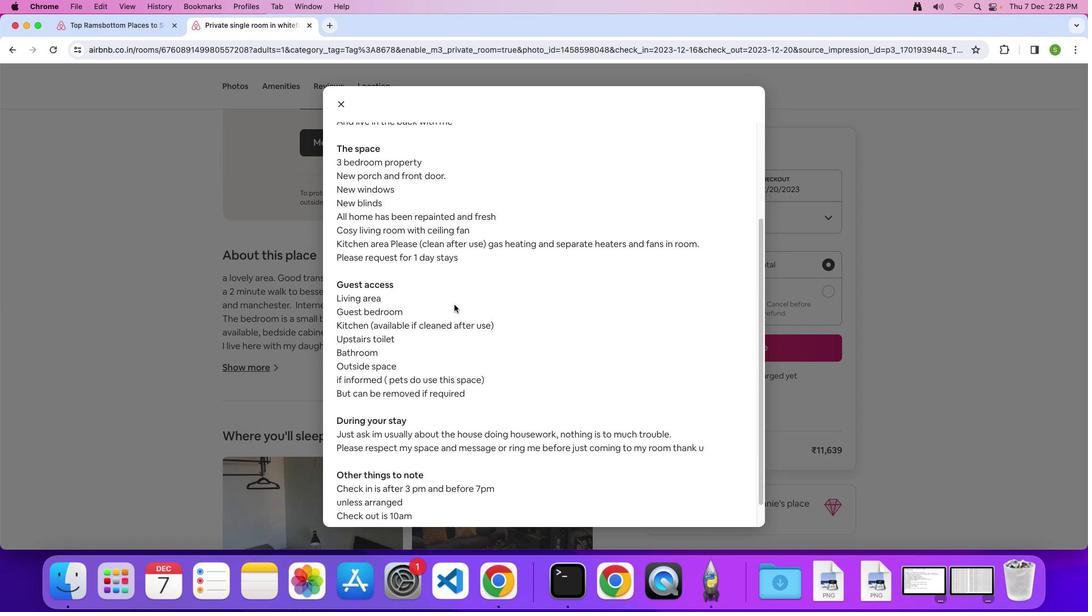 
Action: Mouse scrolled (454, 305) with delta (0, 0)
Screenshot: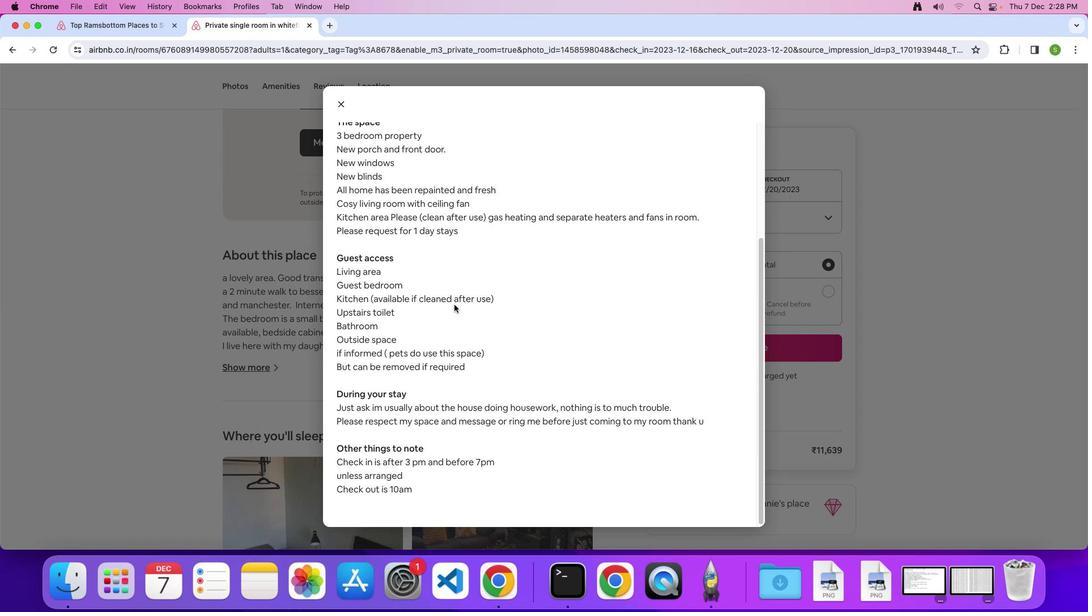 
Action: Mouse scrolled (454, 305) with delta (0, 0)
Screenshot: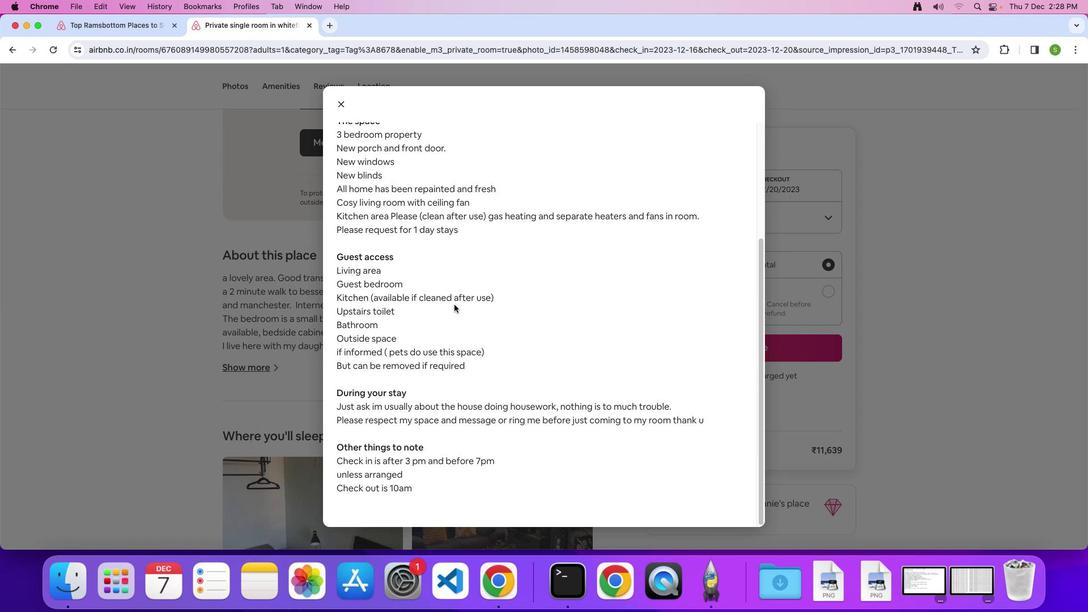 
Action: Mouse scrolled (454, 305) with delta (0, 0)
Screenshot: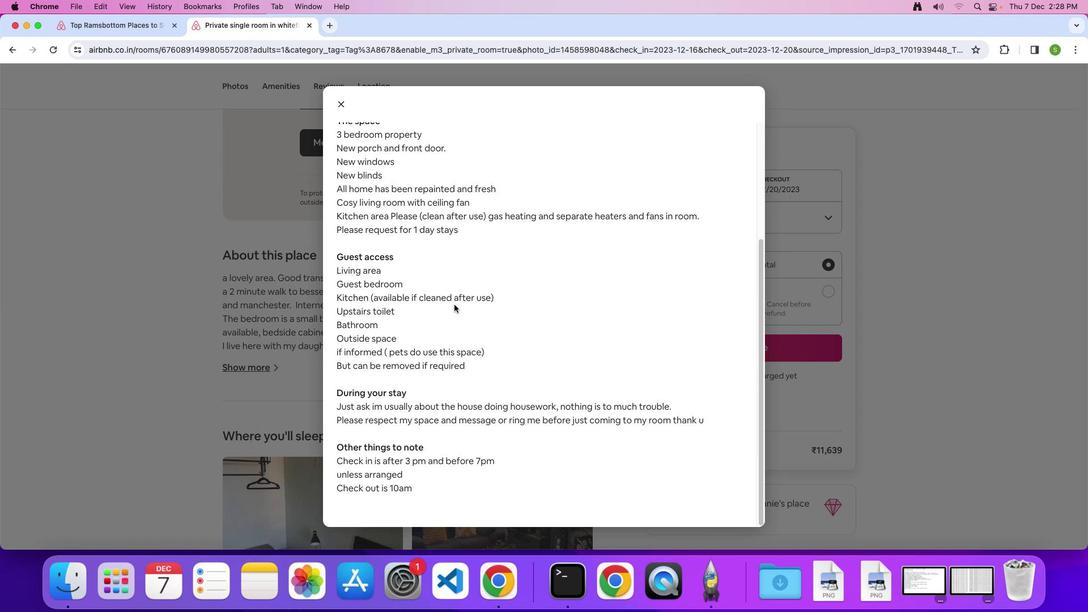 
Action: Mouse moved to (347, 105)
Screenshot: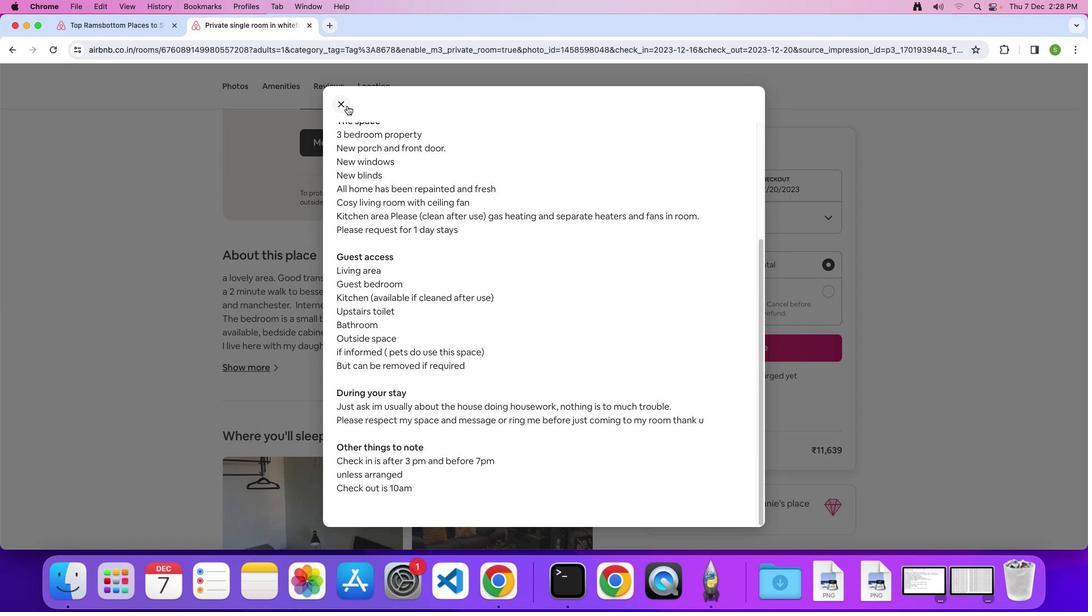 
Action: Mouse pressed left at (347, 105)
Screenshot: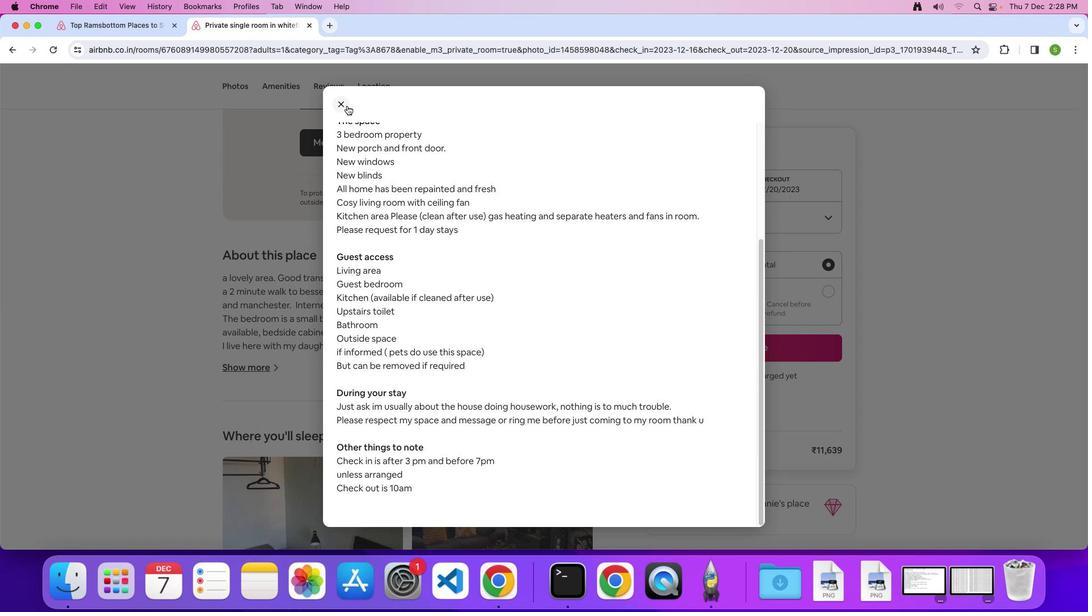 
Action: Mouse moved to (514, 388)
Screenshot: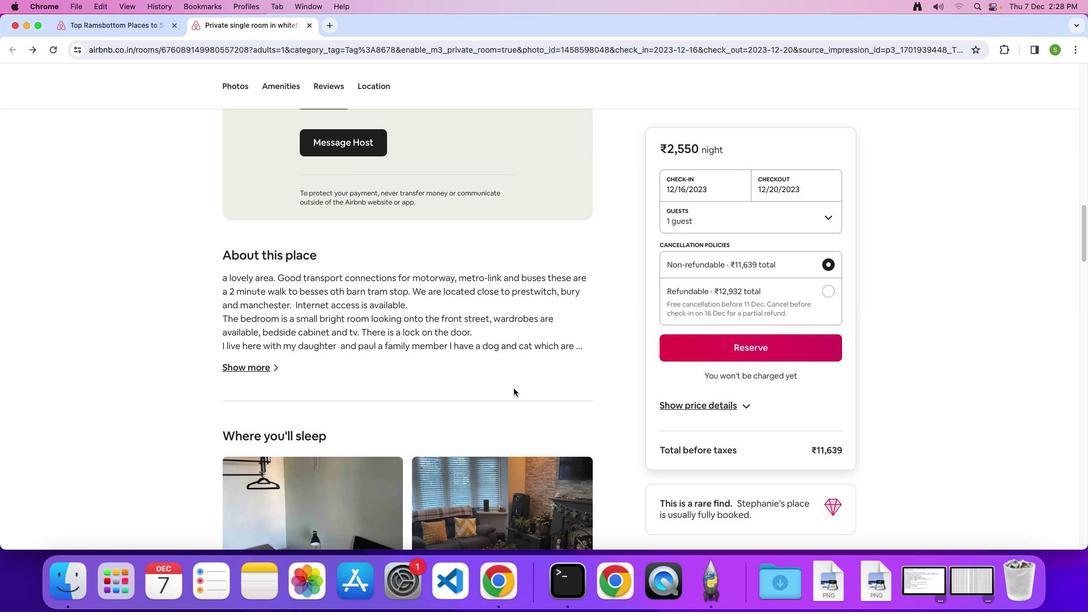 
Action: Mouse scrolled (514, 388) with delta (0, 0)
Screenshot: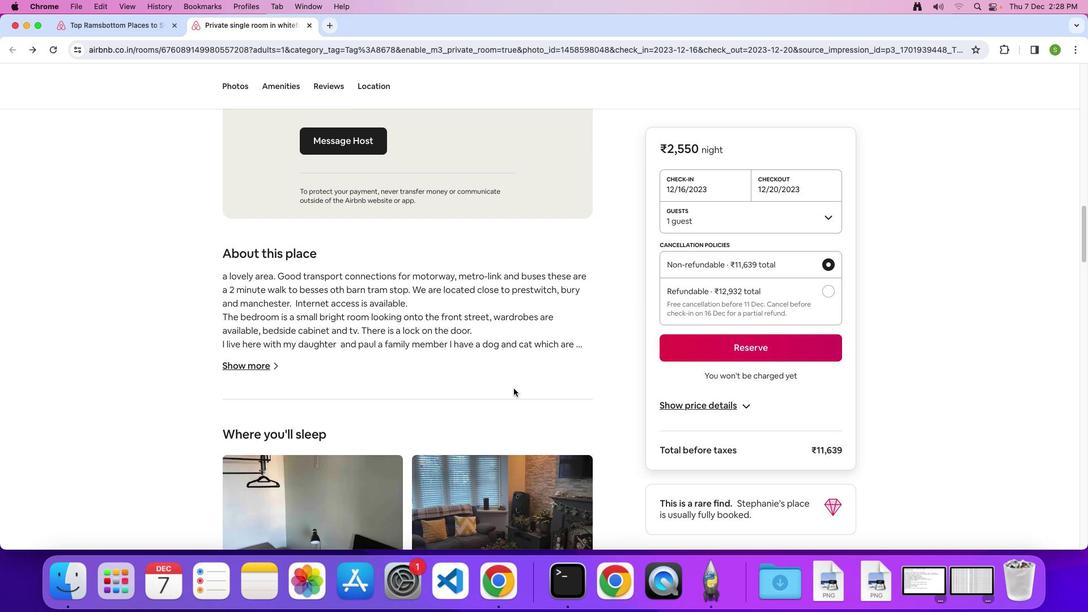 
Action: Mouse scrolled (514, 388) with delta (0, 0)
Screenshot: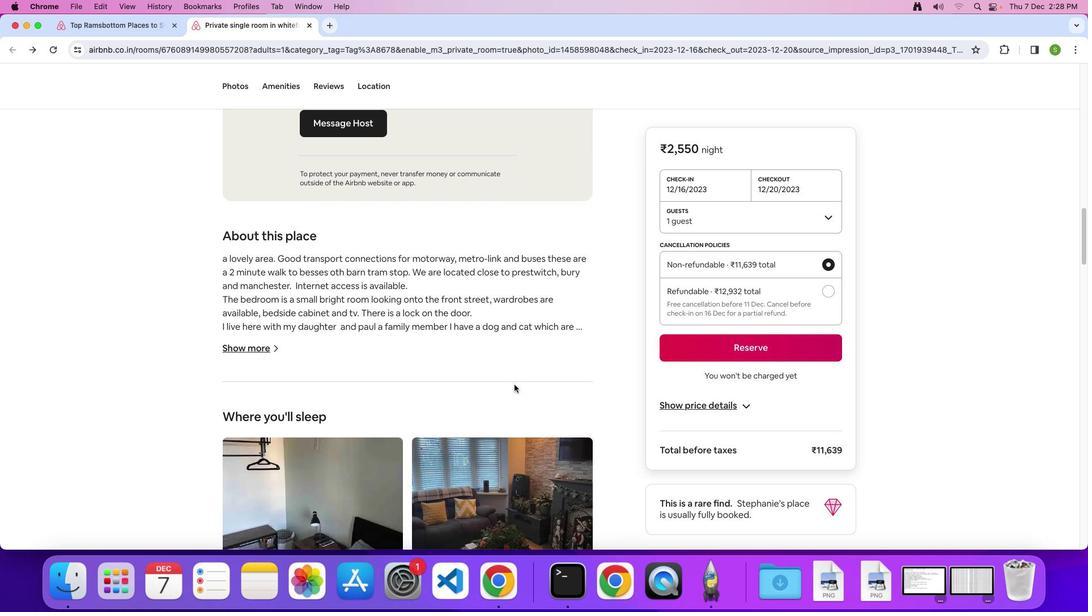 
Action: Mouse scrolled (514, 388) with delta (0, -1)
Screenshot: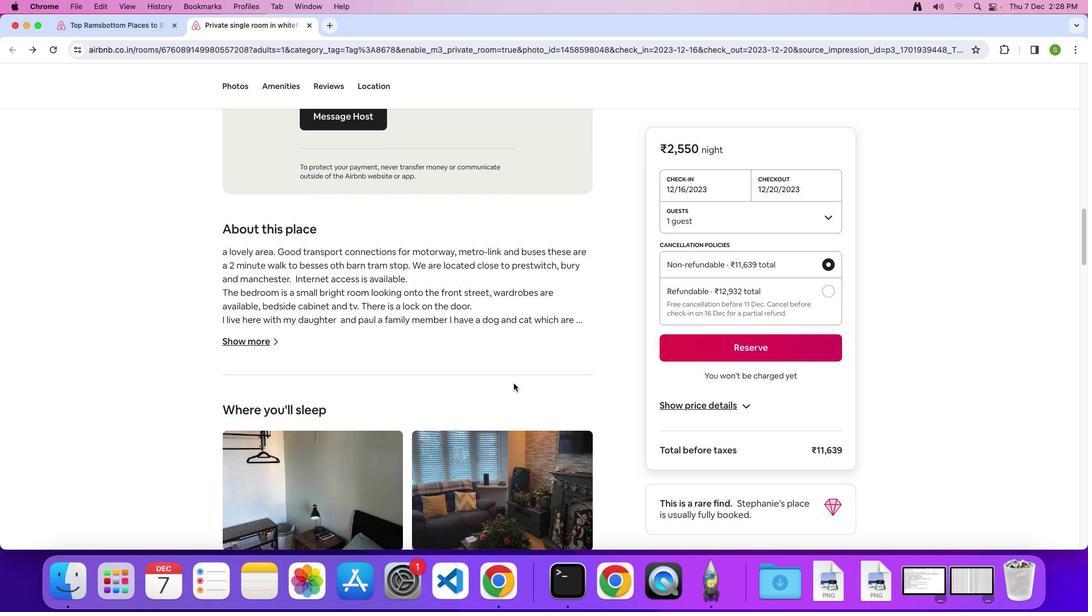 
Action: Mouse moved to (512, 383)
Screenshot: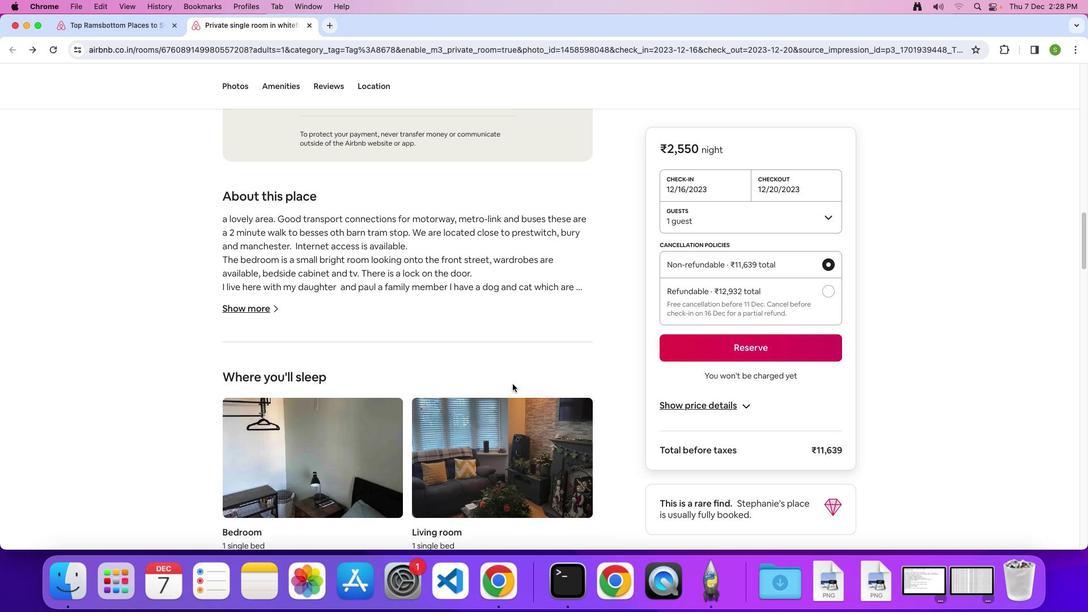 
Action: Mouse scrolled (512, 383) with delta (0, 0)
Screenshot: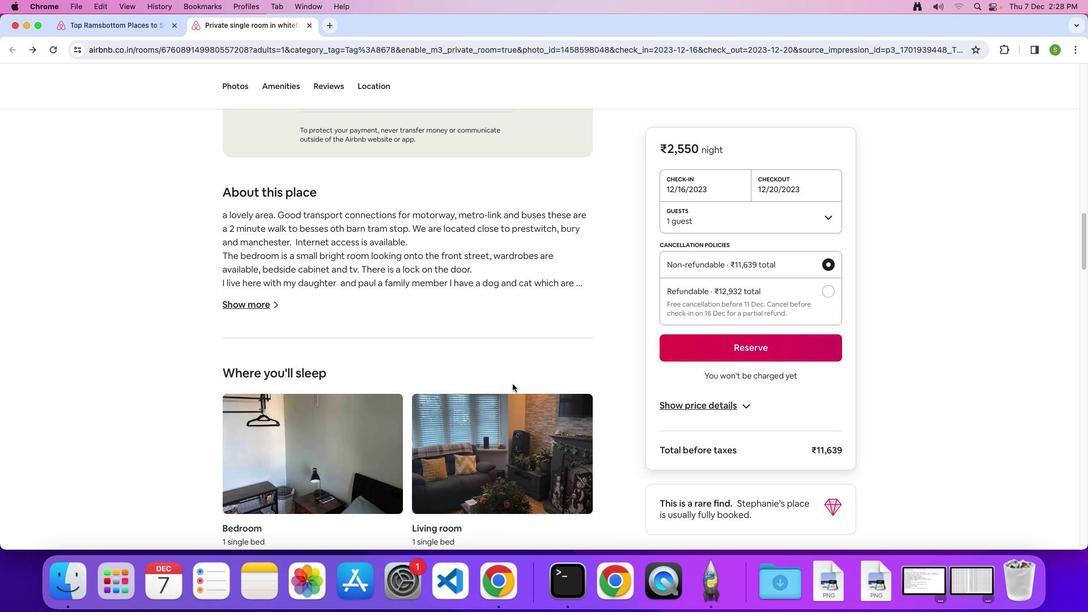 
Action: Mouse scrolled (512, 383) with delta (0, 0)
Screenshot: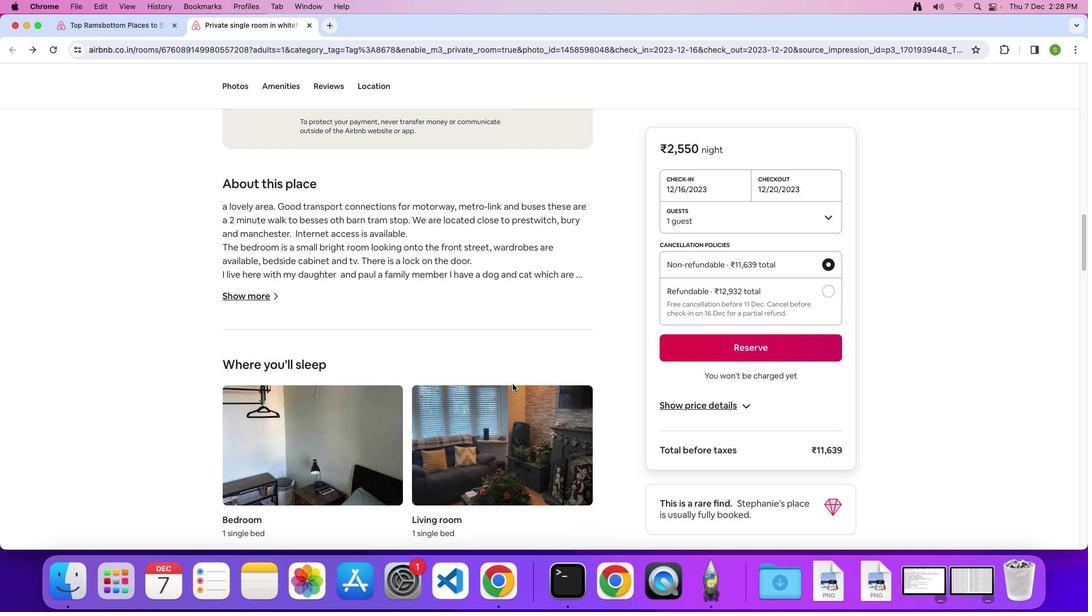 
Action: Mouse scrolled (512, 383) with delta (0, -1)
Screenshot: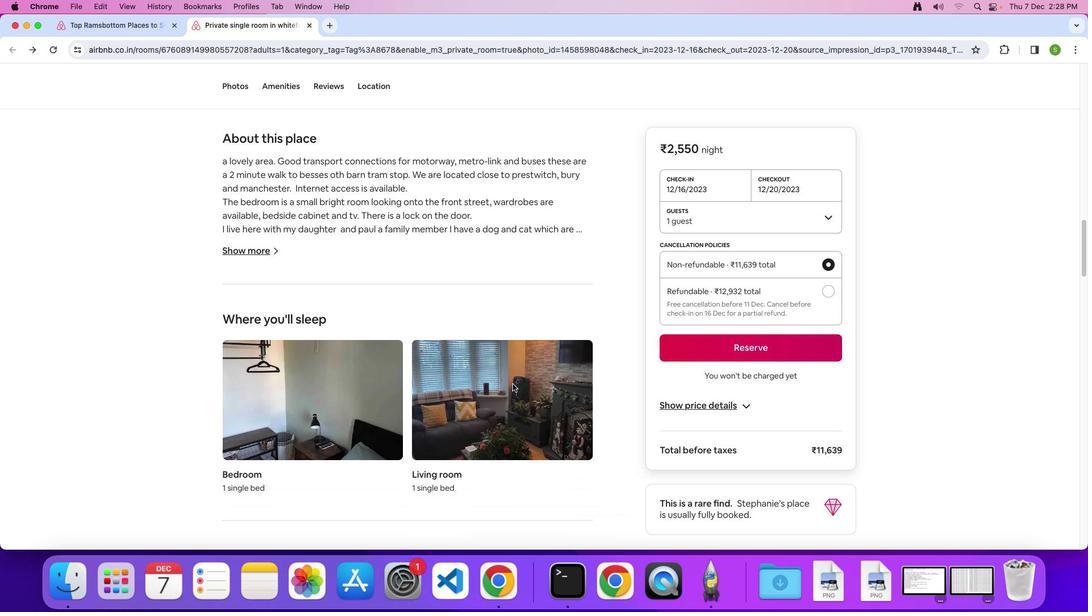 
Action: Mouse scrolled (512, 383) with delta (0, 0)
Screenshot: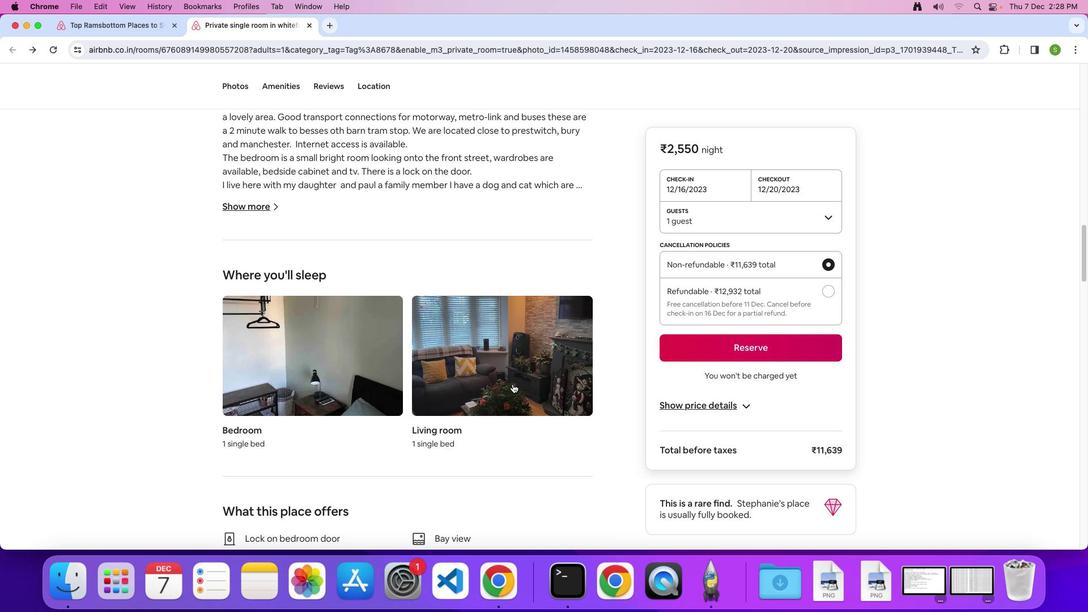 
Action: Mouse scrolled (512, 383) with delta (0, 0)
Screenshot: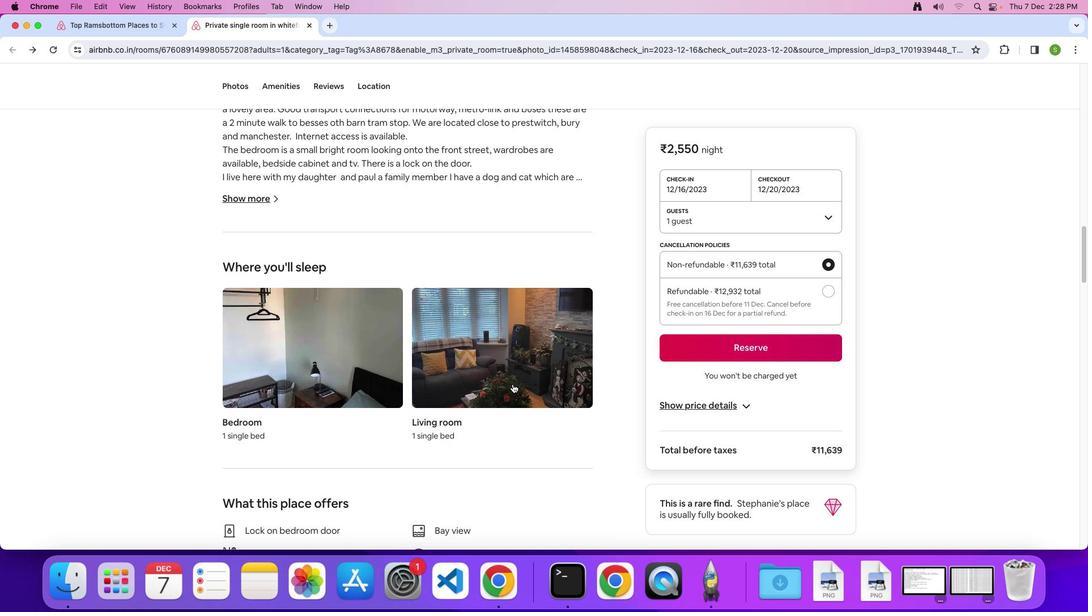 
Action: Mouse scrolled (512, 383) with delta (0, 0)
Screenshot: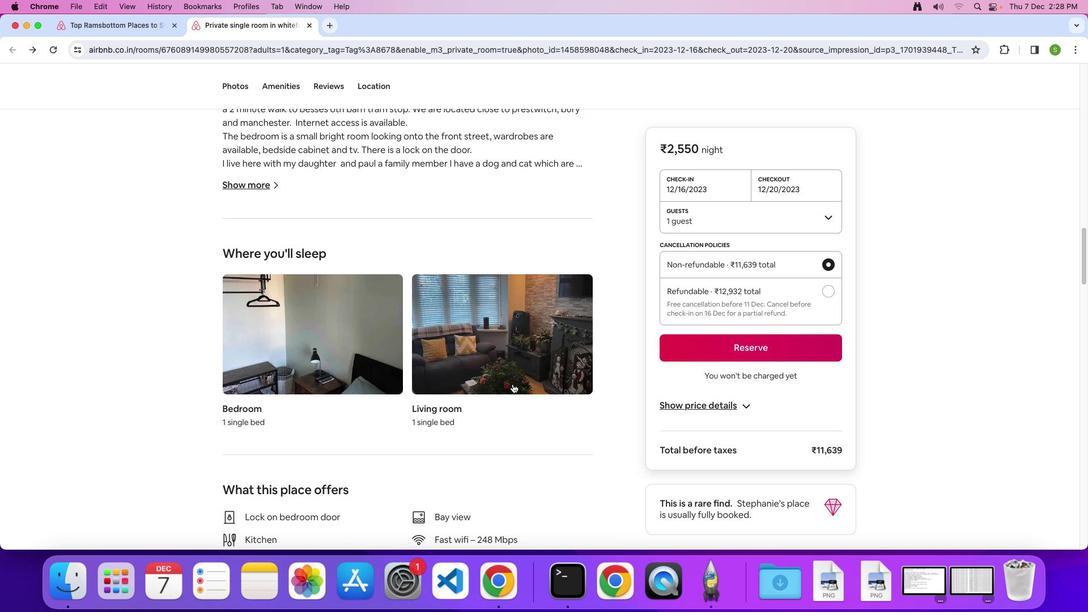 
Action: Mouse scrolled (512, 383) with delta (0, 0)
Screenshot: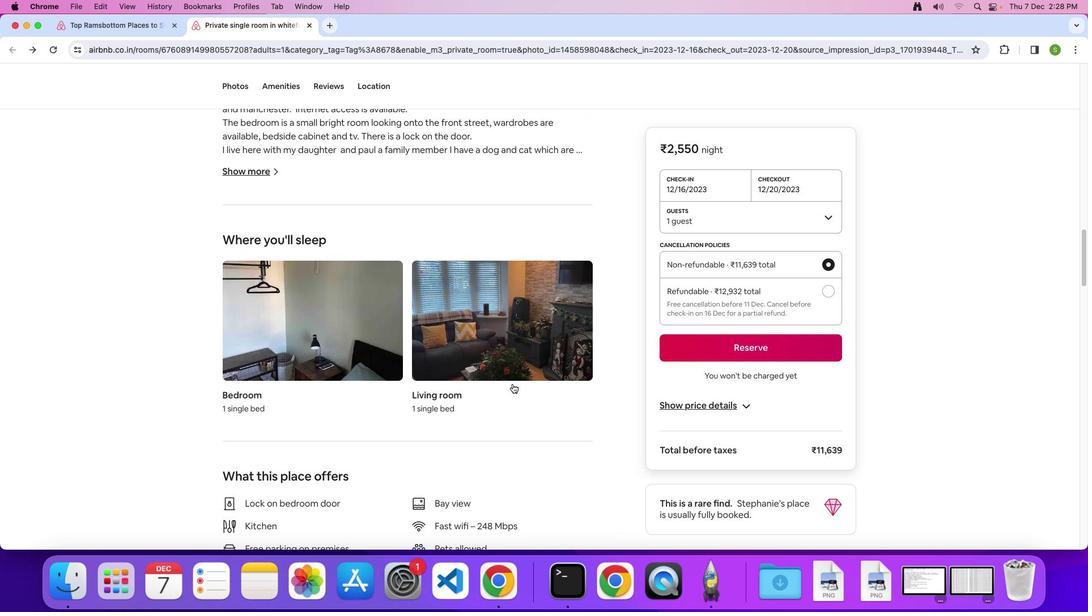 
Action: Mouse scrolled (512, 383) with delta (0, 0)
Screenshot: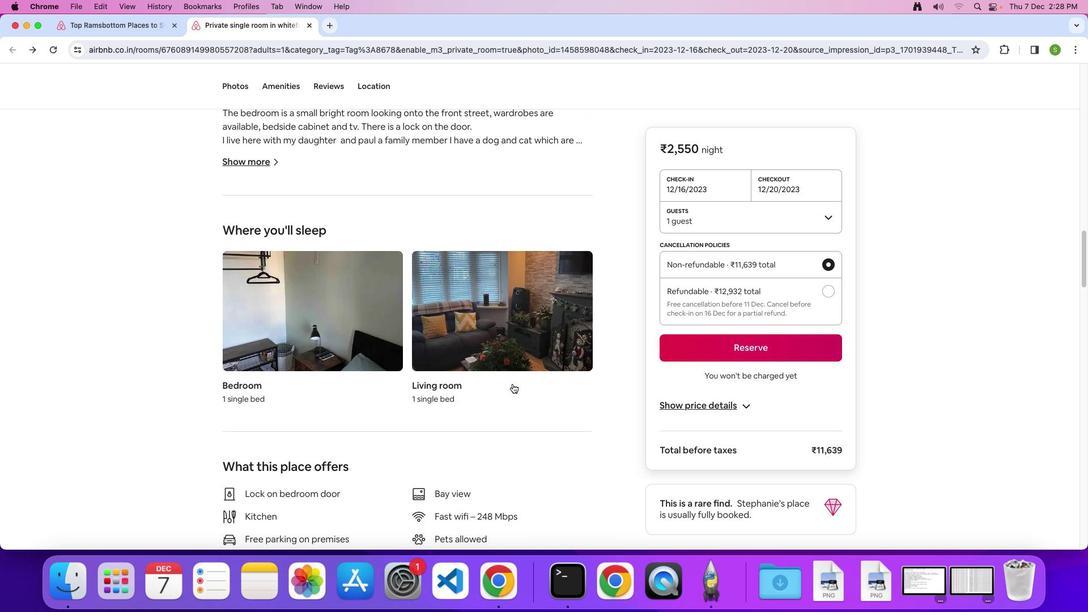 
Action: Mouse scrolled (512, 383) with delta (0, 0)
Screenshot: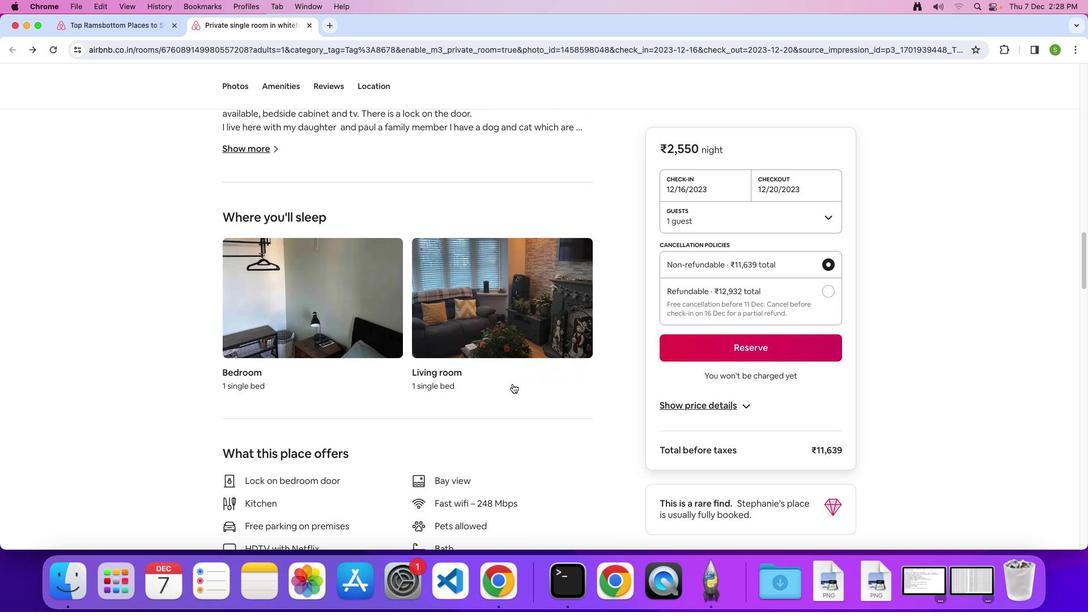 
Action: Mouse scrolled (512, 383) with delta (0, 0)
Screenshot: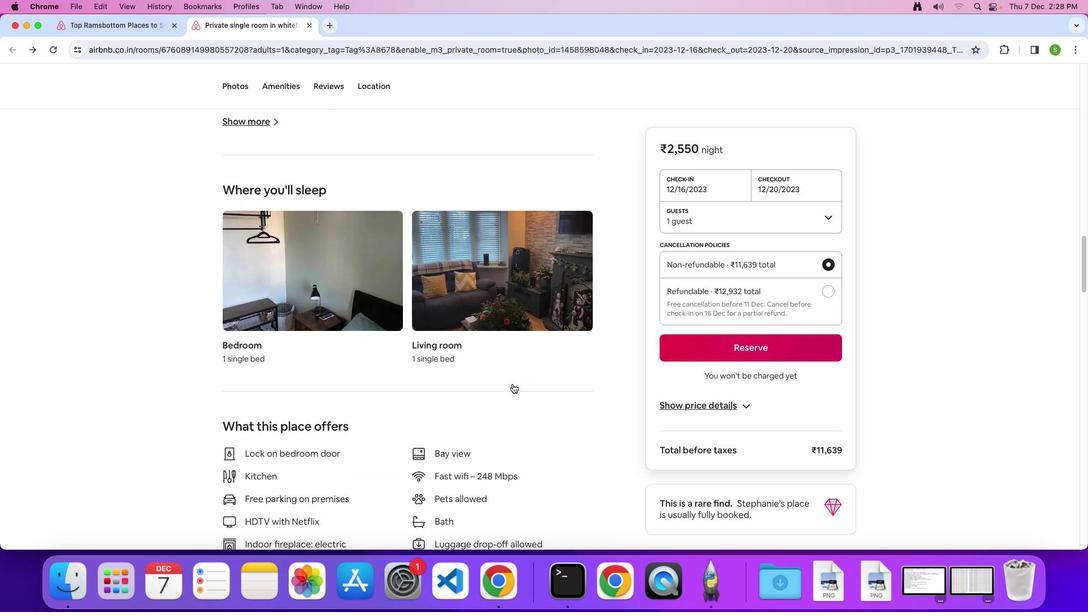 
Action: Mouse scrolled (512, 383) with delta (0, 0)
Screenshot: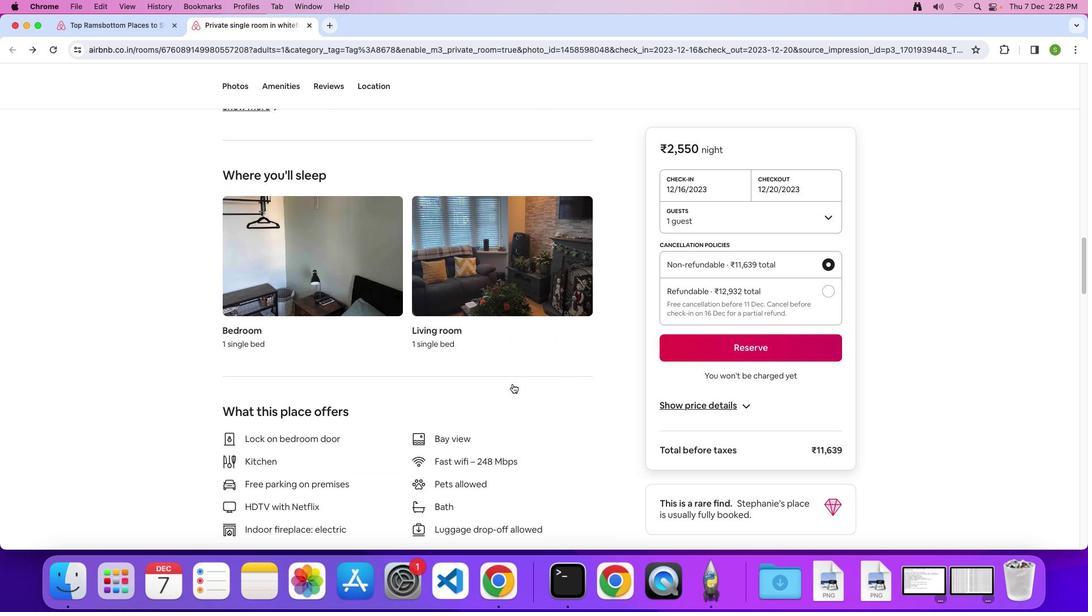 
Action: Mouse scrolled (512, 383) with delta (0, -1)
Screenshot: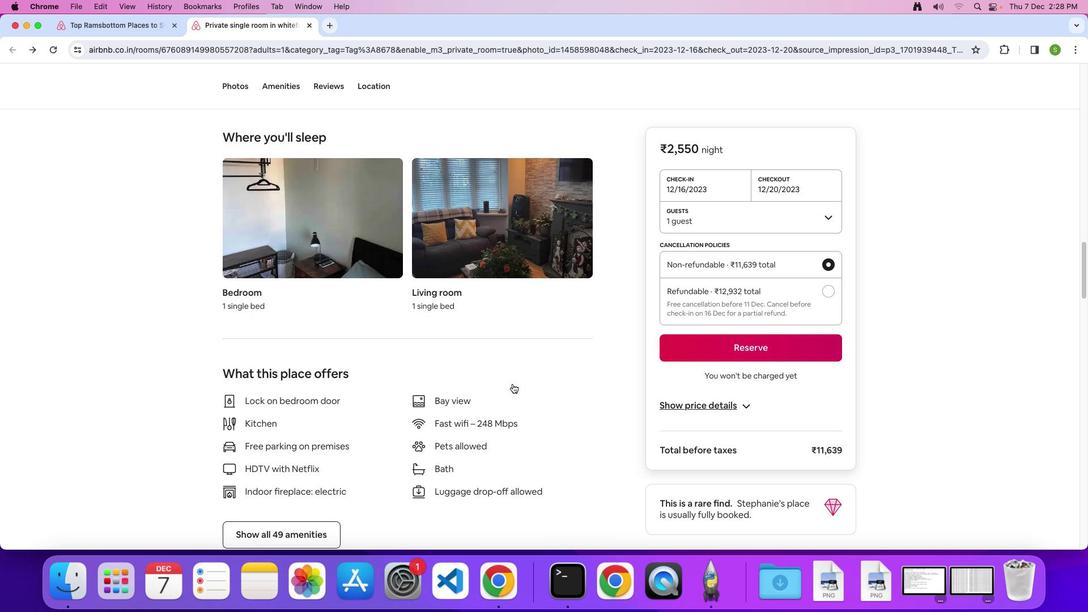 
Action: Mouse scrolled (512, 383) with delta (0, 0)
Screenshot: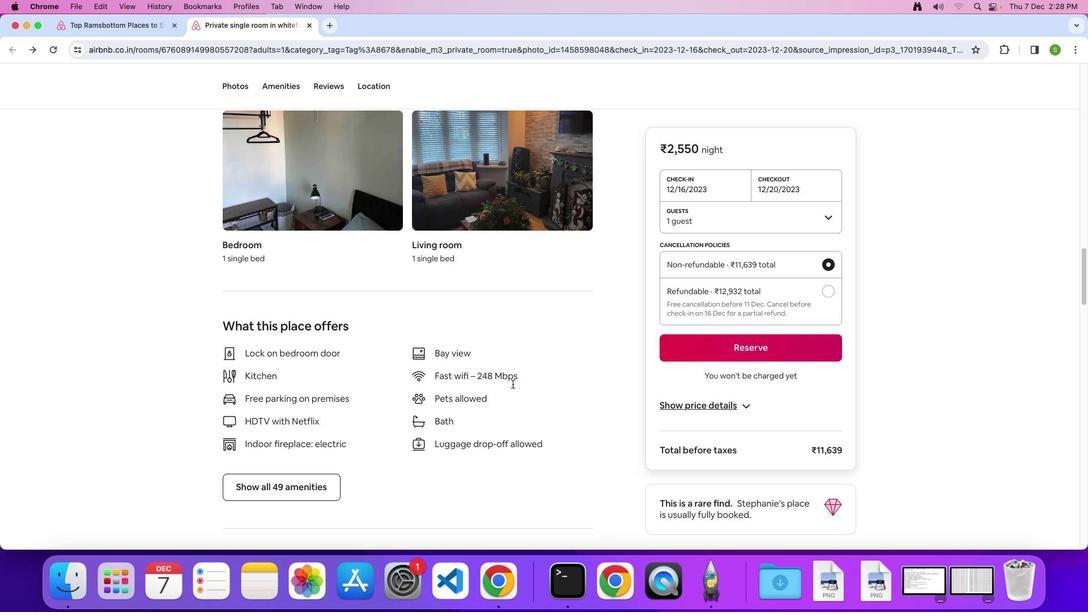 
Action: Mouse scrolled (512, 383) with delta (0, 0)
Screenshot: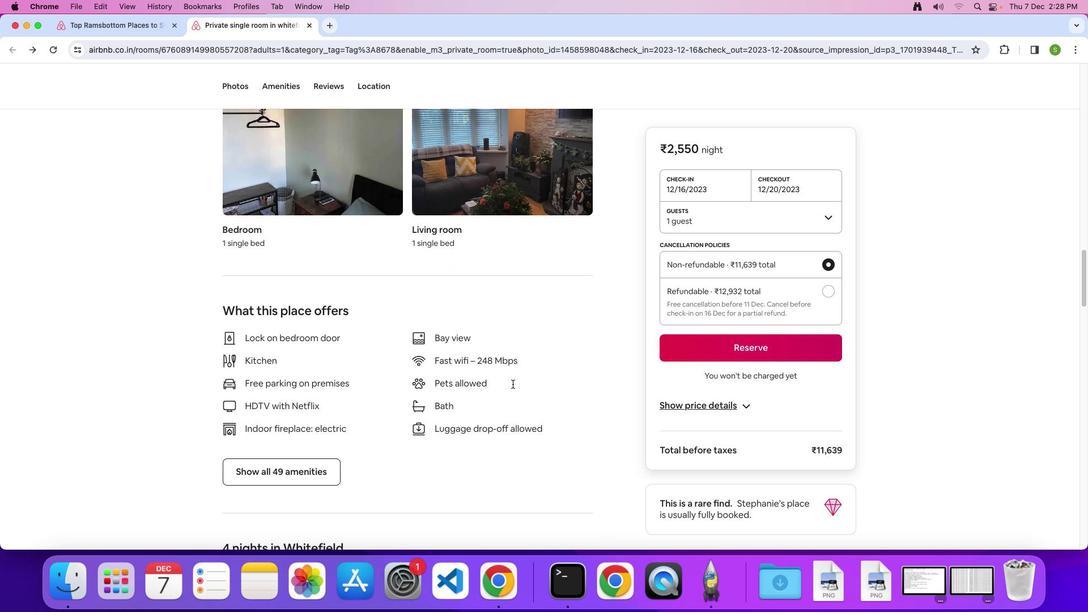 
Action: Mouse scrolled (512, 383) with delta (0, -1)
Screenshot: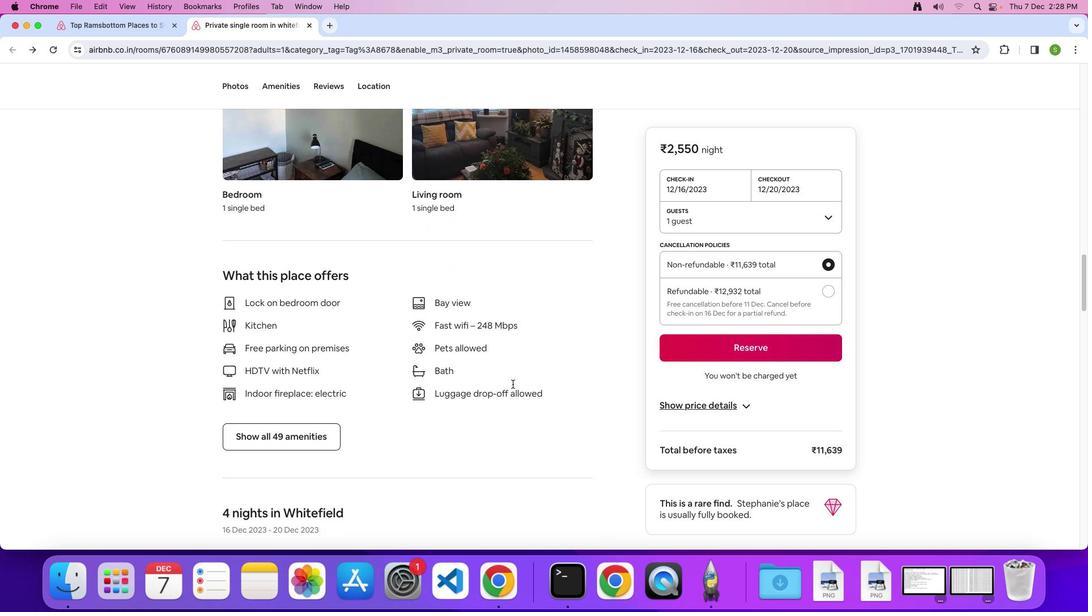 
Action: Mouse scrolled (512, 383) with delta (0, -1)
Screenshot: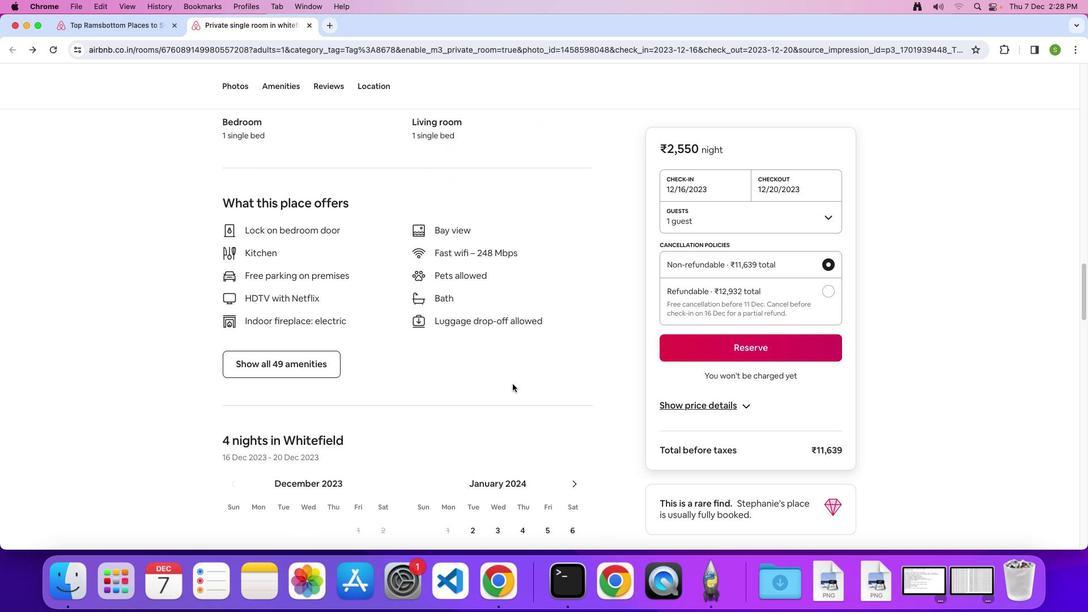 
Action: Mouse moved to (299, 326)
Screenshot: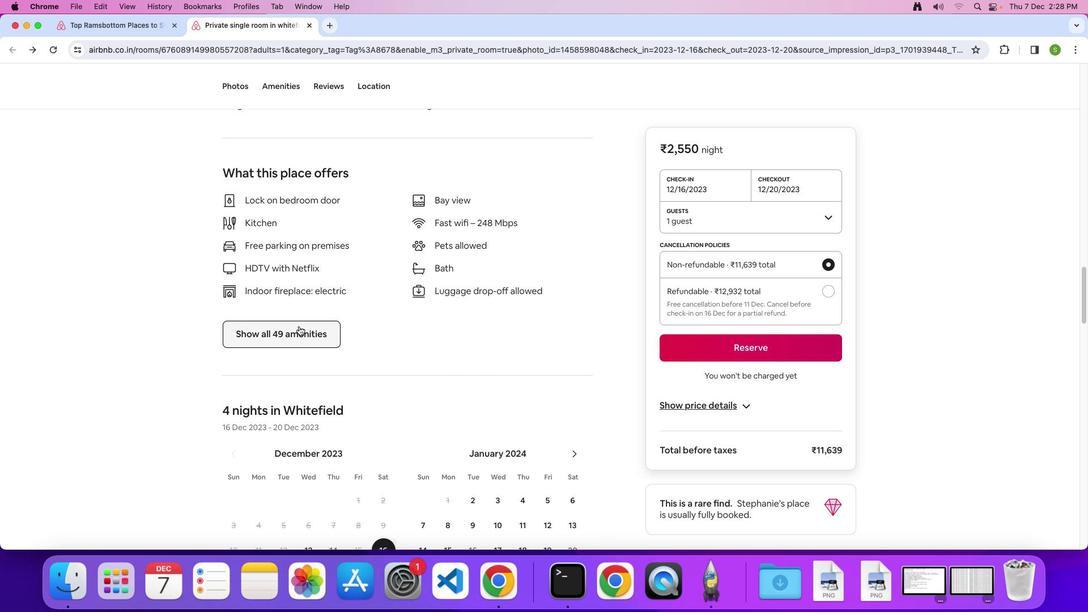 
Action: Mouse pressed left at (299, 326)
Screenshot: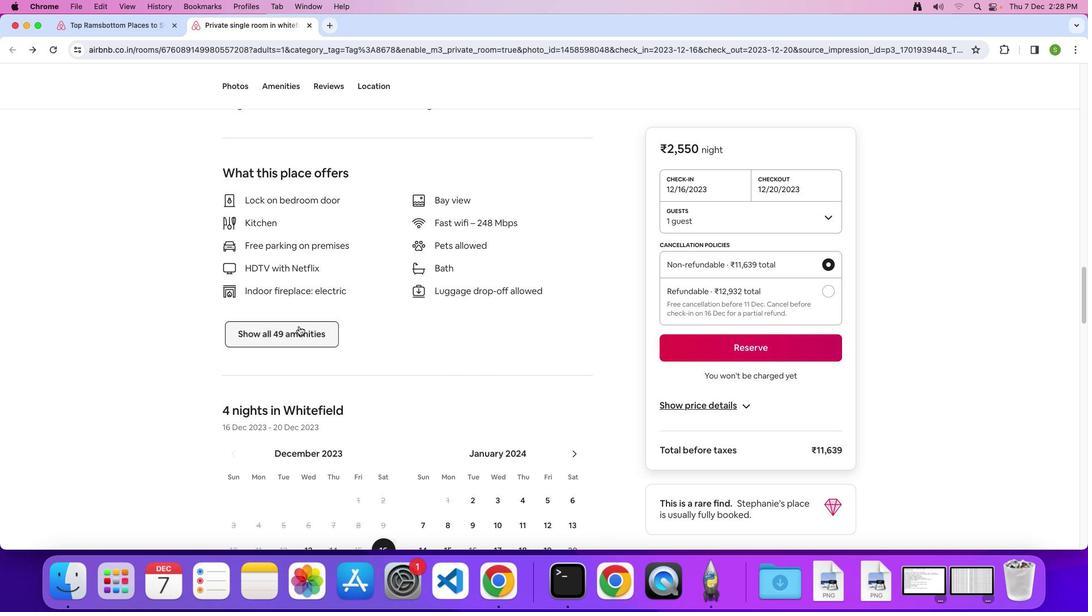 
Action: Mouse moved to (527, 298)
Screenshot: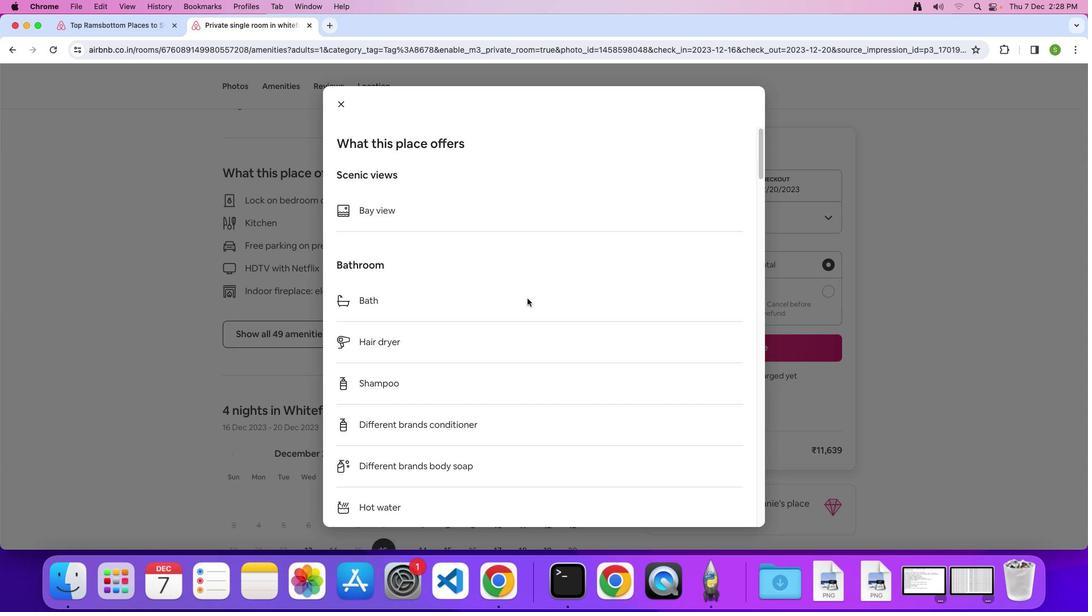 
Action: Mouse scrolled (527, 298) with delta (0, 0)
Screenshot: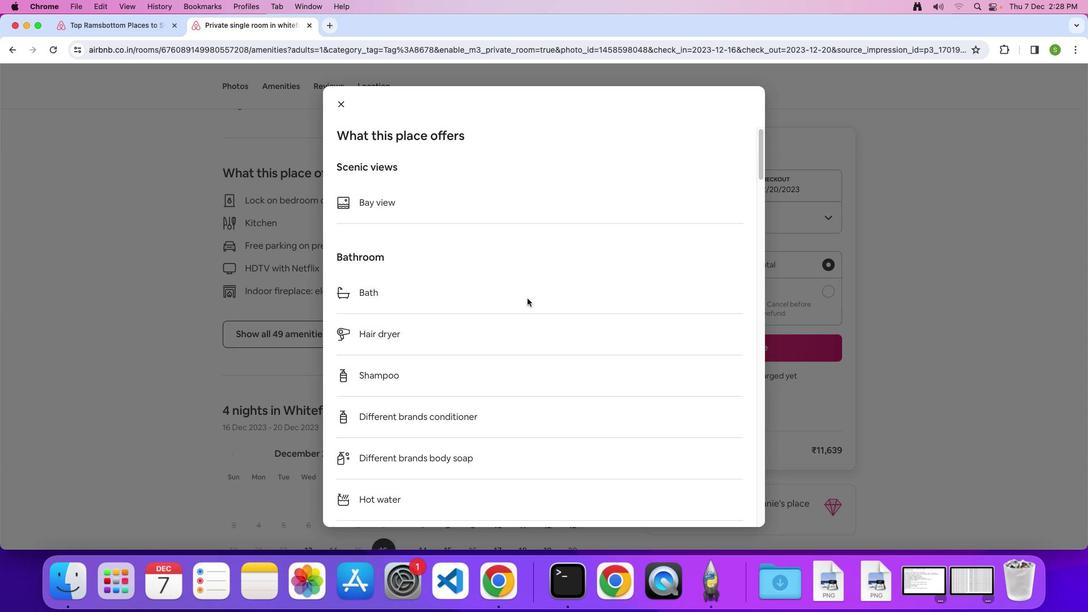 
Action: Mouse scrolled (527, 298) with delta (0, 0)
Screenshot: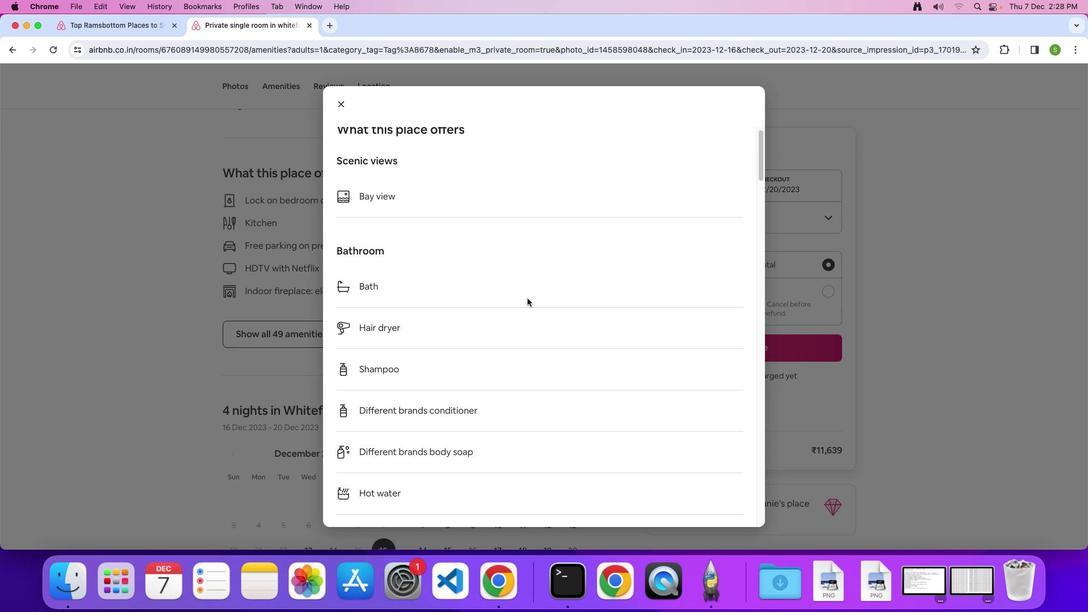 
Action: Mouse scrolled (527, 298) with delta (0, 0)
Screenshot: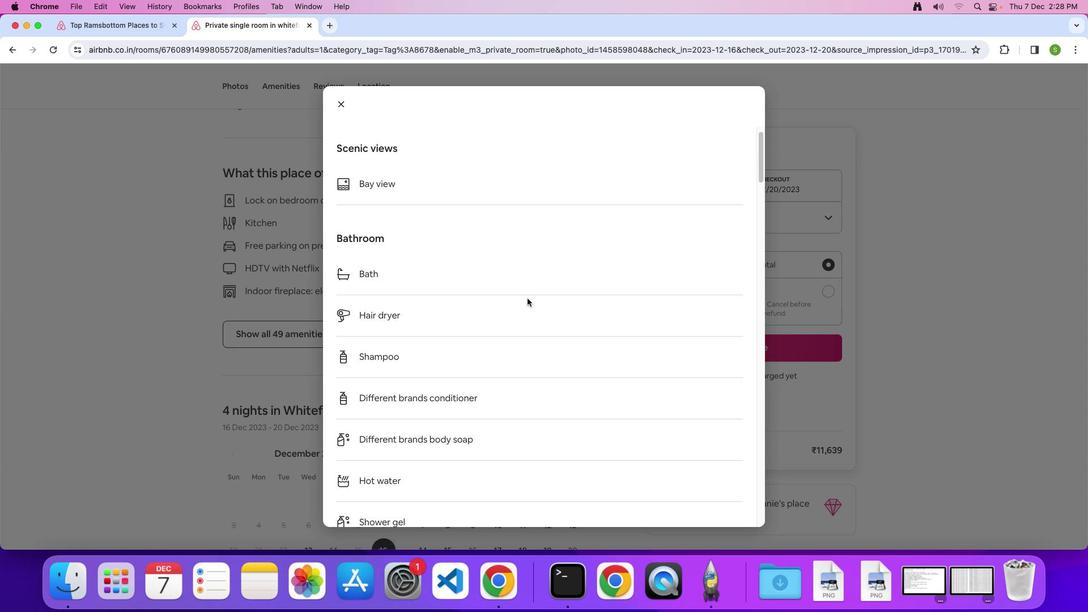 
Action: Mouse scrolled (527, 298) with delta (0, 0)
Screenshot: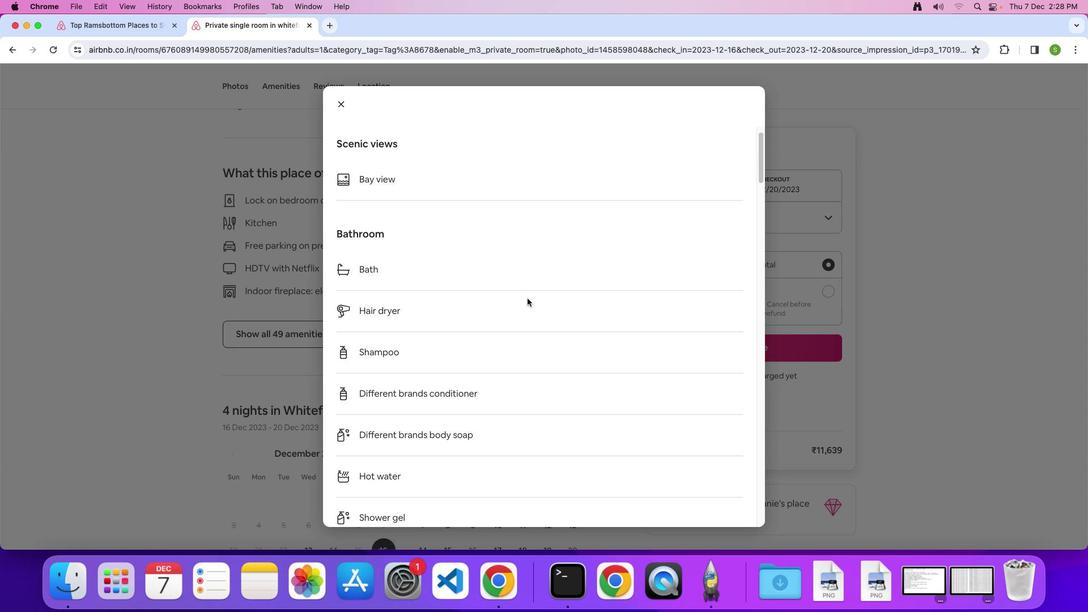 
Action: Mouse scrolled (527, 298) with delta (0, 0)
Screenshot: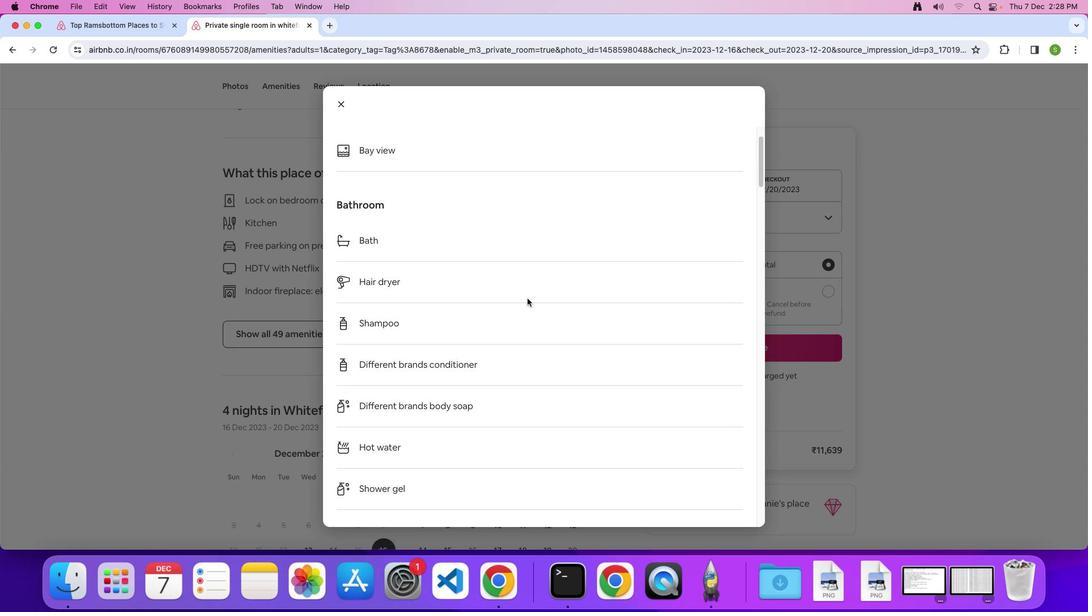 
Action: Mouse scrolled (527, 298) with delta (0, -1)
Screenshot: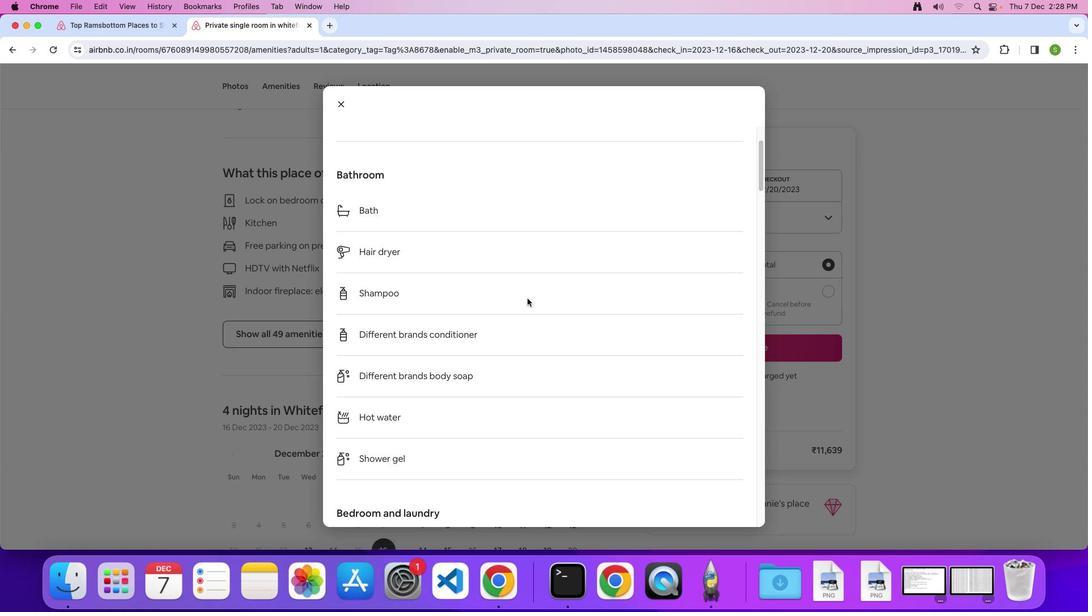 
Action: Mouse scrolled (527, 298) with delta (0, 0)
Screenshot: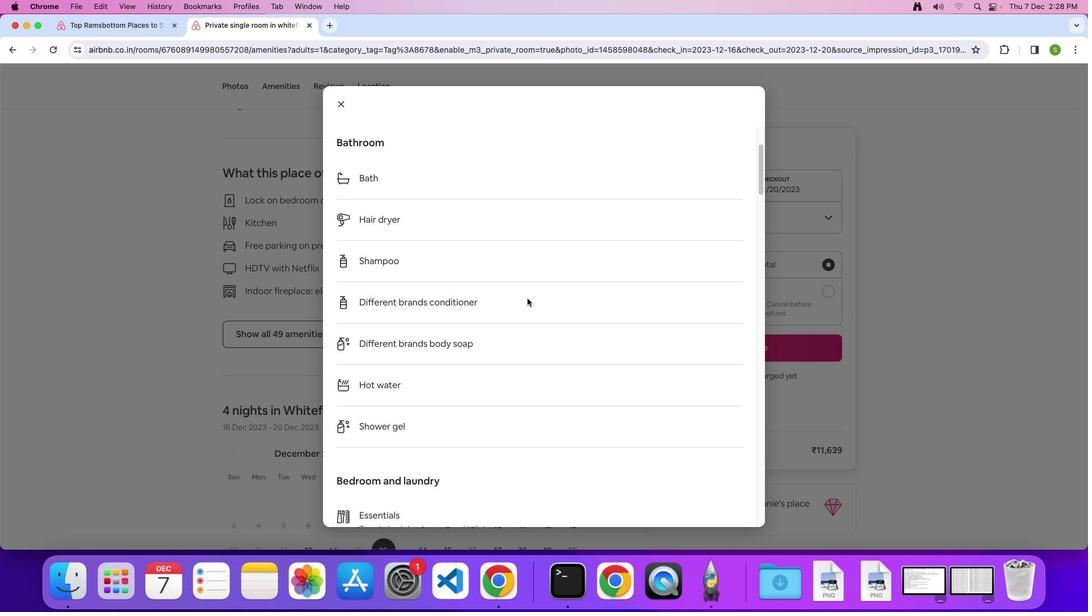
Action: Mouse scrolled (527, 298) with delta (0, 0)
Screenshot: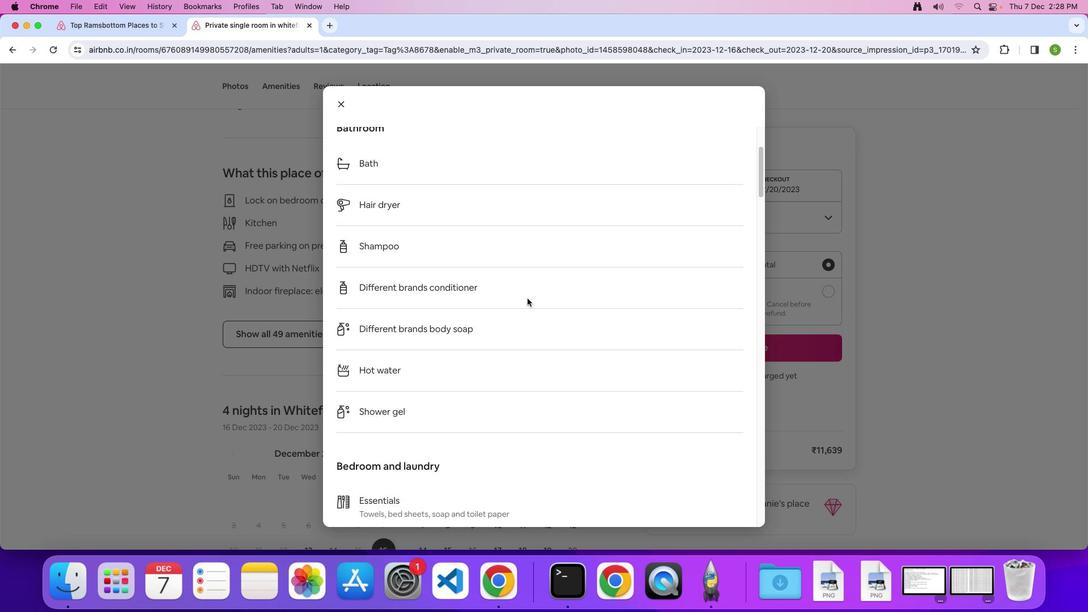 
Action: Mouse scrolled (527, 298) with delta (0, -1)
Screenshot: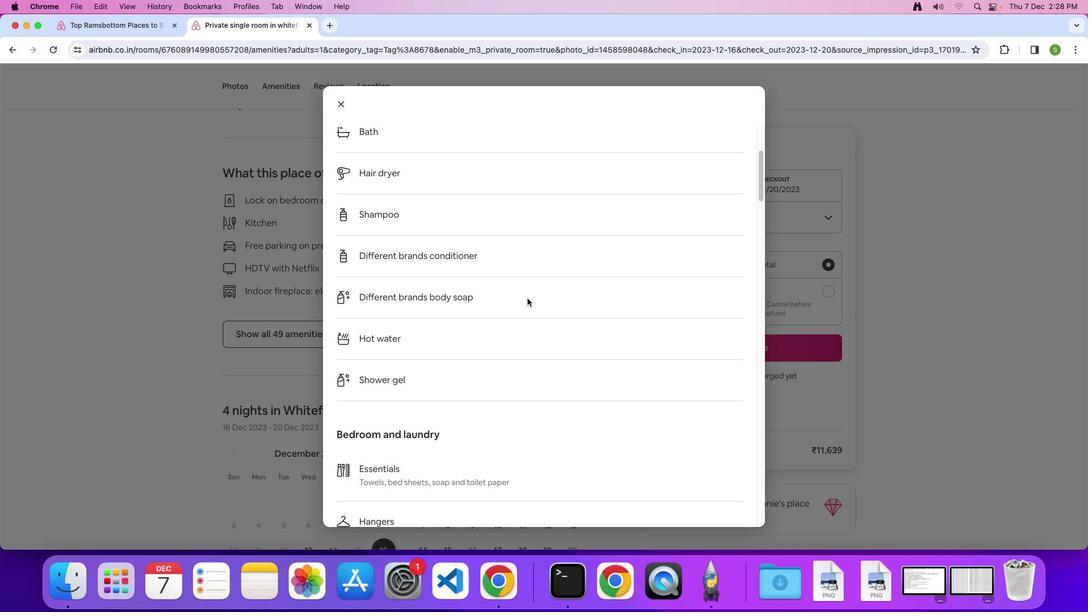 
Action: Mouse scrolled (527, 298) with delta (0, 0)
Screenshot: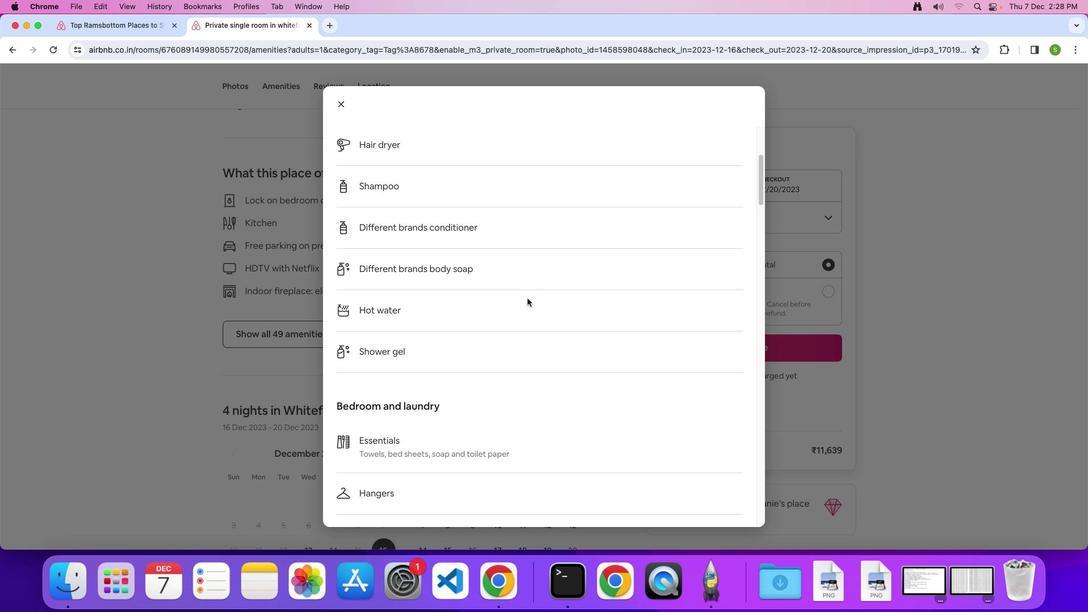 
Action: Mouse scrolled (527, 298) with delta (0, 0)
